 Task: Fill out the 'New Account Request' form with the provided contact and address details, then save the request.
Action: Mouse moved to (28, 126)
Screenshot: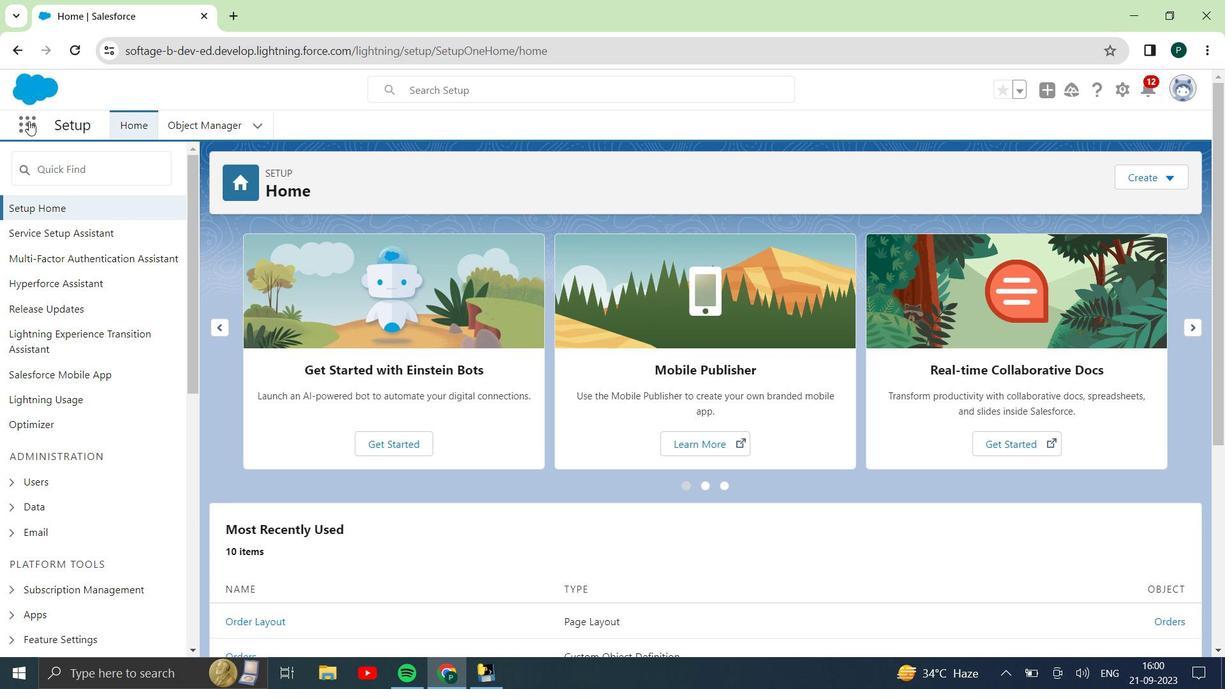 
Action: Mouse pressed left at (28, 126)
Screenshot: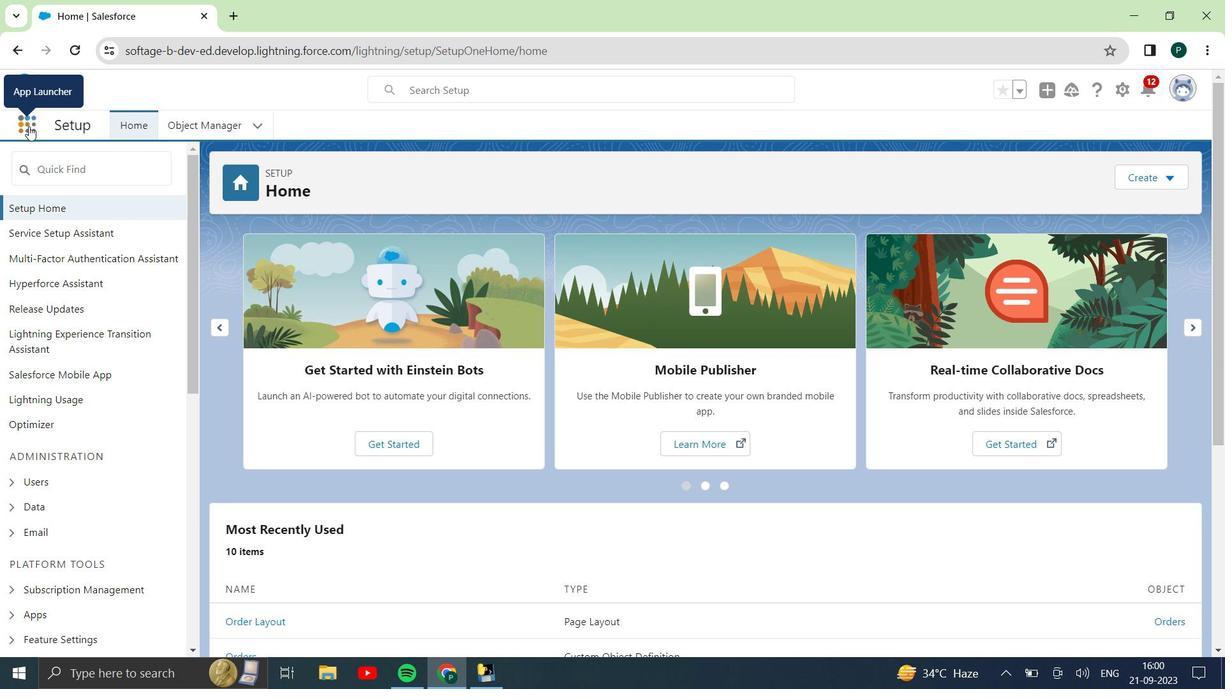 
Action: Mouse moved to (29, 407)
Screenshot: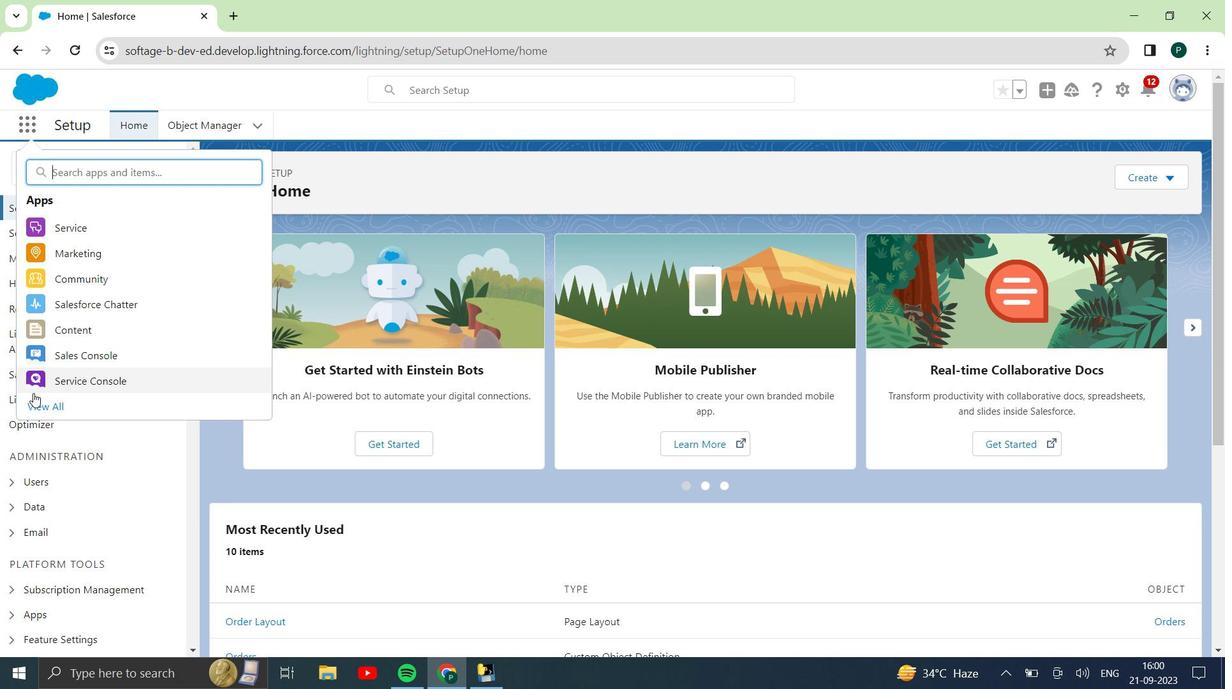 
Action: Mouse pressed left at (29, 407)
Screenshot: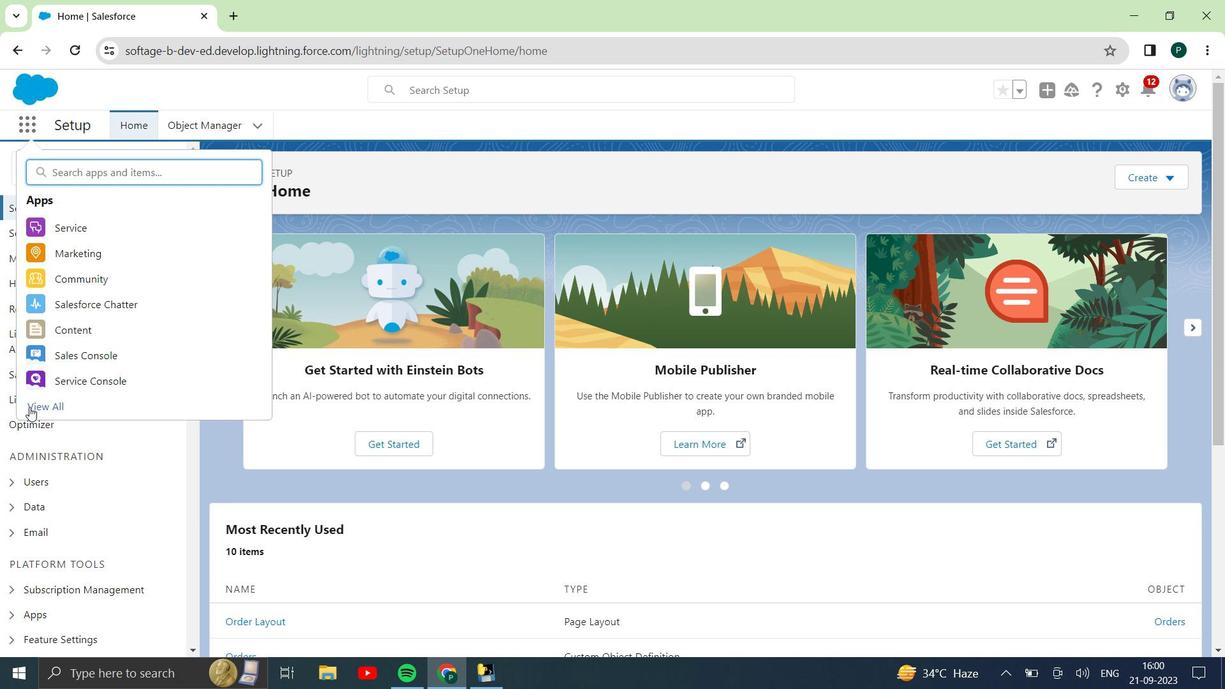 
Action: Mouse moved to (204, 305)
Screenshot: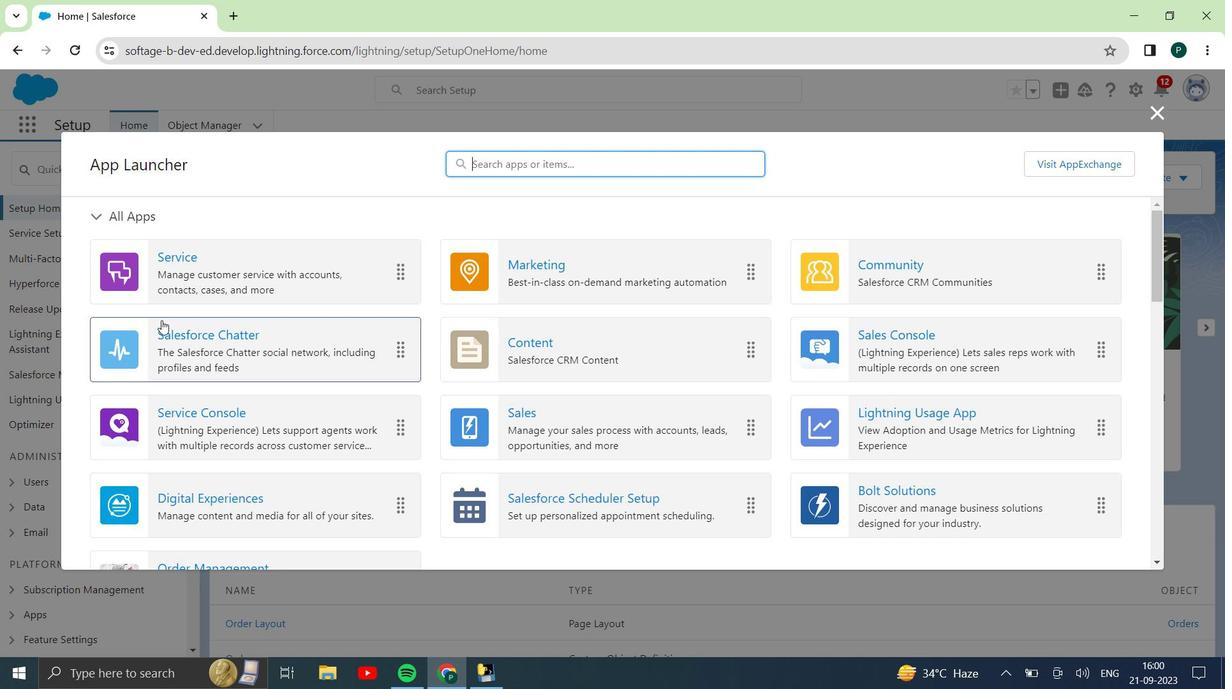 
Action: Mouse scrolled (204, 304) with delta (0, 0)
Screenshot: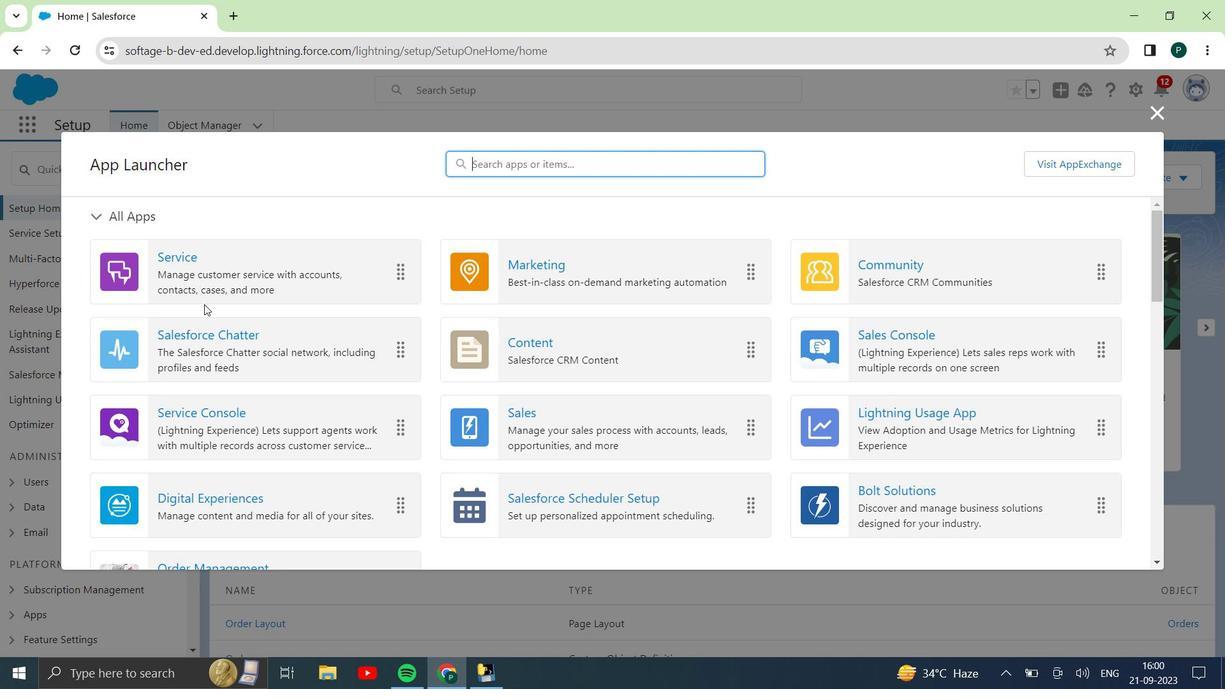 
Action: Mouse scrolled (204, 304) with delta (0, 0)
Screenshot: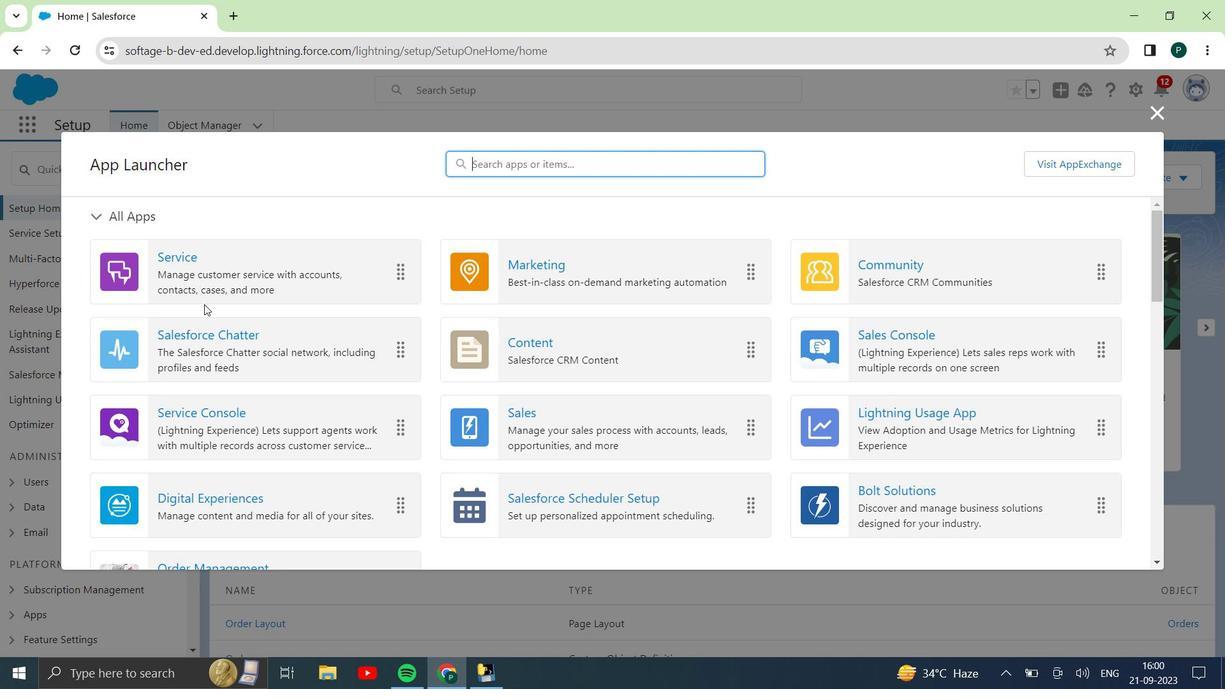 
Action: Mouse moved to (204, 305)
Screenshot: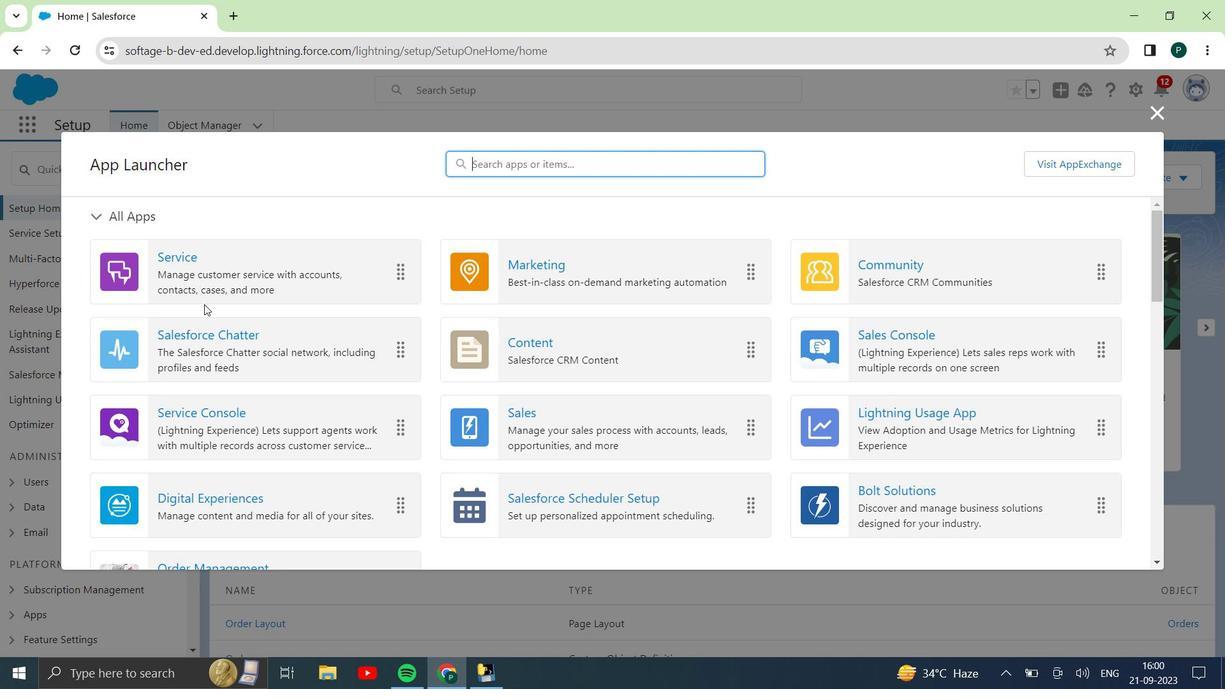 
Action: Mouse scrolled (204, 304) with delta (0, 0)
Screenshot: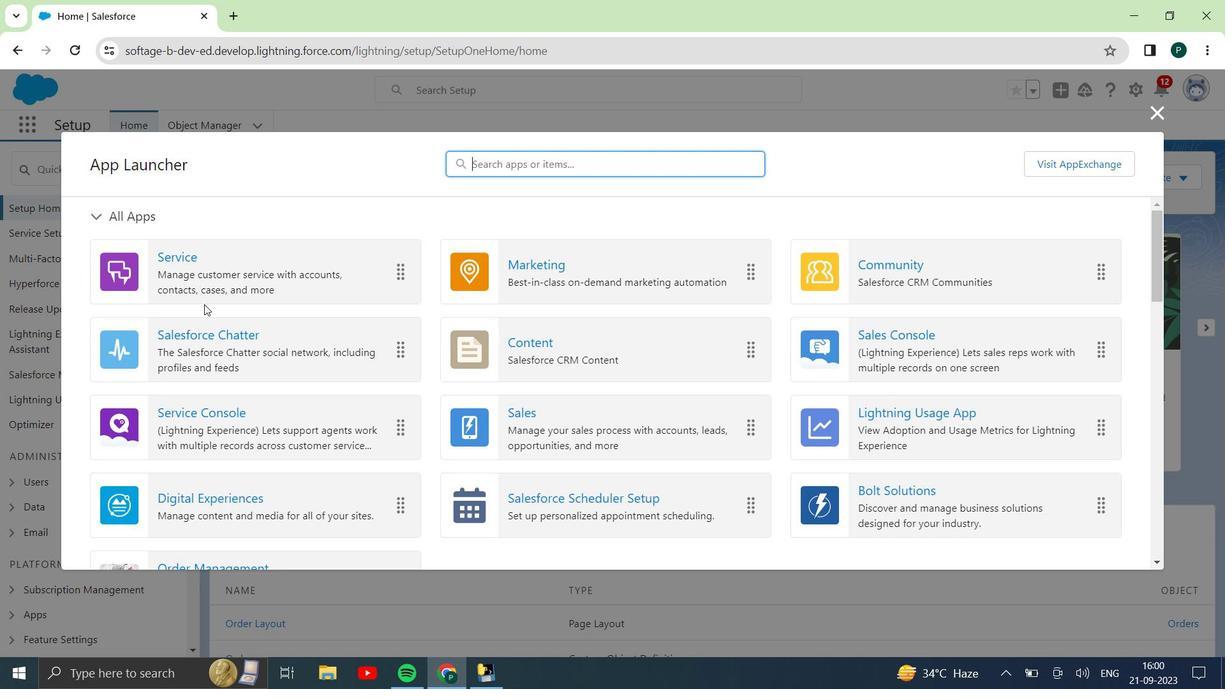 
Action: Mouse moved to (208, 305)
Screenshot: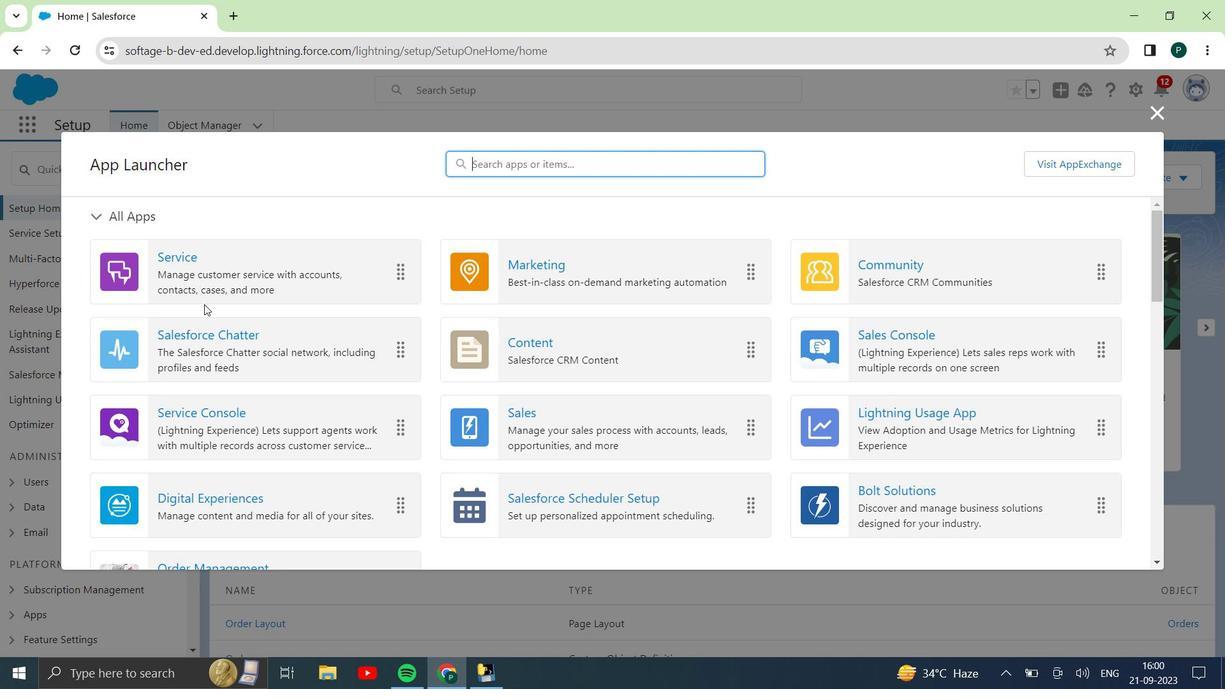 
Action: Mouse scrolled (208, 305) with delta (0, 0)
Screenshot: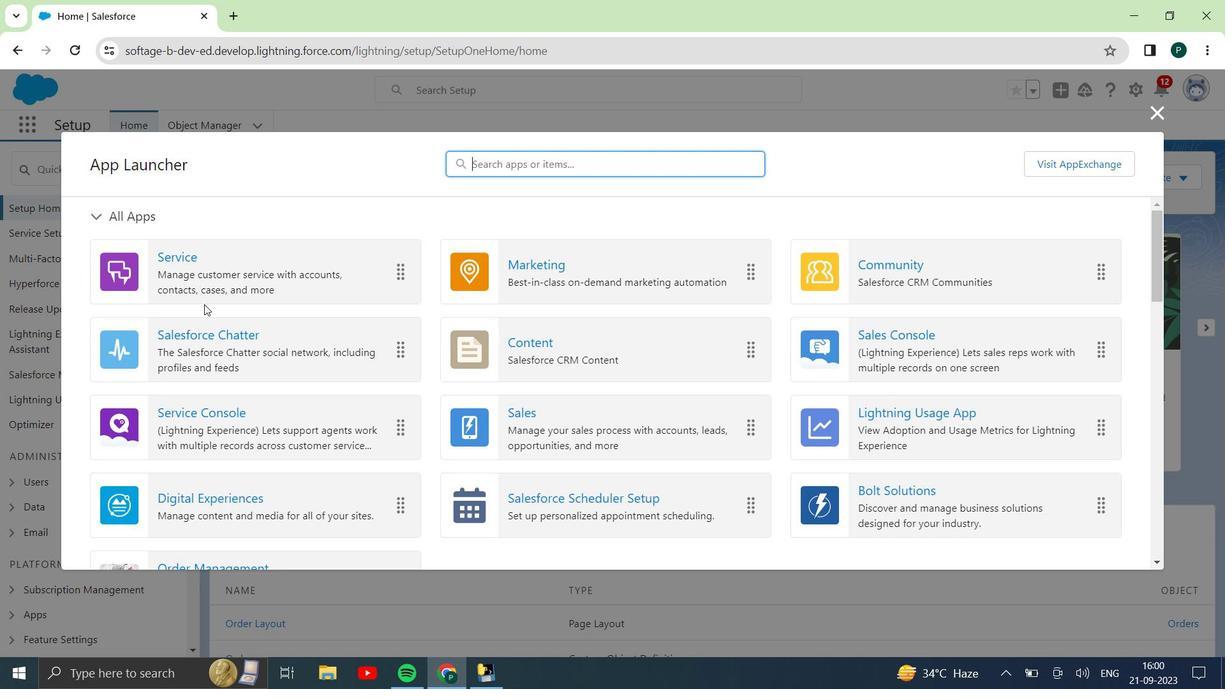 
Action: Mouse moved to (240, 249)
Screenshot: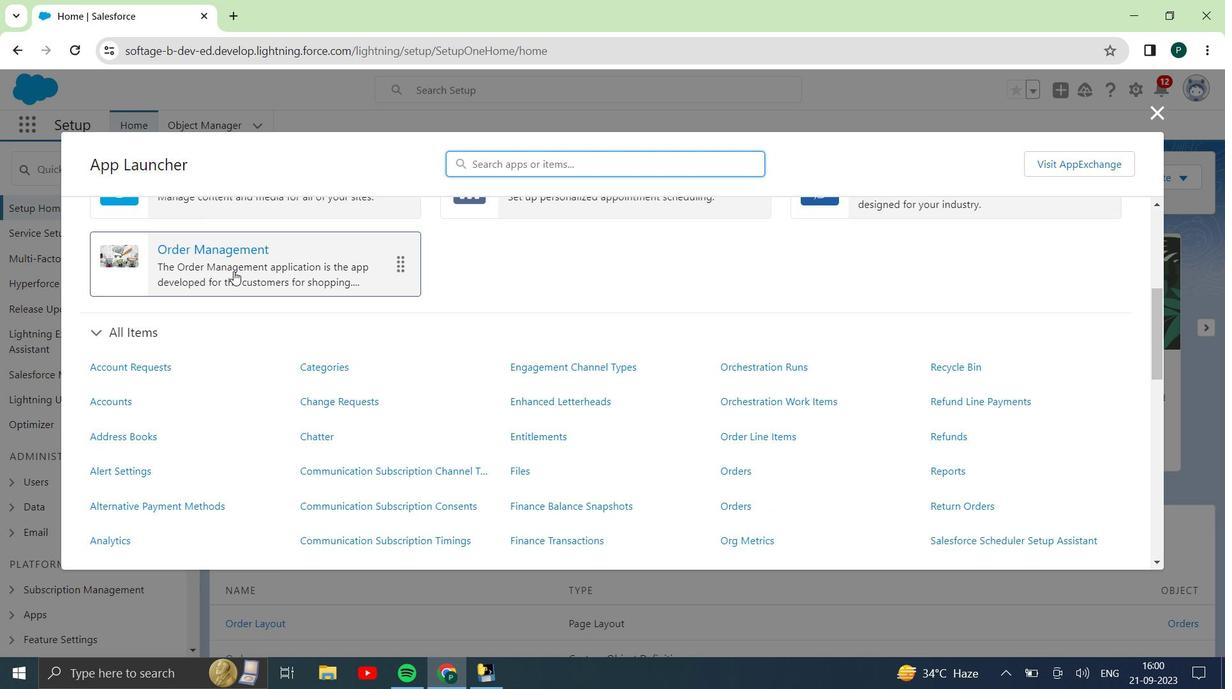 
Action: Mouse pressed left at (240, 249)
Screenshot: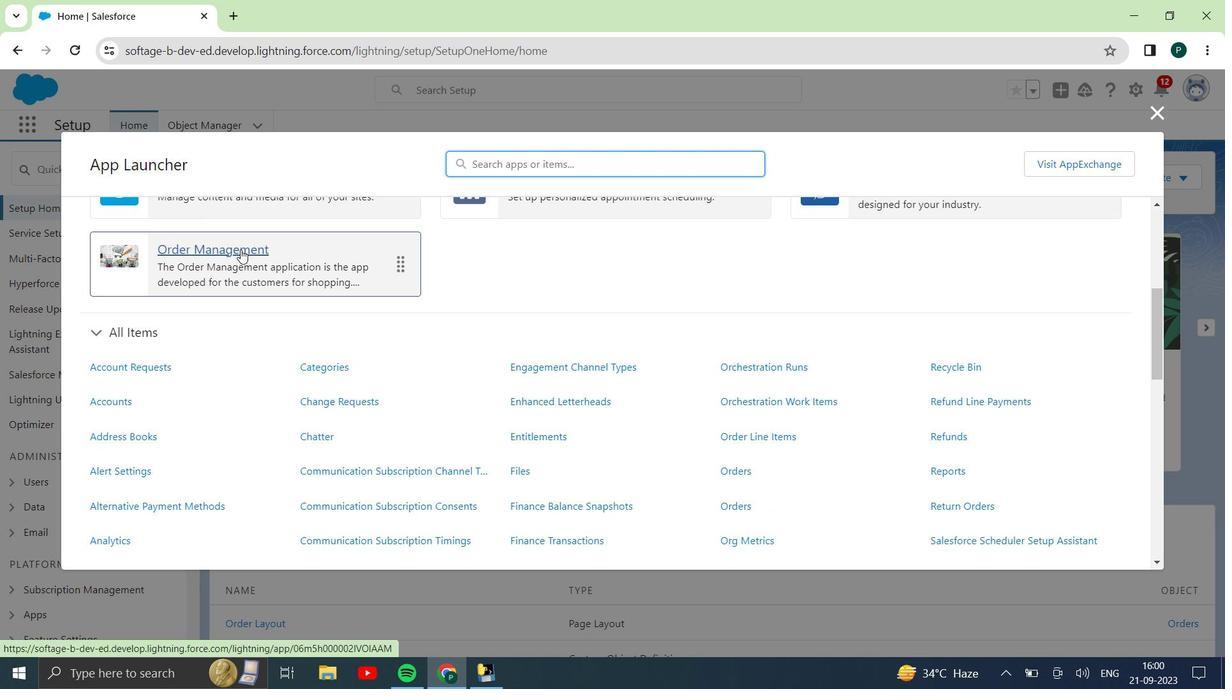 
Action: Mouse moved to (1153, 123)
Screenshot: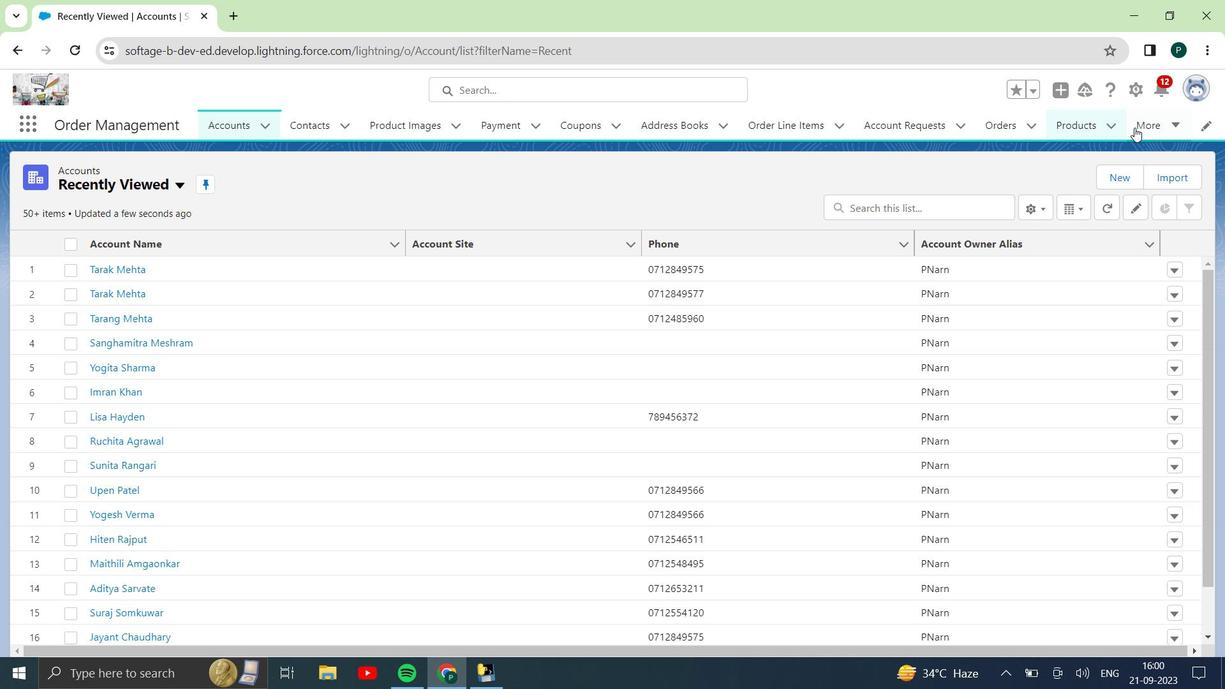 
Action: Mouse pressed left at (1153, 123)
Screenshot: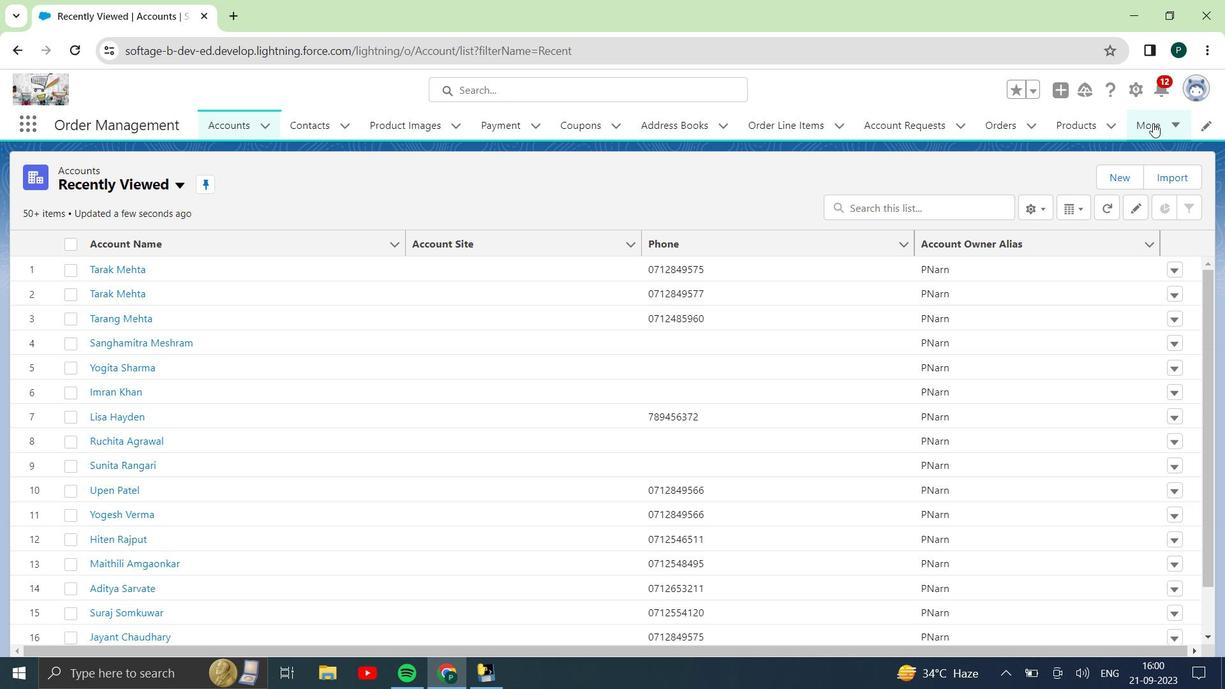 
Action: Mouse moved to (1126, 234)
Screenshot: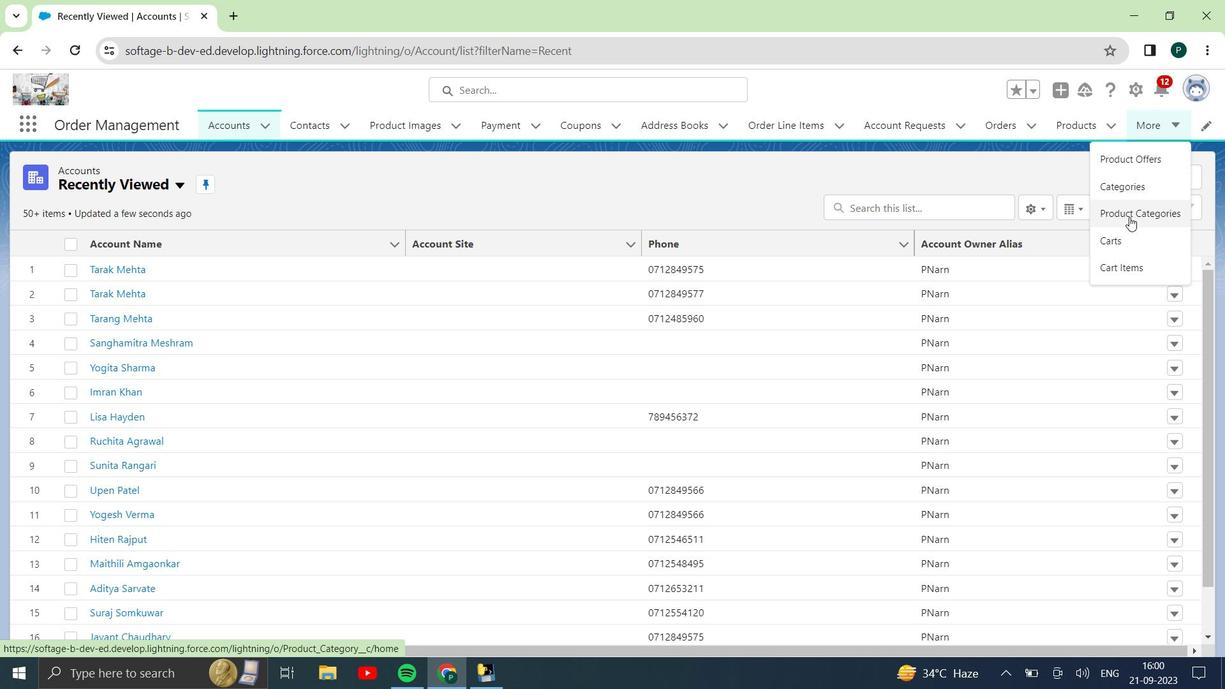
Action: Mouse pressed left at (1126, 234)
Screenshot: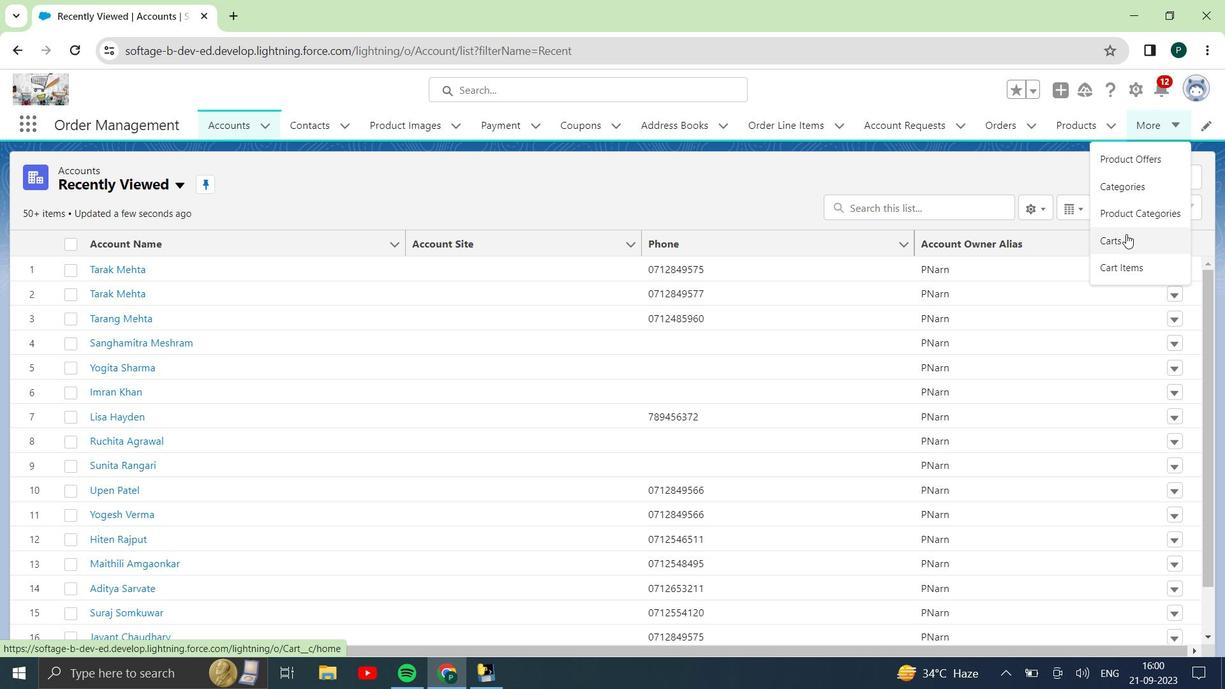 
Action: Mouse moved to (853, 355)
Screenshot: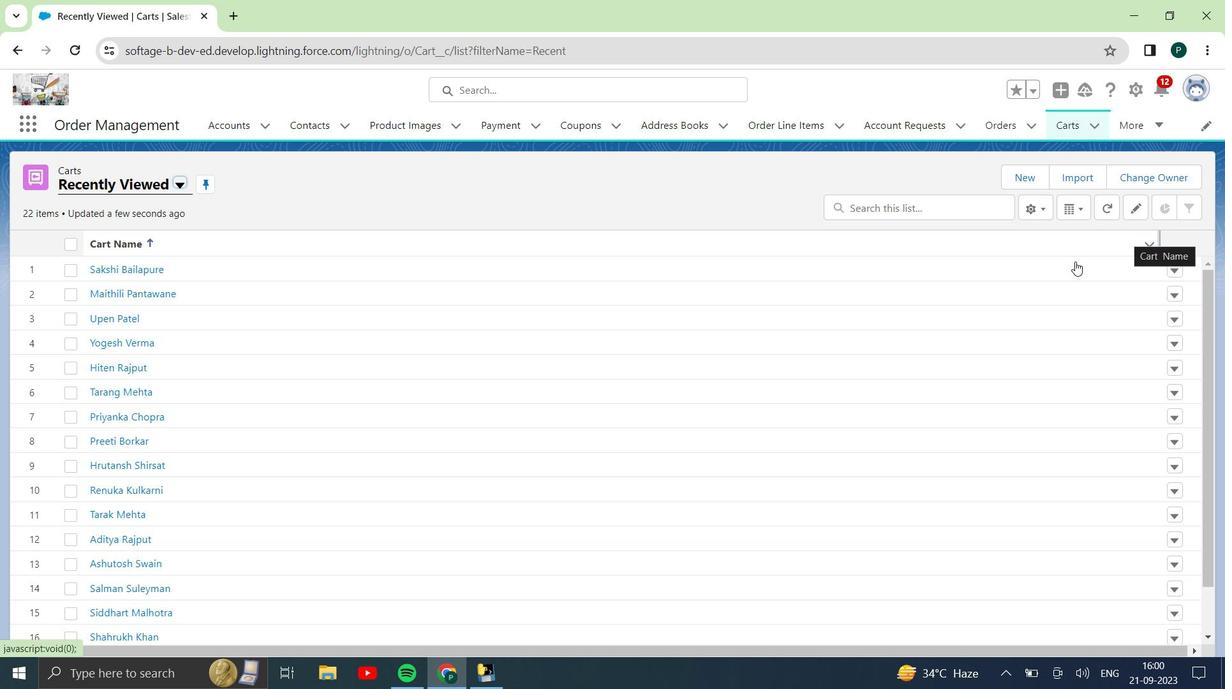 
Action: Mouse scrolled (853, 354) with delta (0, 0)
Screenshot: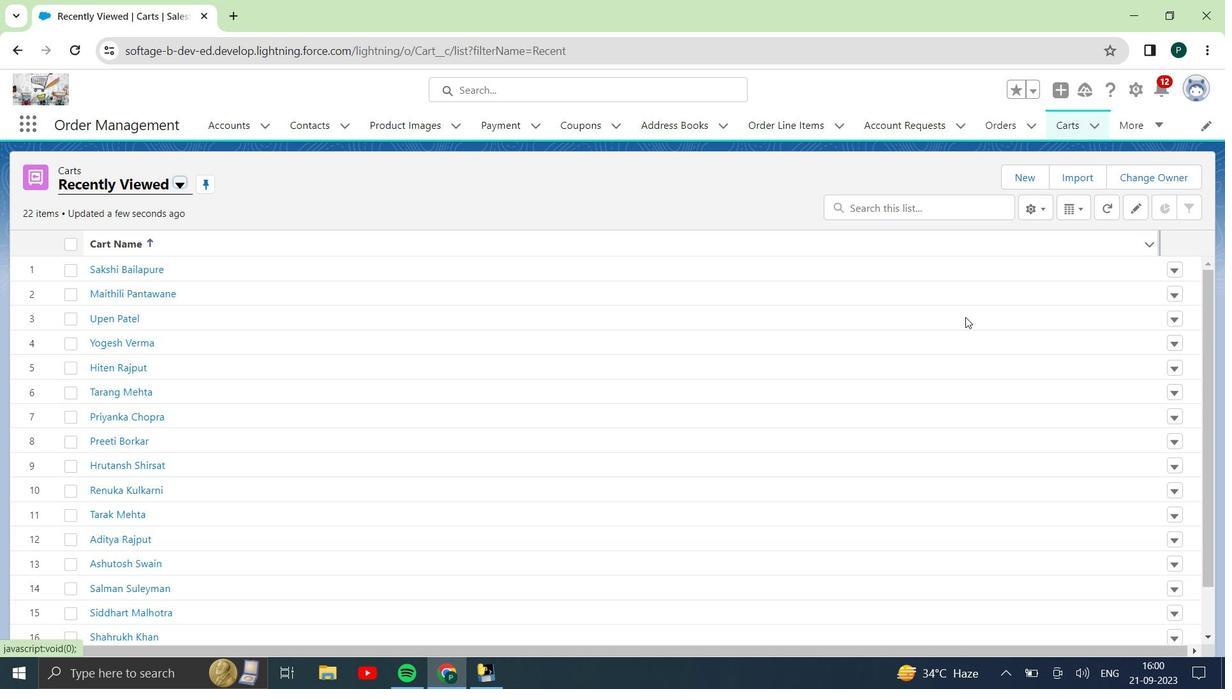 
Action: Mouse moved to (851, 355)
Screenshot: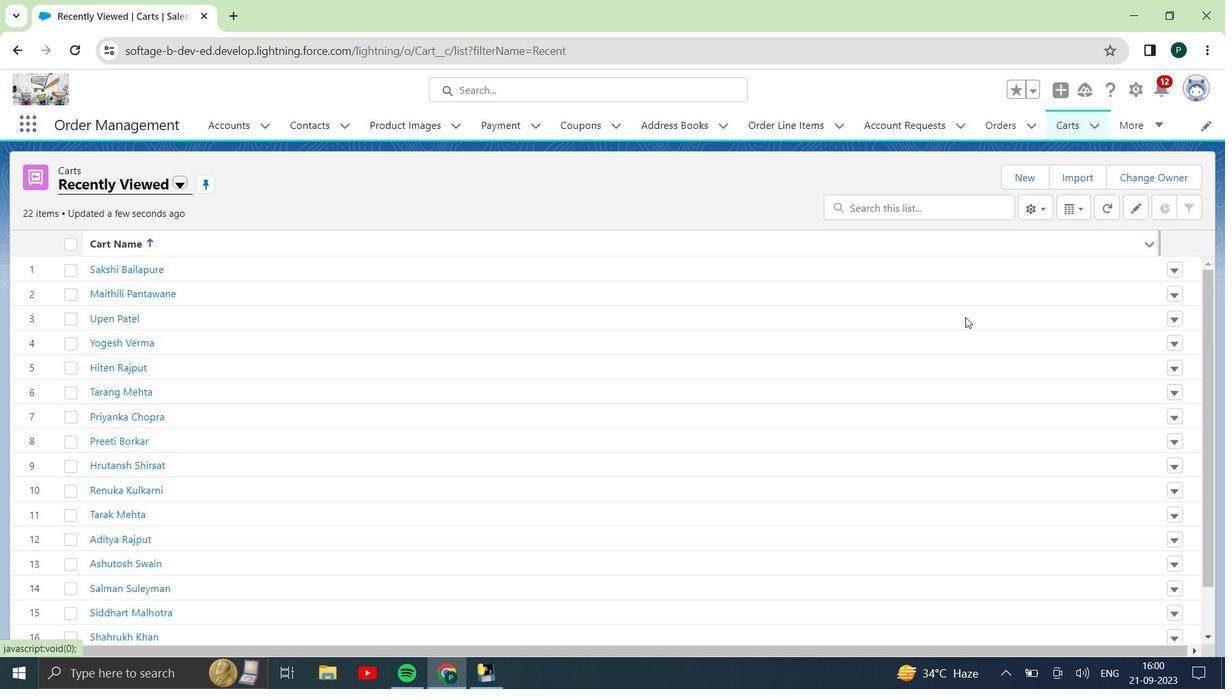 
Action: Mouse scrolled (851, 354) with delta (0, 0)
Screenshot: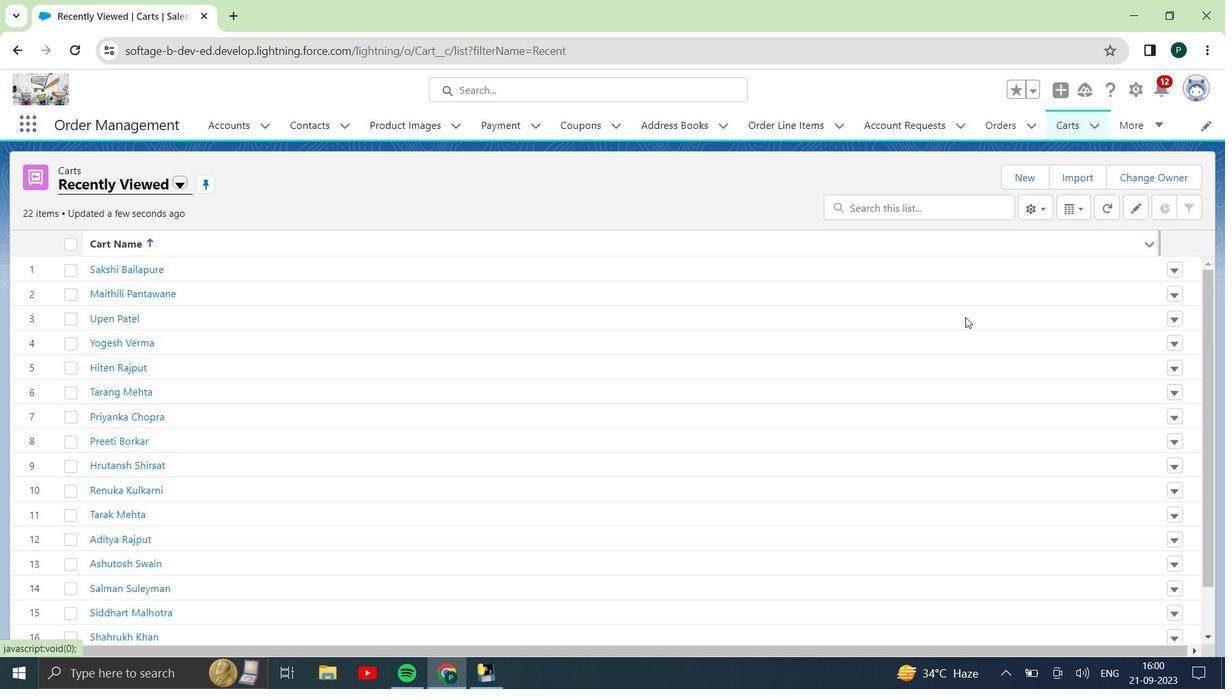 
Action: Mouse scrolled (851, 354) with delta (0, 0)
Screenshot: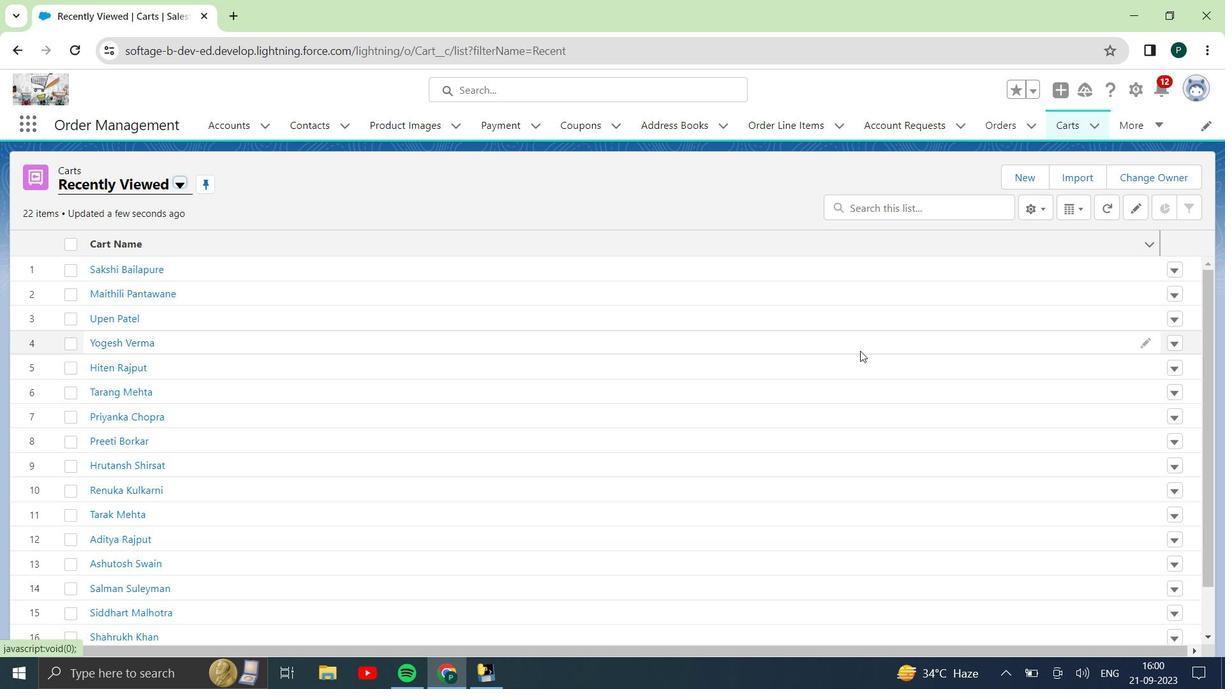 
Action: Mouse moved to (850, 355)
Screenshot: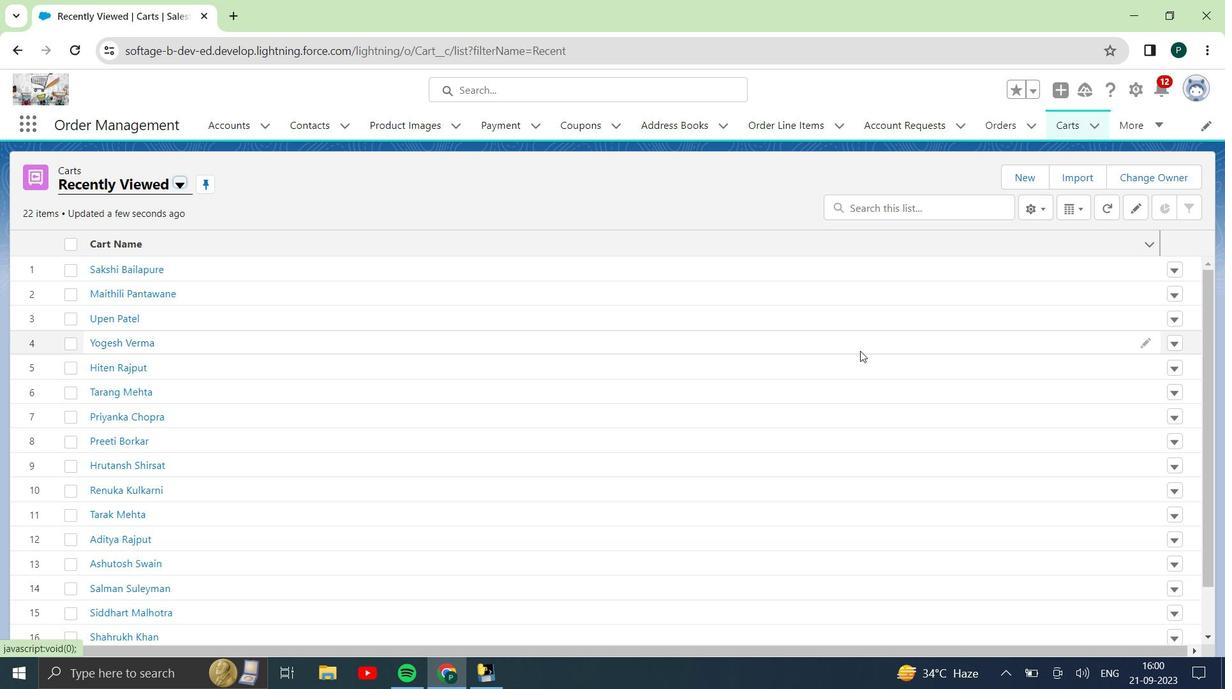 
Action: Mouse scrolled (850, 354) with delta (0, 0)
Screenshot: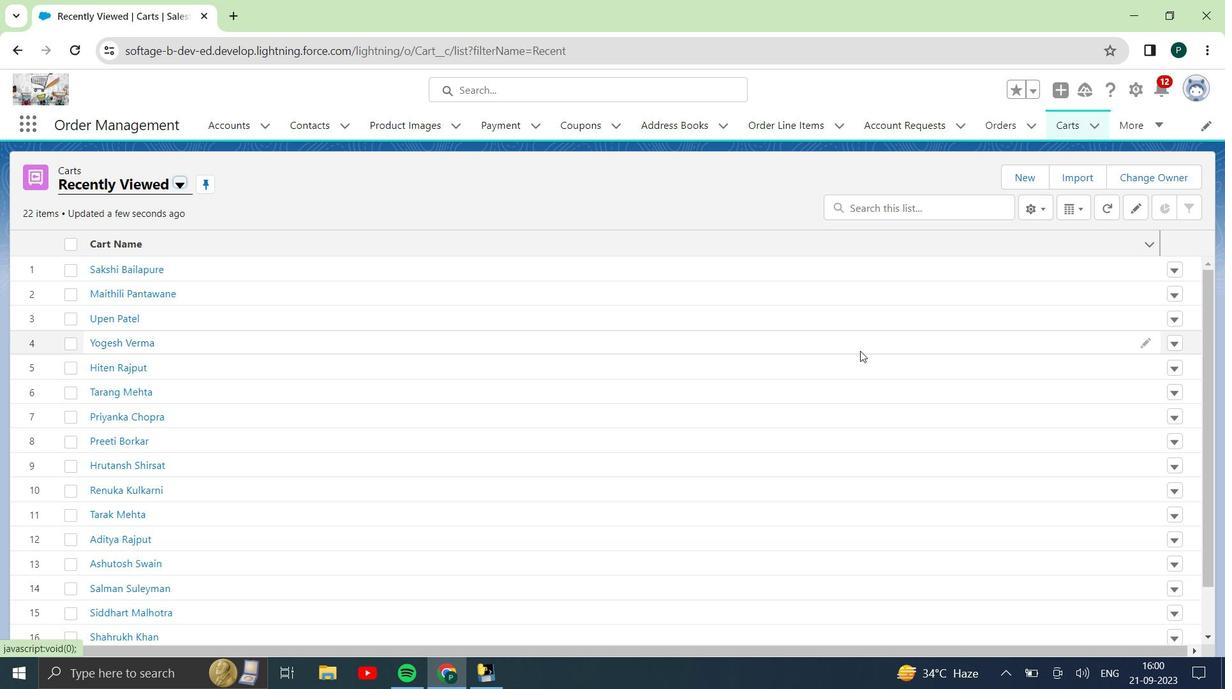 
Action: Mouse scrolled (850, 354) with delta (0, 0)
Screenshot: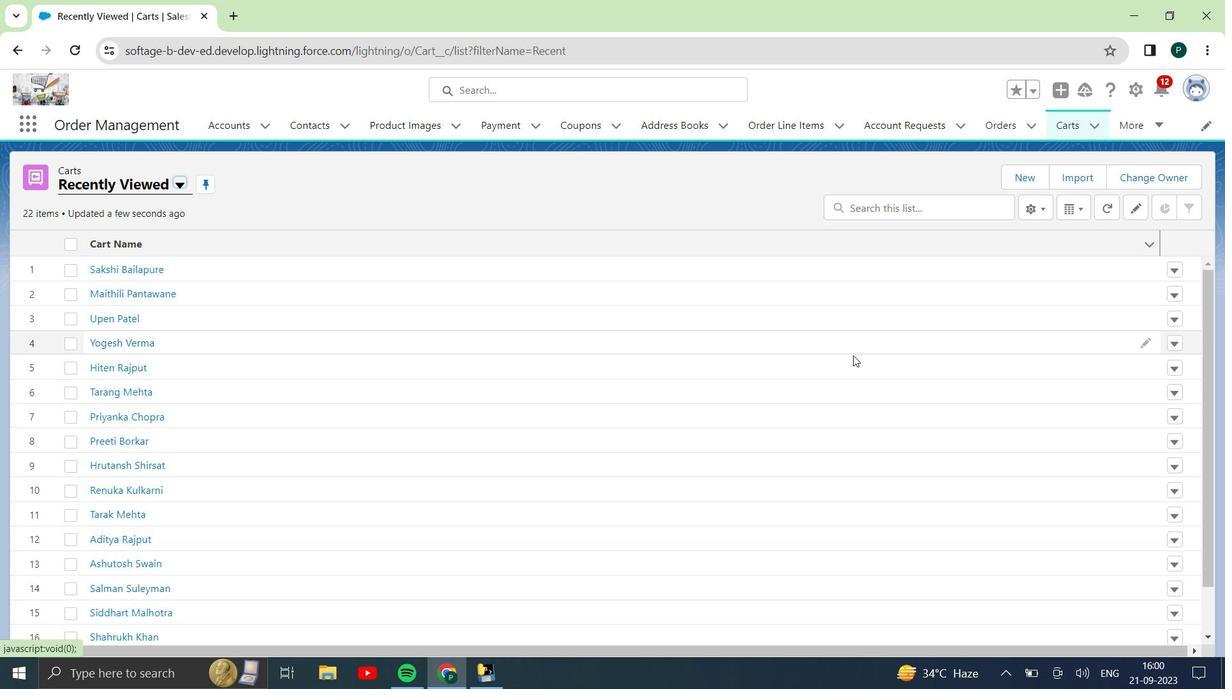 
Action: Mouse moved to (849, 354)
Screenshot: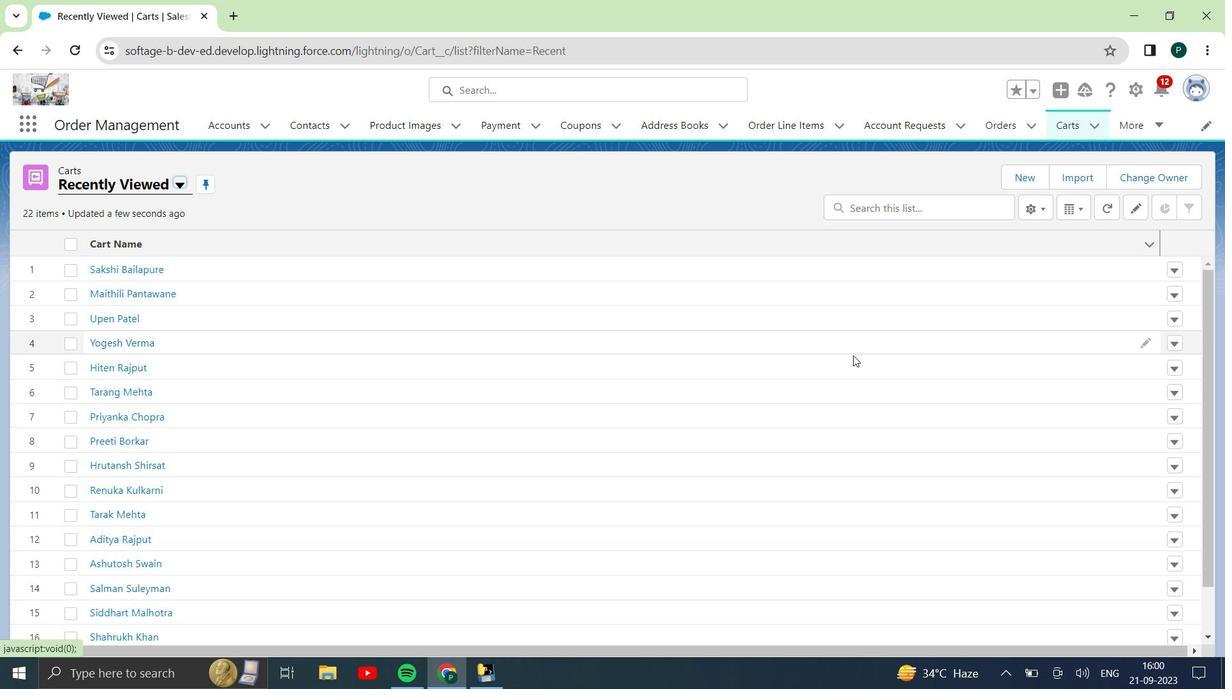 
Action: Mouse scrolled (849, 354) with delta (0, 0)
Screenshot: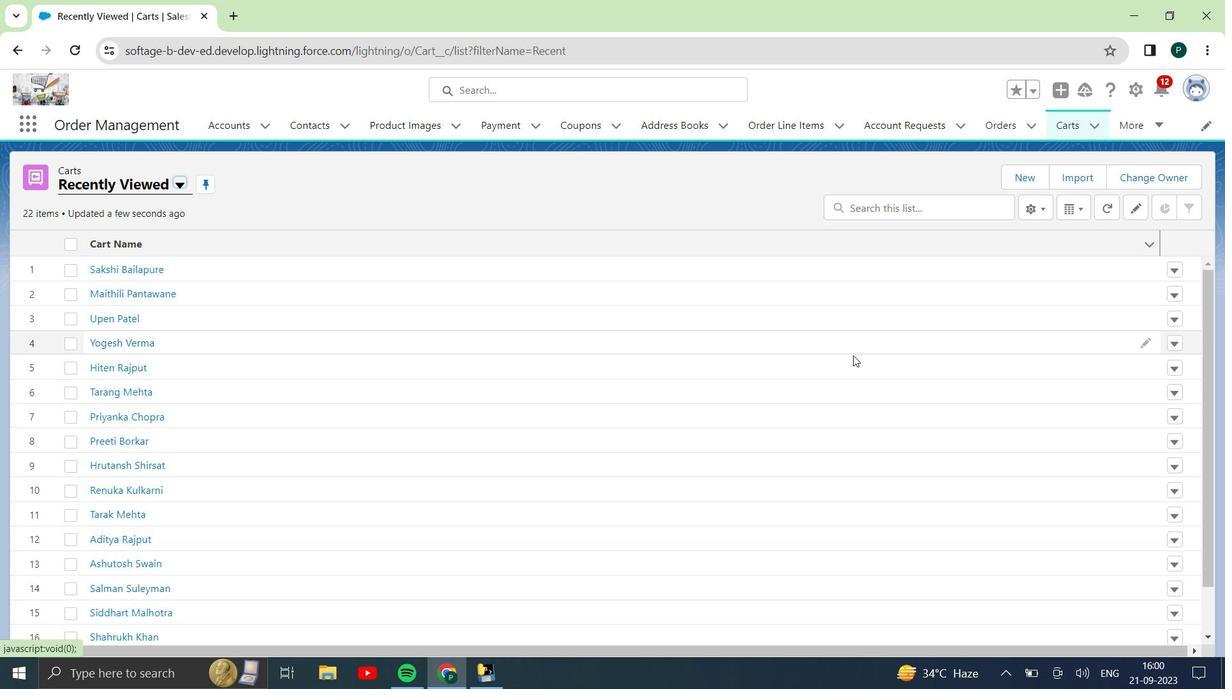
Action: Mouse moved to (847, 350)
Screenshot: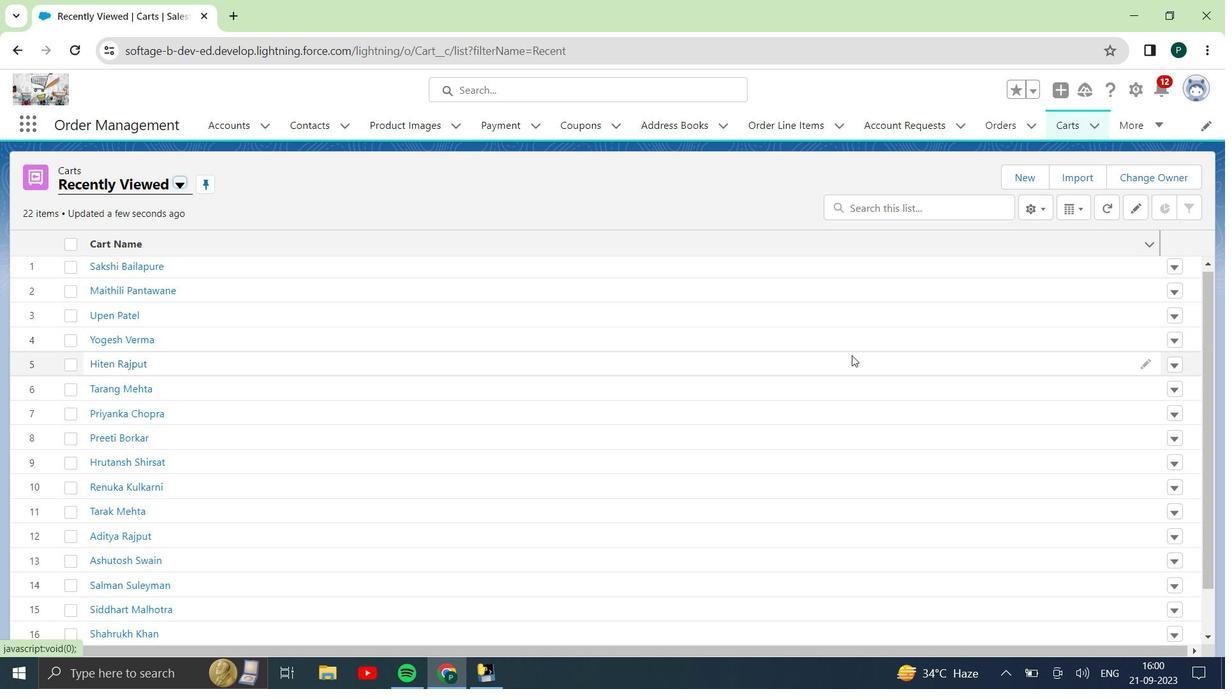 
Action: Mouse scrolled (847, 350) with delta (0, 0)
Screenshot: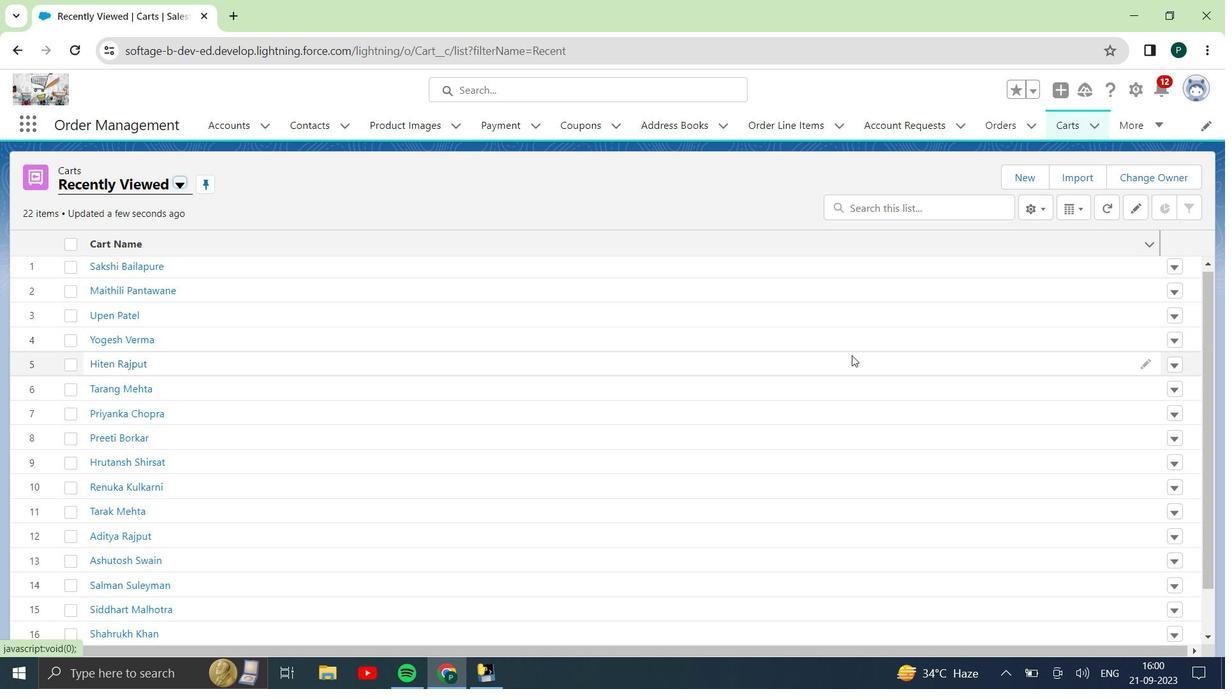 
Action: Mouse moved to (842, 328)
Screenshot: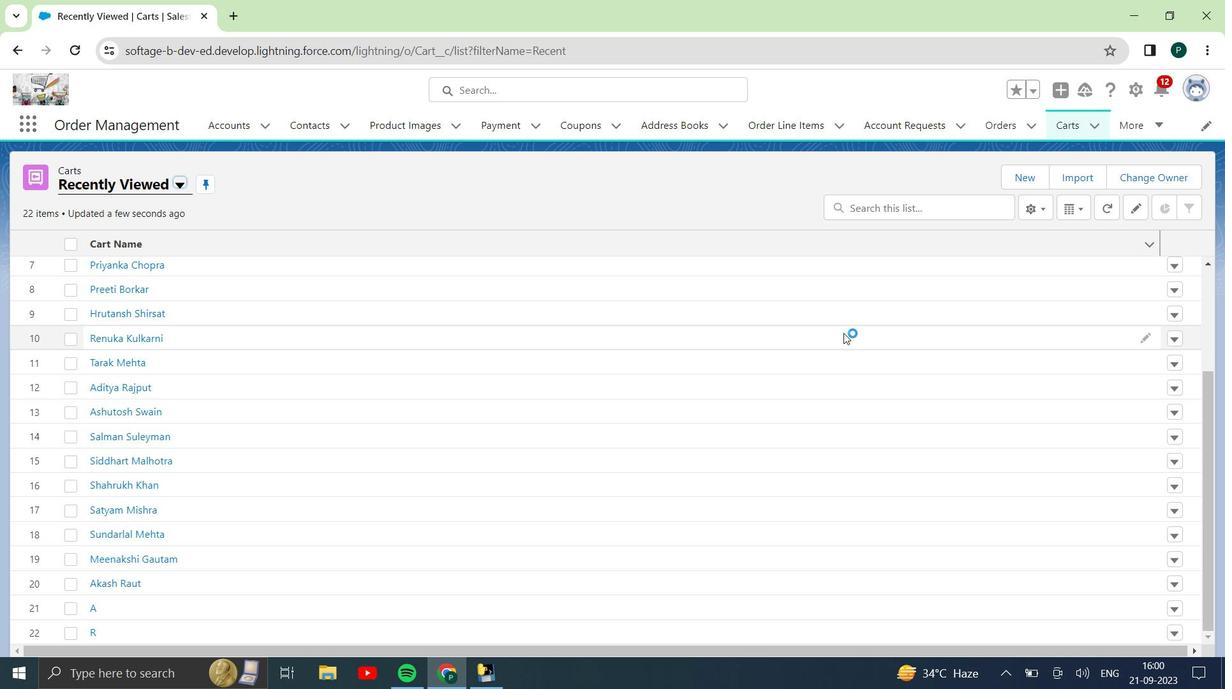 
Action: Mouse scrolled (842, 327) with delta (0, 0)
Screenshot: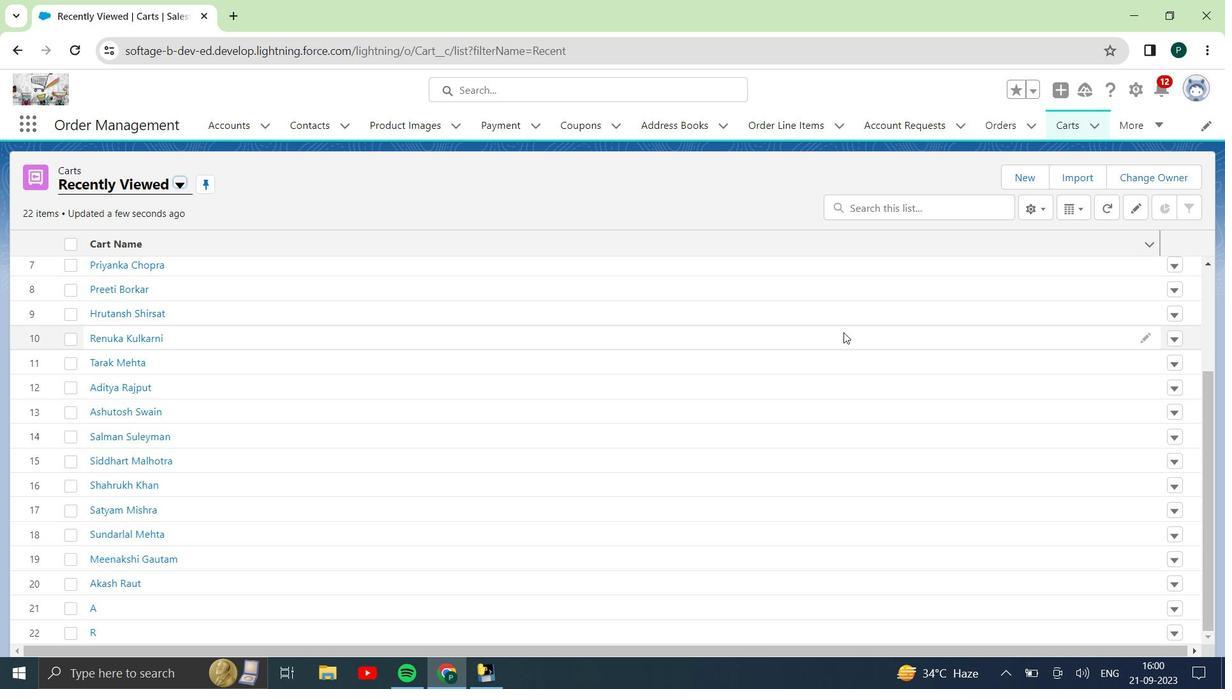 
Action: Mouse scrolled (842, 327) with delta (0, 0)
Screenshot: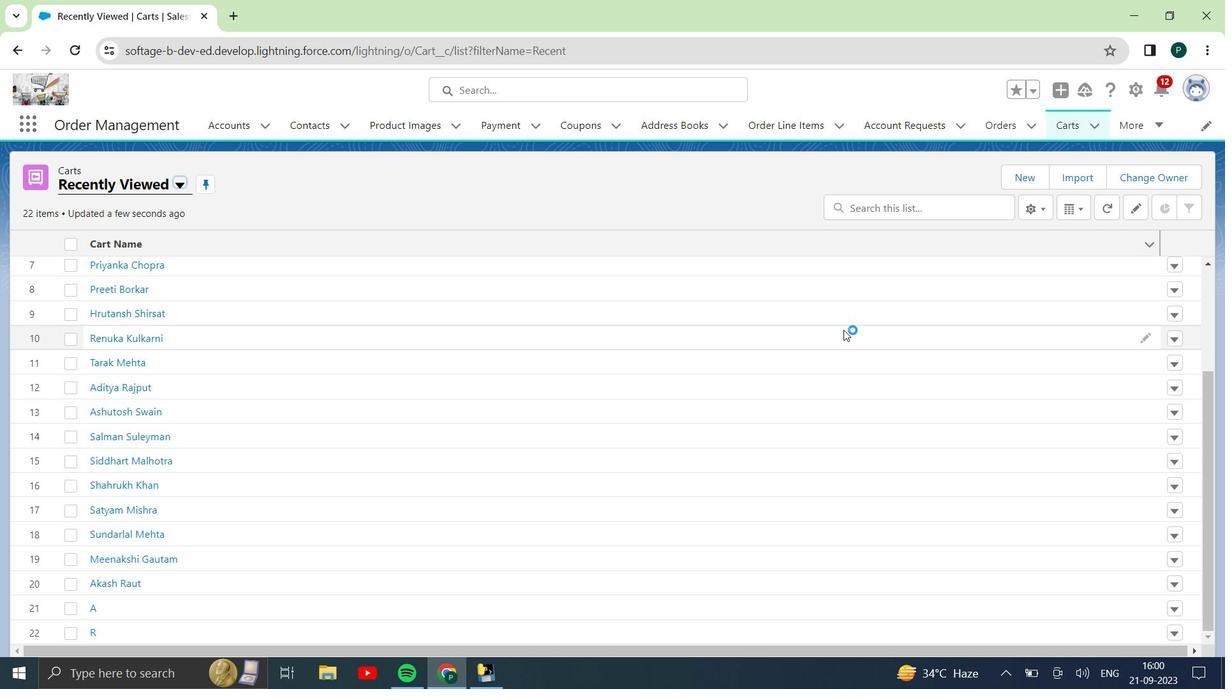 
Action: Mouse scrolled (842, 327) with delta (0, 0)
Screenshot: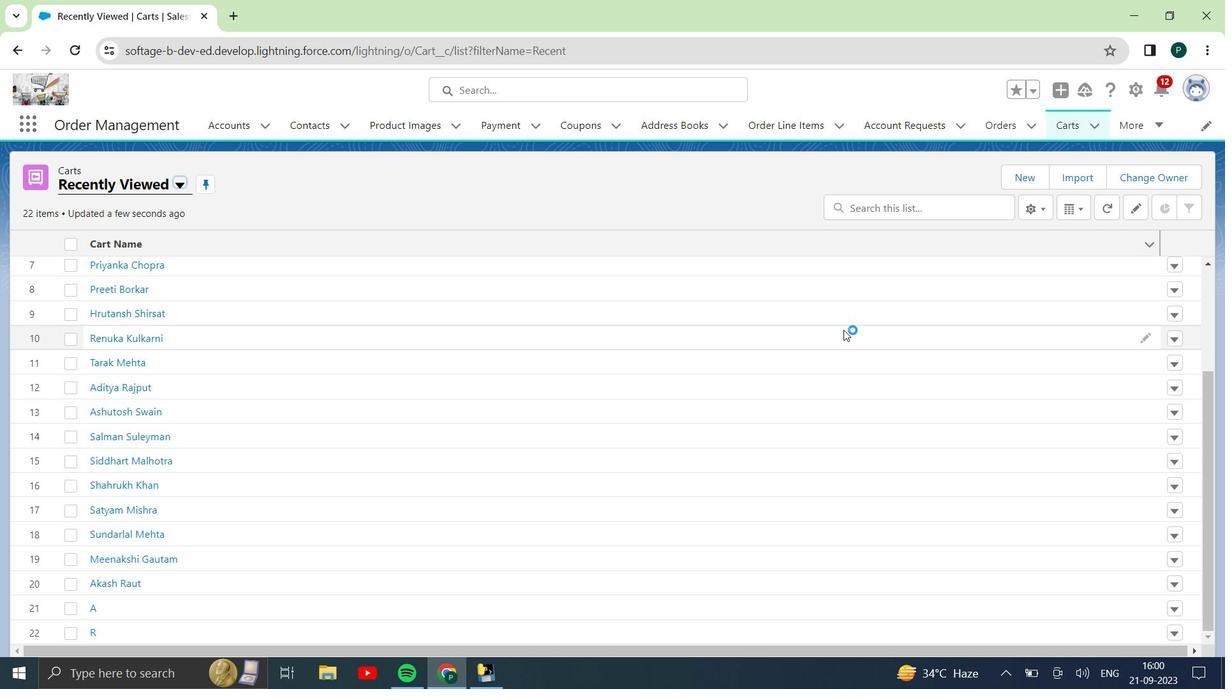 
Action: Mouse scrolled (842, 327) with delta (0, 0)
Screenshot: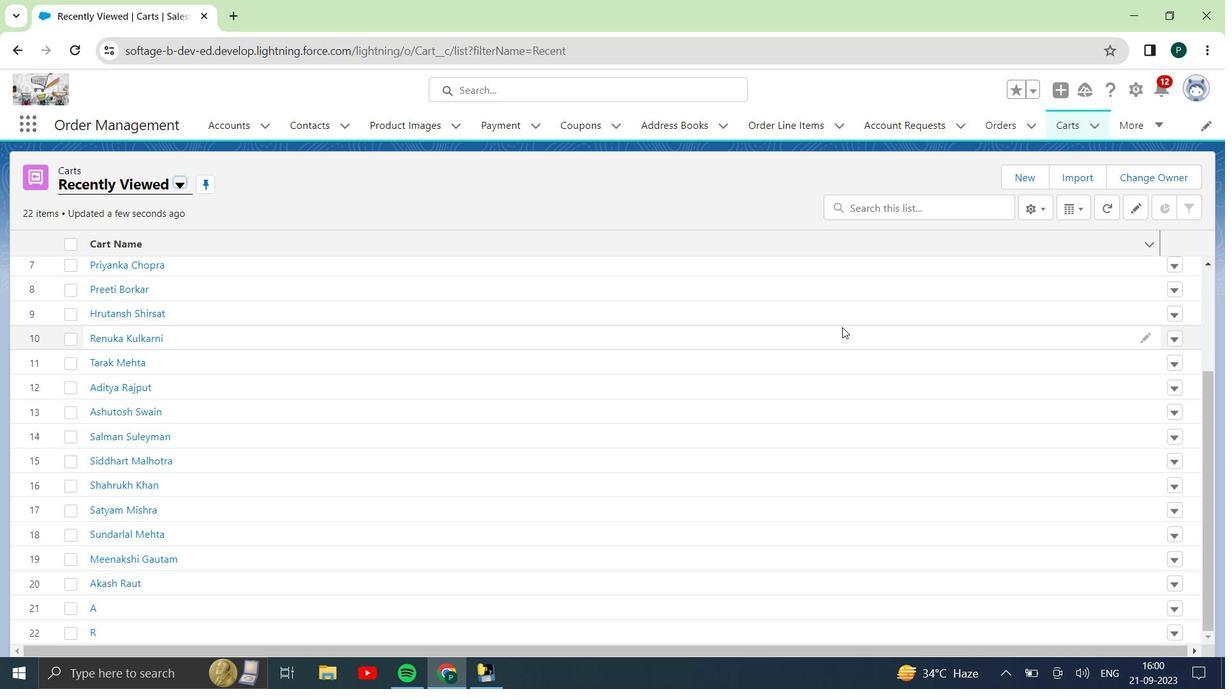 
Action: Mouse scrolled (842, 327) with delta (0, 0)
Screenshot: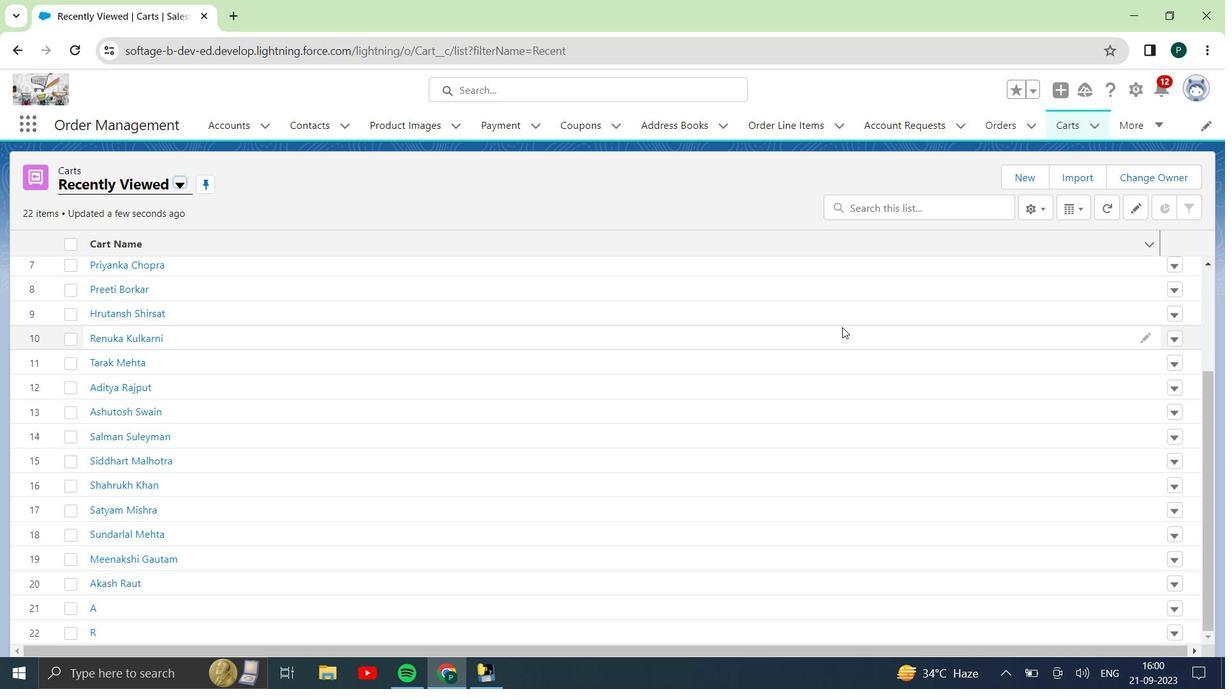 
Action: Mouse scrolled (842, 327) with delta (0, 0)
Screenshot: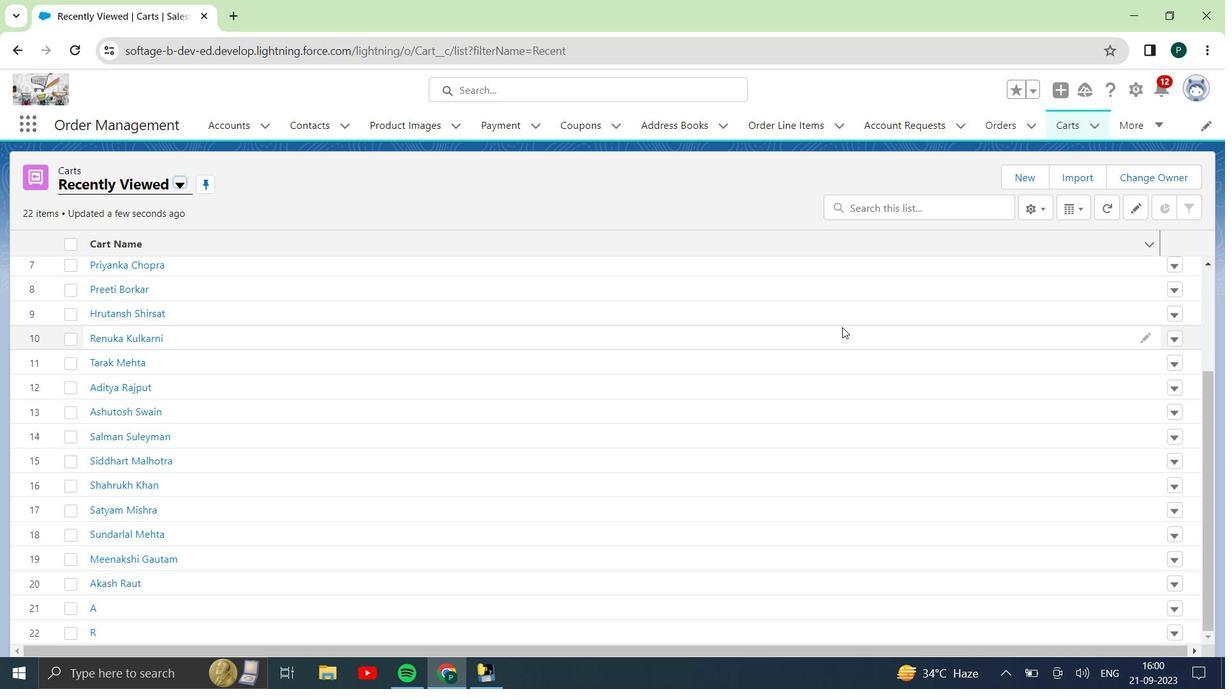 
Action: Mouse scrolled (842, 327) with delta (0, 0)
Screenshot: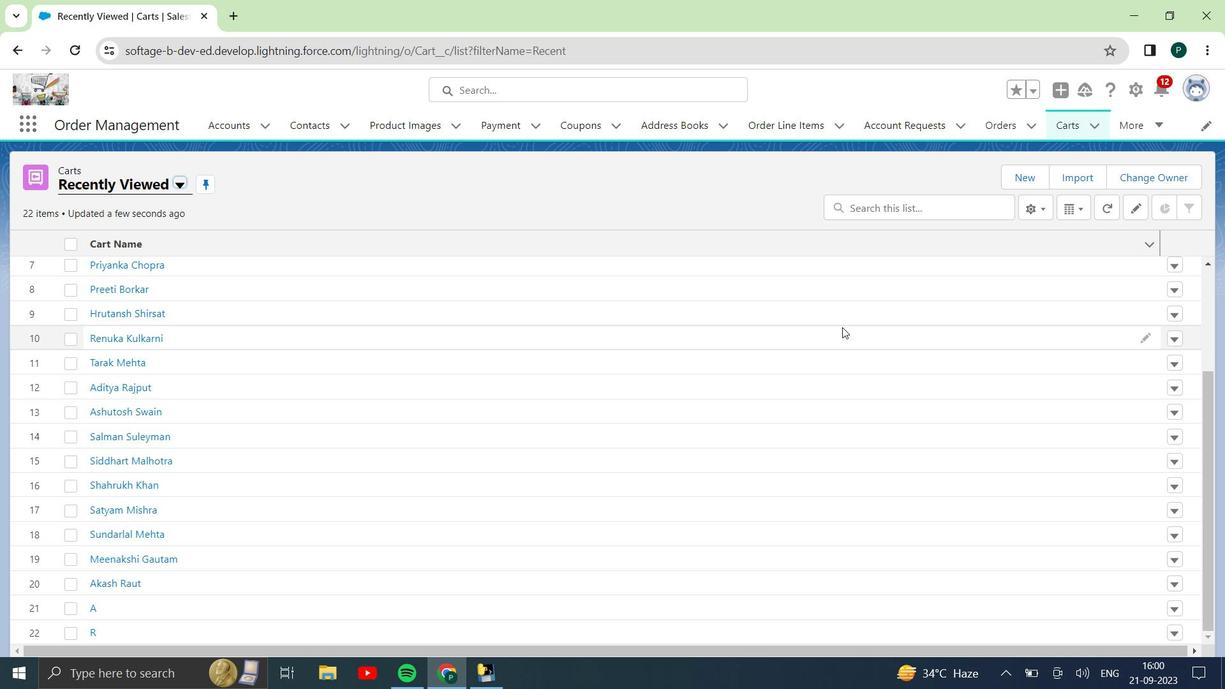 
Action: Mouse scrolled (842, 327) with delta (0, 0)
Screenshot: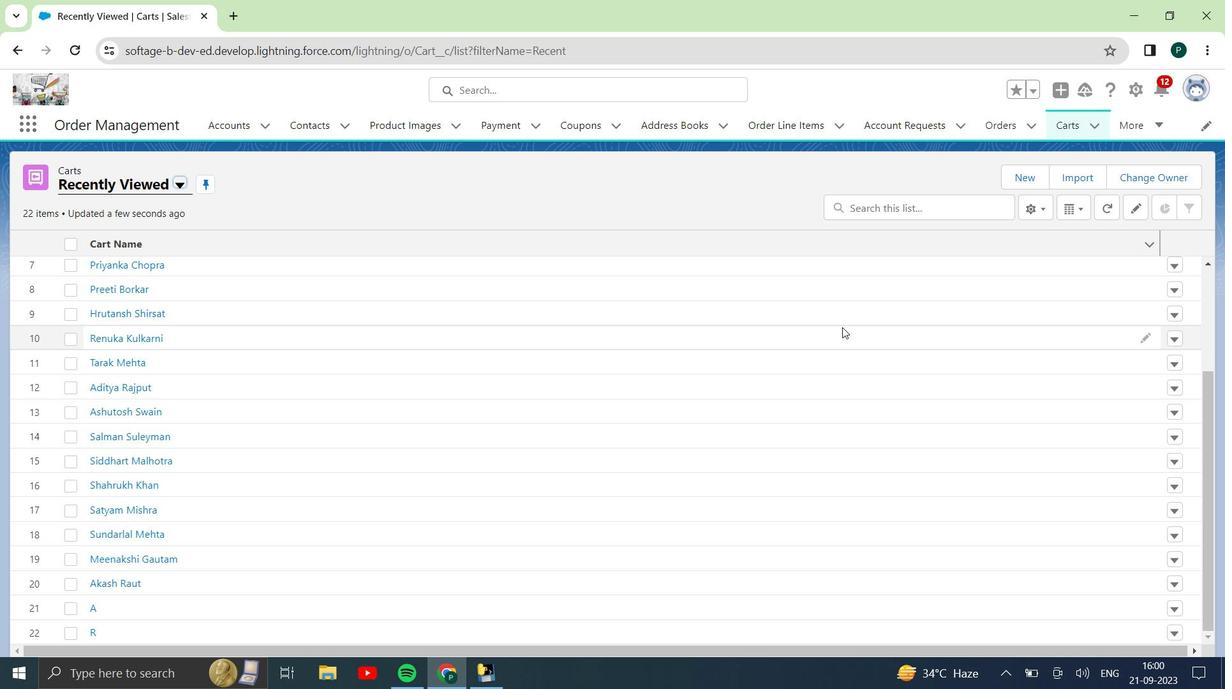 
Action: Mouse scrolled (842, 327) with delta (0, 0)
Screenshot: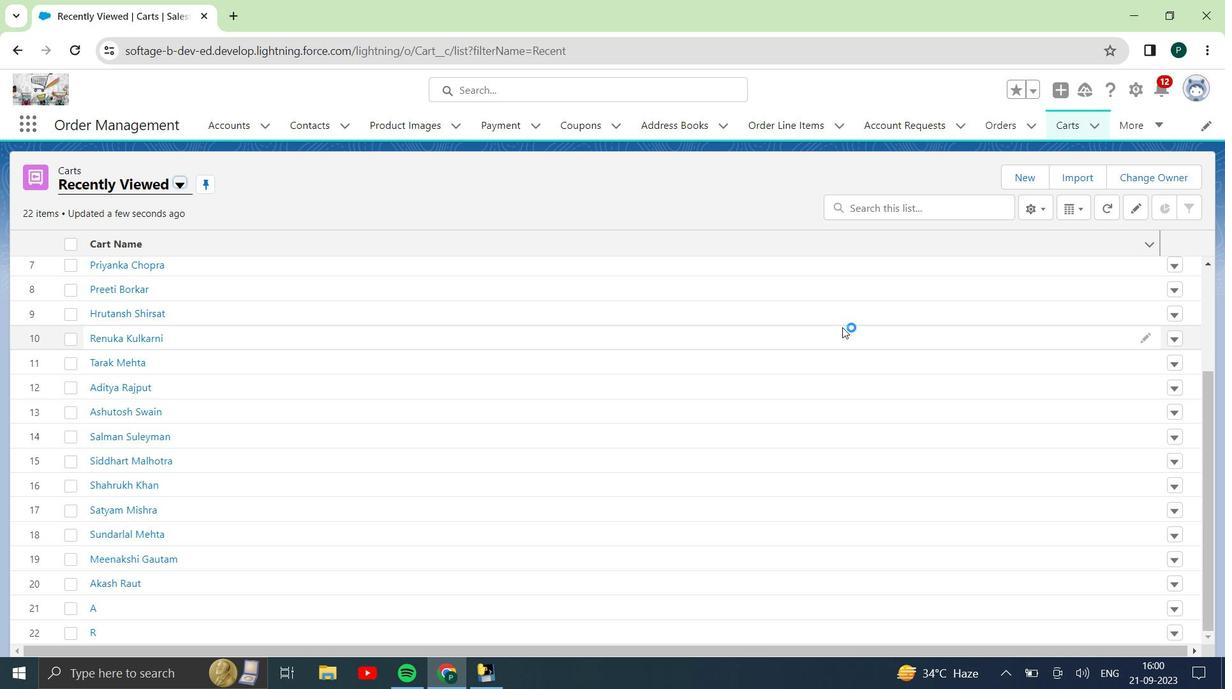 
Action: Mouse scrolled (842, 327) with delta (0, 0)
Screenshot: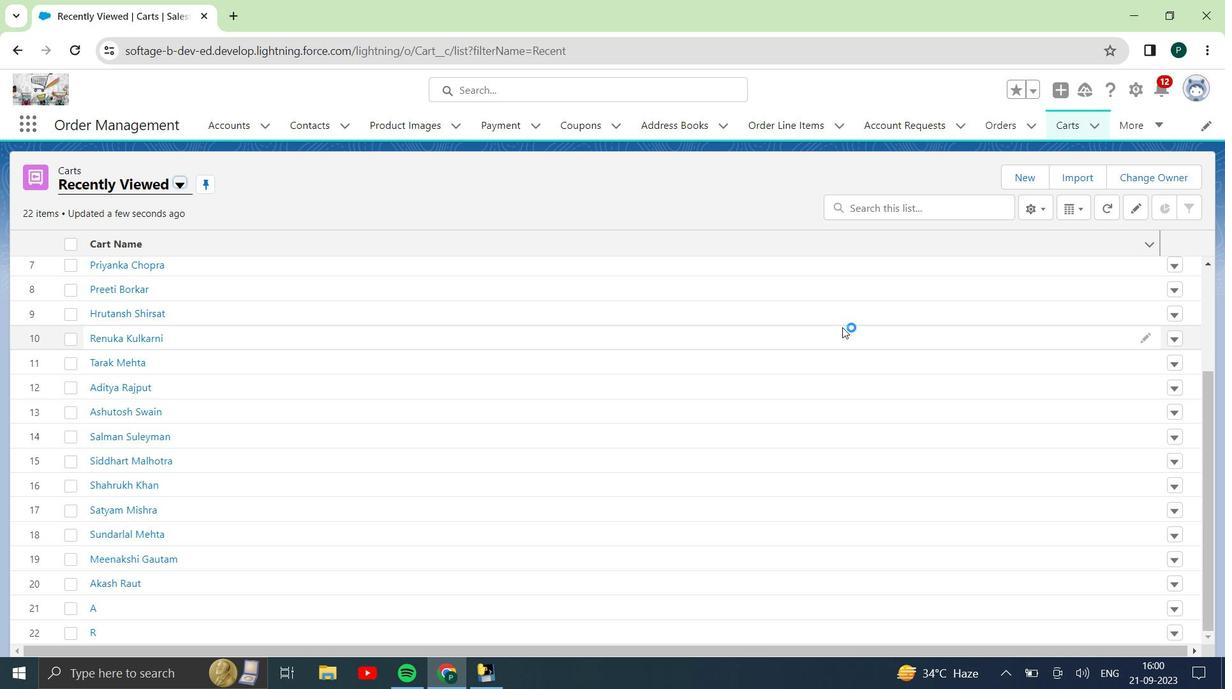 
Action: Mouse scrolled (842, 327) with delta (0, 0)
Screenshot: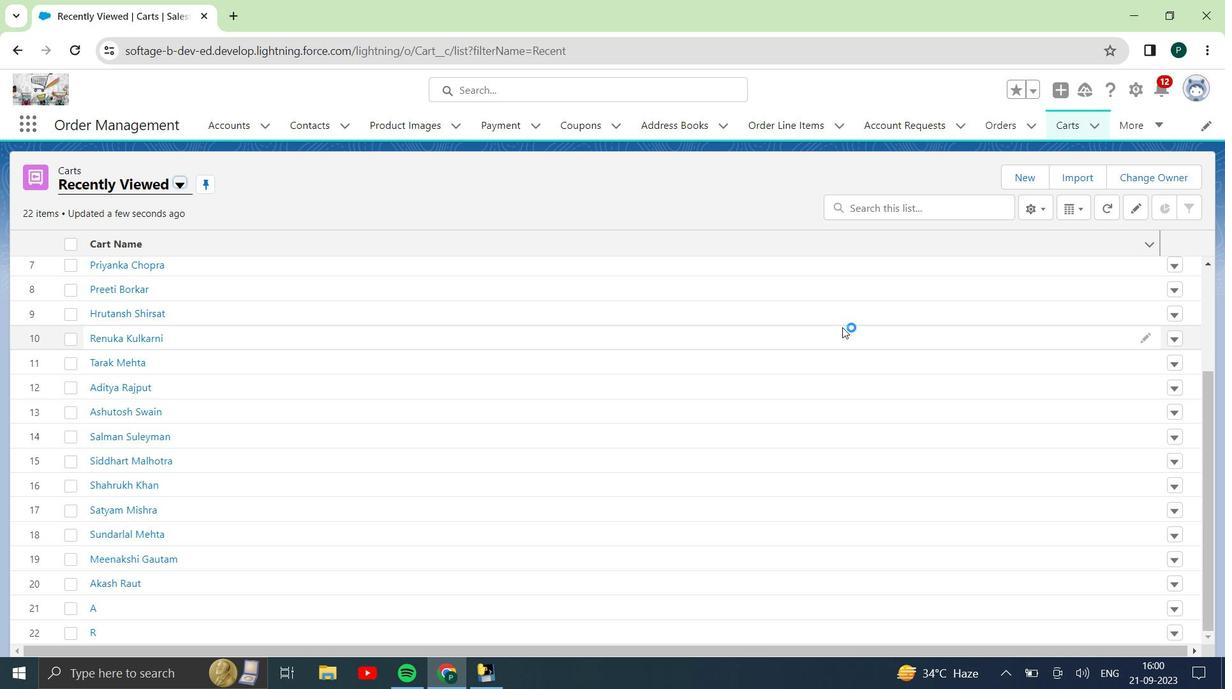 
Action: Mouse scrolled (842, 327) with delta (0, 0)
Screenshot: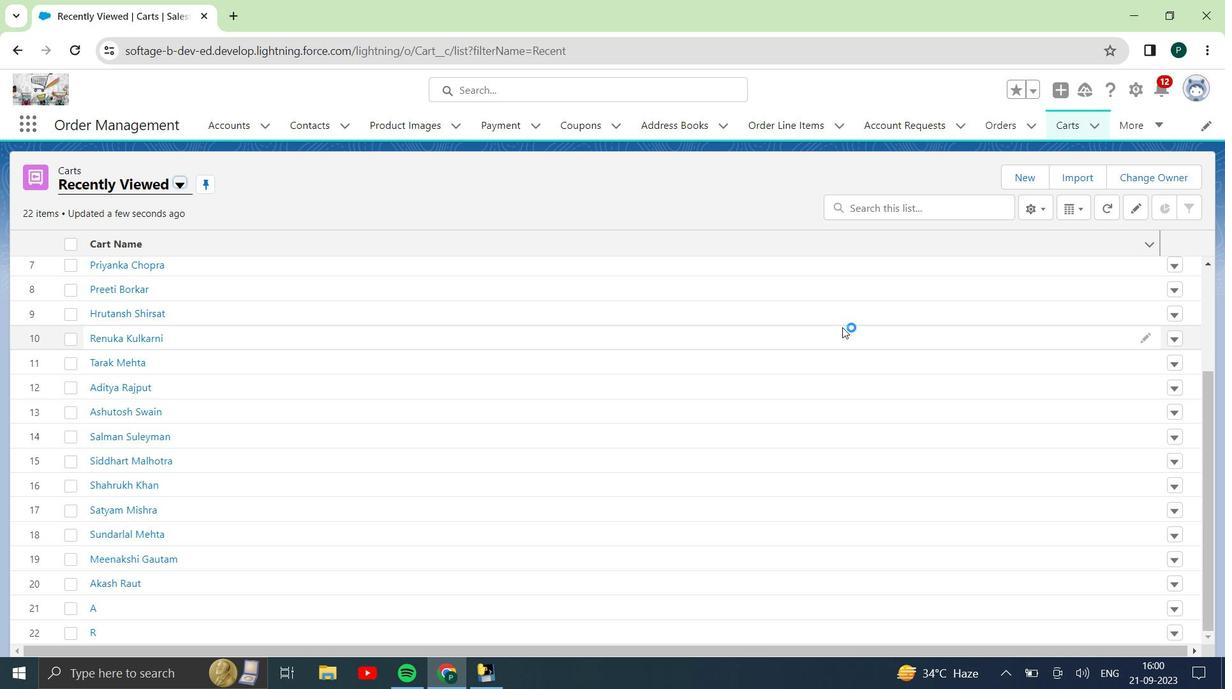 
Action: Mouse scrolled (842, 327) with delta (0, 0)
Screenshot: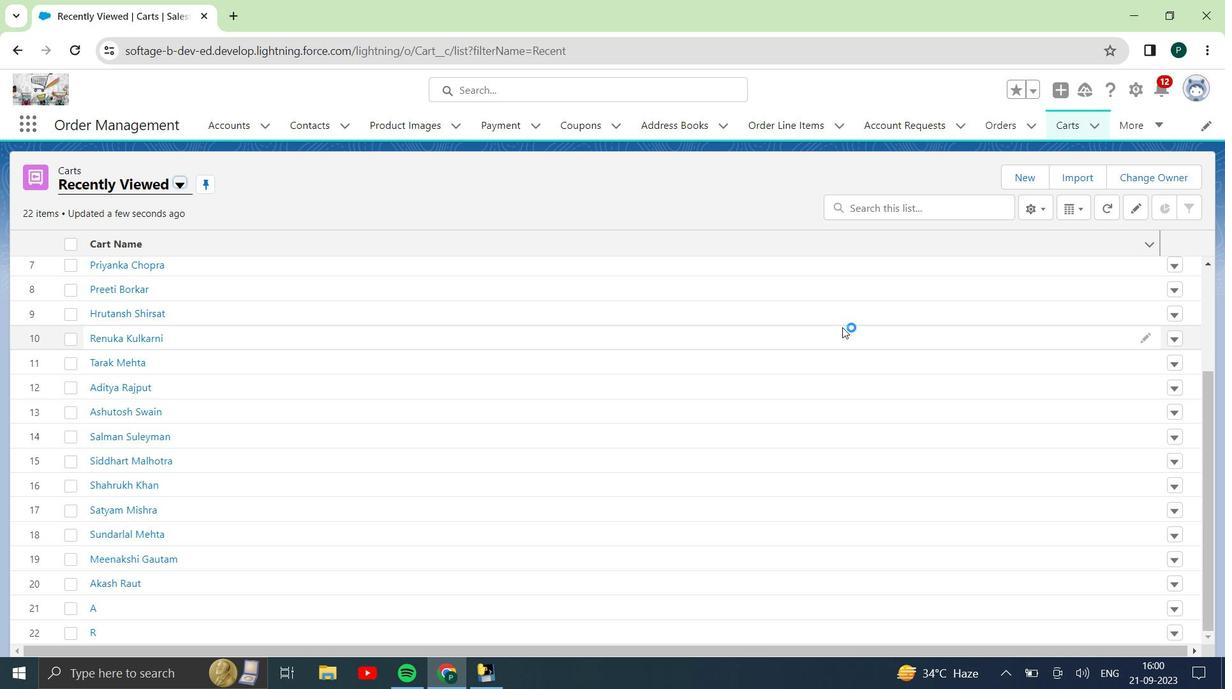 
Action: Mouse scrolled (842, 327) with delta (0, 0)
Screenshot: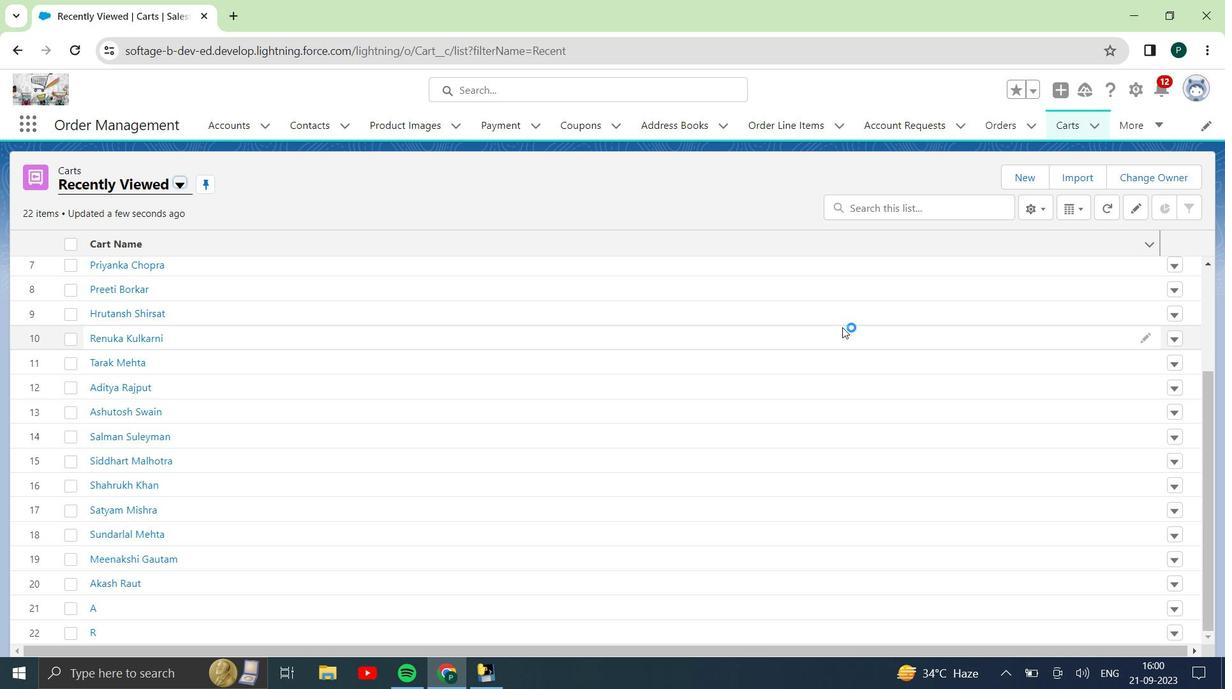 
Action: Mouse scrolled (842, 327) with delta (0, 0)
Screenshot: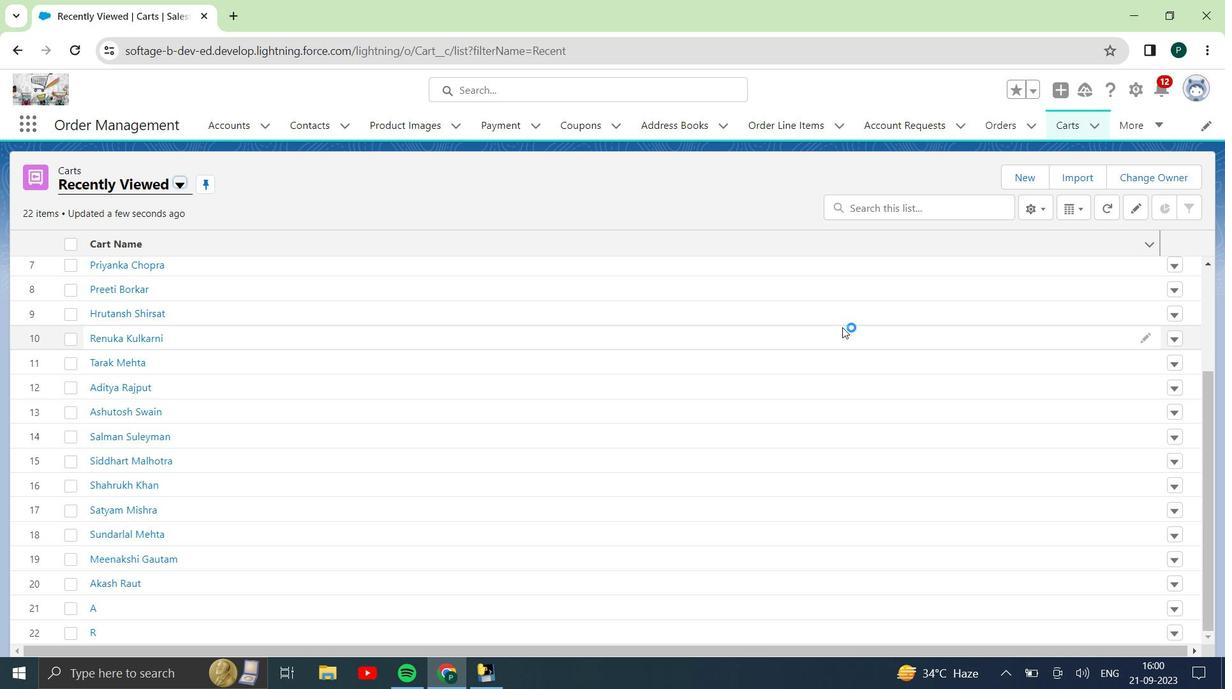 
Action: Mouse scrolled (842, 328) with delta (0, 0)
Screenshot: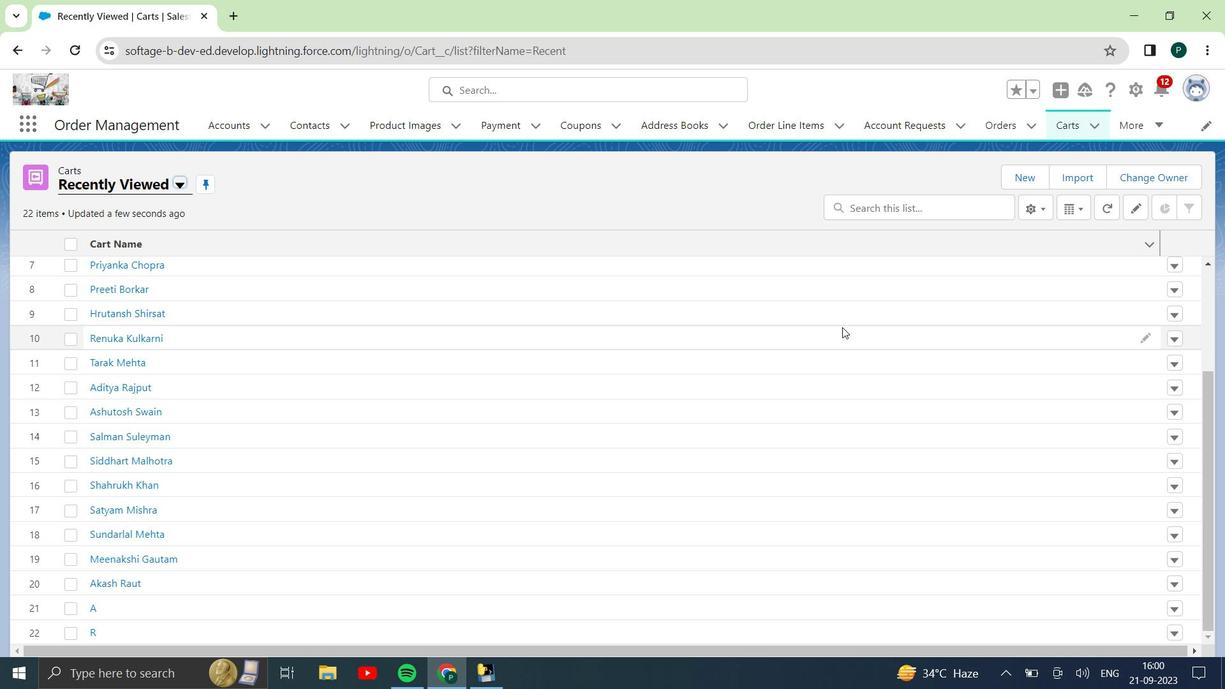 
Action: Mouse scrolled (842, 328) with delta (0, 0)
Screenshot: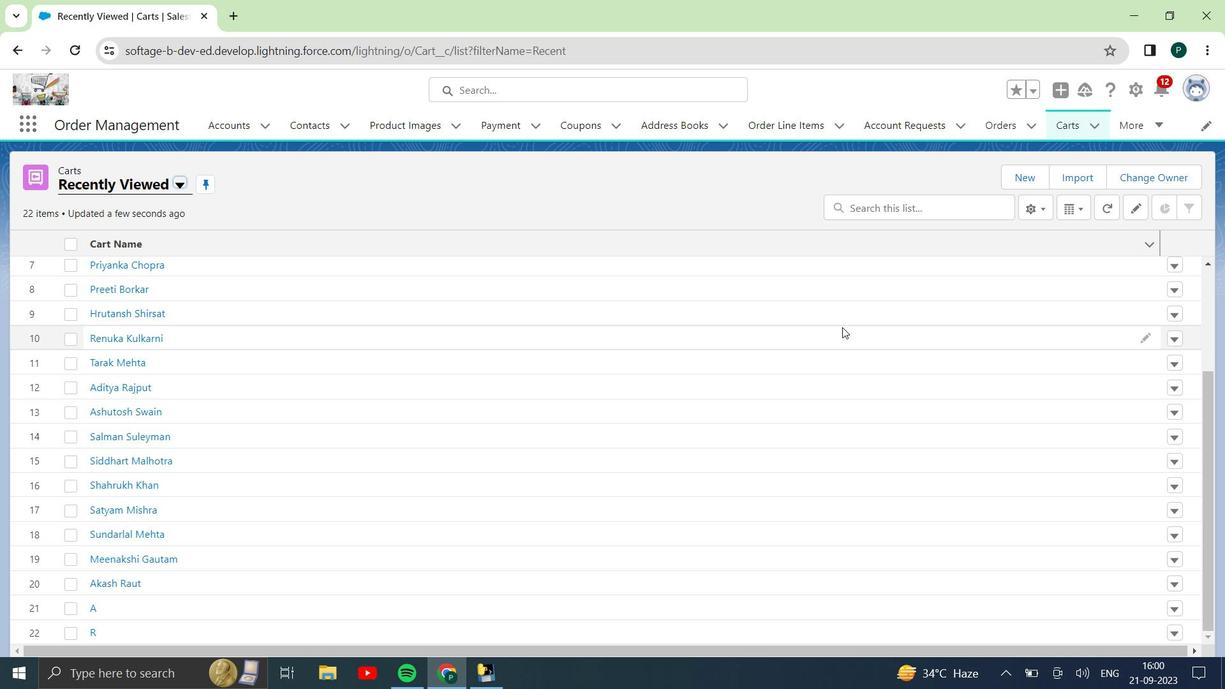
Action: Mouse scrolled (842, 328) with delta (0, 0)
Screenshot: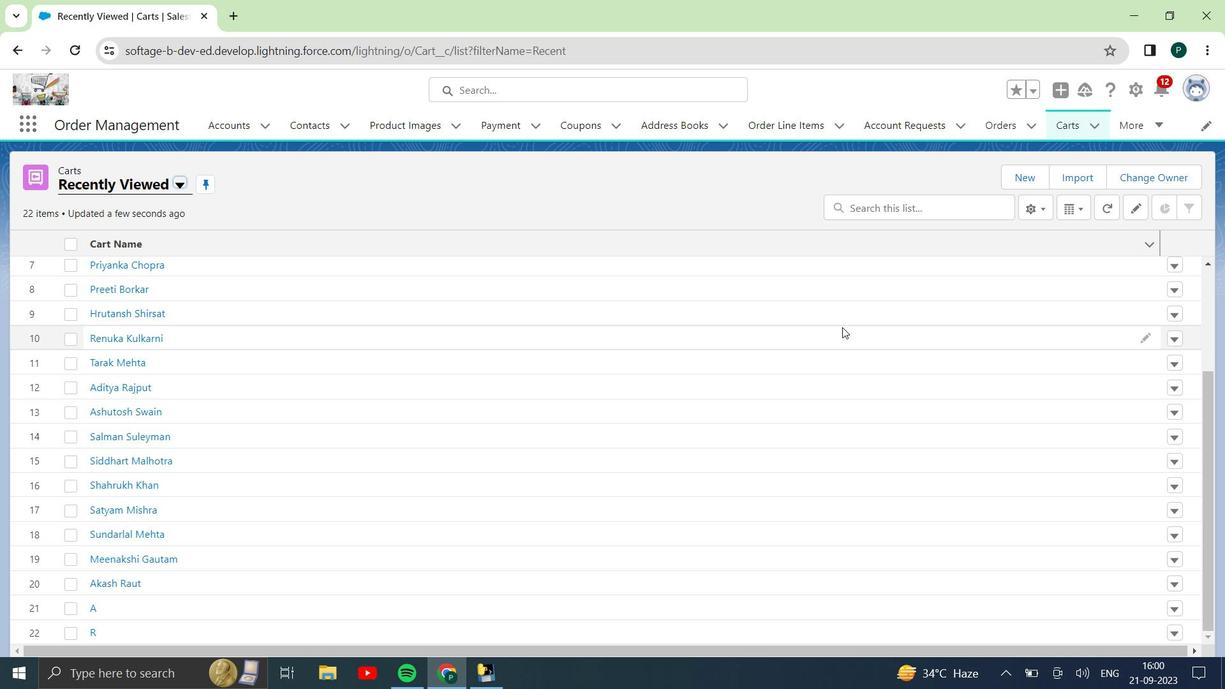 
Action: Mouse scrolled (842, 328) with delta (0, 0)
Screenshot: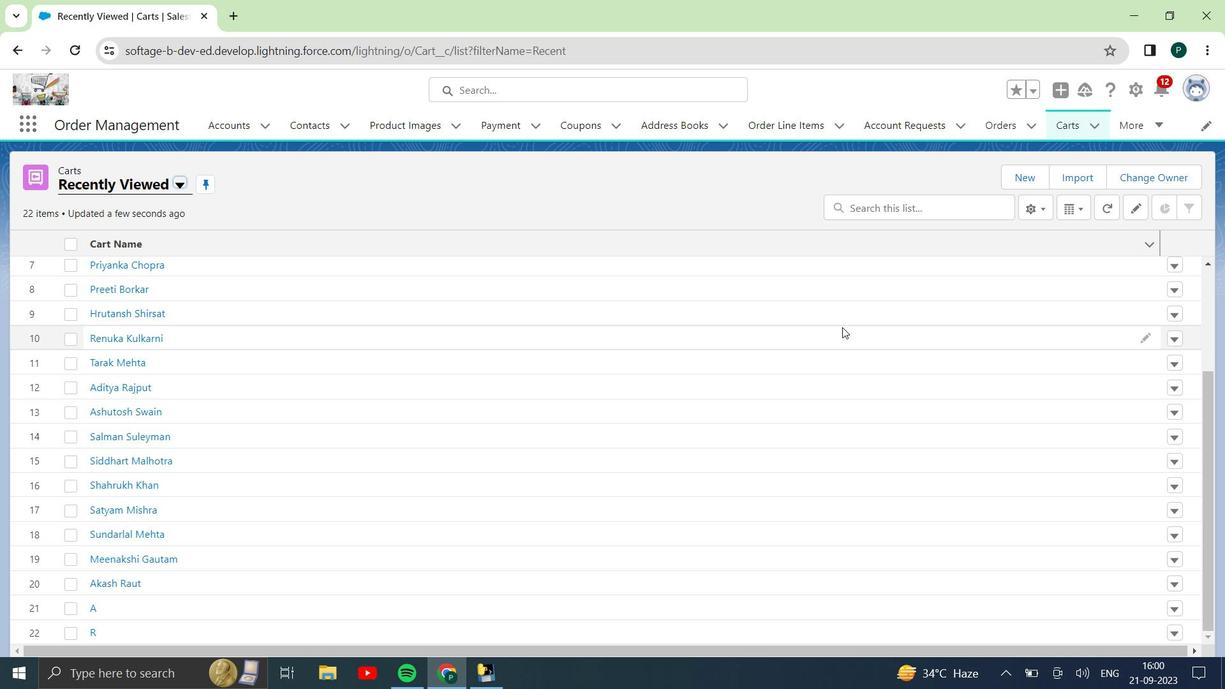 
Action: Mouse scrolled (842, 328) with delta (0, 0)
Screenshot: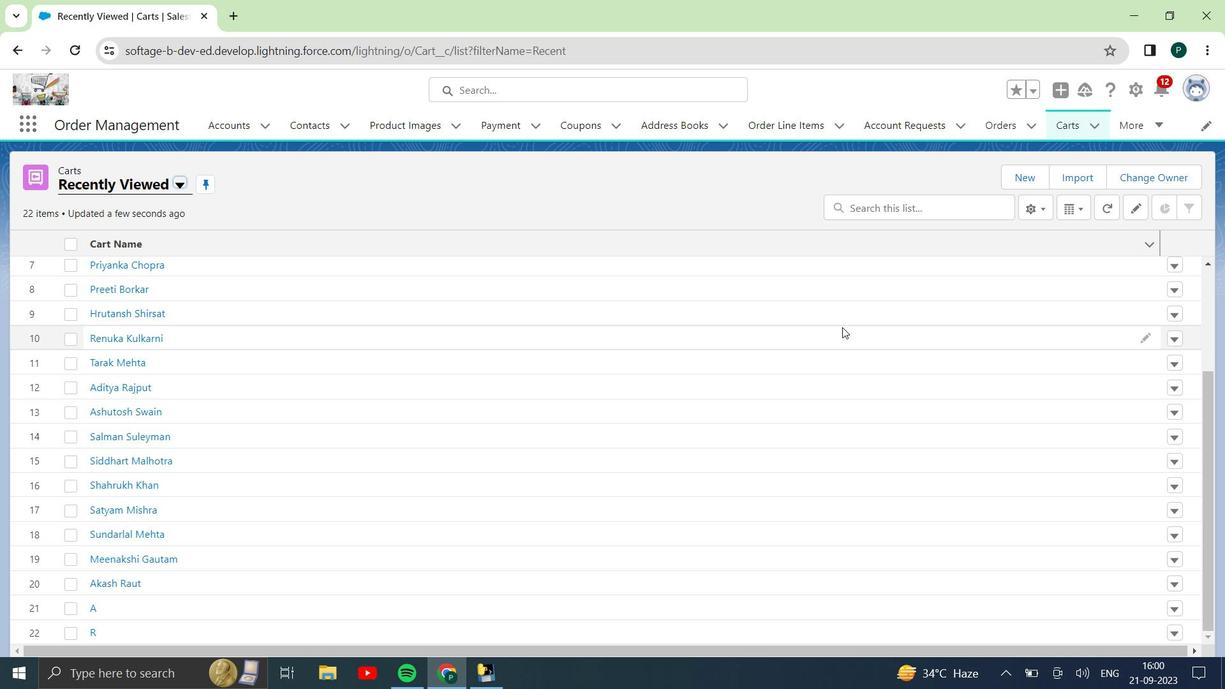 
Action: Mouse scrolled (842, 328) with delta (0, 0)
Screenshot: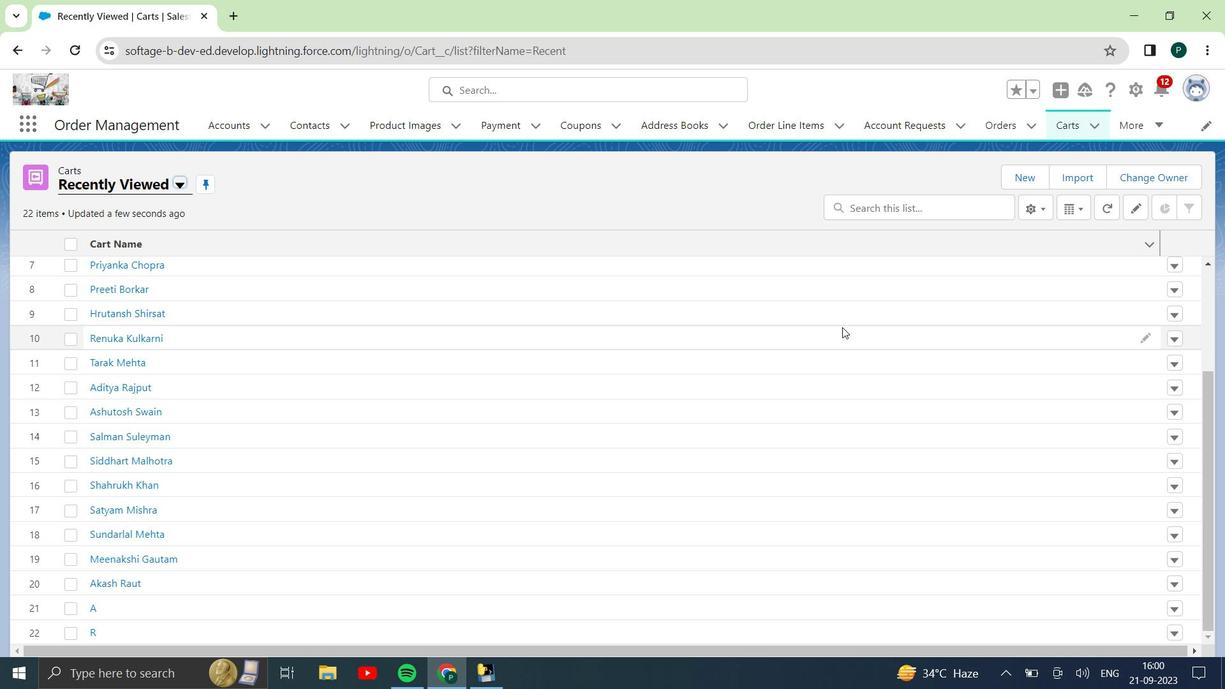 
Action: Mouse scrolled (842, 328) with delta (0, 0)
Screenshot: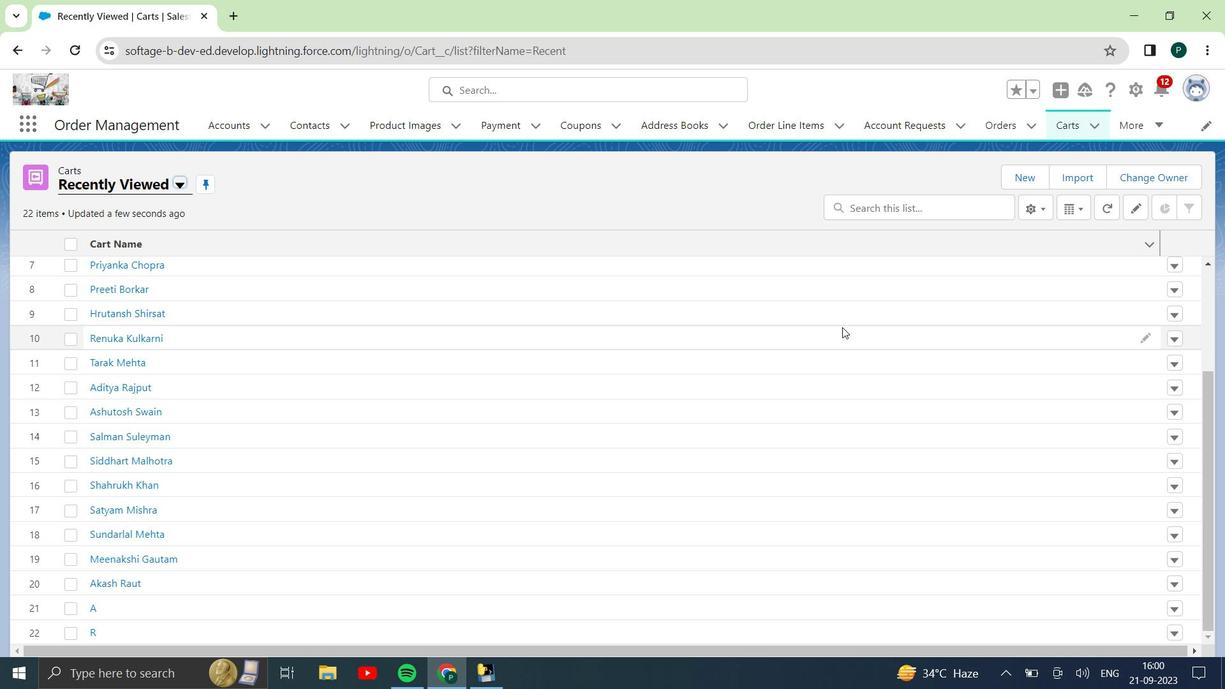 
Action: Mouse scrolled (842, 328) with delta (0, 0)
Screenshot: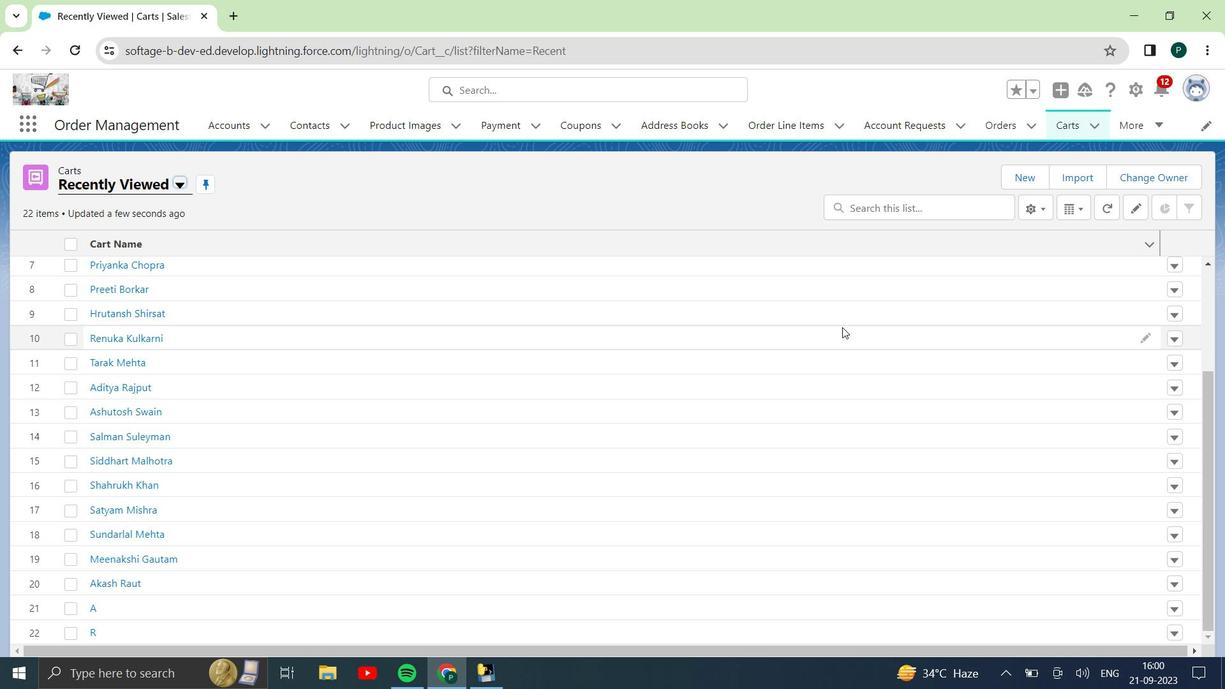 
Action: Mouse scrolled (842, 328) with delta (0, 0)
Screenshot: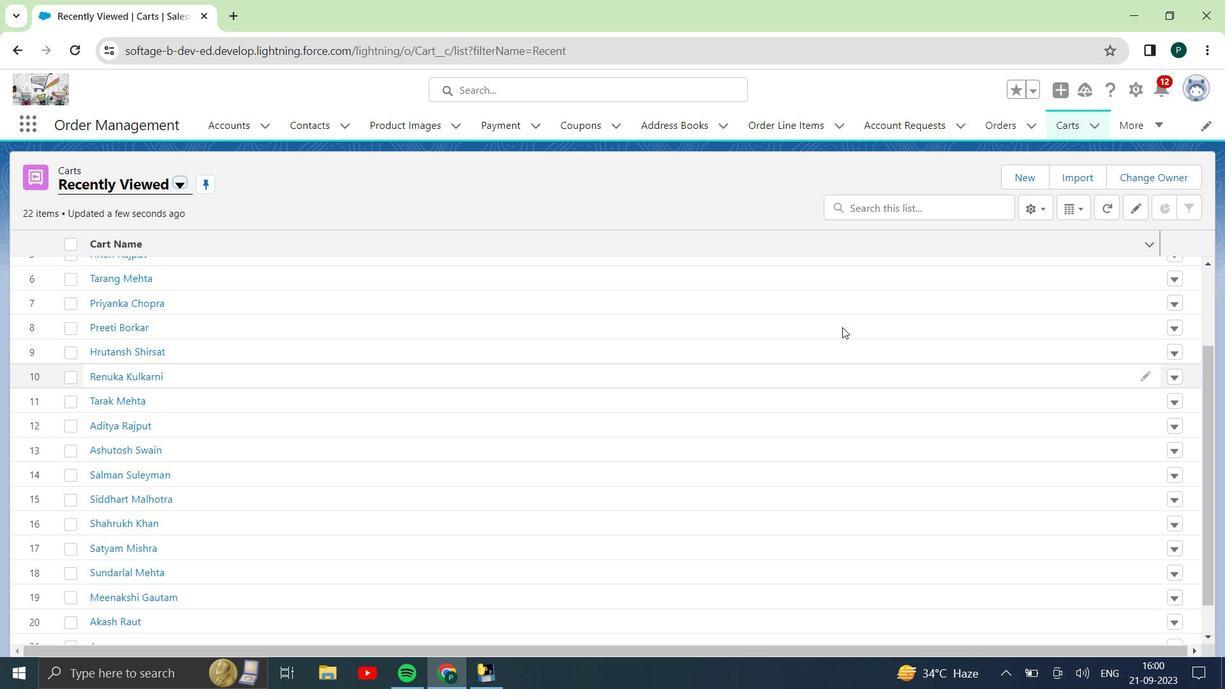 
Action: Mouse moved to (842, 327)
Screenshot: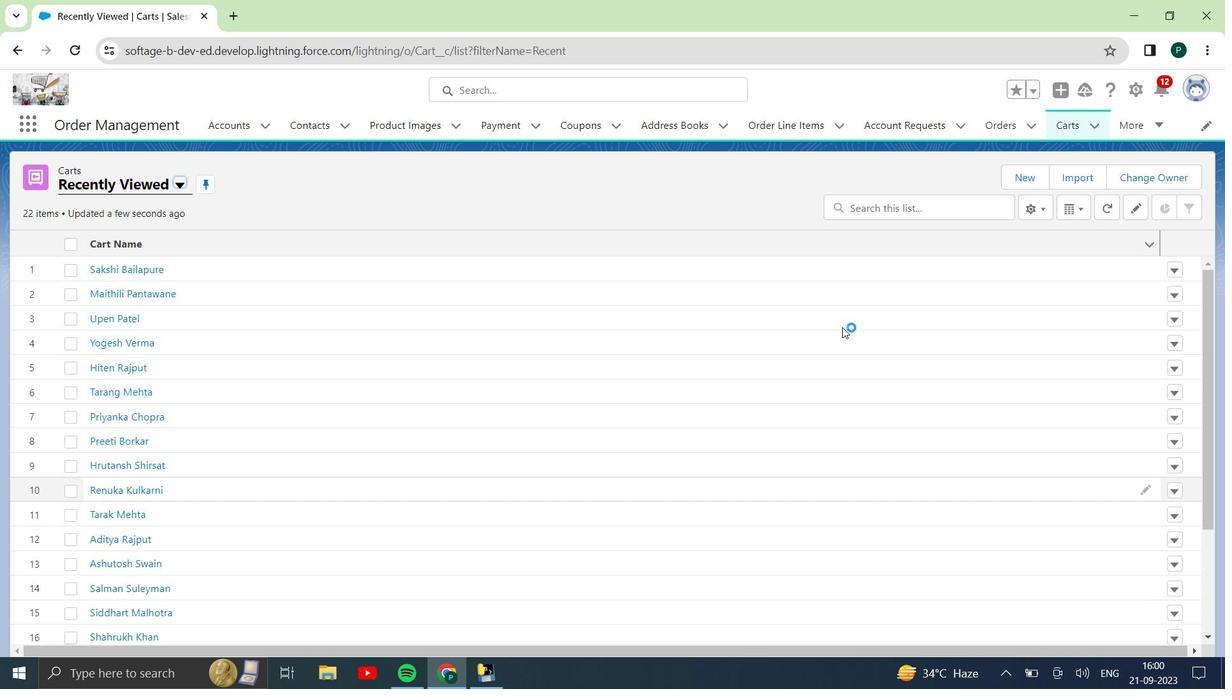 
Action: Mouse scrolled (842, 328) with delta (0, 0)
Screenshot: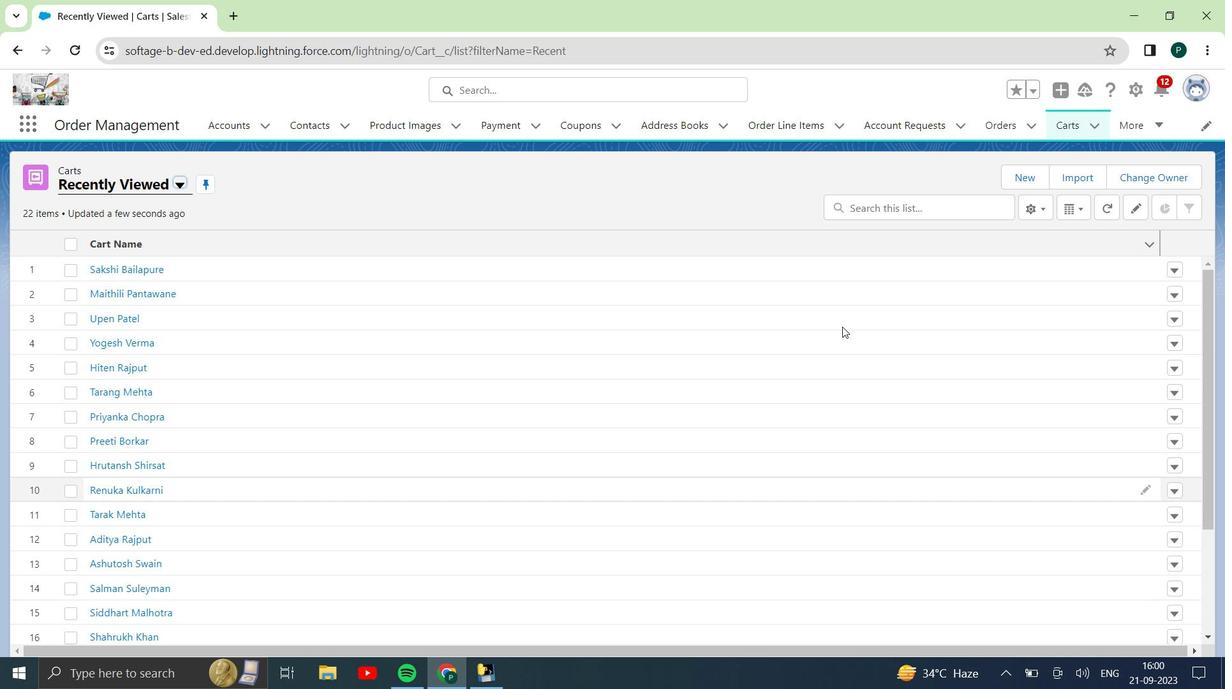 
Action: Mouse scrolled (842, 328) with delta (0, 0)
Screenshot: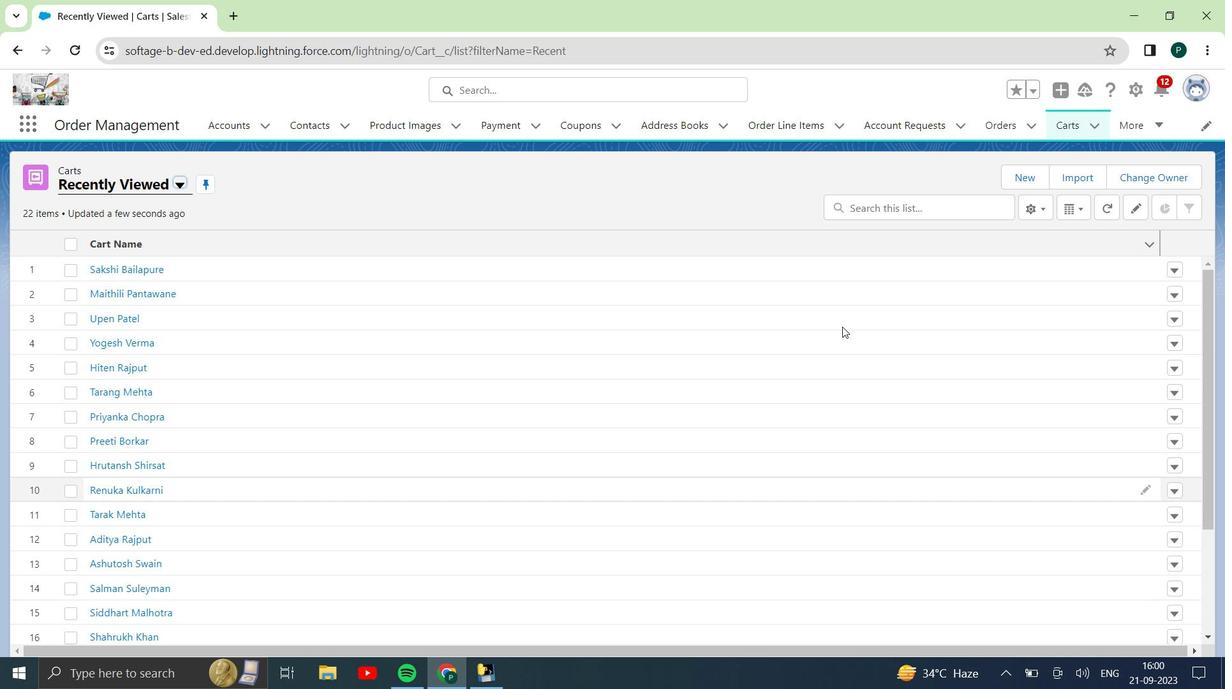 
Action: Mouse scrolled (842, 328) with delta (0, 0)
Screenshot: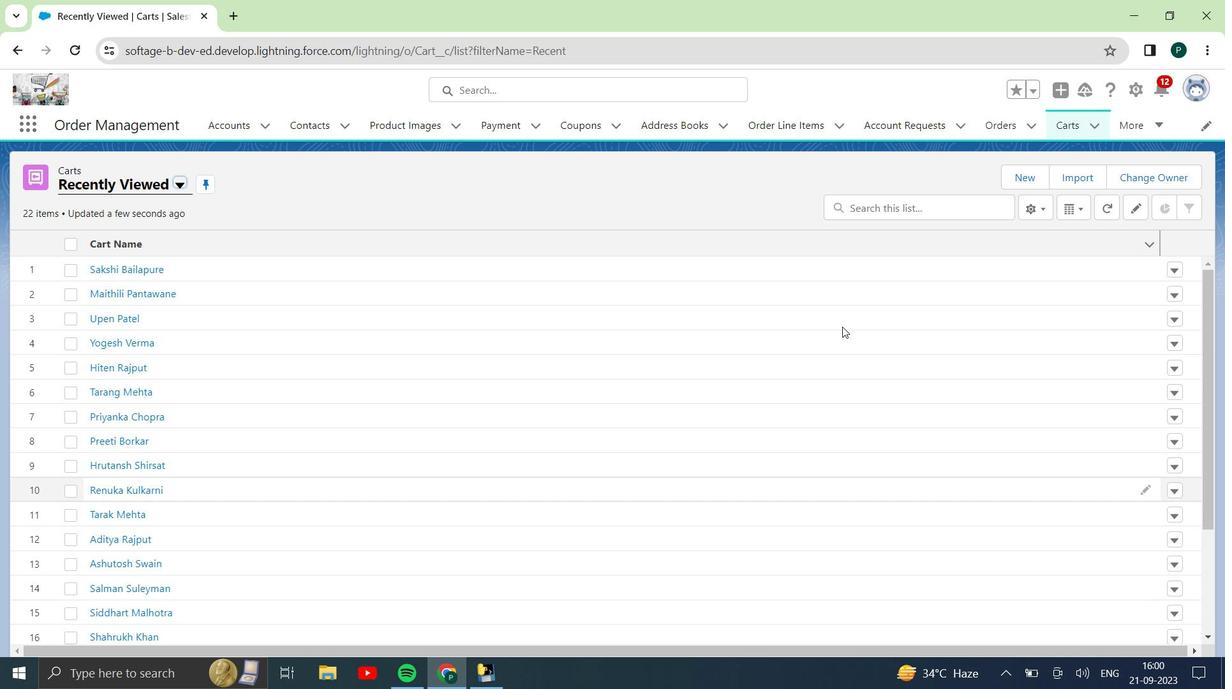 
Action: Mouse scrolled (842, 328) with delta (0, 0)
Screenshot: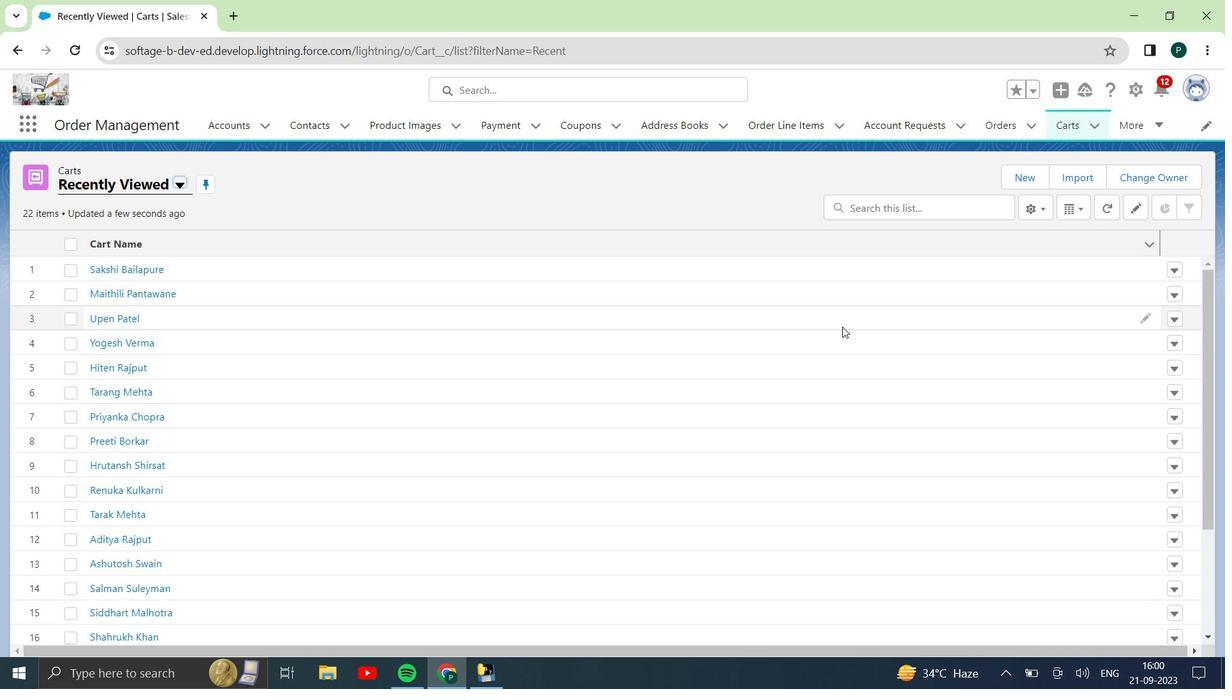
Action: Mouse scrolled (842, 328) with delta (0, 0)
Screenshot: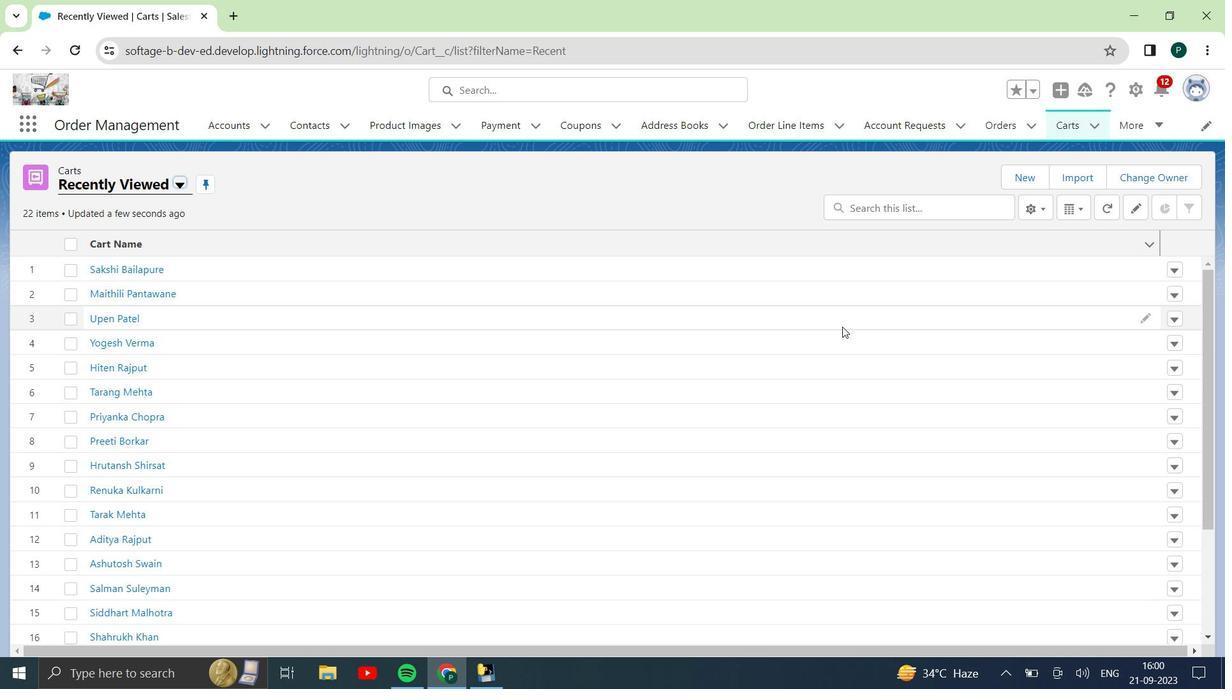 
Action: Mouse moved to (1105, 213)
Screenshot: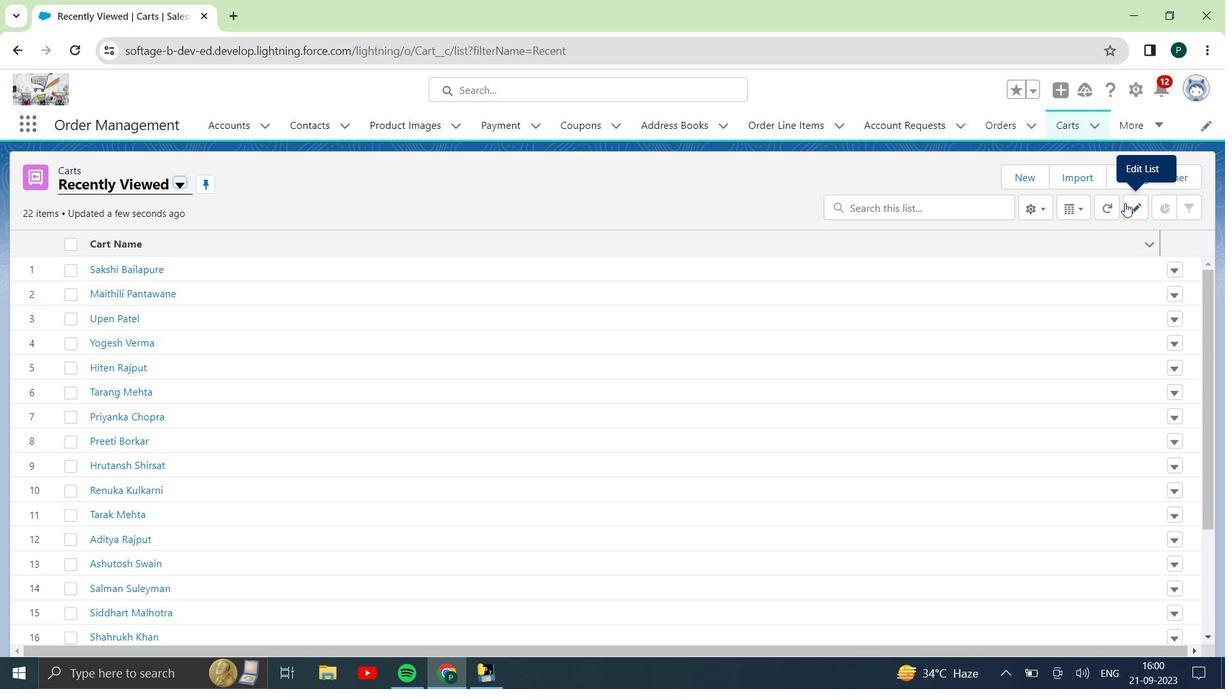 
Action: Mouse pressed left at (1105, 213)
Screenshot: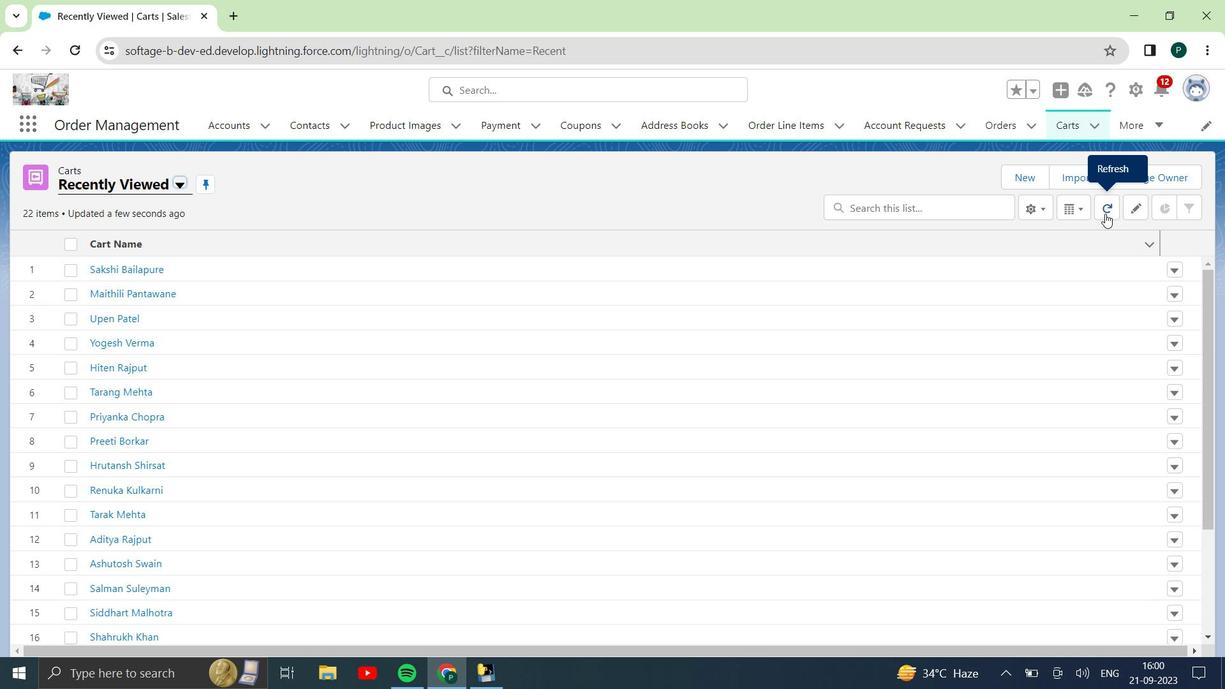 
Action: Mouse moved to (937, 123)
Screenshot: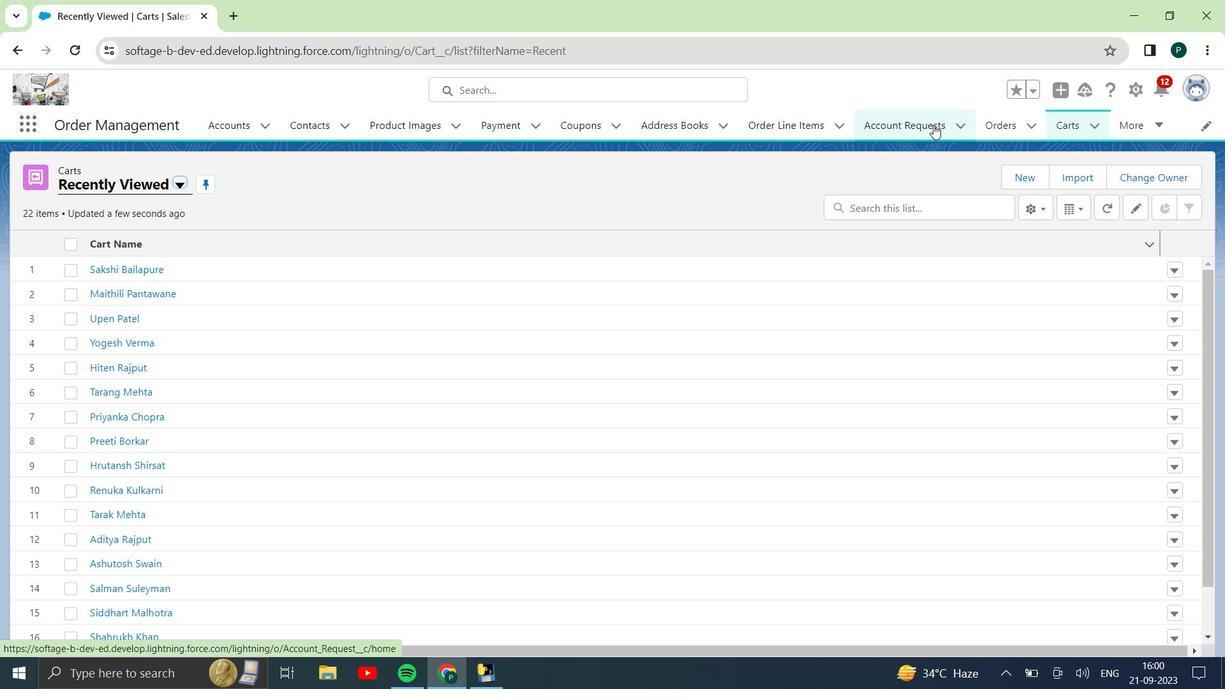 
Action: Mouse pressed left at (937, 123)
Screenshot: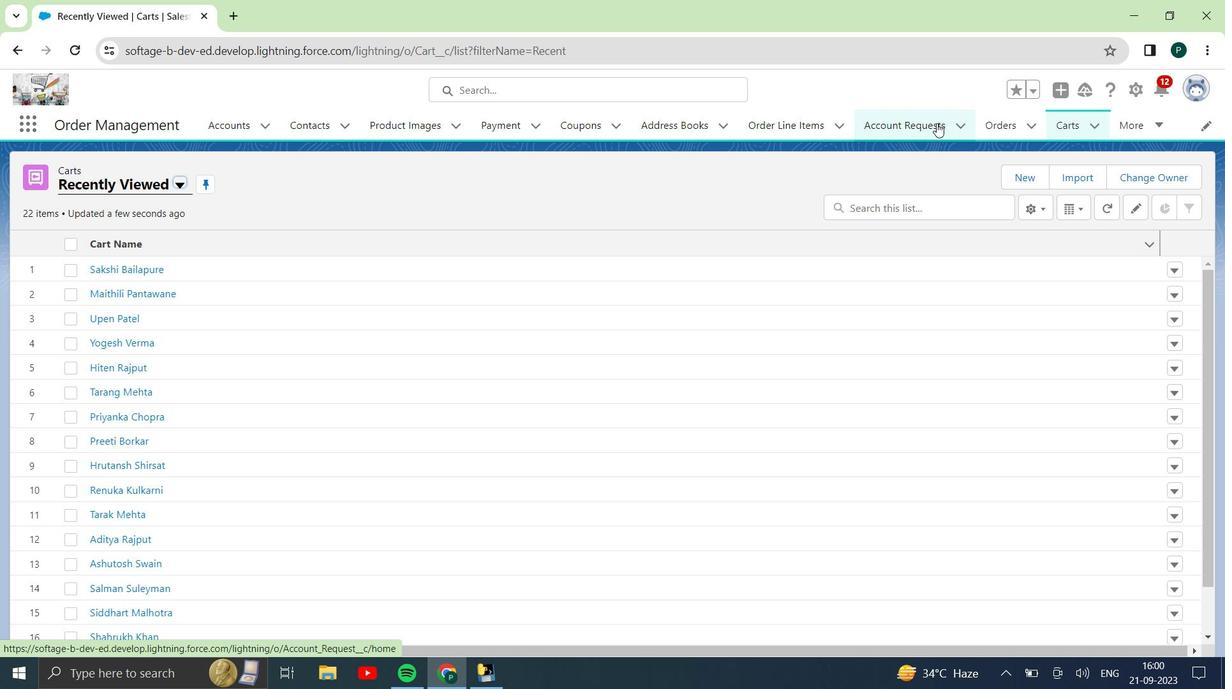 
Action: Mouse moved to (799, 288)
Screenshot: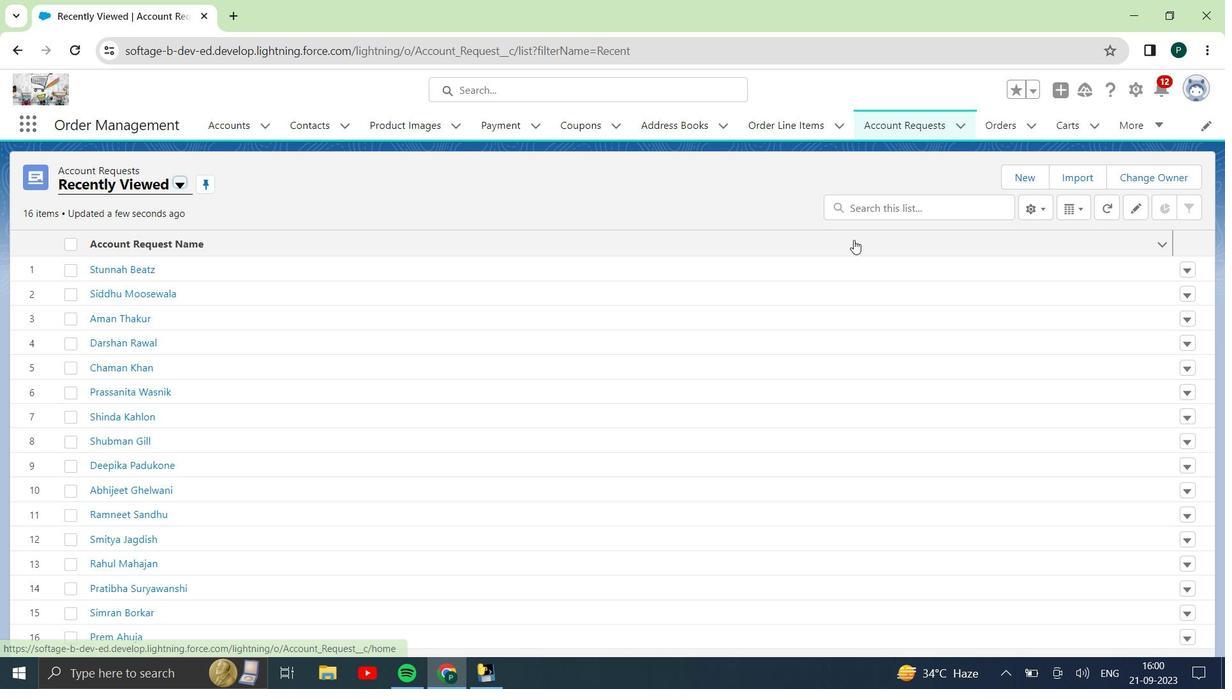 
Action: Mouse scrolled (799, 287) with delta (0, 0)
Screenshot: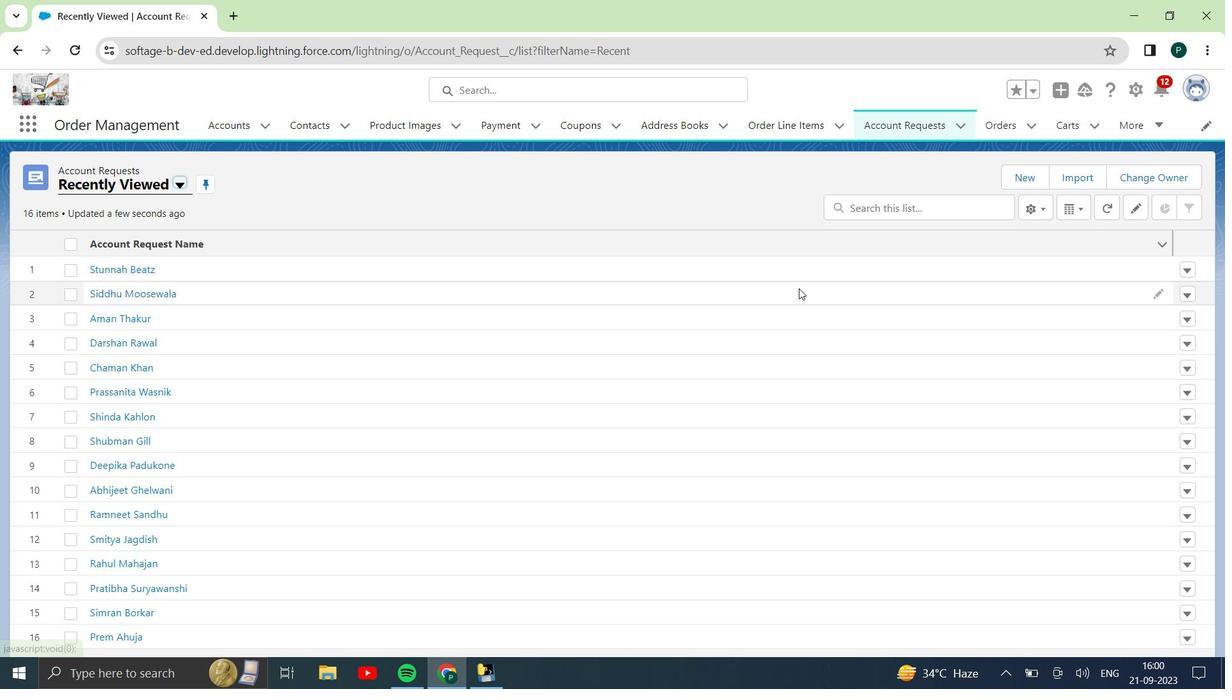 
Action: Mouse scrolled (799, 287) with delta (0, 0)
Screenshot: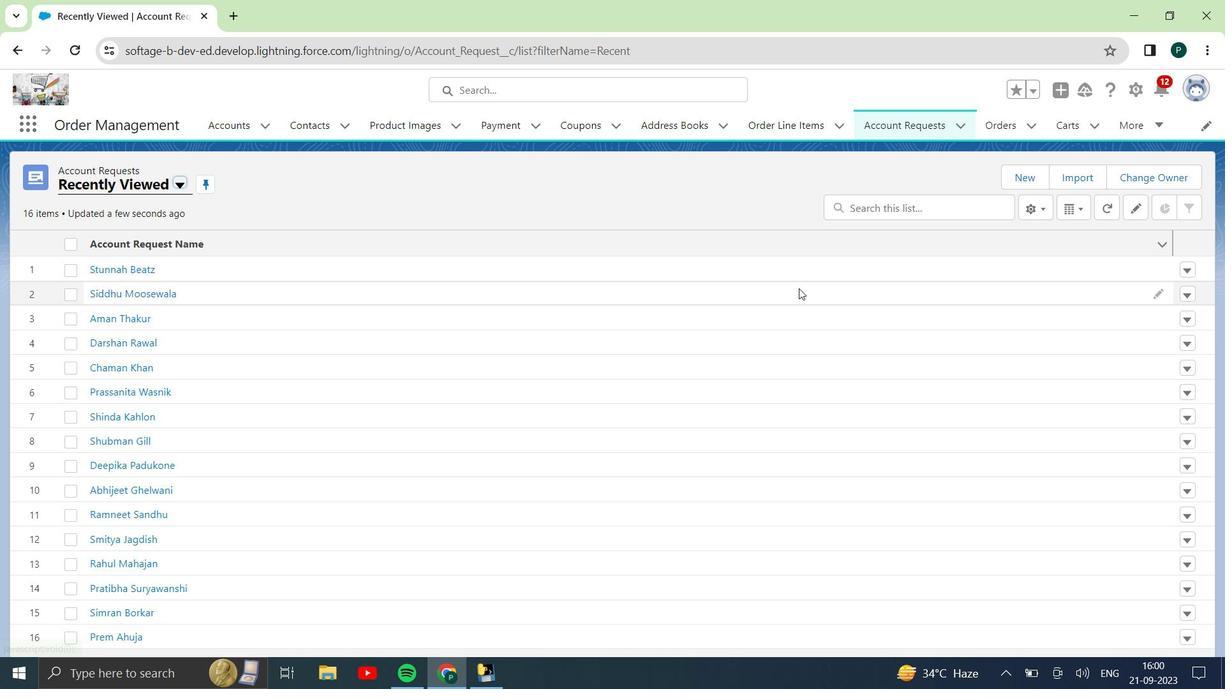 
Action: Mouse scrolled (799, 287) with delta (0, 0)
Screenshot: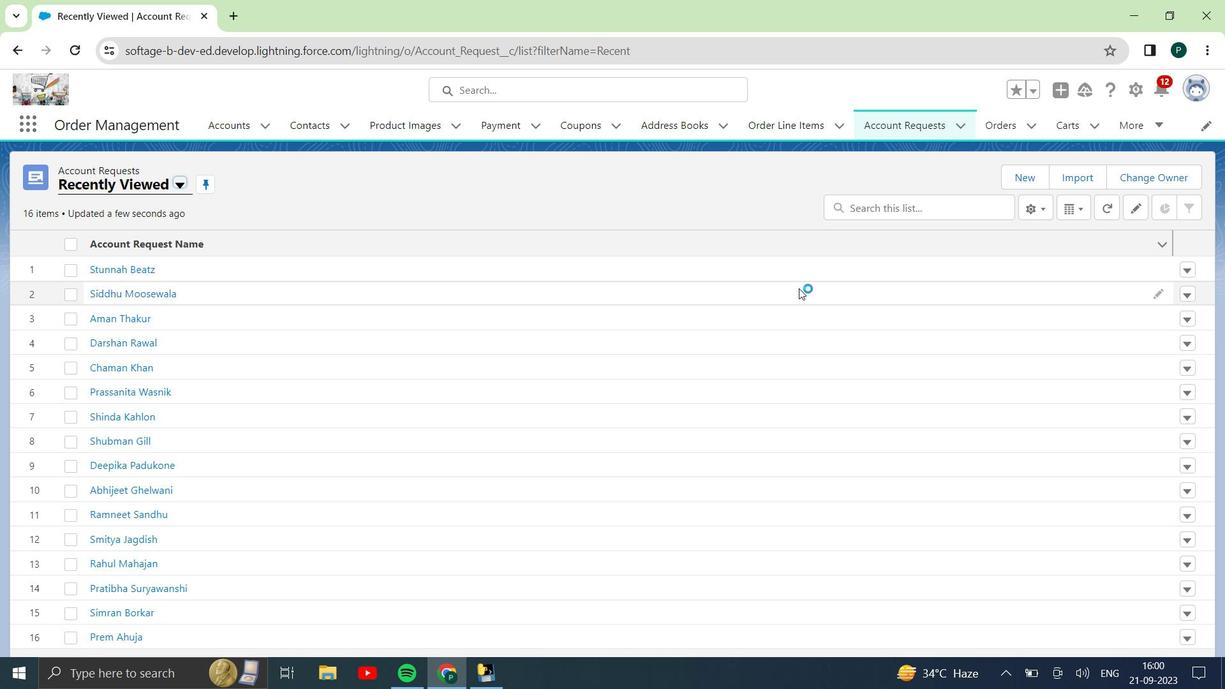 
Action: Mouse scrolled (799, 287) with delta (0, 0)
Screenshot: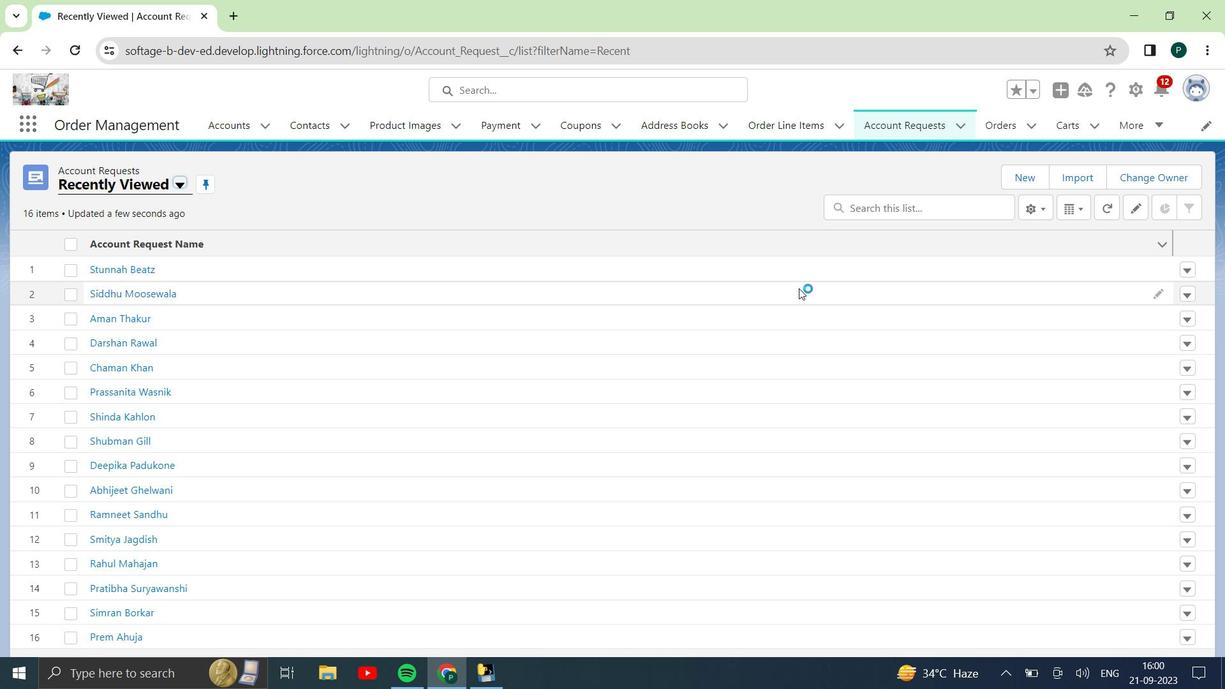 
Action: Mouse scrolled (799, 287) with delta (0, 0)
Screenshot: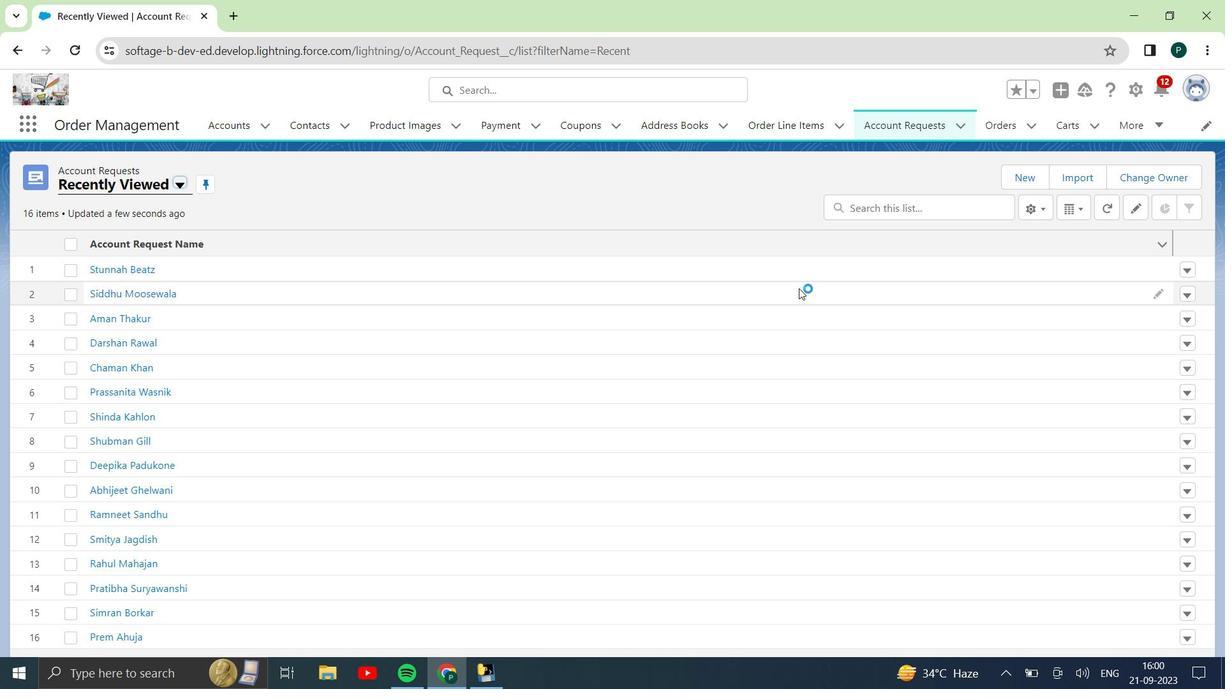 
Action: Mouse scrolled (799, 287) with delta (0, 0)
Screenshot: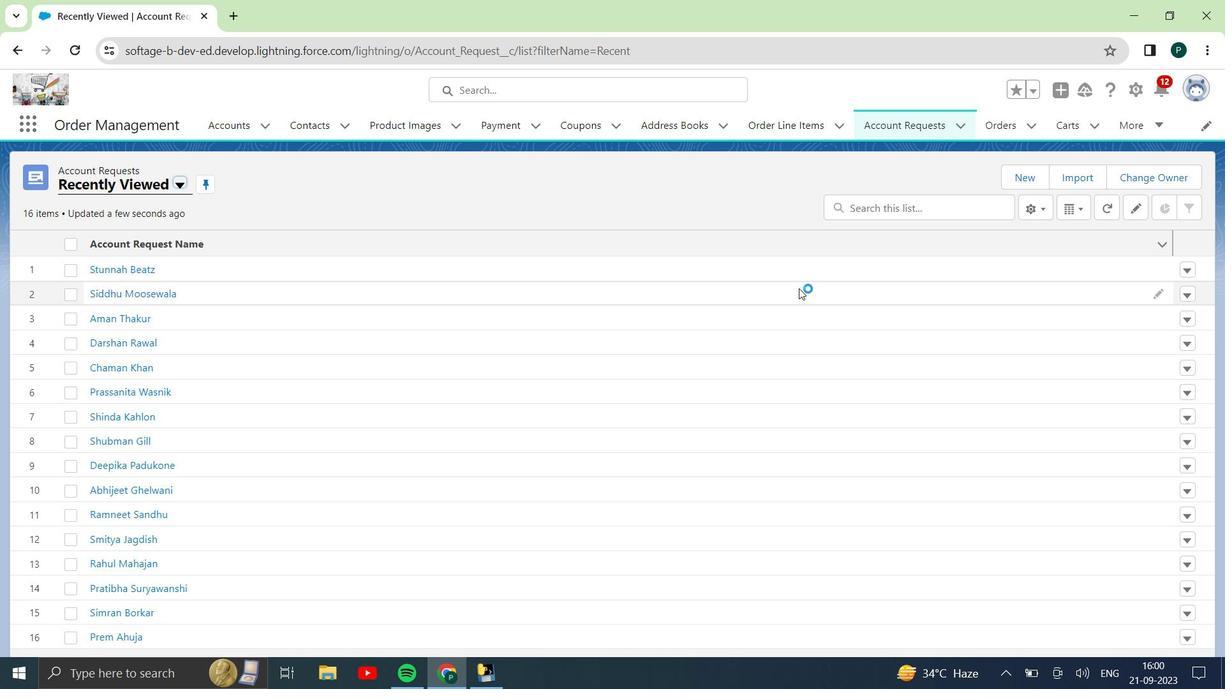 
Action: Mouse scrolled (799, 287) with delta (0, 0)
Screenshot: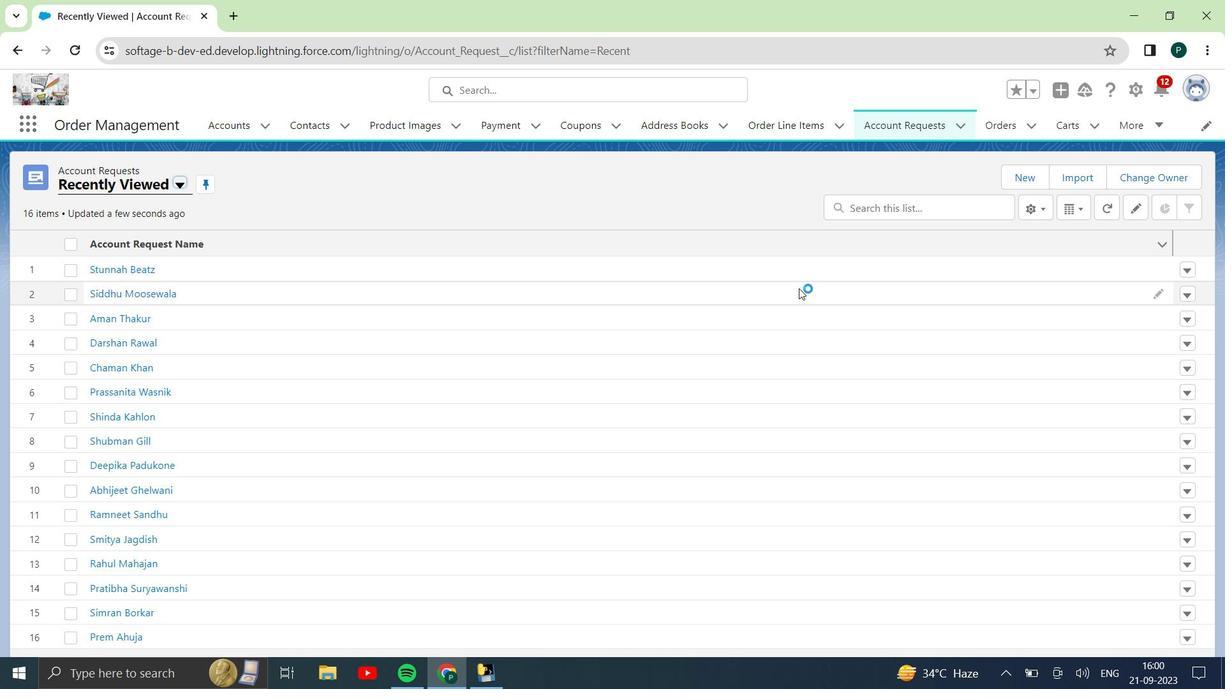 
Action: Mouse scrolled (799, 287) with delta (0, 0)
Screenshot: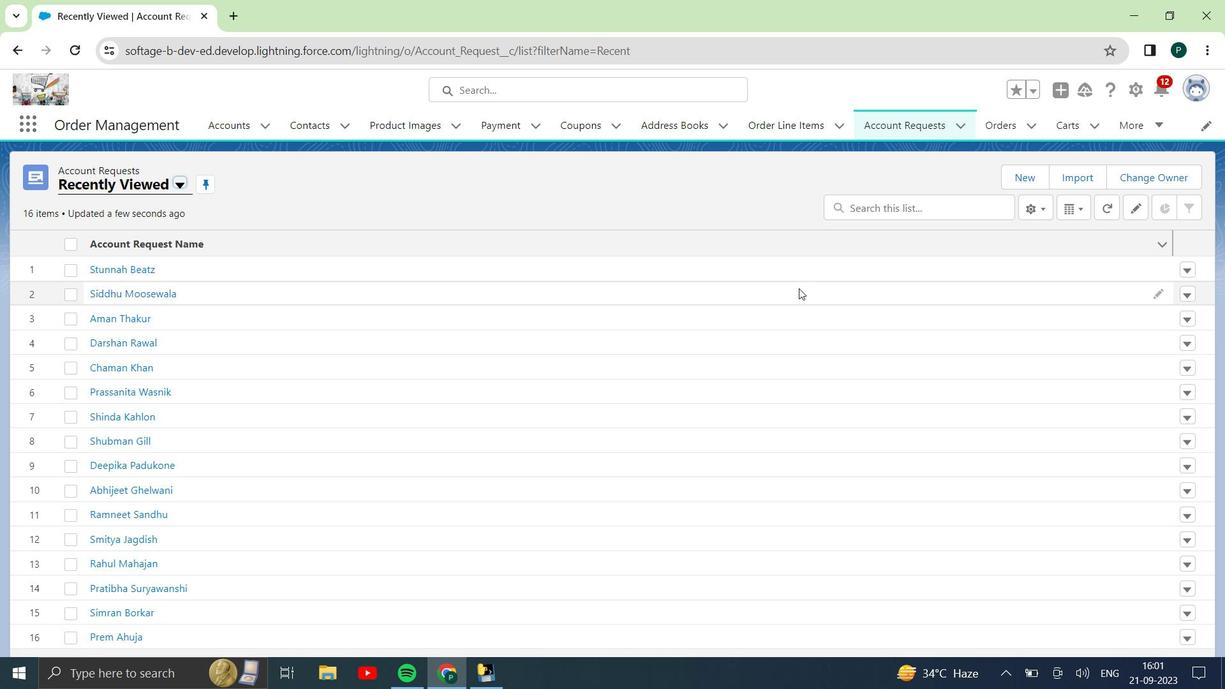 
Action: Mouse scrolled (799, 287) with delta (0, 0)
Screenshot: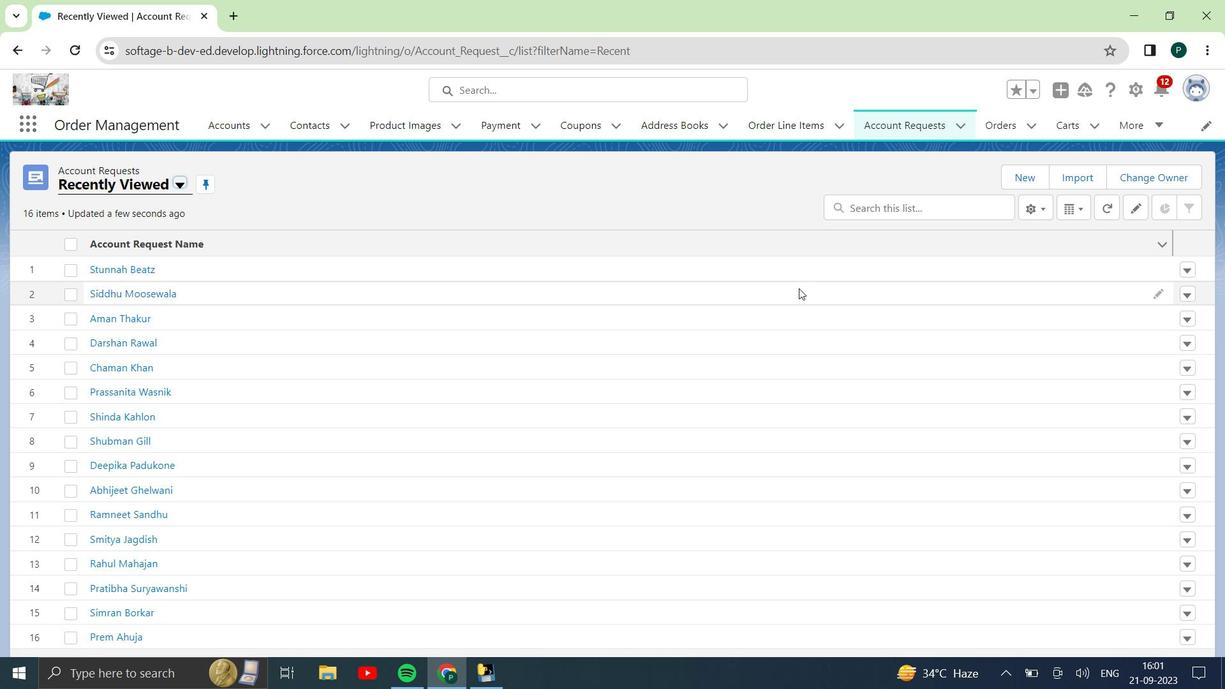 
Action: Mouse moved to (1032, 175)
Screenshot: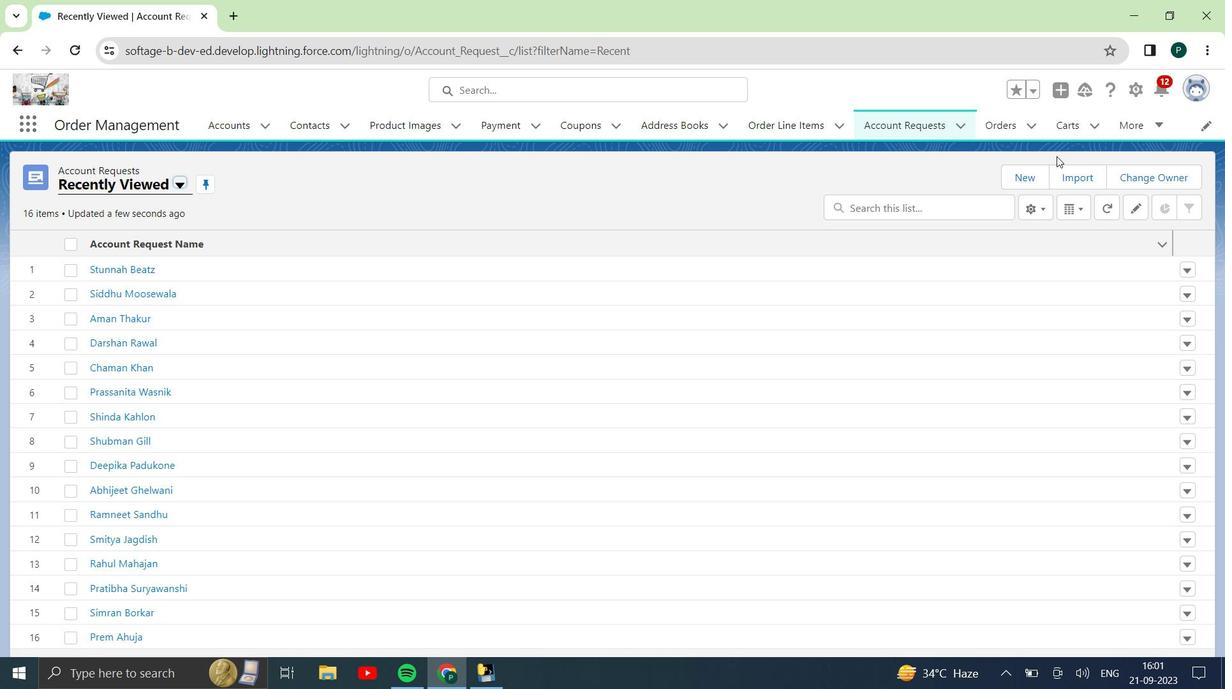 
Action: Mouse pressed left at (1032, 175)
Screenshot: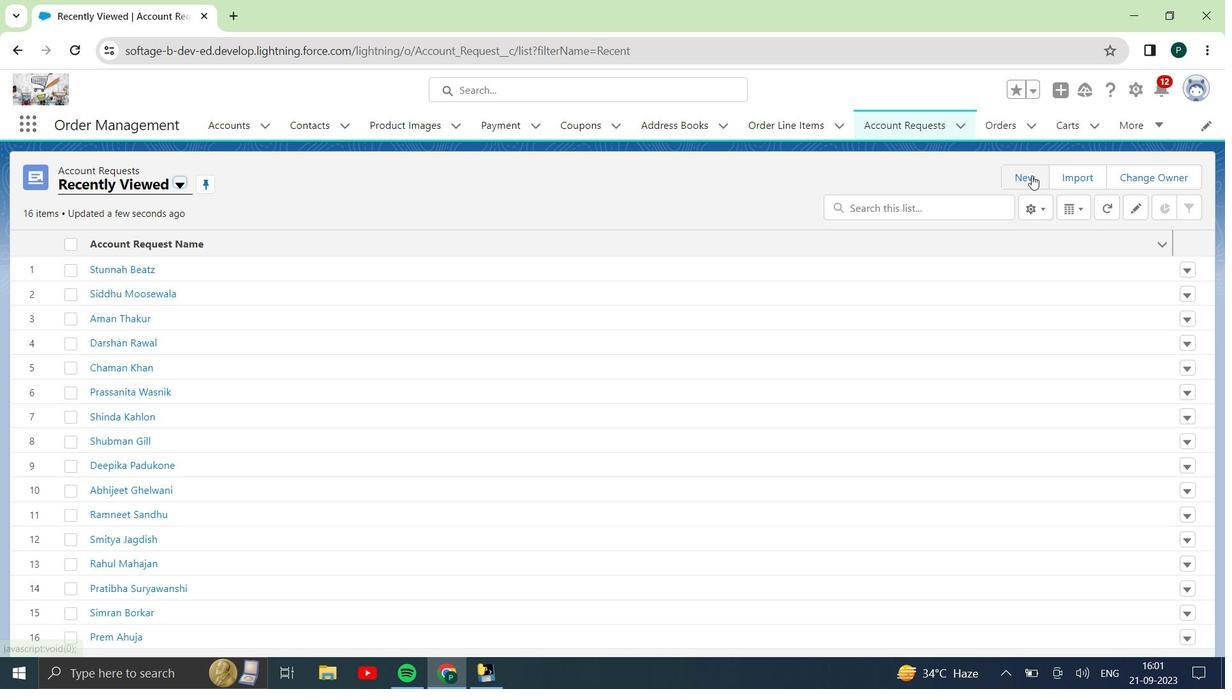 
Action: Mouse moved to (784, 236)
Screenshot: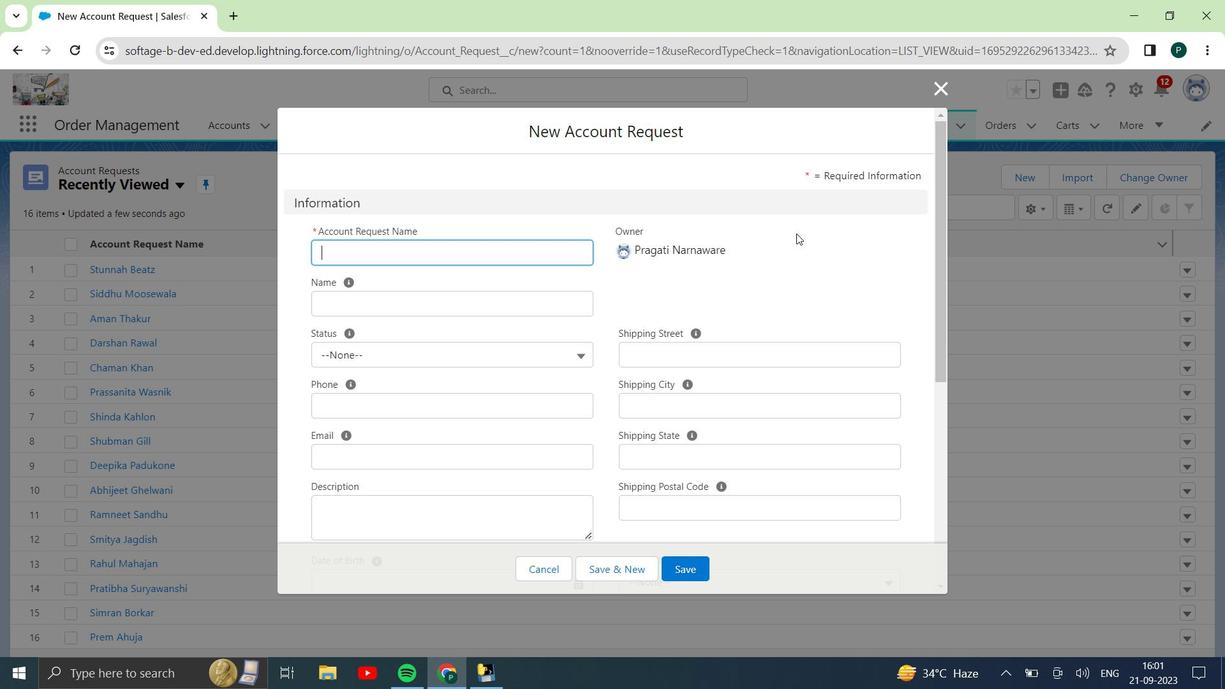 
Action: Mouse scrolled (784, 236) with delta (0, 0)
Screenshot: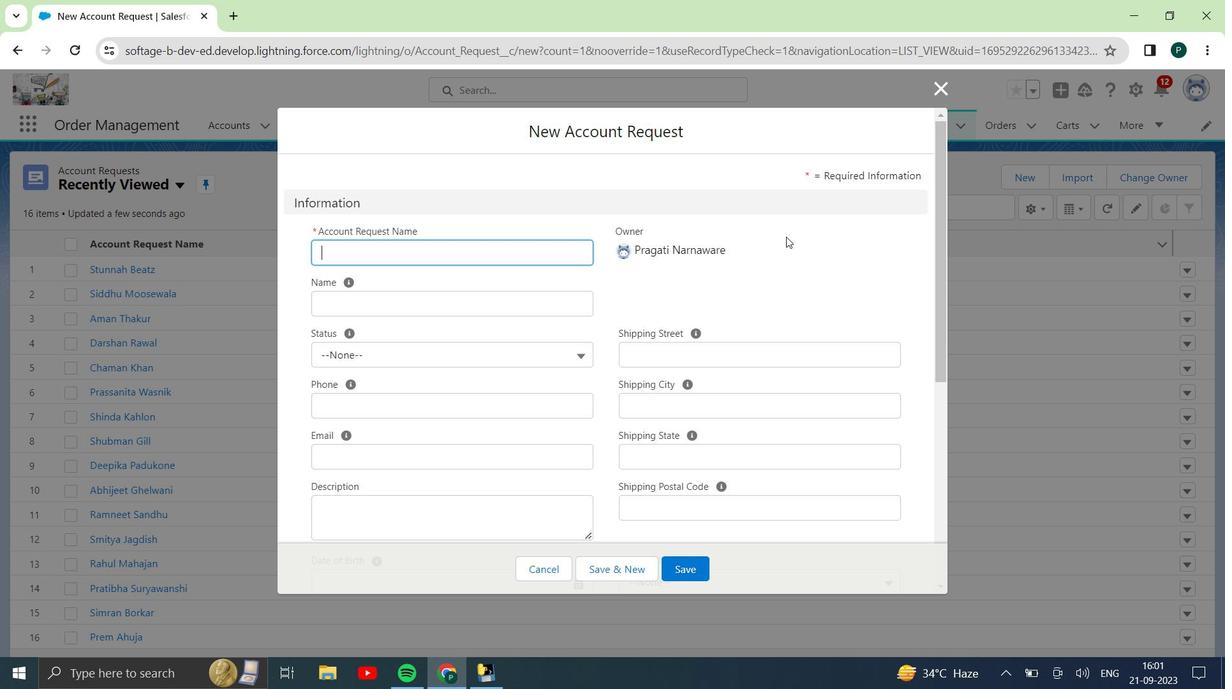 
Action: Mouse moved to (783, 236)
Screenshot: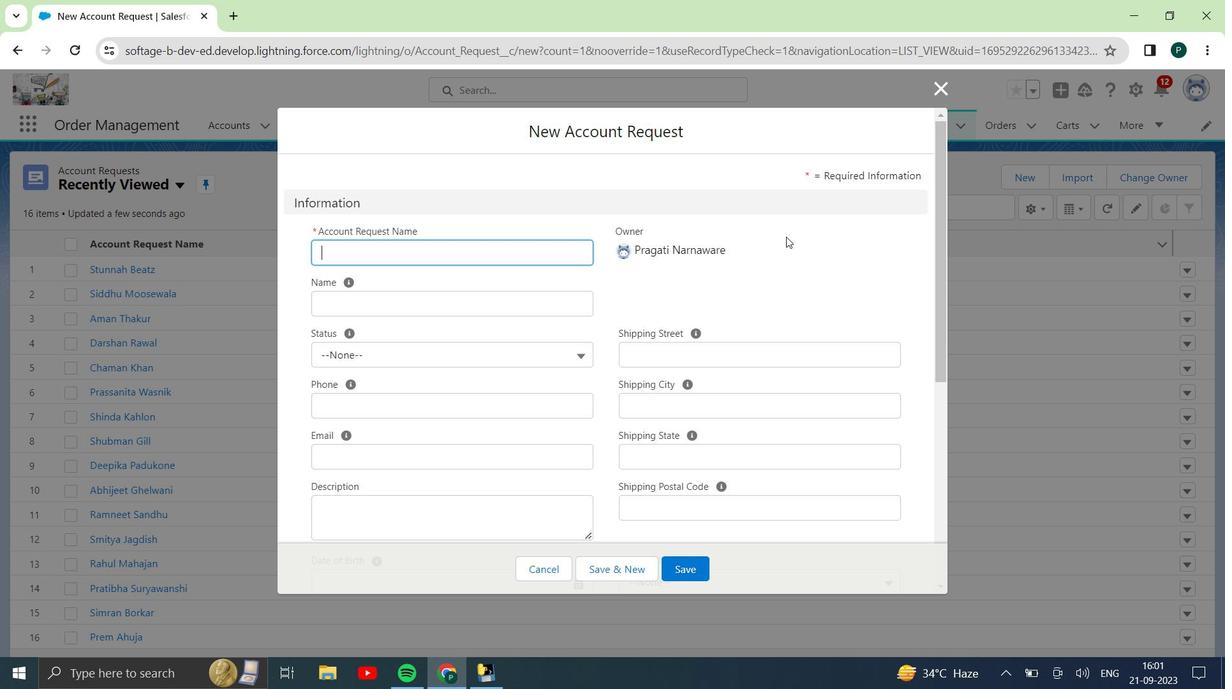 
Action: Mouse scrolled (783, 236) with delta (0, 0)
Screenshot: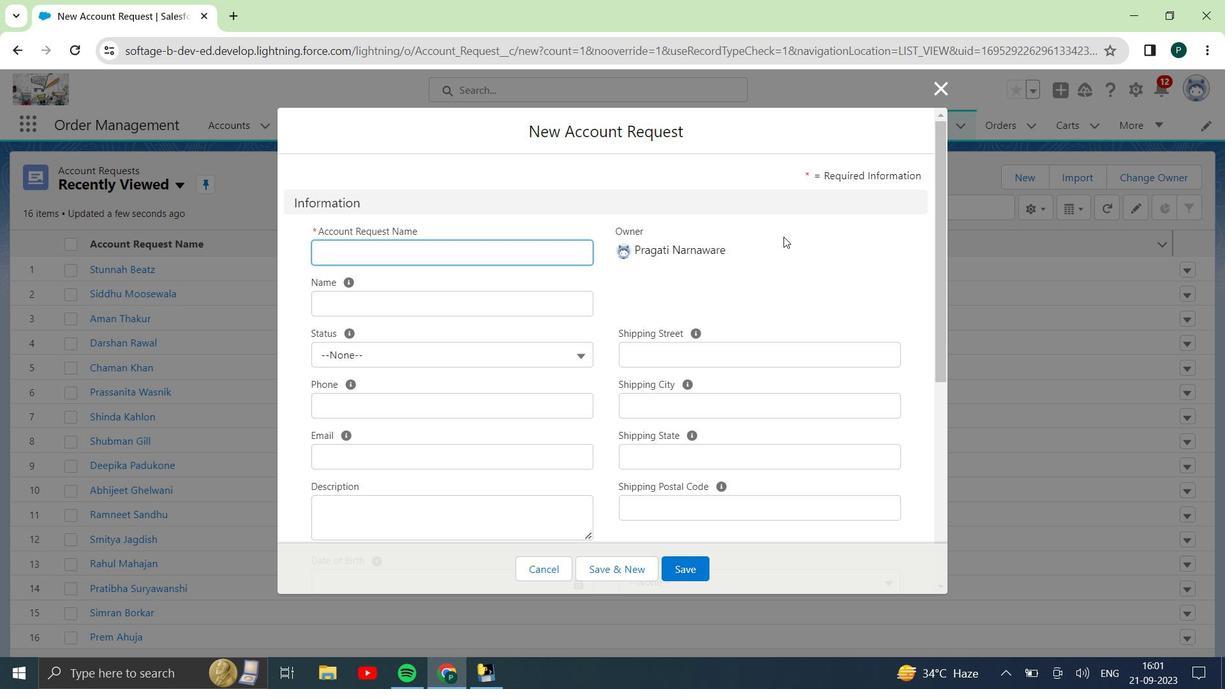 
Action: Mouse scrolled (783, 236) with delta (0, 0)
Screenshot: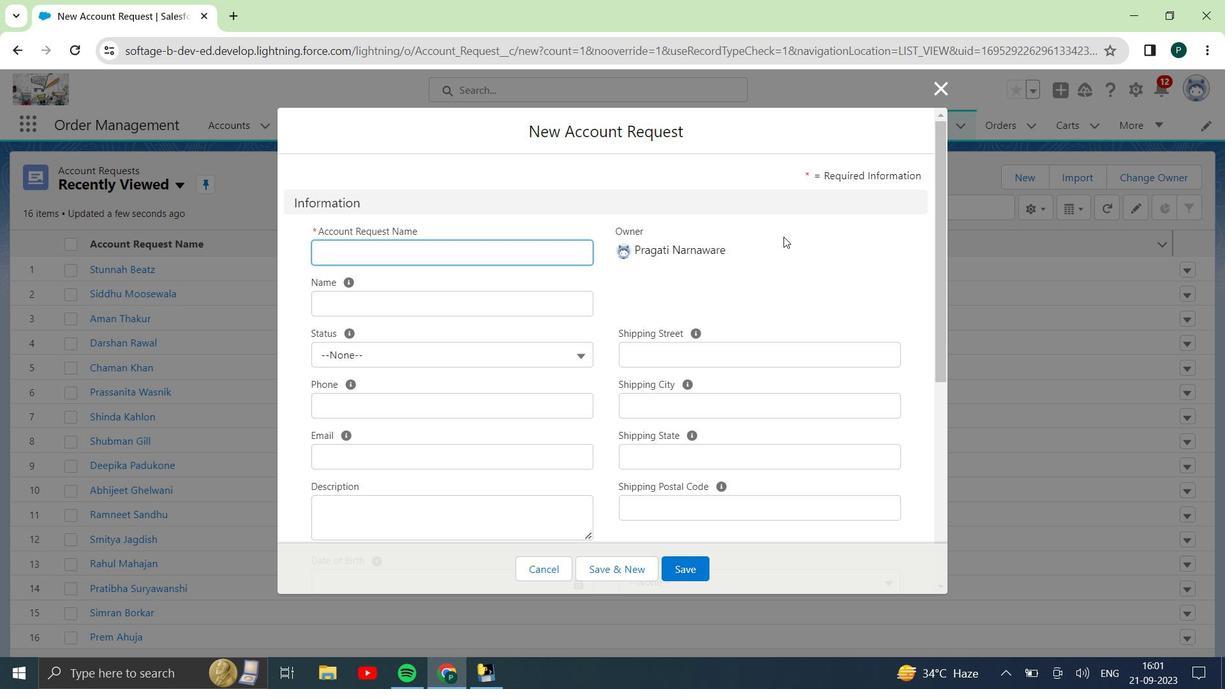 
Action: Mouse scrolled (783, 236) with delta (0, 0)
Screenshot: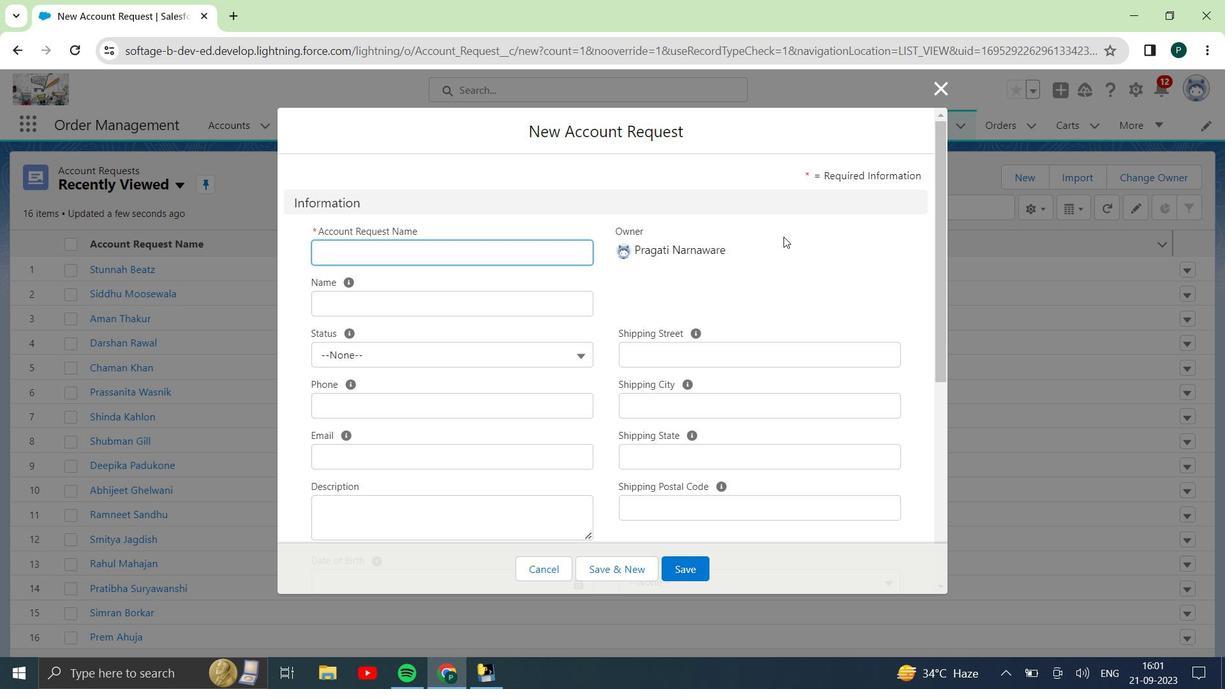 
Action: Mouse scrolled (783, 236) with delta (0, 0)
Screenshot: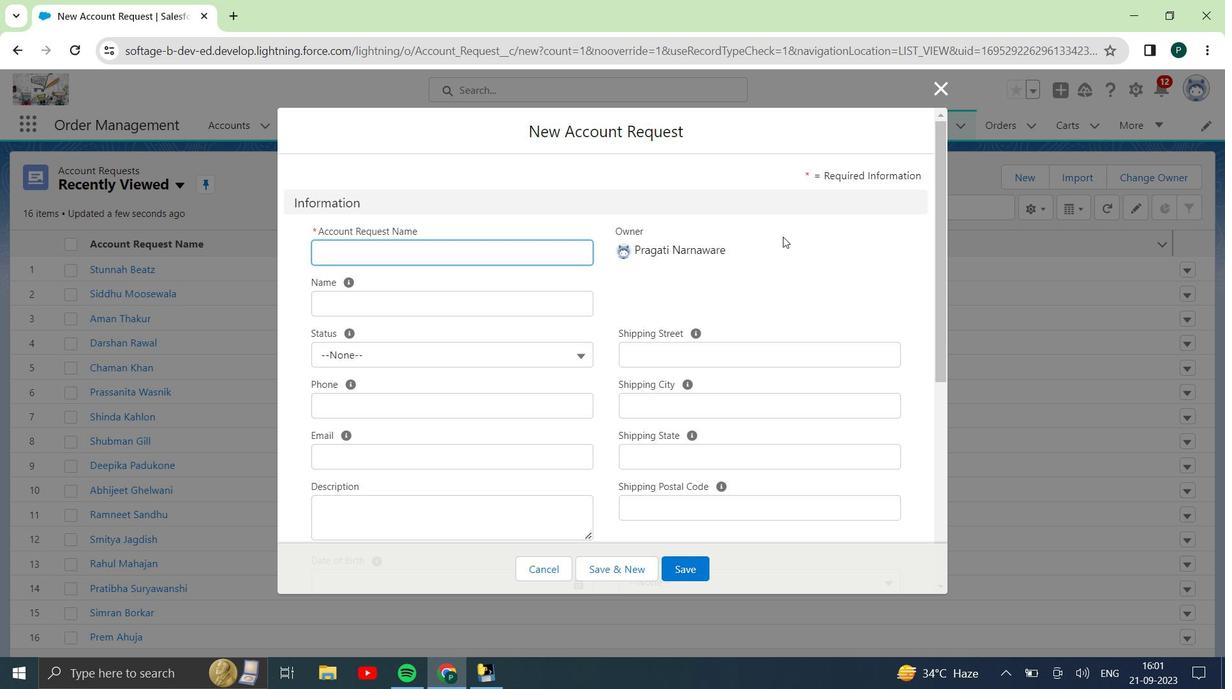 
Action: Mouse scrolled (783, 236) with delta (0, 0)
Screenshot: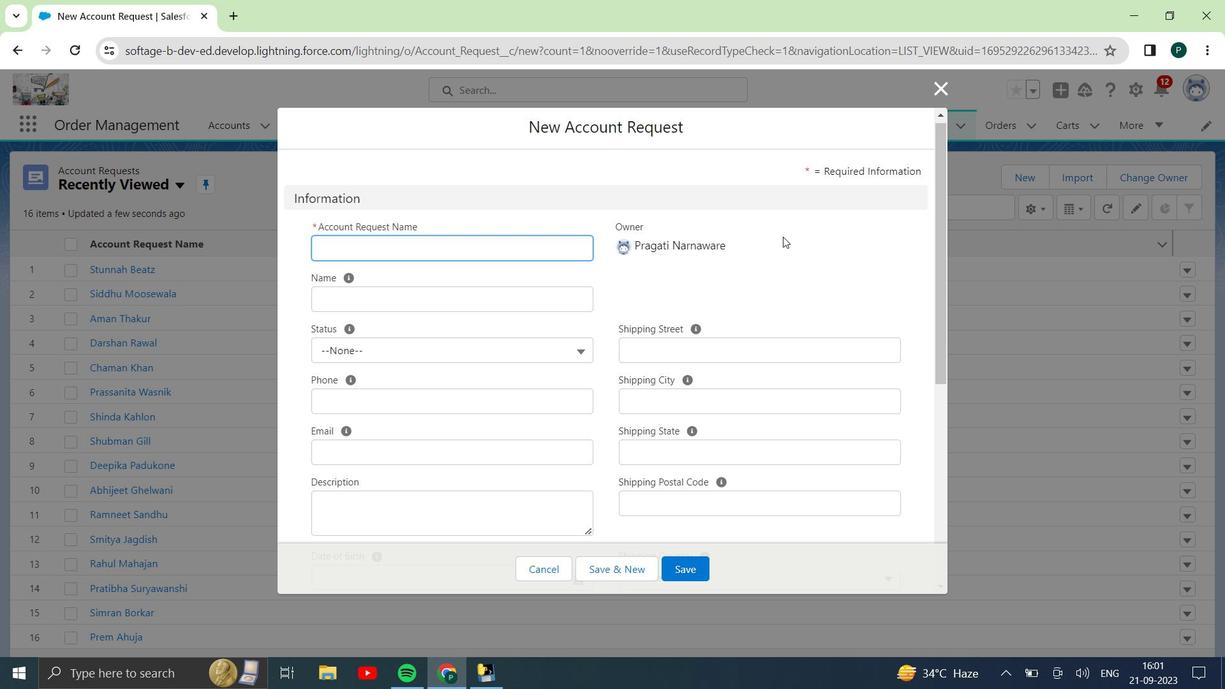 
Action: Mouse scrolled (783, 236) with delta (0, 0)
Screenshot: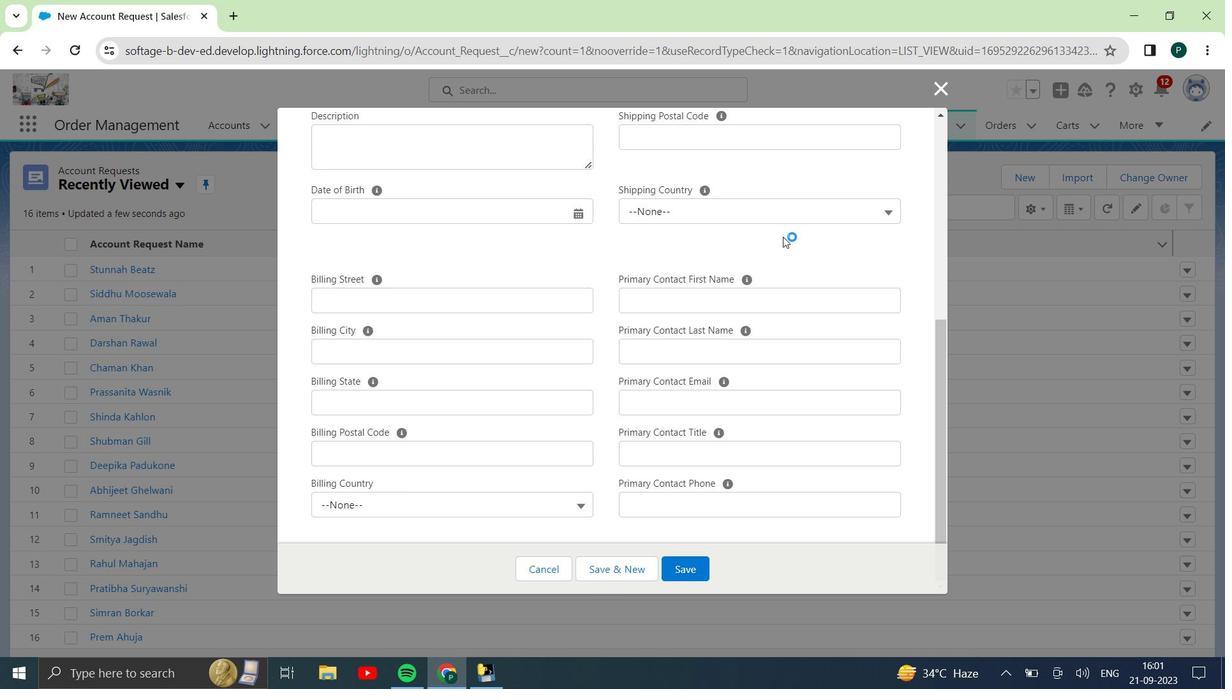
Action: Mouse scrolled (783, 236) with delta (0, 0)
Screenshot: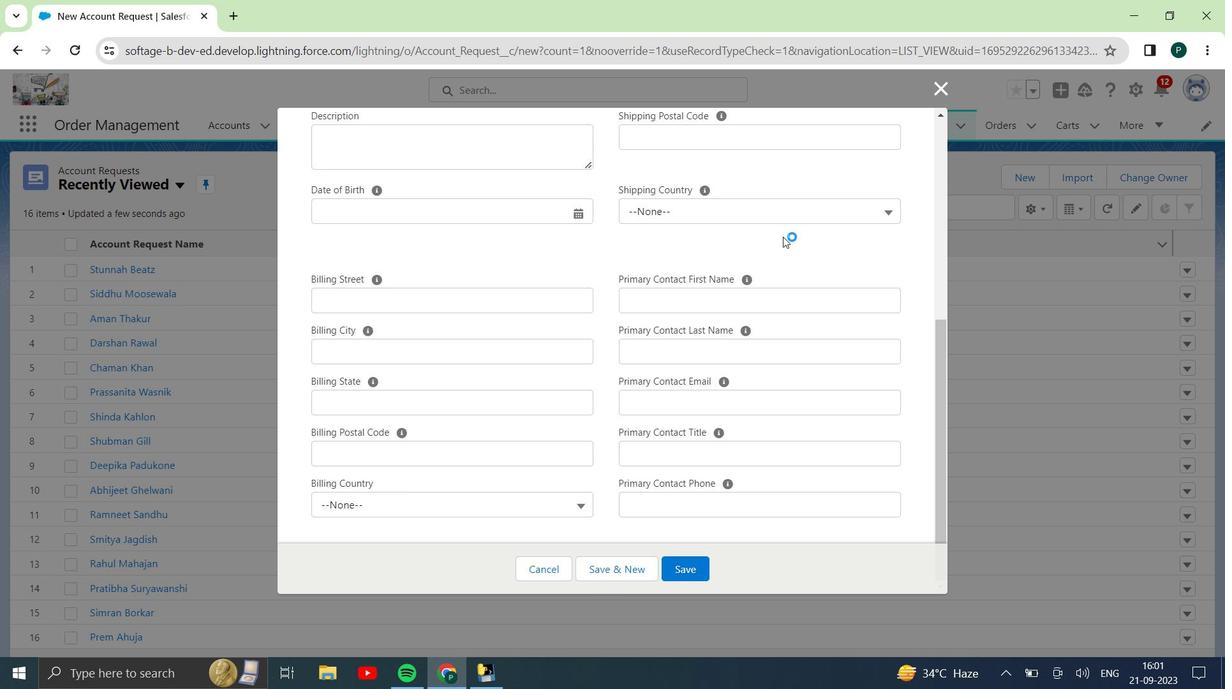 
Action: Mouse scrolled (783, 236) with delta (0, 0)
Screenshot: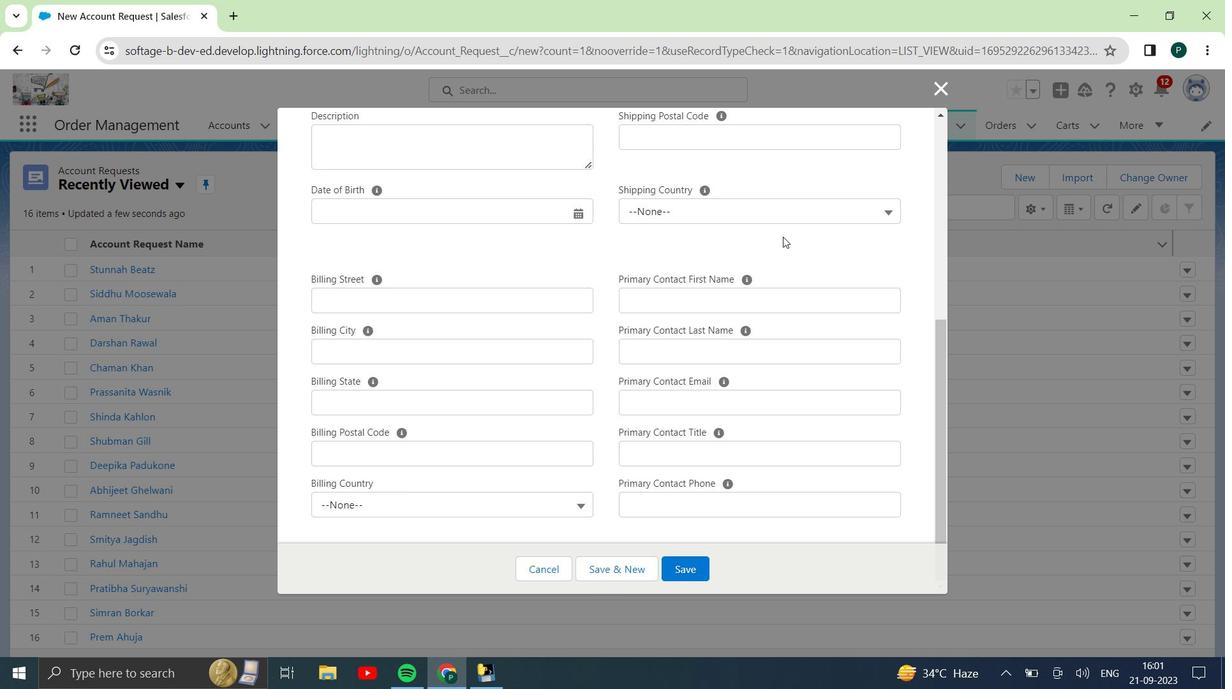 
Action: Mouse scrolled (783, 236) with delta (0, 0)
Screenshot: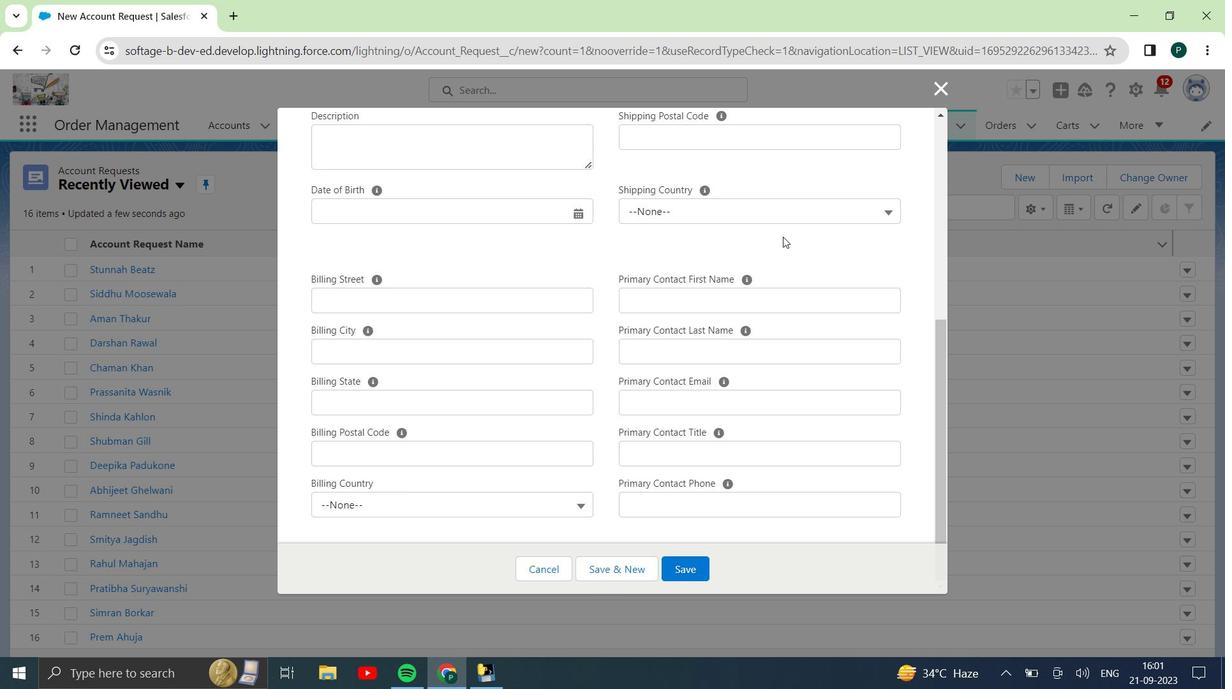 
Action: Mouse scrolled (783, 236) with delta (0, 0)
Screenshot: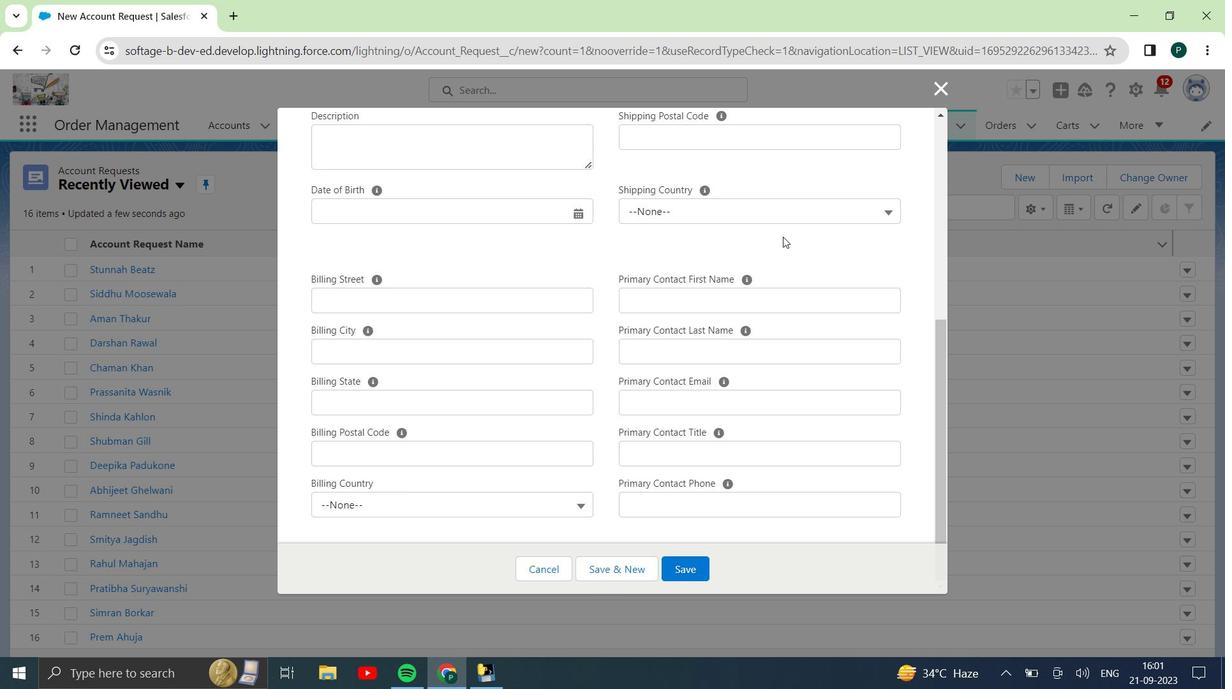 
Action: Mouse scrolled (783, 236) with delta (0, 0)
Screenshot: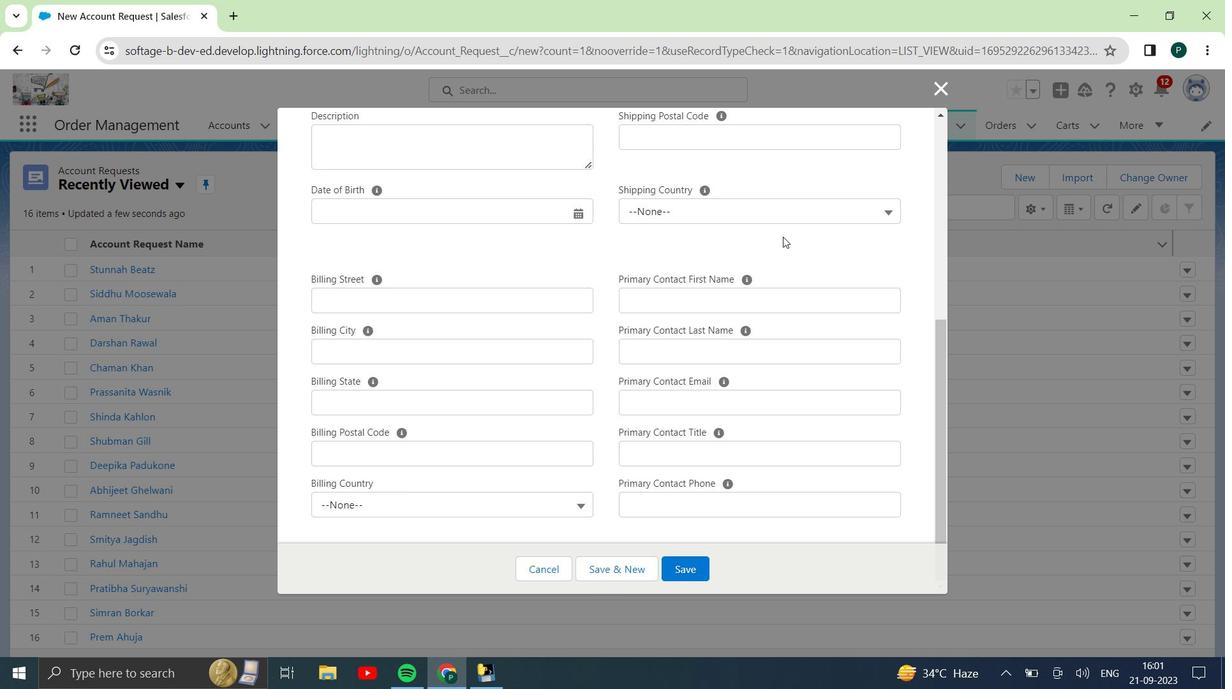 
Action: Mouse scrolled (783, 237) with delta (0, 0)
Screenshot: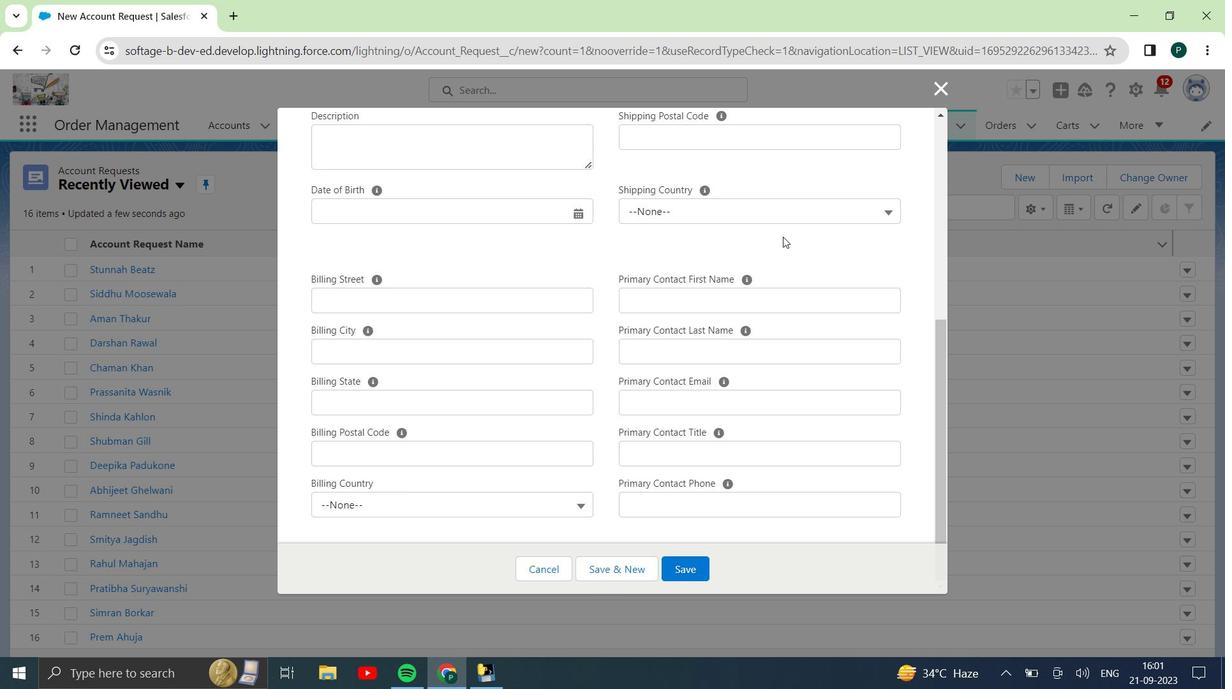 
Action: Mouse scrolled (783, 237) with delta (0, 0)
Screenshot: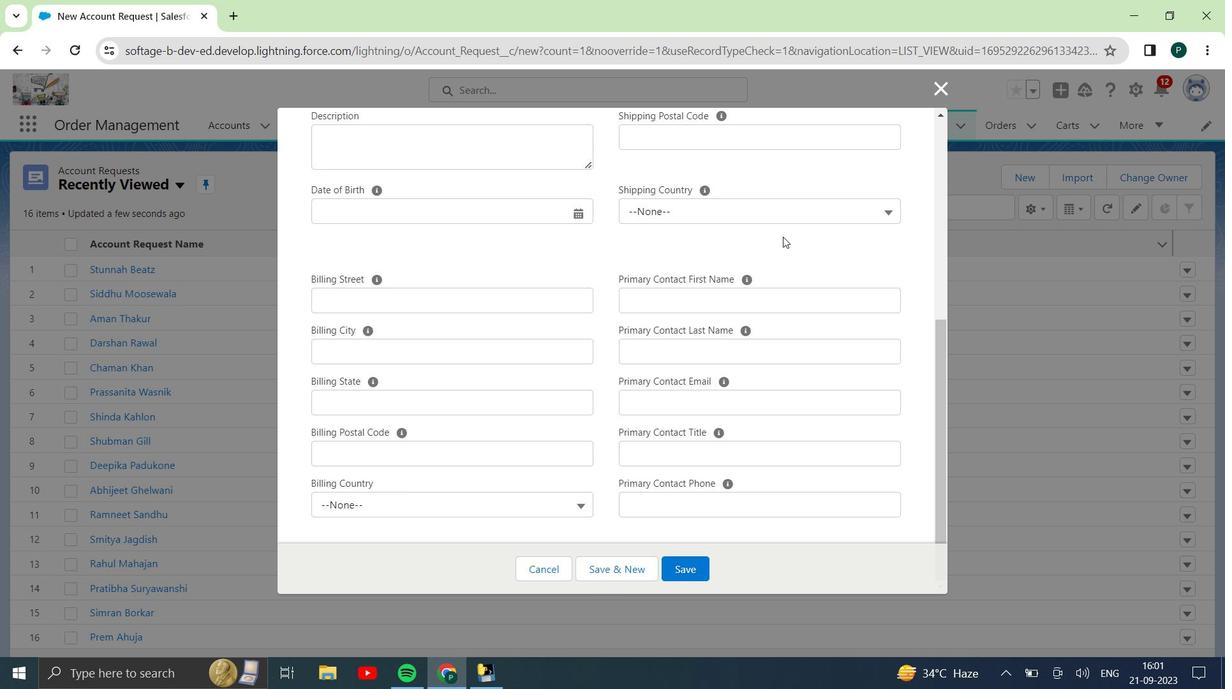 
Action: Mouse scrolled (783, 237) with delta (0, 0)
Screenshot: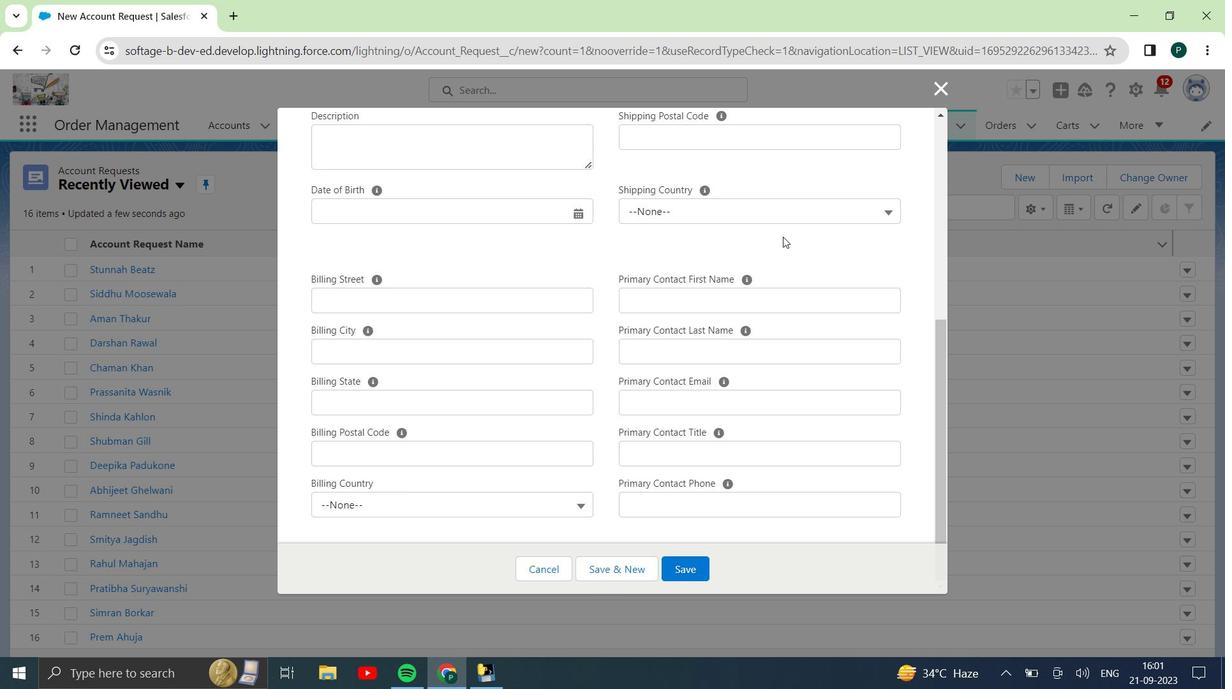 
Action: Mouse scrolled (783, 237) with delta (0, 0)
Screenshot: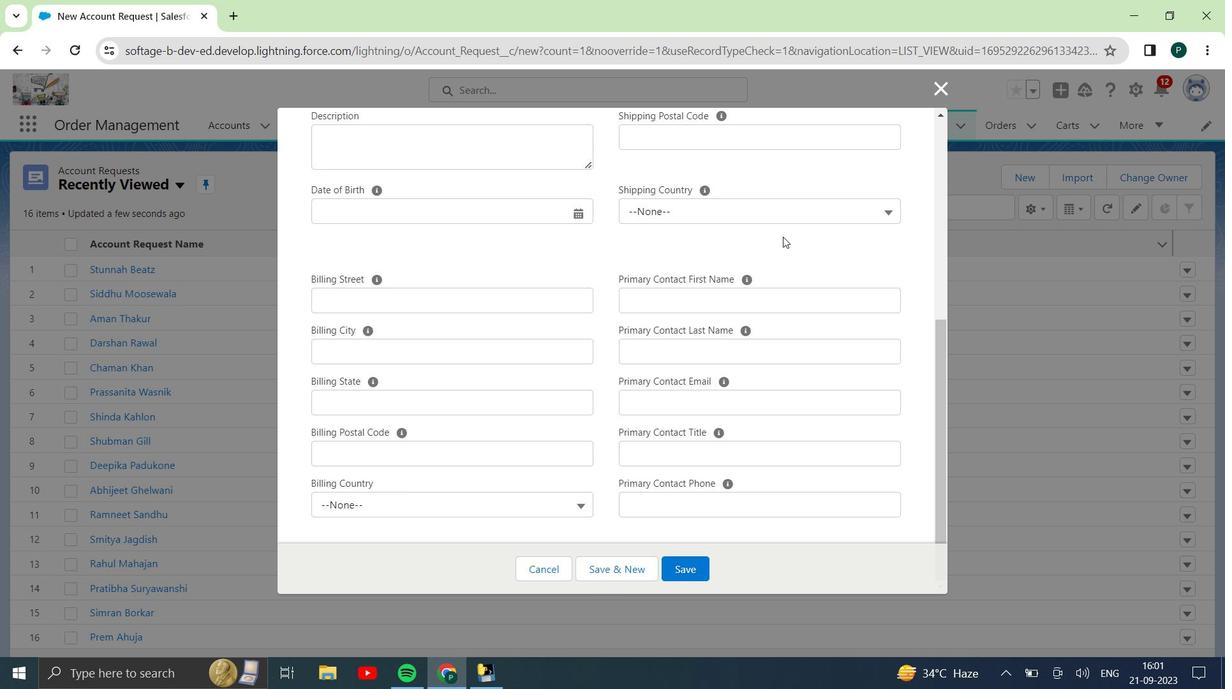 
Action: Mouse scrolled (783, 237) with delta (0, 0)
Screenshot: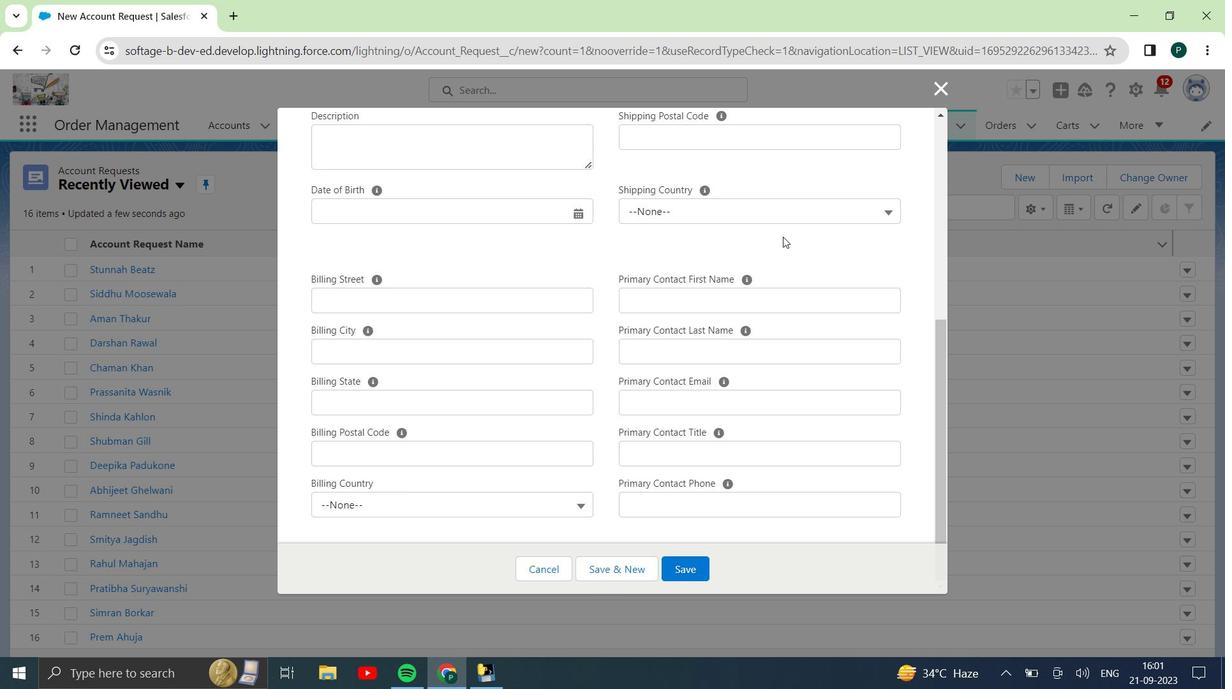 
Action: Mouse scrolled (783, 237) with delta (0, 0)
Screenshot: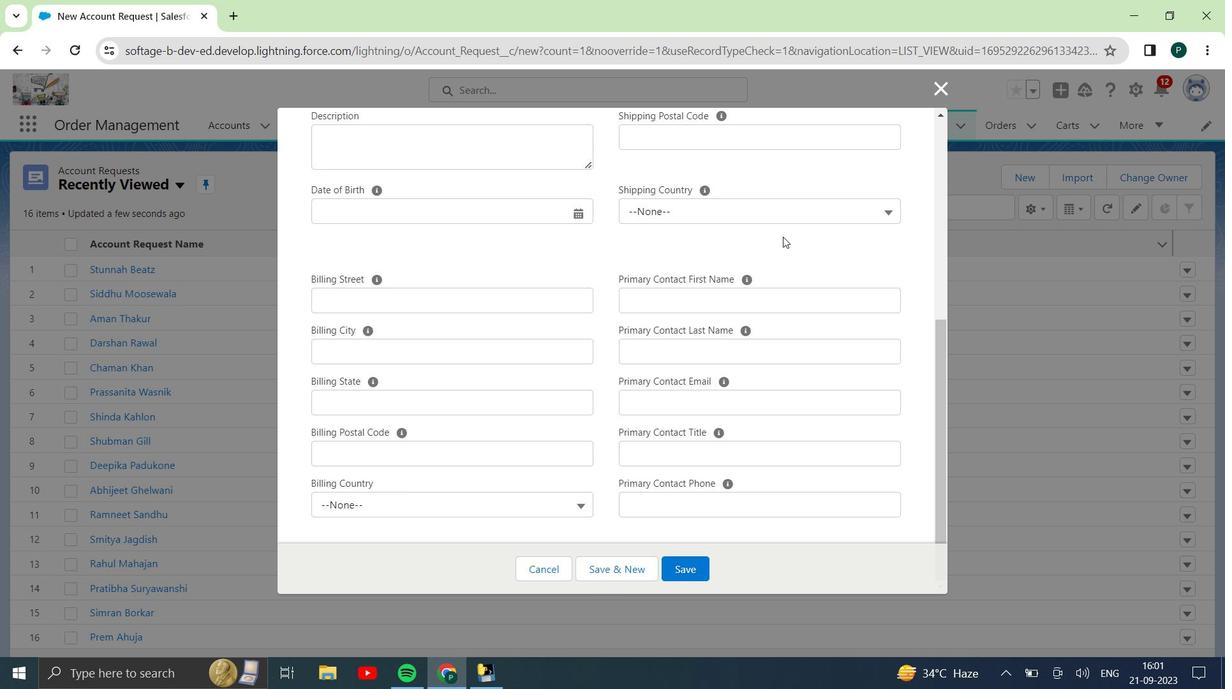 
Action: Mouse scrolled (783, 237) with delta (0, 0)
Screenshot: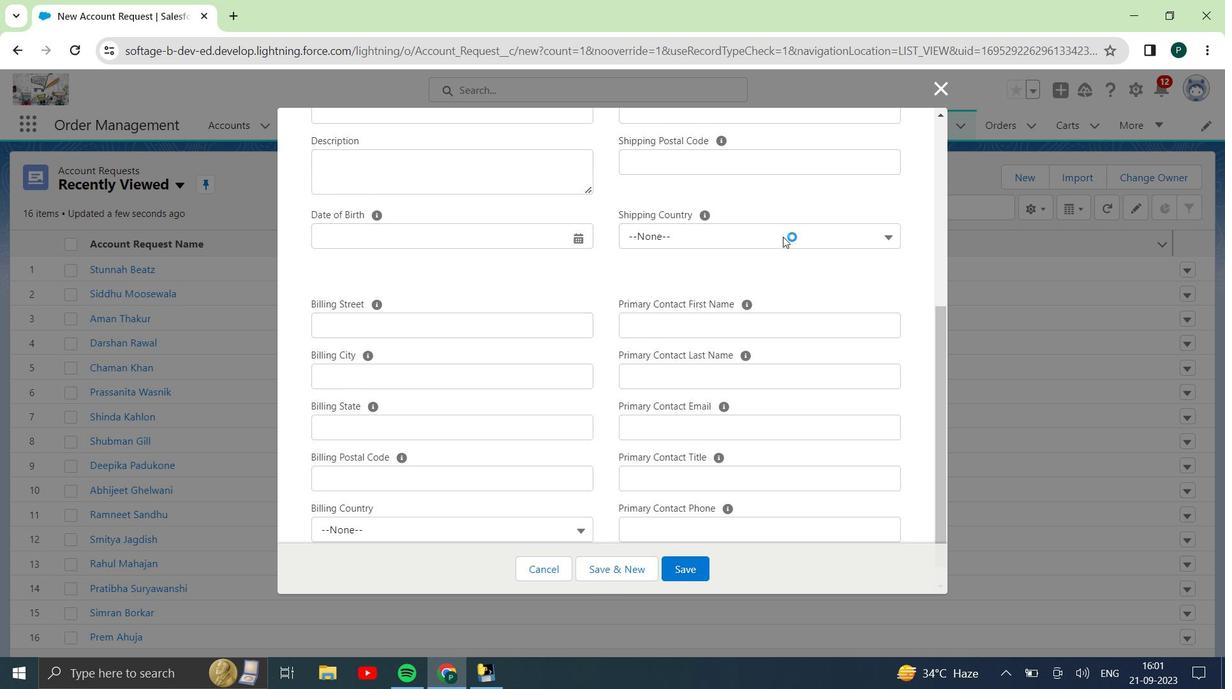 
Action: Mouse scrolled (783, 237) with delta (0, 0)
Screenshot: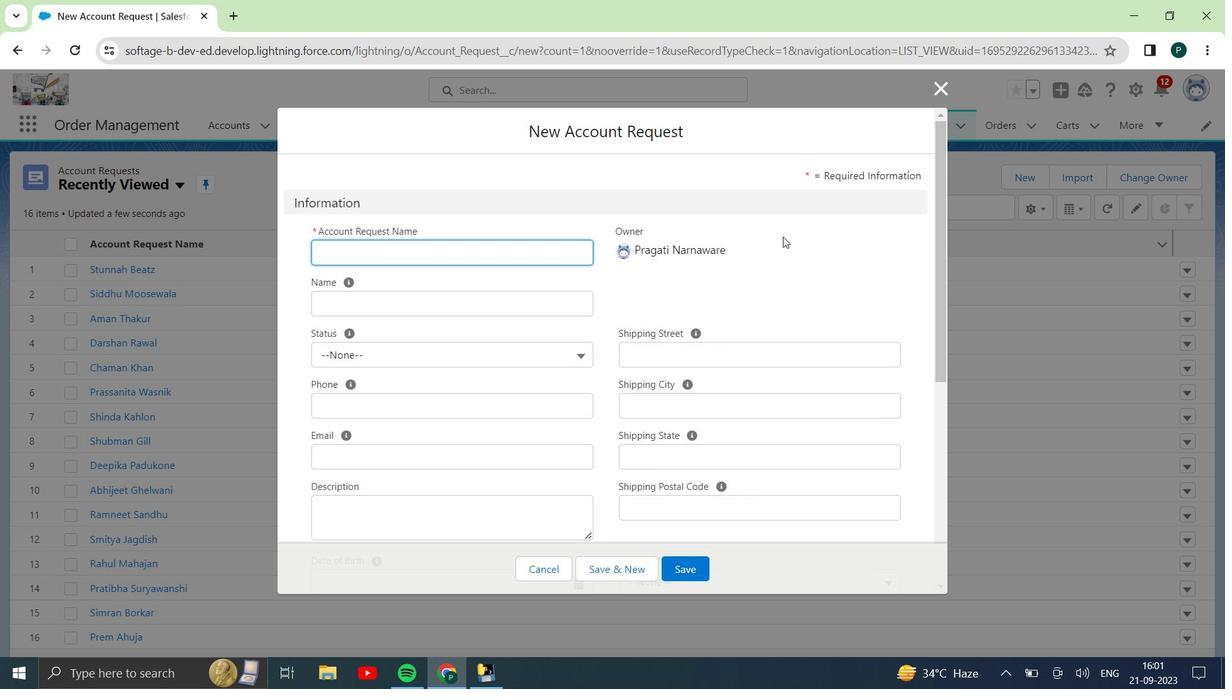 
Action: Mouse scrolled (783, 237) with delta (0, 0)
Screenshot: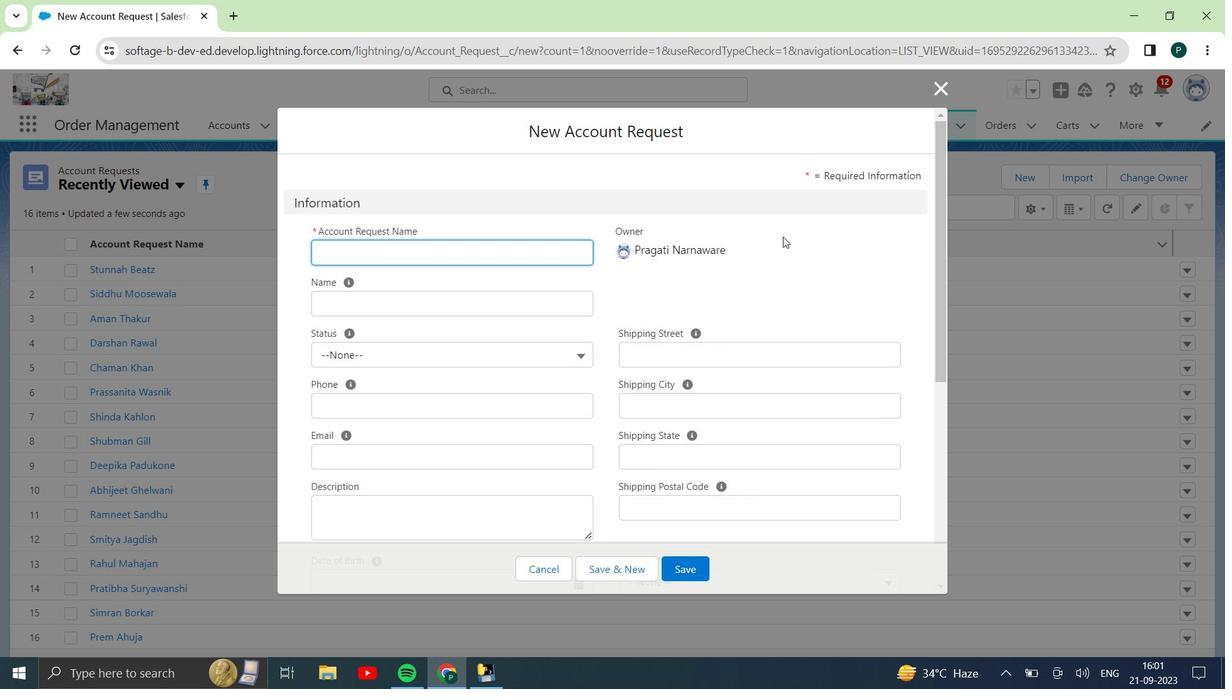 
Action: Mouse scrolled (783, 237) with delta (0, 0)
Screenshot: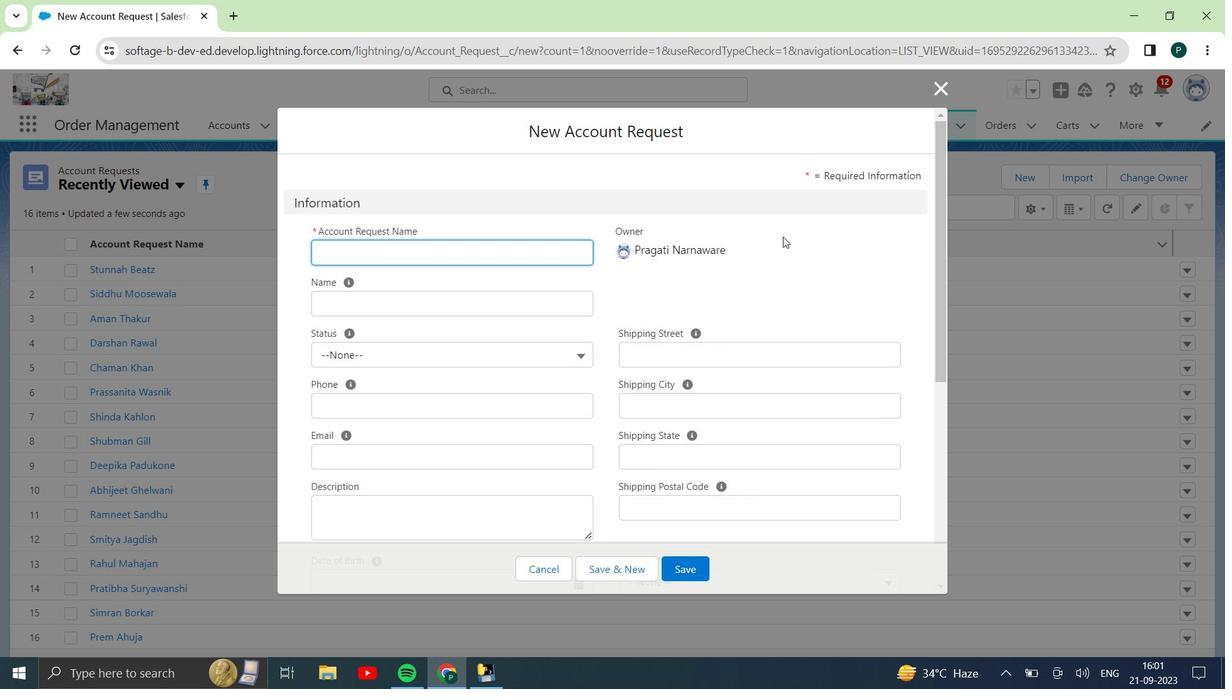 
Action: Mouse scrolled (783, 237) with delta (0, 0)
Screenshot: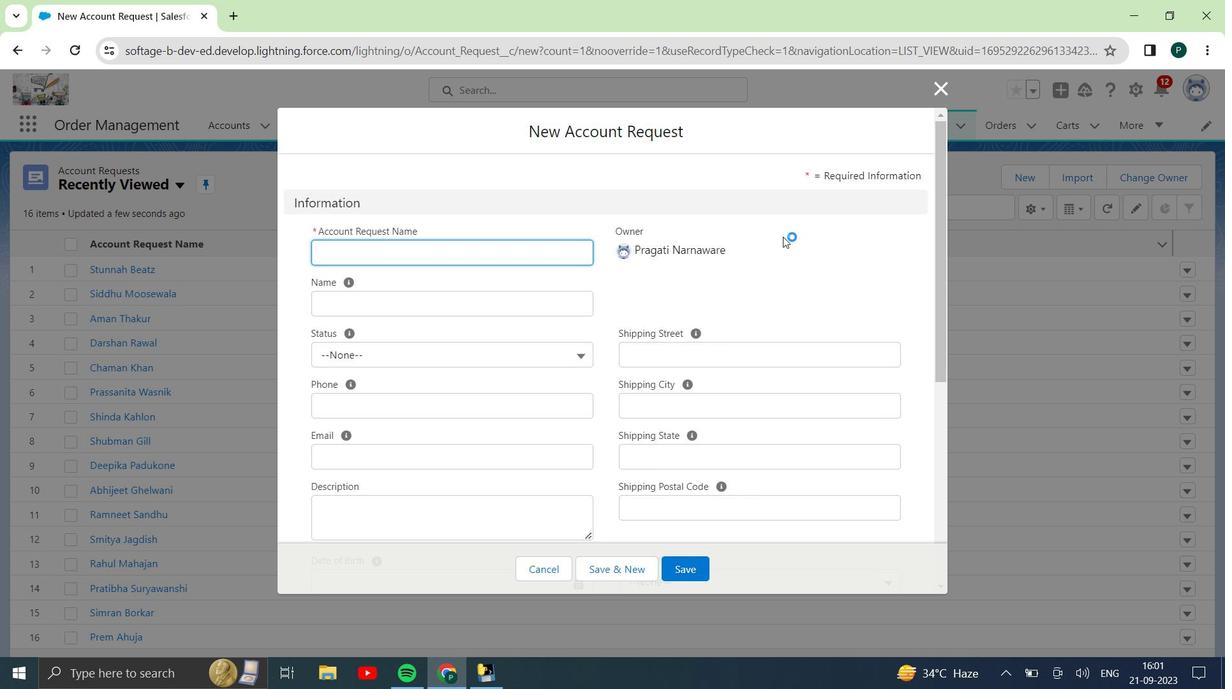 
Action: Mouse scrolled (783, 237) with delta (0, 0)
Screenshot: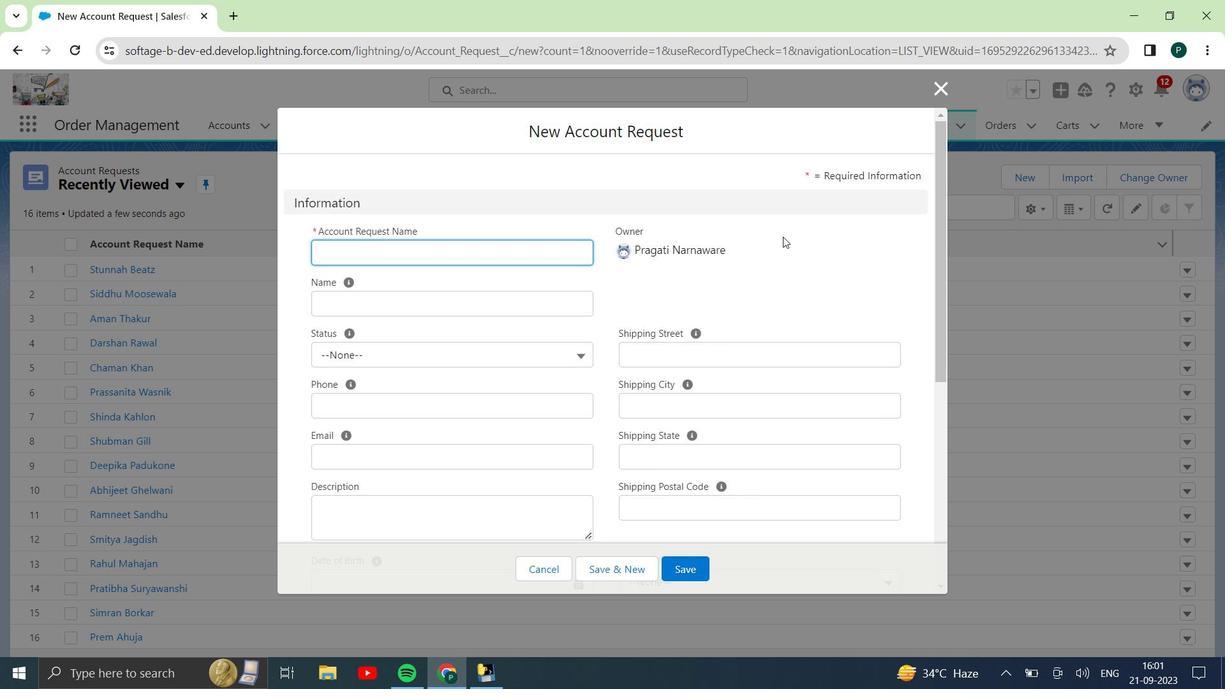 
Action: Mouse moved to (402, 254)
Screenshot: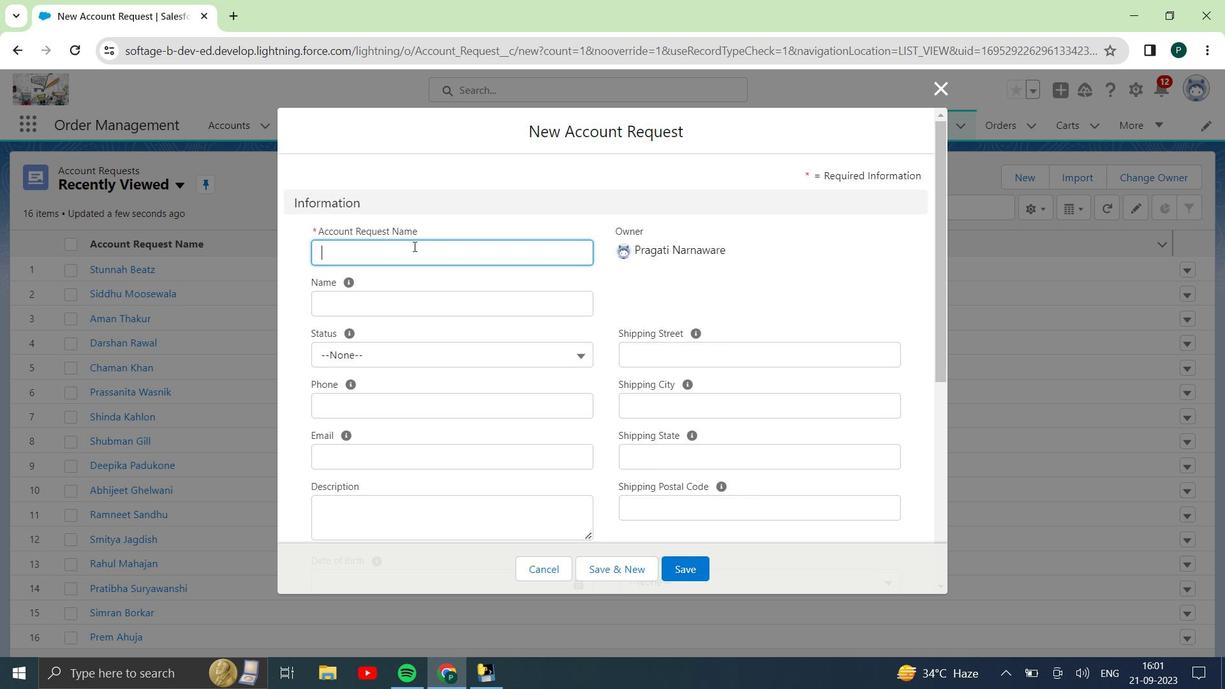 
Action: Mouse pressed left at (402, 254)
Screenshot: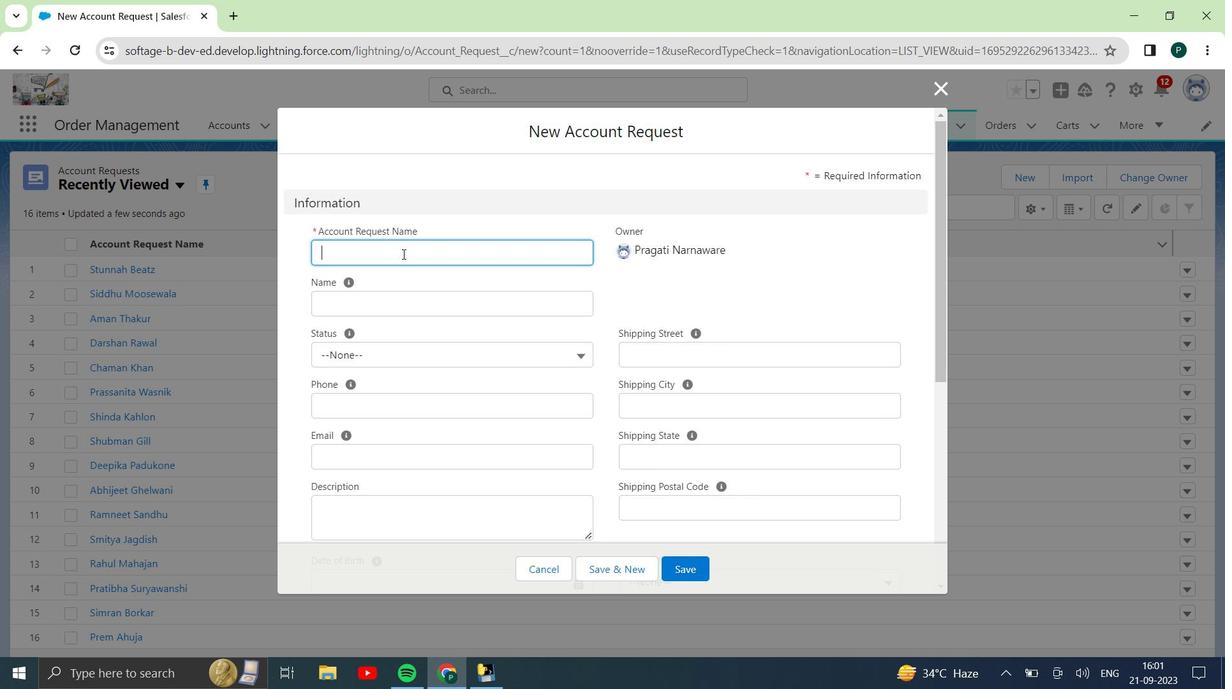 
Action: Mouse moved to (402, 254)
Screenshot: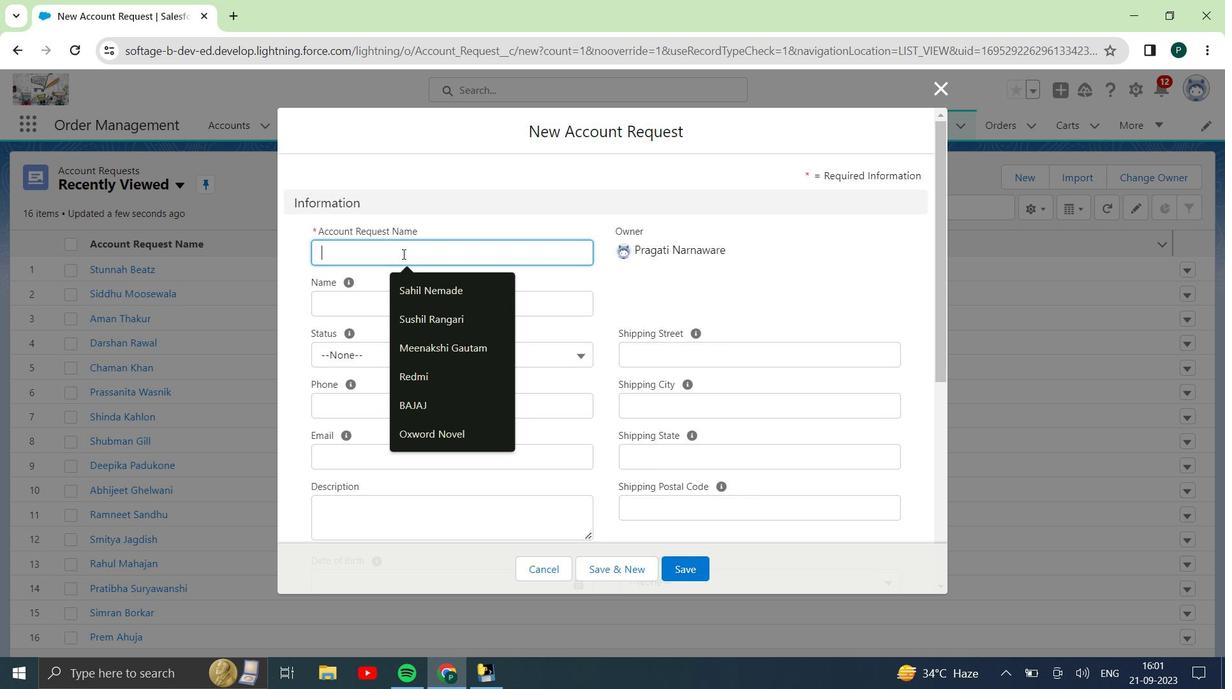 
Action: Key pressed <Key.shift><Key.shift><Key.shift><Key.shift><Key.shift><Key.shift><Key.shift><Key.shift><Key.shift><Key.shift>Balaji<Key.space><Key.shift><Key.shift><Key.shift><Key.shift><Key.shift><Key.shift><Key.shift><Key.shift><Key.shift><Key.shift><Key.shift>Chaudhary
Screenshot: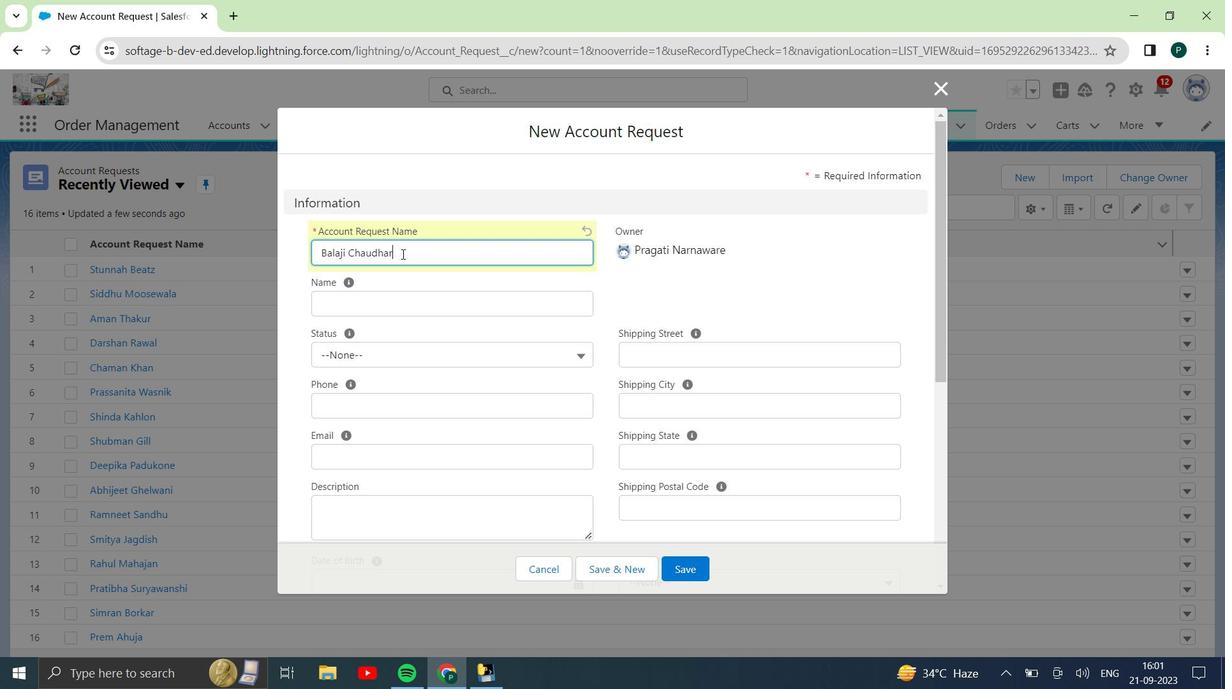 
Action: Mouse moved to (485, 305)
Screenshot: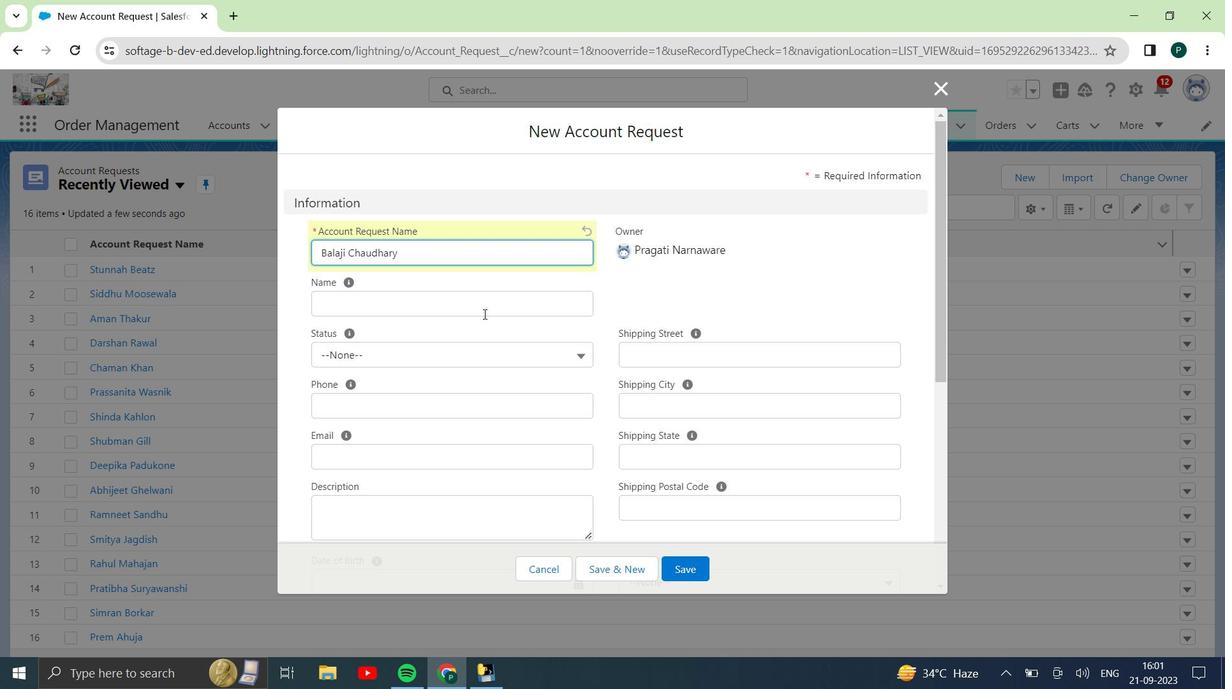 
Action: Mouse pressed left at (485, 305)
Screenshot: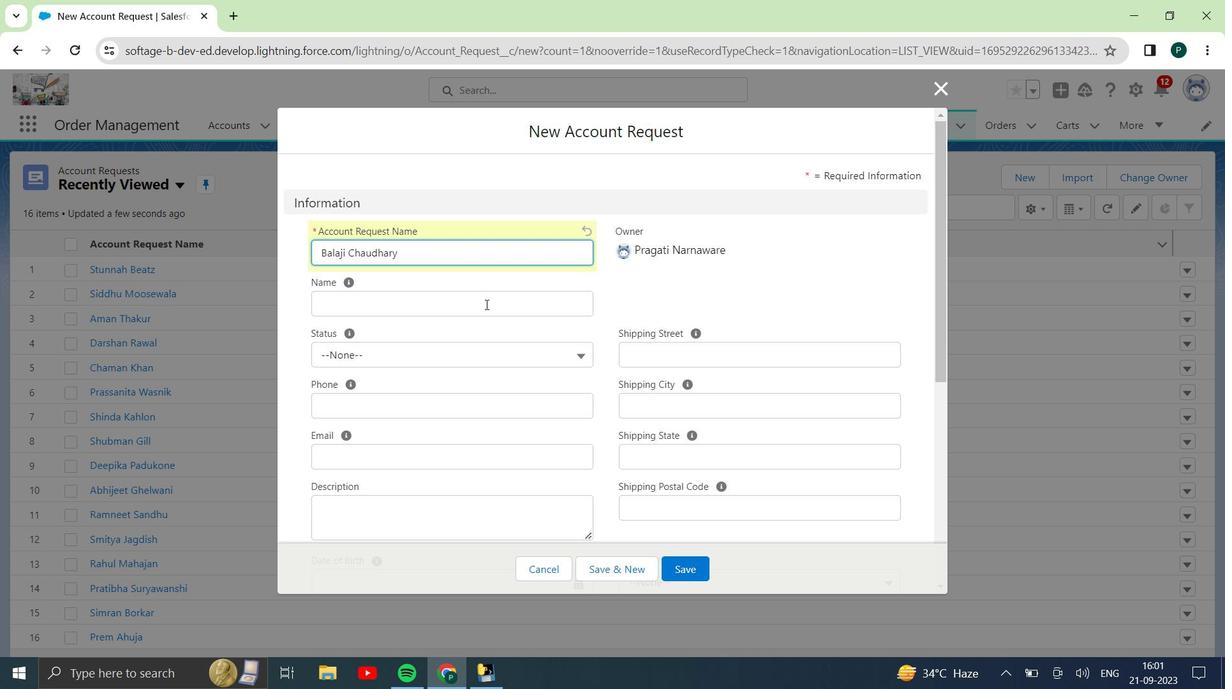 
Action: Key pressed <Key.shift><Key.shift>Balaji<Key.space><Key.shift><Key.shift><Key.shift><Key.shift><Key.shift><Key.shift><Key.shift><Key.shift><Key.shift><Key.shift><Key.shift><Key.shift><Key.shift>Chaudhary
Screenshot: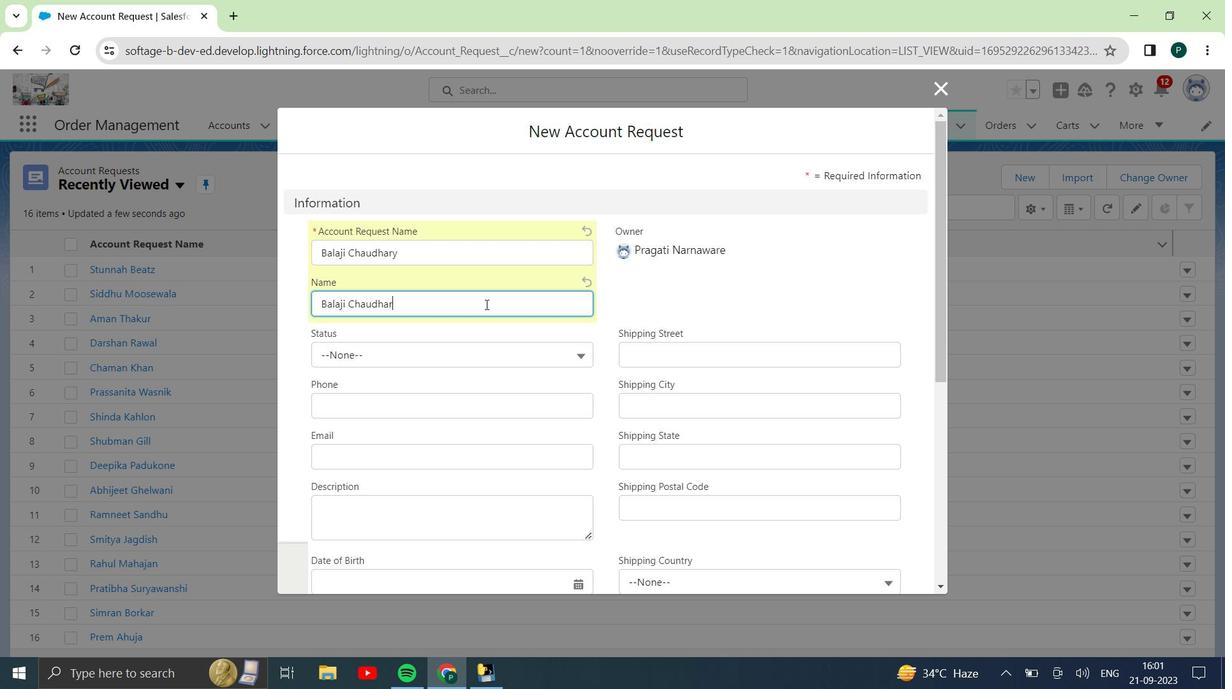 
Action: Mouse moved to (559, 234)
Screenshot: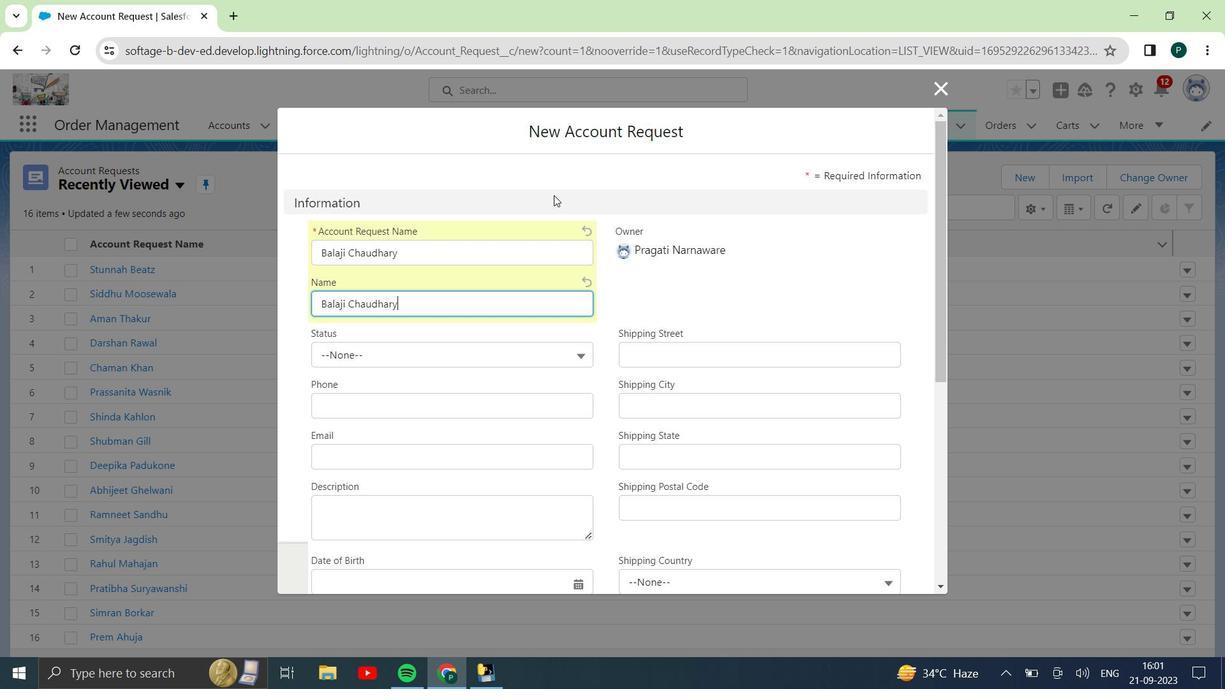 
Action: Mouse scrolled (559, 234) with delta (0, 0)
Screenshot: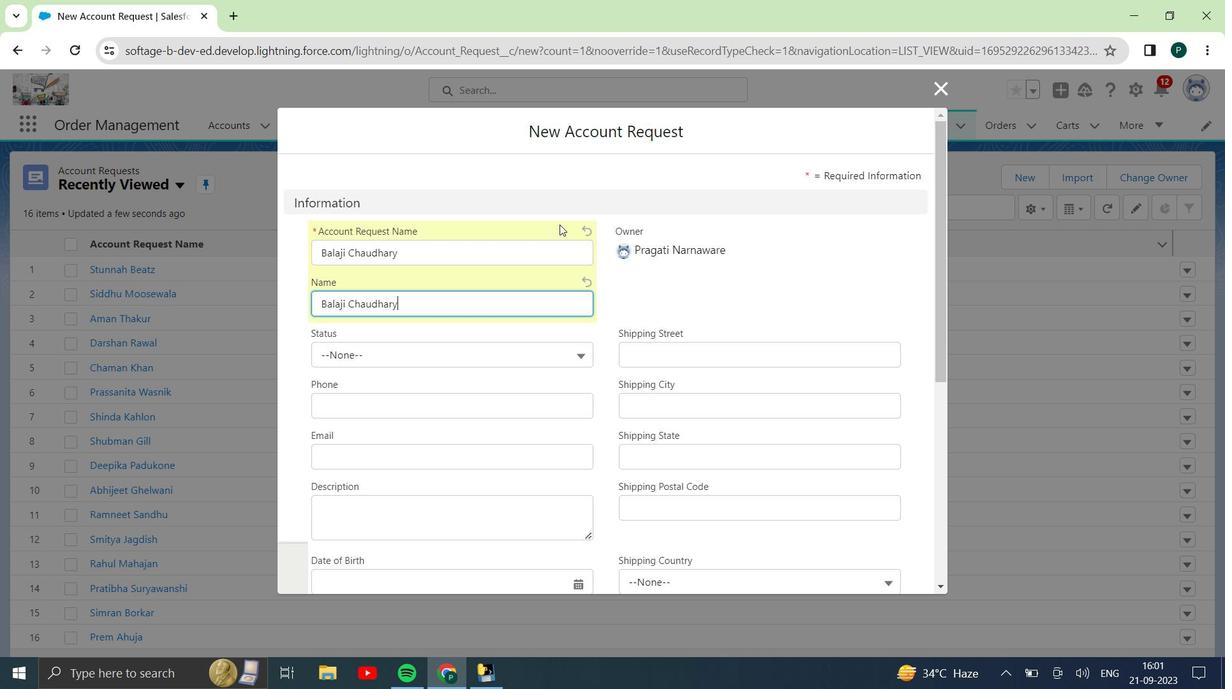 
Action: Mouse moved to (444, 246)
Screenshot: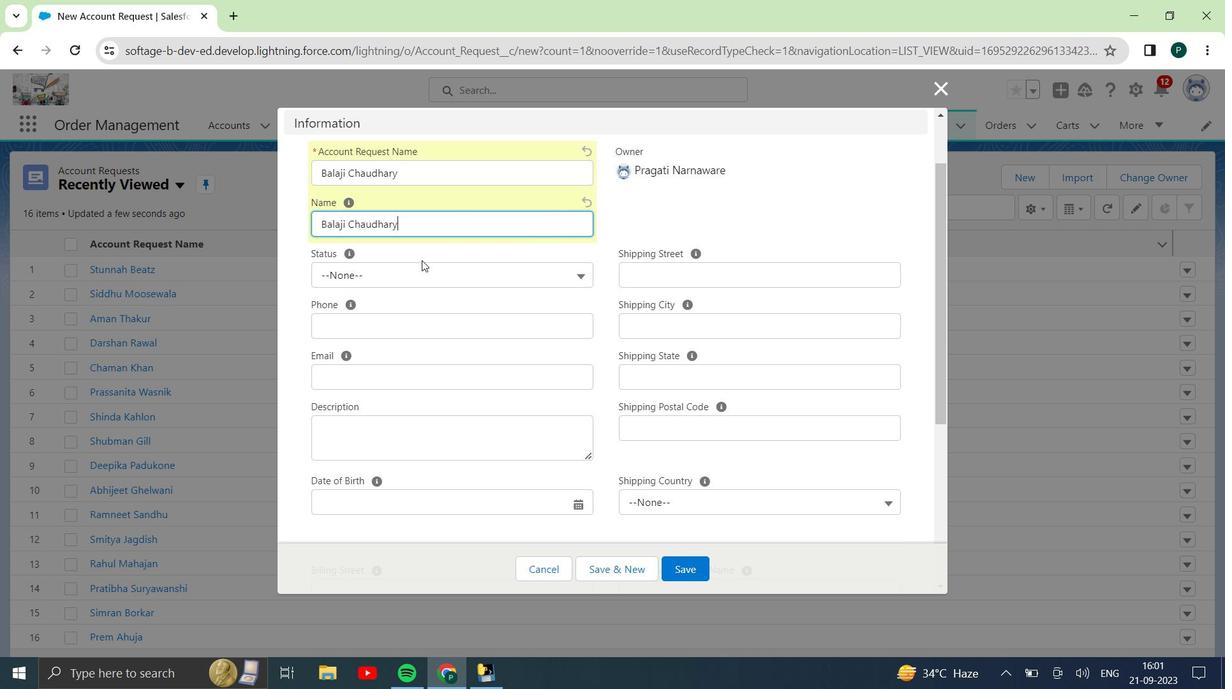 
Action: Mouse scrolled (444, 245) with delta (0, 0)
Screenshot: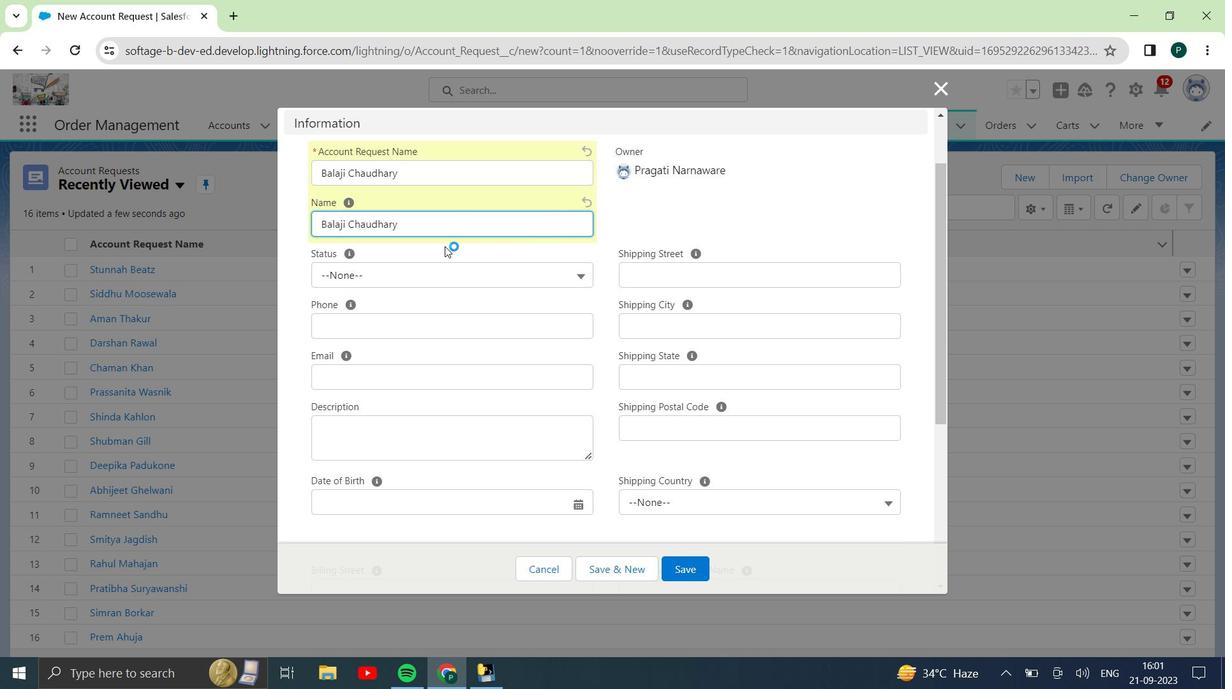 
Action: Mouse moved to (455, 194)
Screenshot: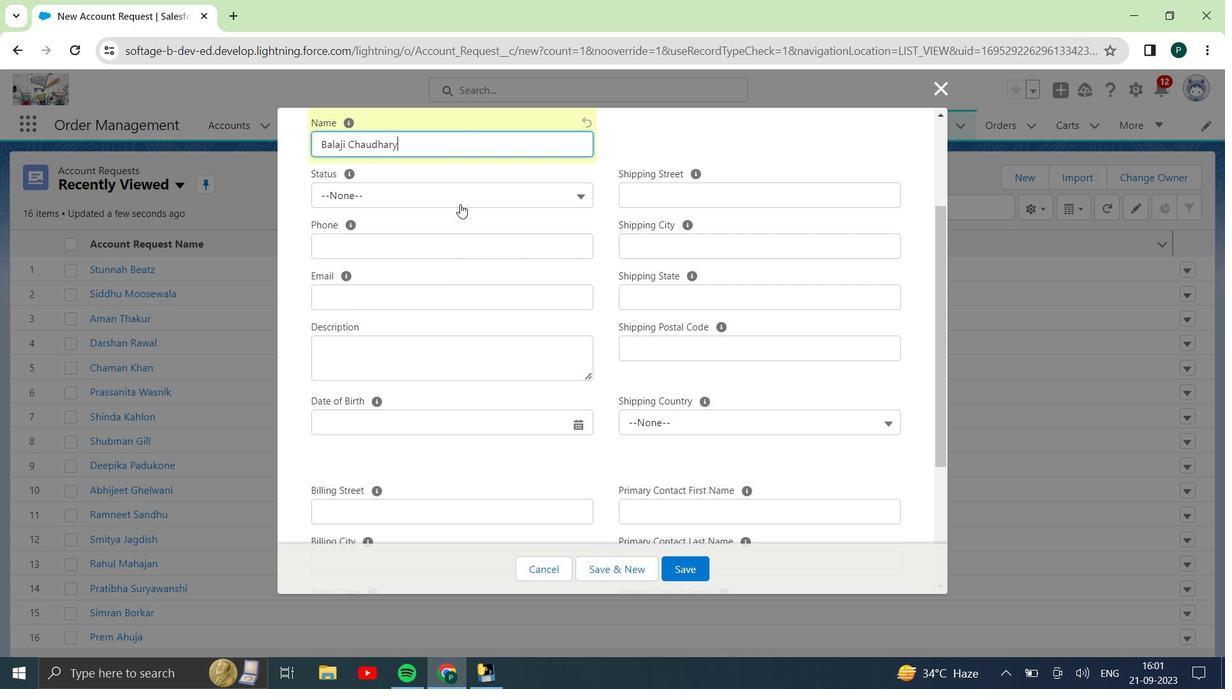 
Action: Mouse pressed left at (455, 194)
Screenshot: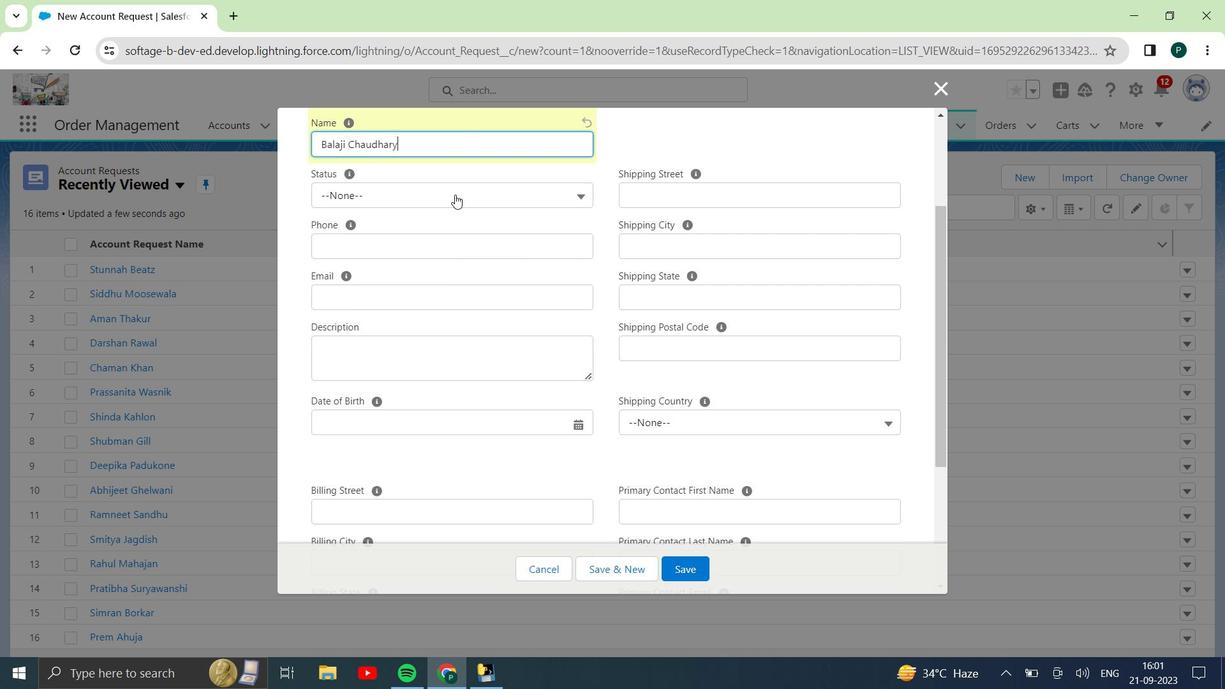 
Action: Key pressed <Key.down><Key.down><Key.down><Key.enter>
Screenshot: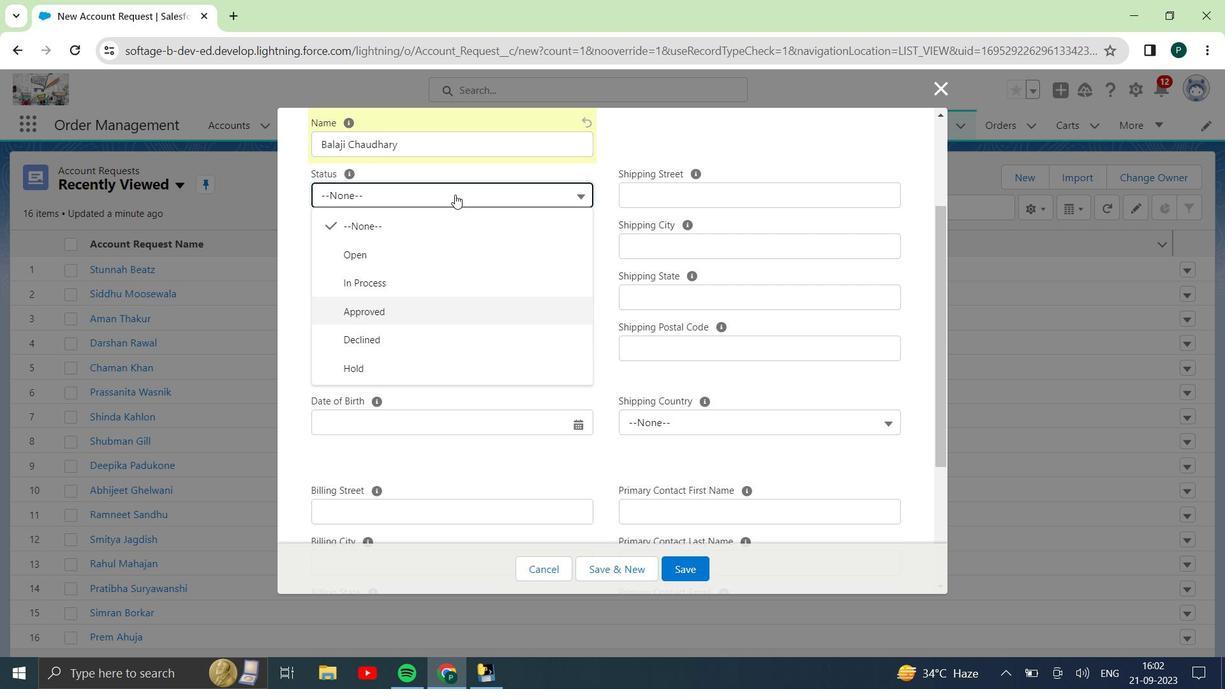 
Action: Mouse moved to (645, 197)
Screenshot: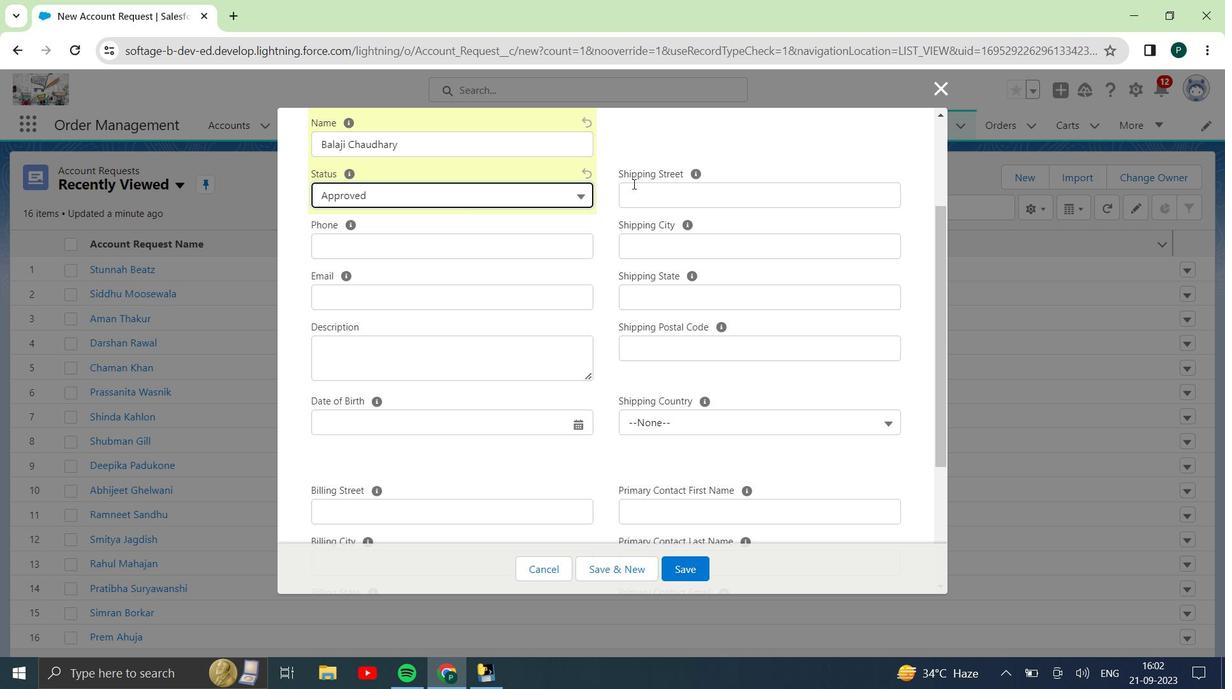 
Action: Mouse pressed left at (645, 197)
Screenshot: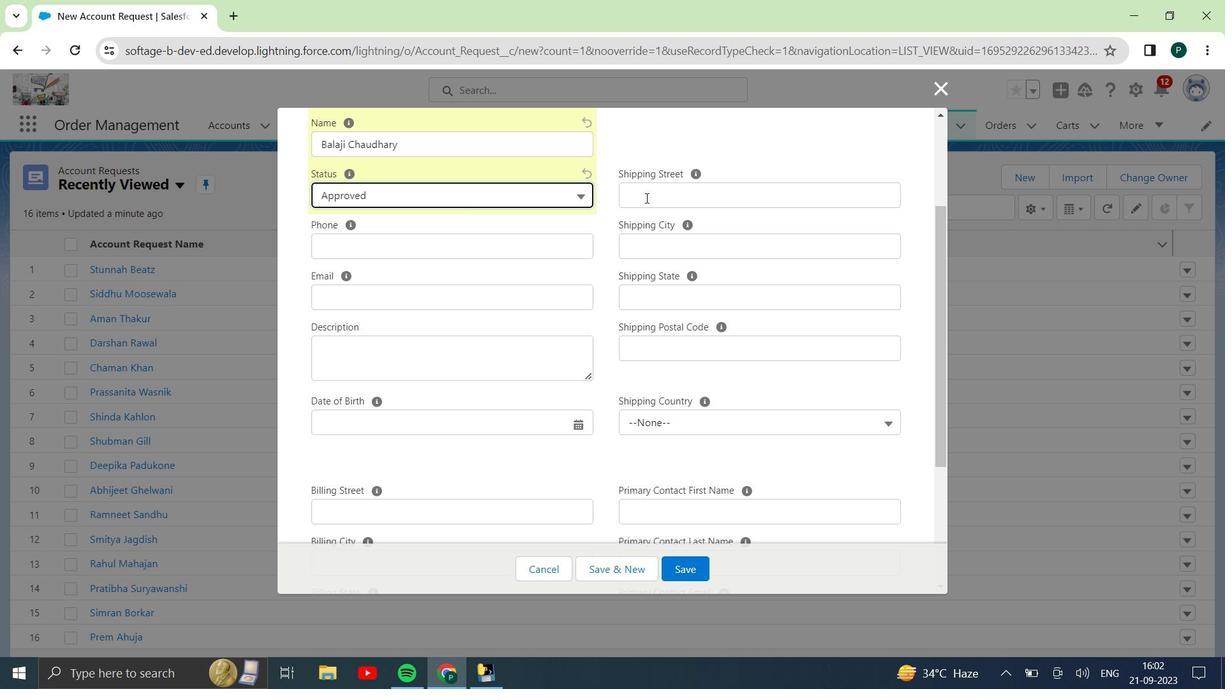 
Action: Key pressed 19/<Key.shift>A<Key.space><Key.shift><Key.shift>Samy<Key.backspace>ta<Key.space><Key.shift_r><Key.shift_r><Key.shift_r><Key.shift_r>Lau<Key.backspace>yout,<Key.space><Key.shift_r><Key.shift_r><Key.shift_r><Key.shift_r><Key.shift_r><Key.shift_r><Key.shift_r><Key.shift_r>NN<Key.backspace>orth<Key.space><Key.shift_r><Key.shift_r><Key.shift_r><Key.shift_r><Key.shift_r><Key.shift_r><Key.shift_r><Key.shift_r><Key.shift_r><Key.shift_r><Key.shift_r><Key.shift_r><Key.shift_r><Key.shift_r><Key.shift_r><Key.shift_r><Key.shift_r><Key.shift_r><Key.shift_r><Key.shift_r><Key.shift_r><Key.shift_r><Key.shift_r><Key.shift_r><Key.shift_r><Key.shift_r><Key.shift_r><Key.shift_r><Key.shift_r><Key.shift_r><Key.shift_r><Key.shift_r><Key.shift_r><Key.shift_r><Key.shift_r><Key.shift_r><Key.shift_r><Key.shift_r><Key.shift_r><Key.shift_r><Key.shift_r><Key.shift_r><Key.shift_r><Key.shift_r><Key.shift_r><Key.shift_r><Key.shift_r><Key.shift_r><Key.shift_r><Key.shift_r><Key.shift_r><Key.shift_r><Key.shift_r><Key.shift_r><Key.shift_r><Key.shift_r><Key.shift_r><Key.shift_r><Key.shift_r><Key.shift_r><Key.shift_r><Key.shift_r>Point<Key.space><Key.shift>School
Screenshot: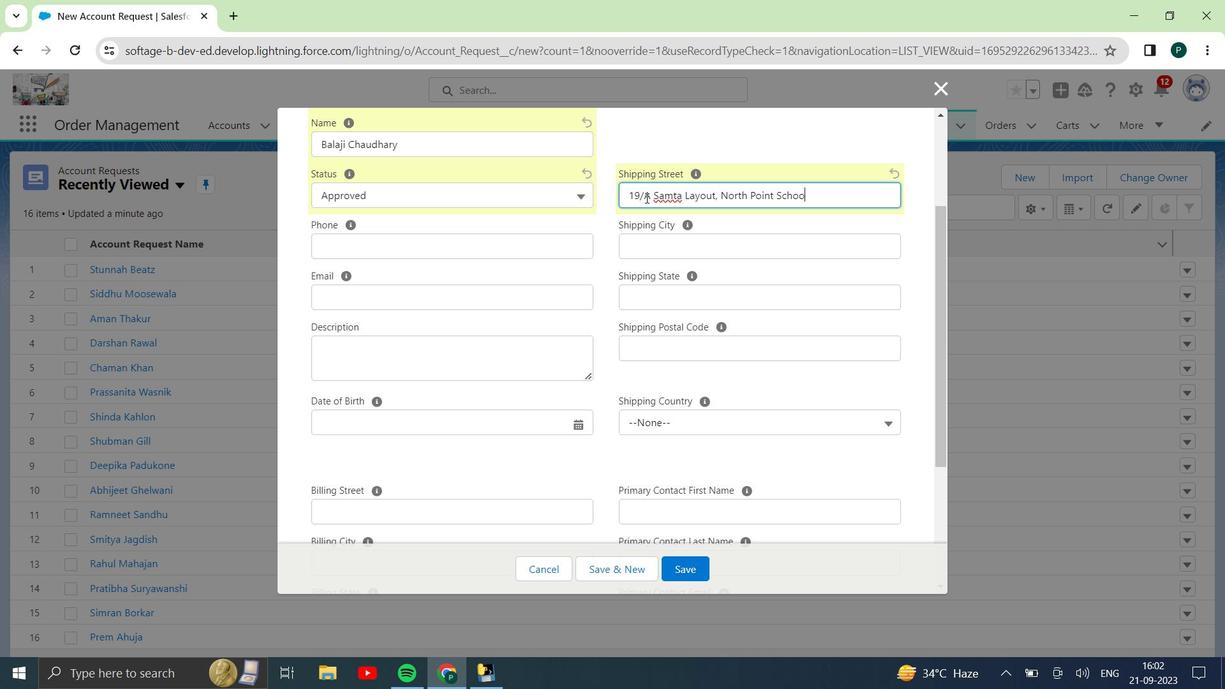 
Action: Mouse moved to (677, 251)
Screenshot: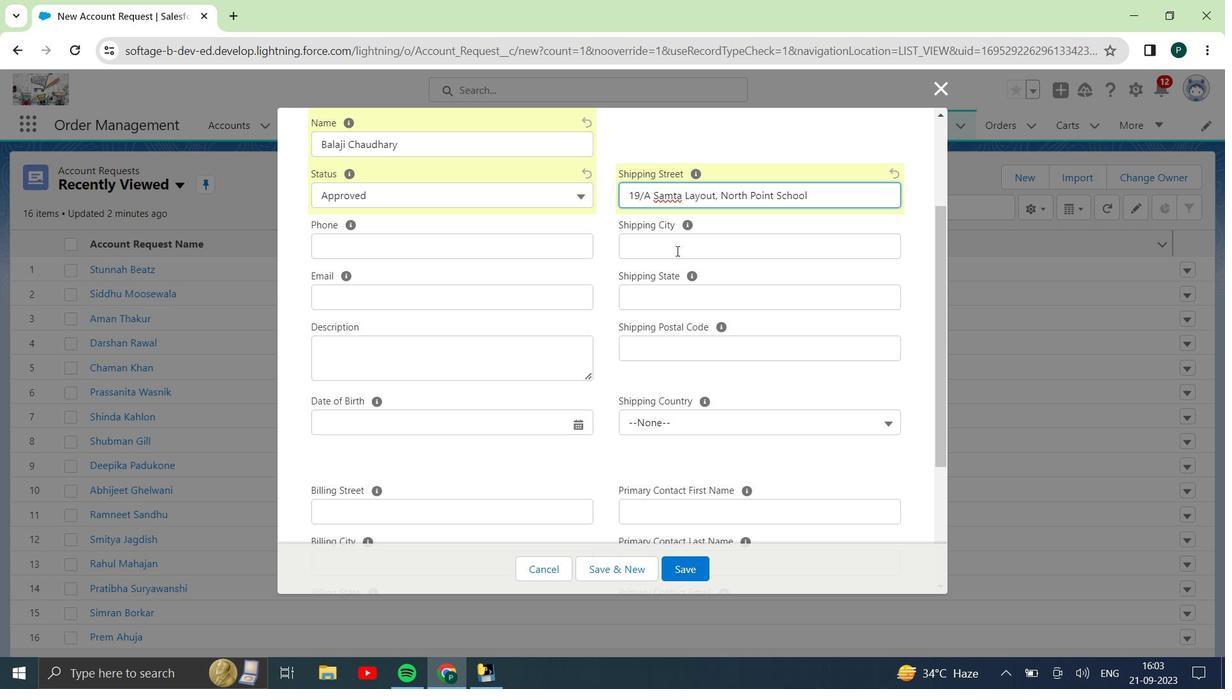 
Action: Mouse pressed left at (677, 251)
Screenshot: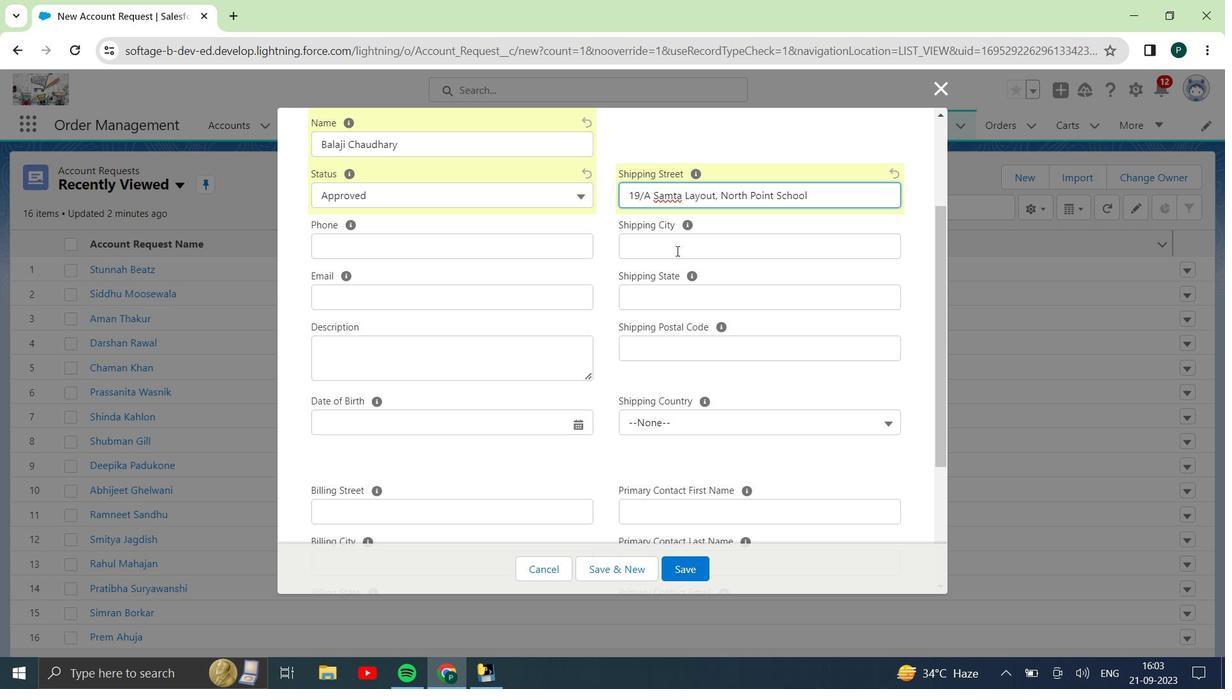 
Action: Key pressed <Key.shift_r><Key.shift_r><Key.shift_r><Key.shift_r><Key.shift_r><Key.shift_r><Key.shift_r><Key.shift_r><Key.shift_r><Key.shift_r><Key.shift_r><Key.shift_r><Key.shift_r>Bhandara
Screenshot: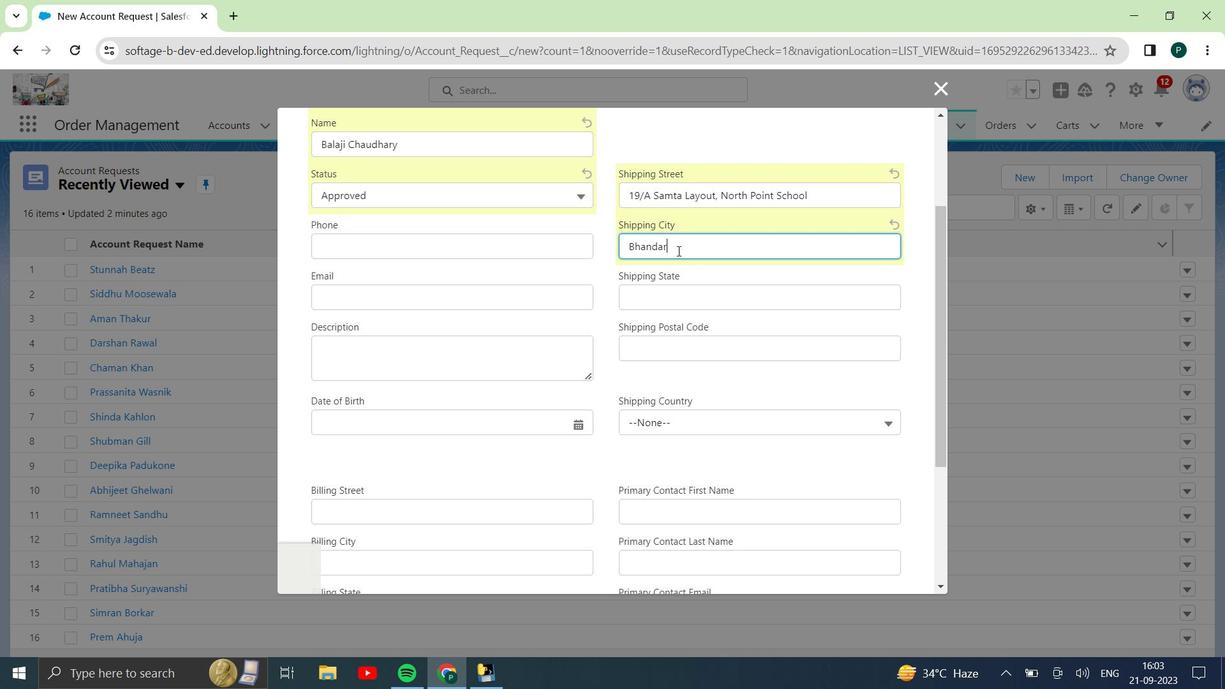 
Action: Mouse moved to (681, 306)
Screenshot: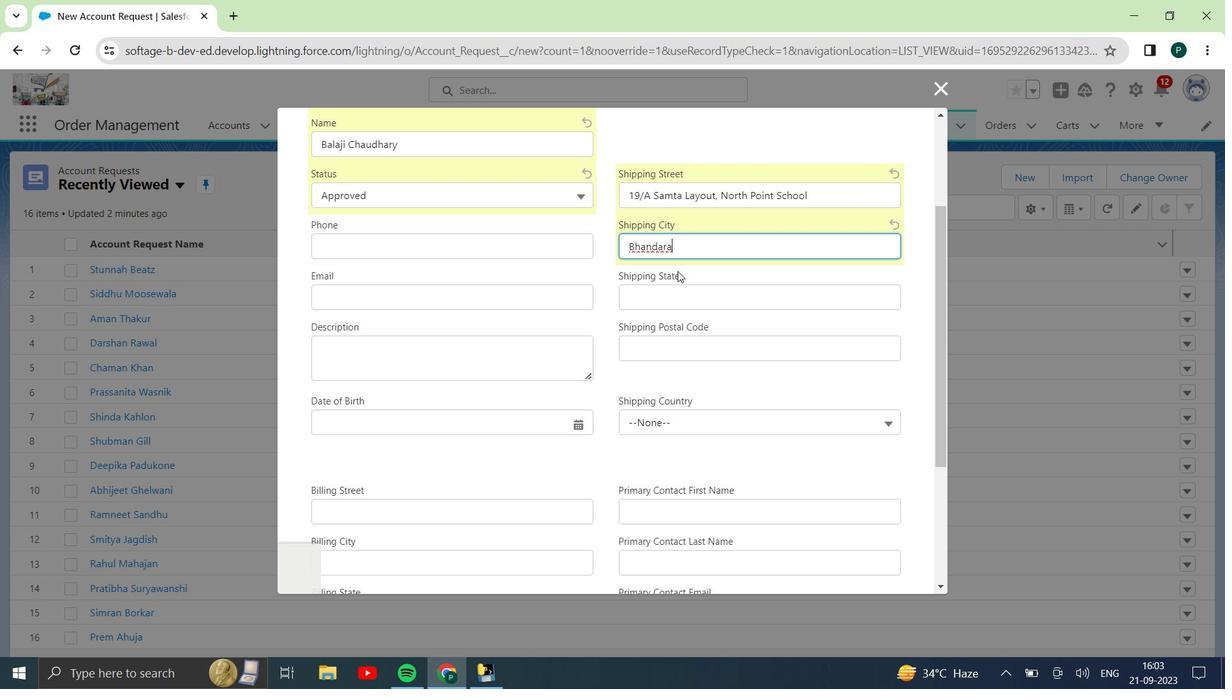 
Action: Mouse pressed left at (681, 306)
Screenshot: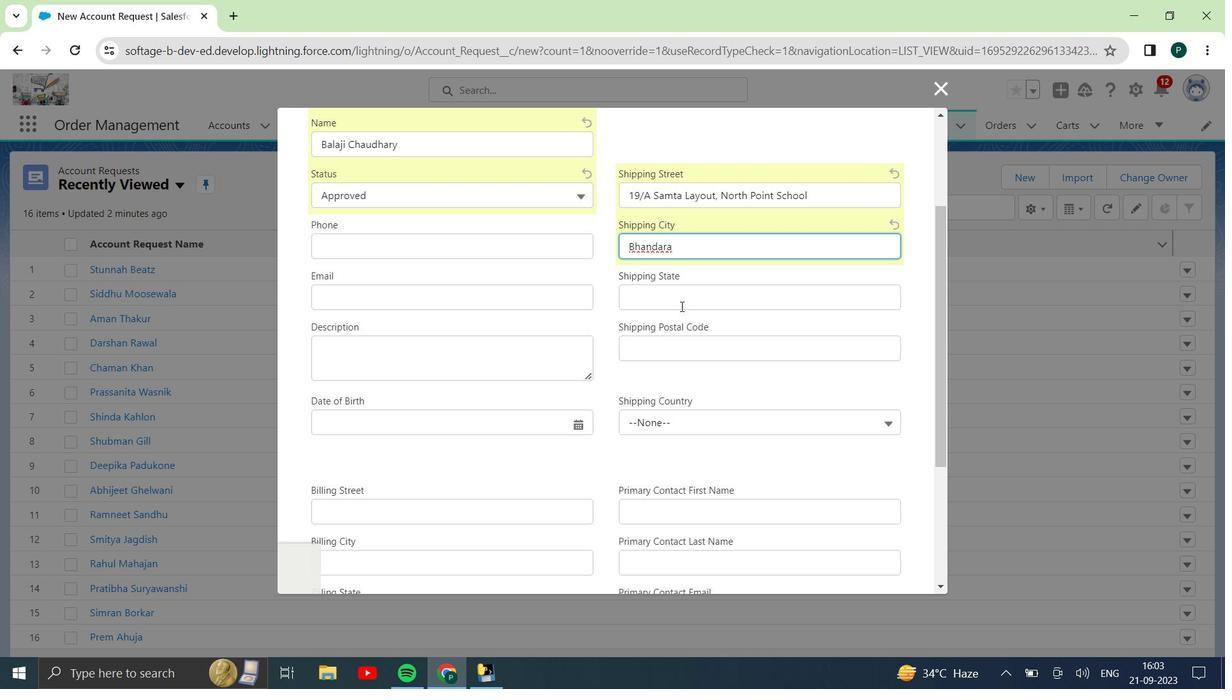 
Action: Mouse moved to (681, 306)
Screenshot: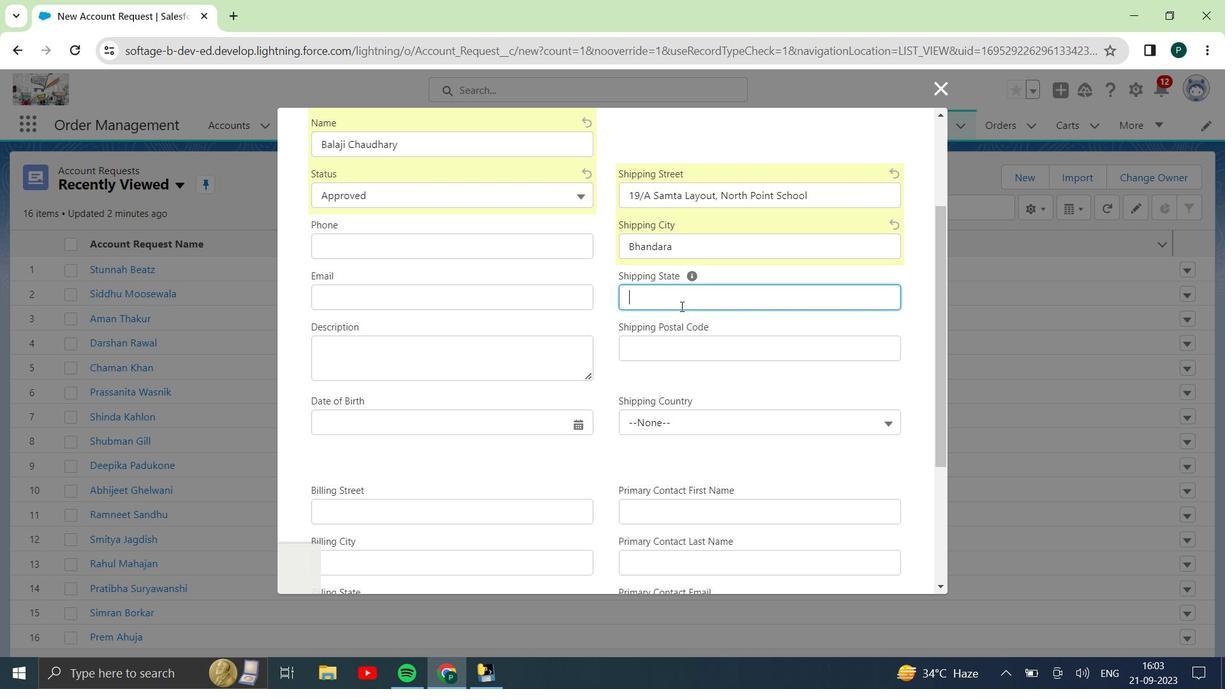 
Action: Key pressed <Key.shift>Karnataka
Screenshot: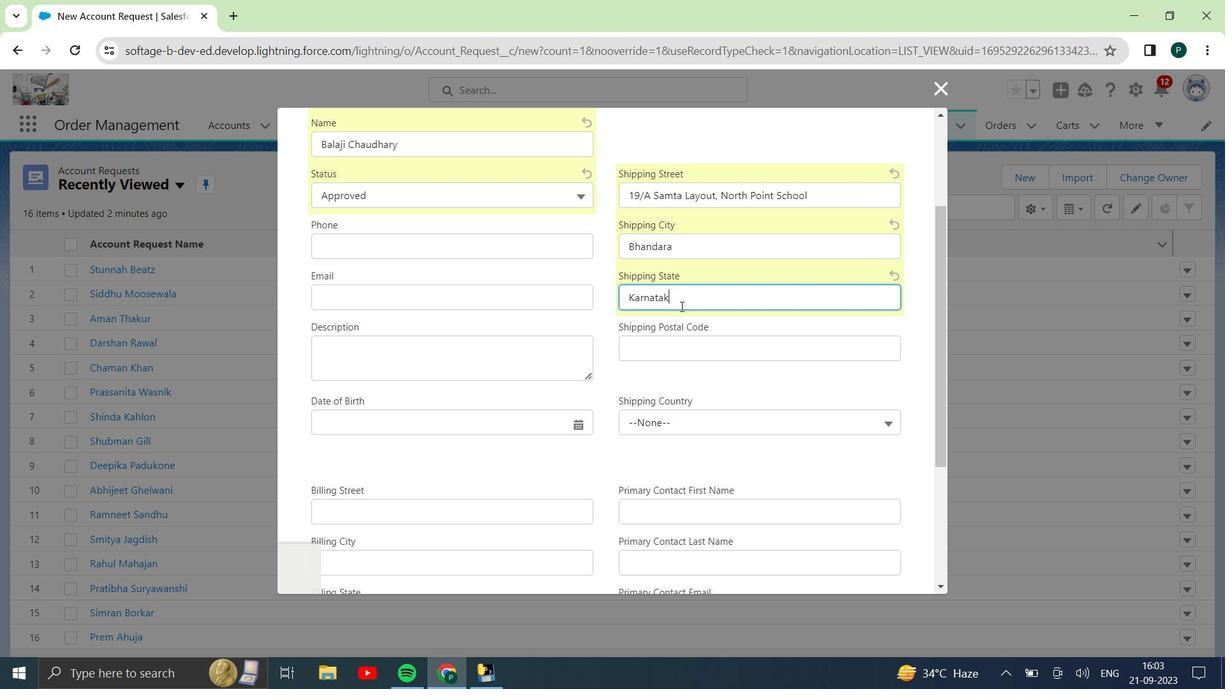 
Action: Mouse moved to (701, 360)
Screenshot: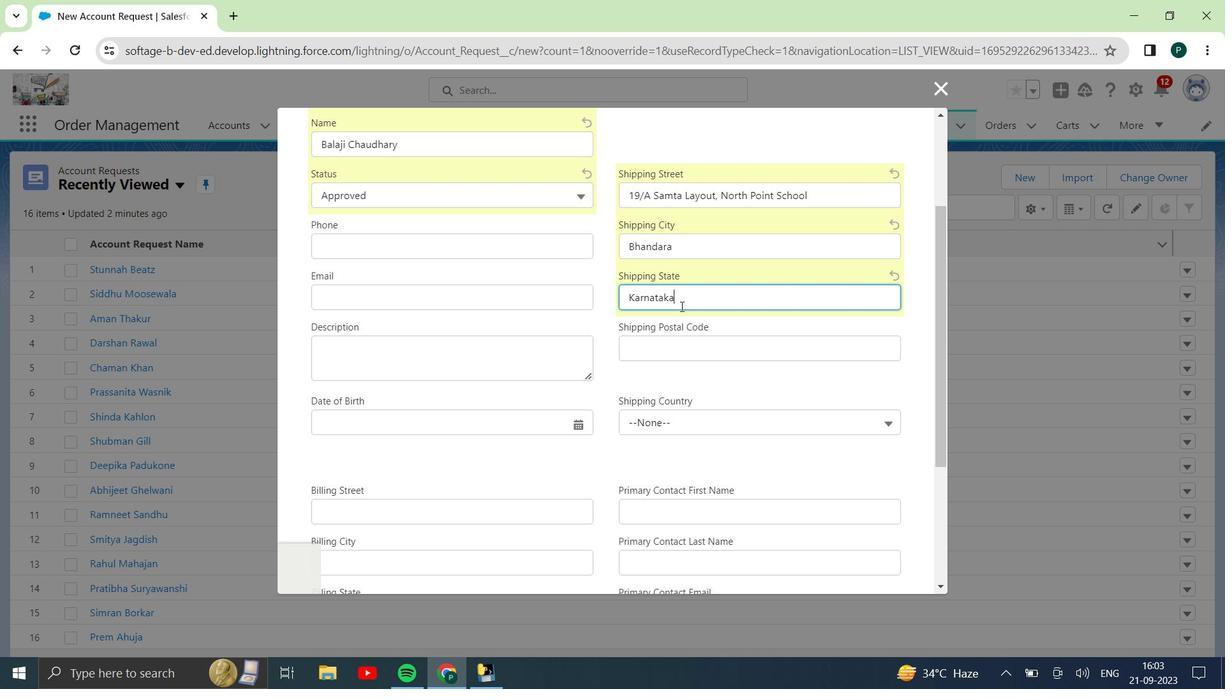 
Action: Mouse pressed left at (701, 360)
Screenshot: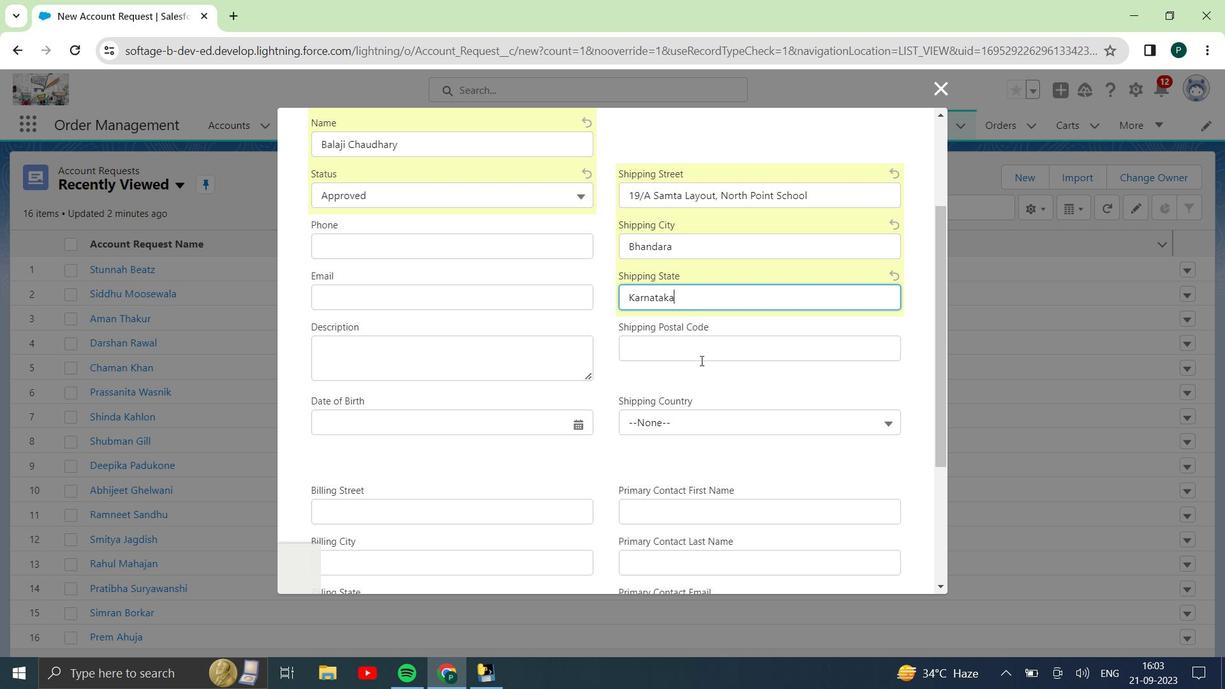 
Action: Key pressed 754410
Screenshot: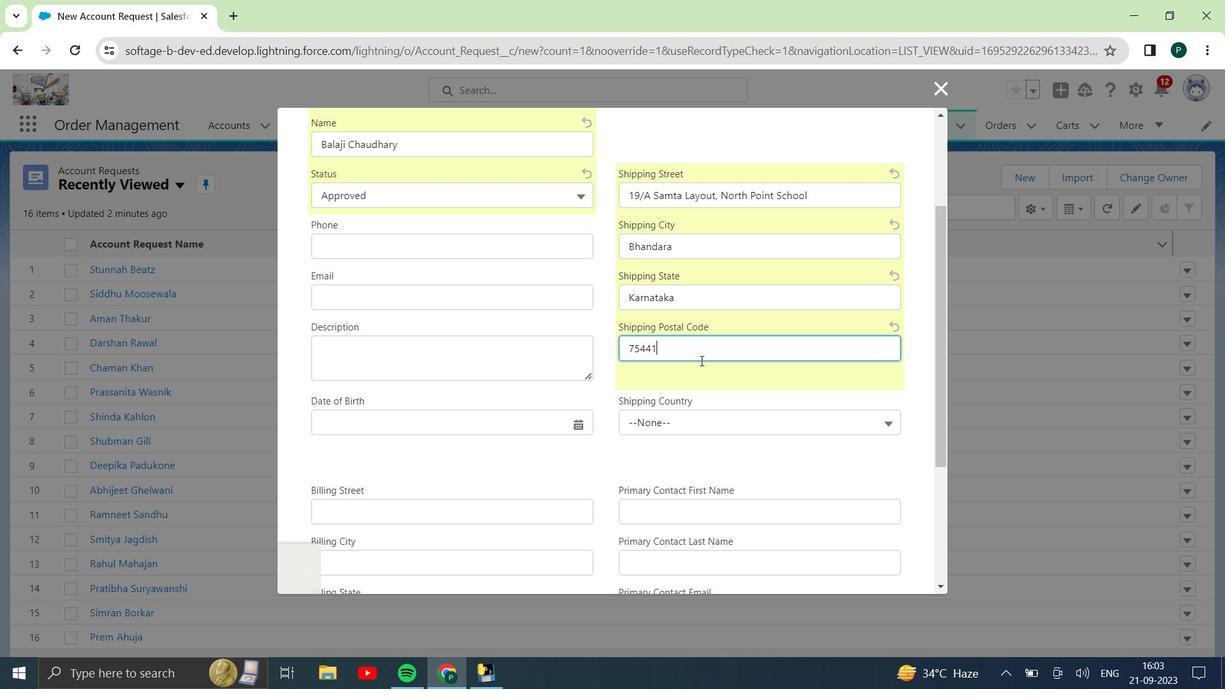 
Action: Mouse moved to (453, 234)
Screenshot: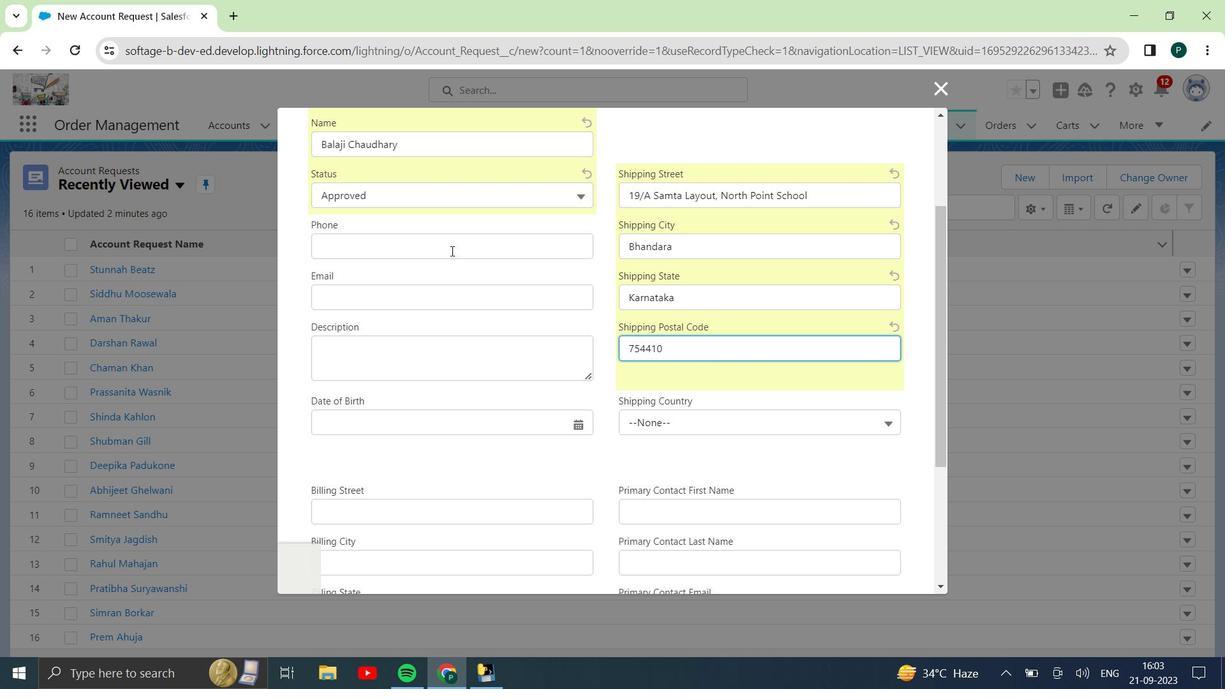 
Action: Mouse pressed left at (453, 234)
Screenshot: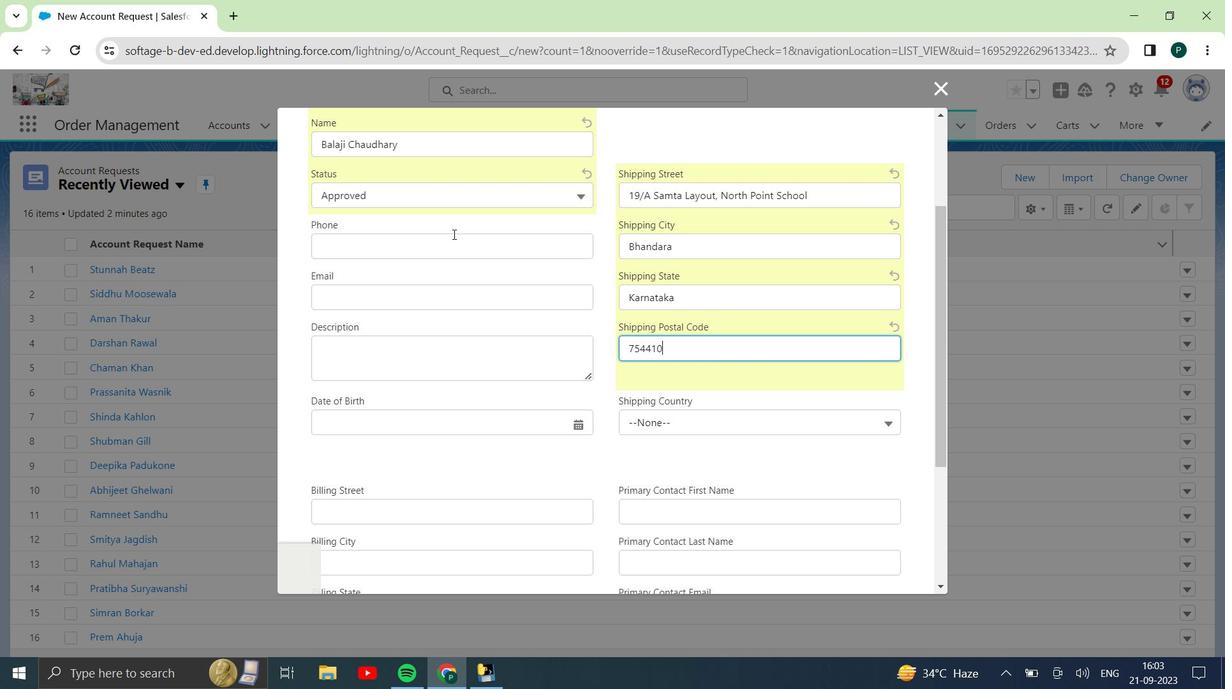 
Action: Key pressed 0712459514
Screenshot: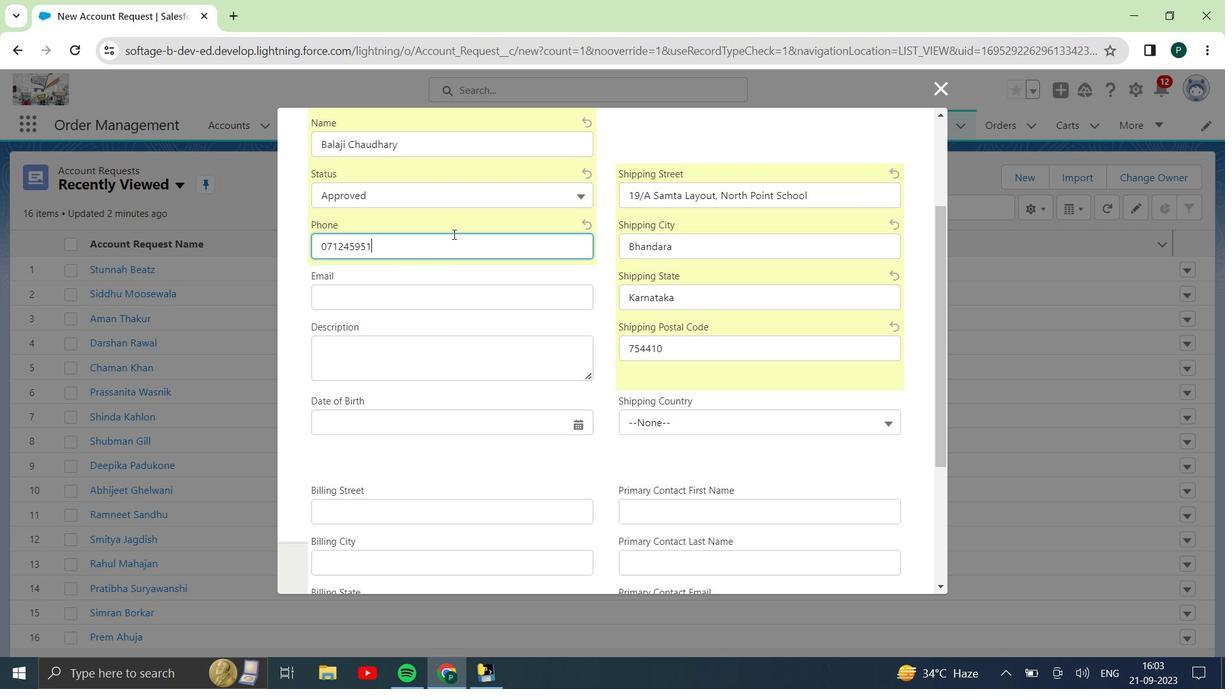 
Action: Mouse moved to (465, 249)
Screenshot: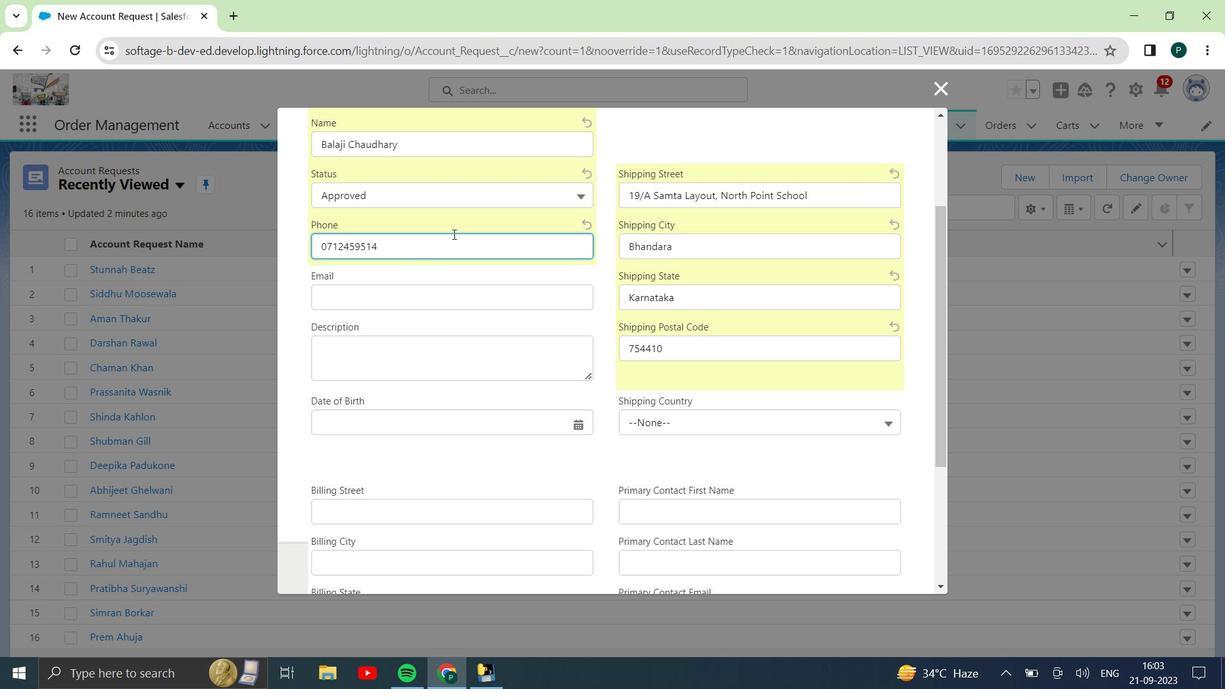 
Action: Mouse scrolled (465, 250) with delta (0, 0)
Screenshot: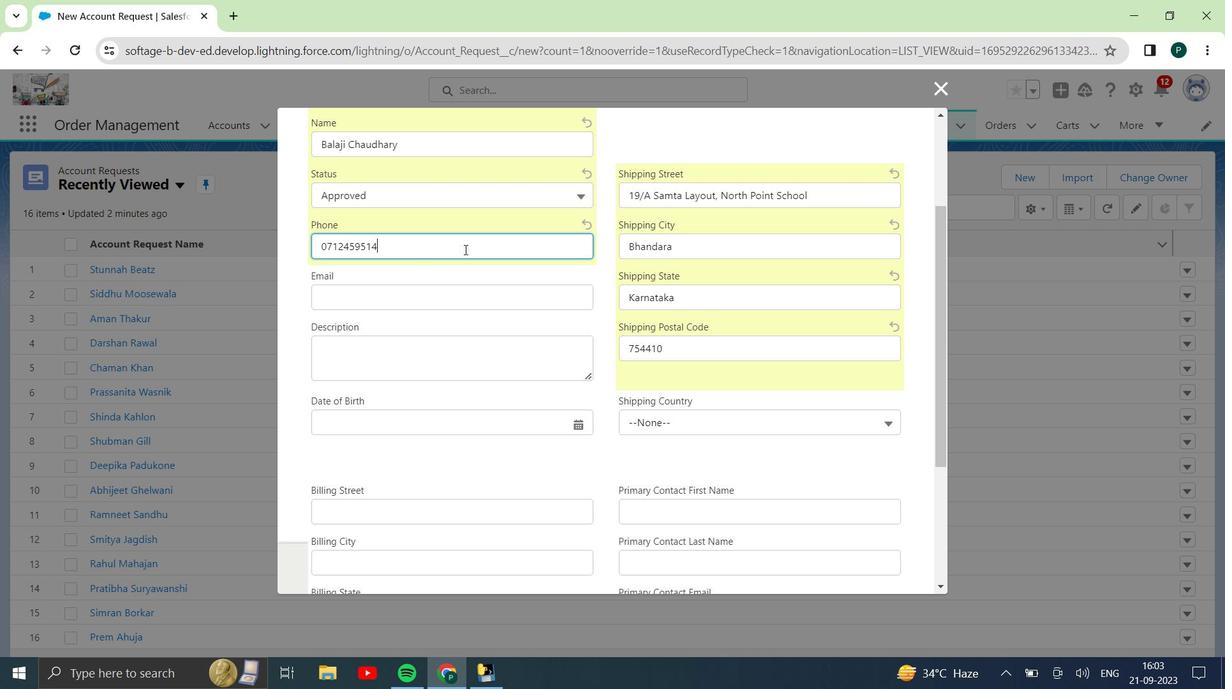 
Action: Mouse scrolled (465, 250) with delta (0, 0)
Screenshot: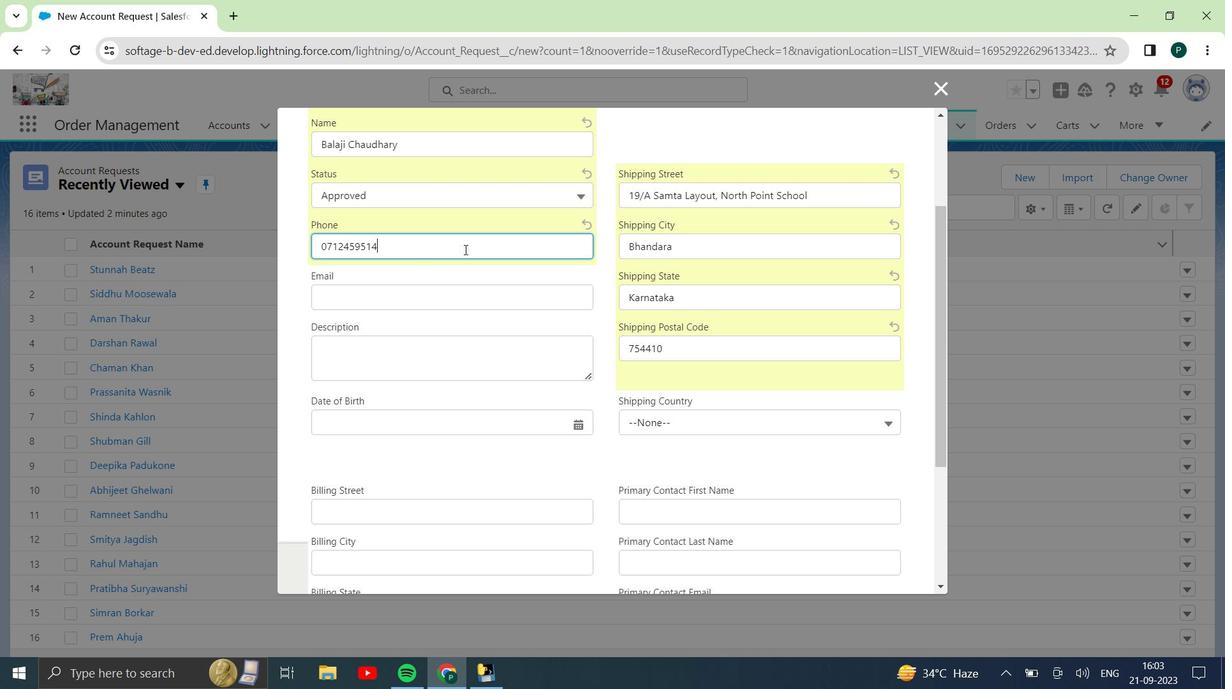 
Action: Mouse scrolled (465, 248) with delta (0, 0)
Screenshot: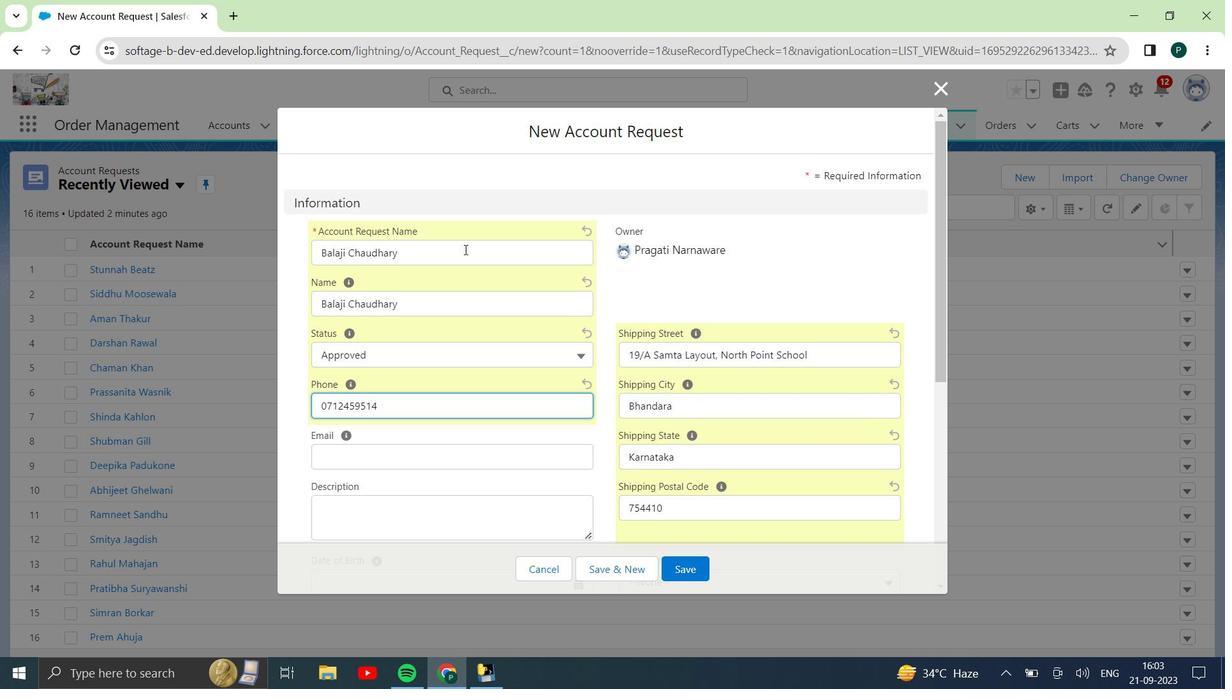 
Action: Mouse scrolled (465, 248) with delta (0, 0)
Screenshot: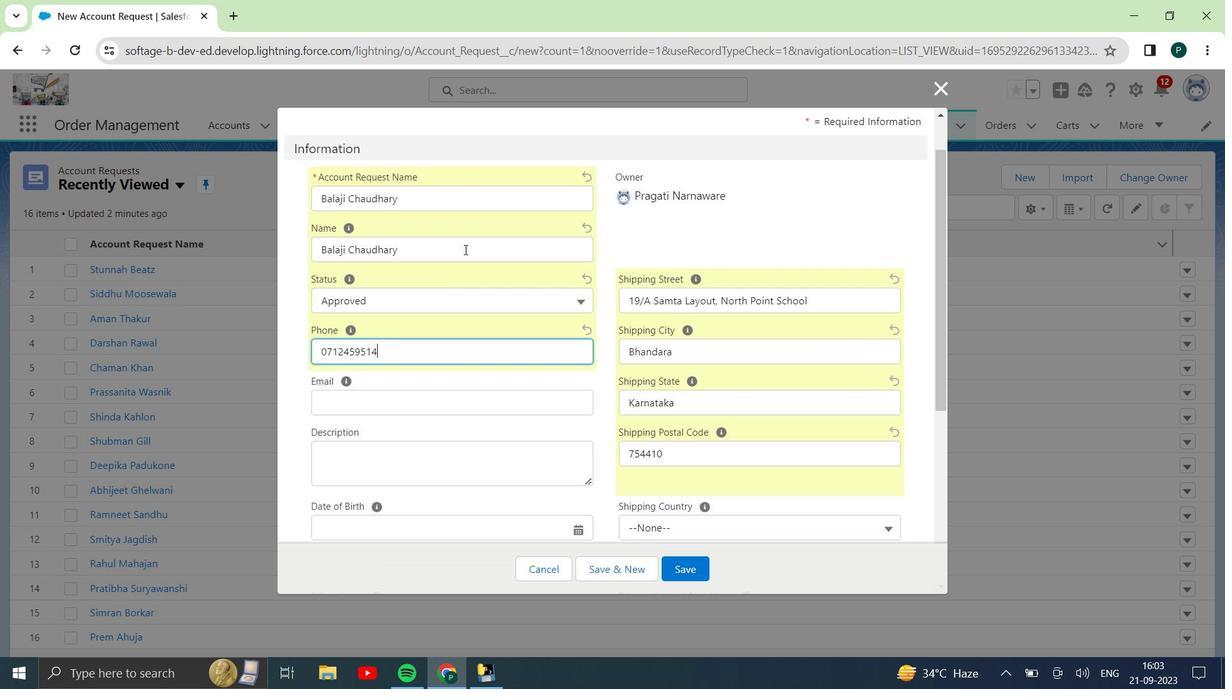 
Action: Mouse moved to (452, 299)
Screenshot: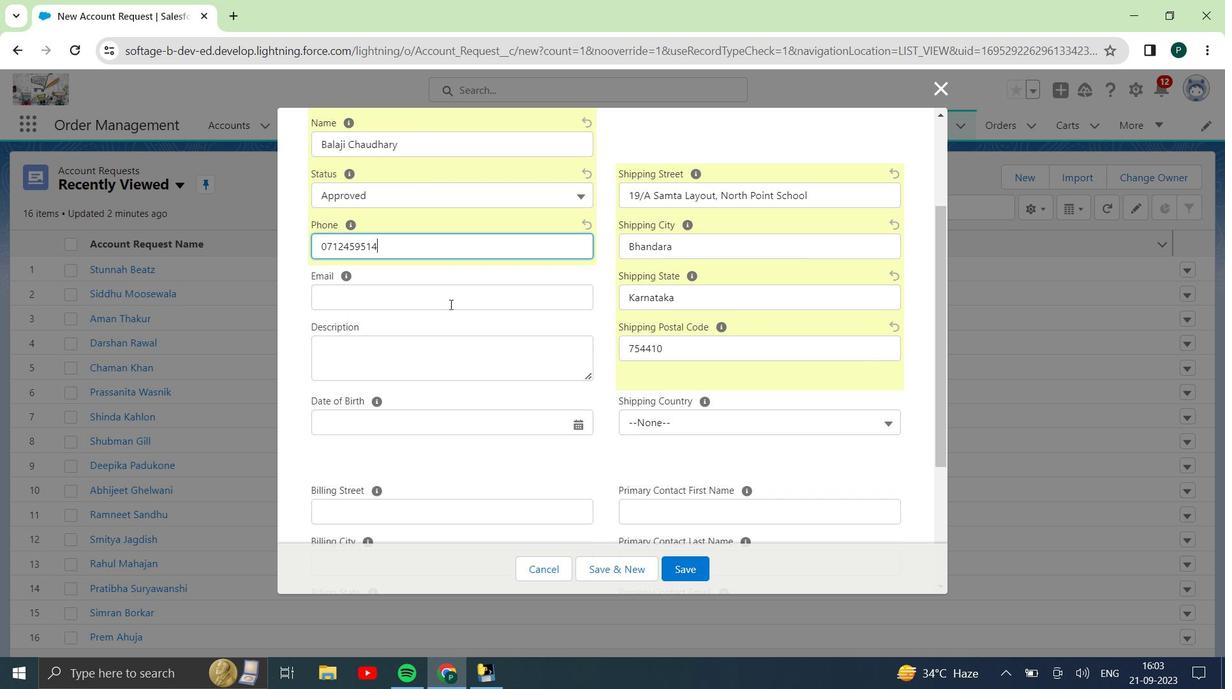 
Action: Mouse pressed left at (452, 299)
Screenshot: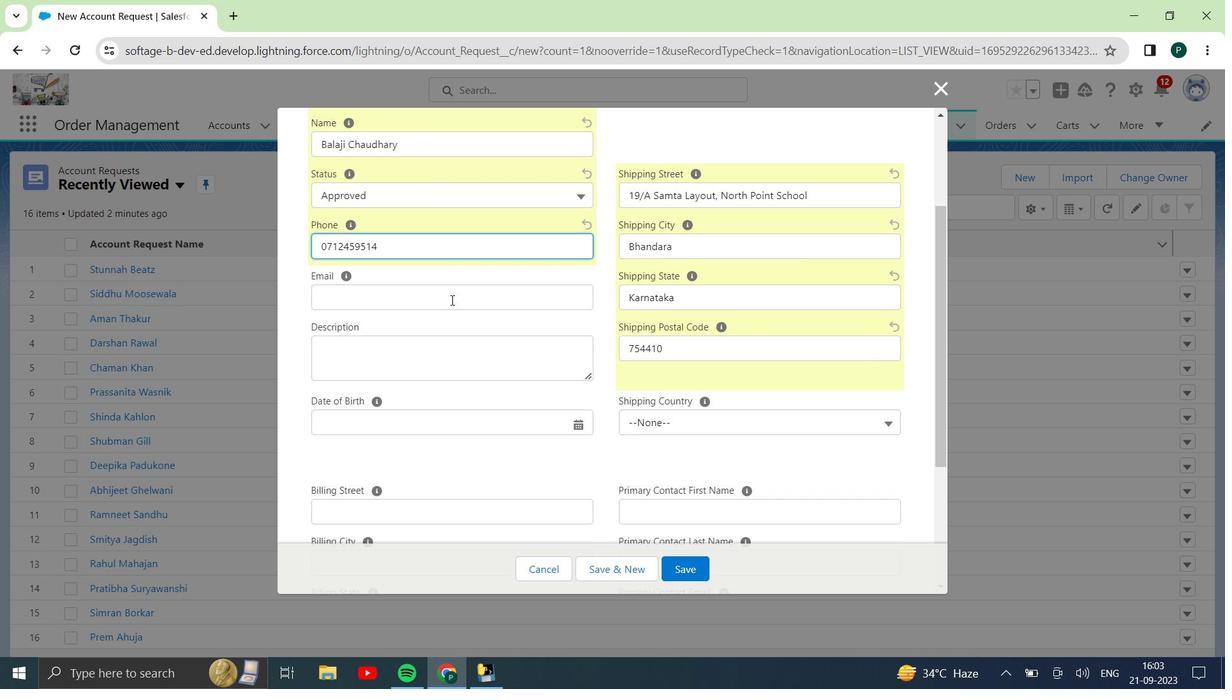 
Action: Key pressed balaji.chaudhary67<Key.shift><Key.shift>@reddifmail.com
Screenshot: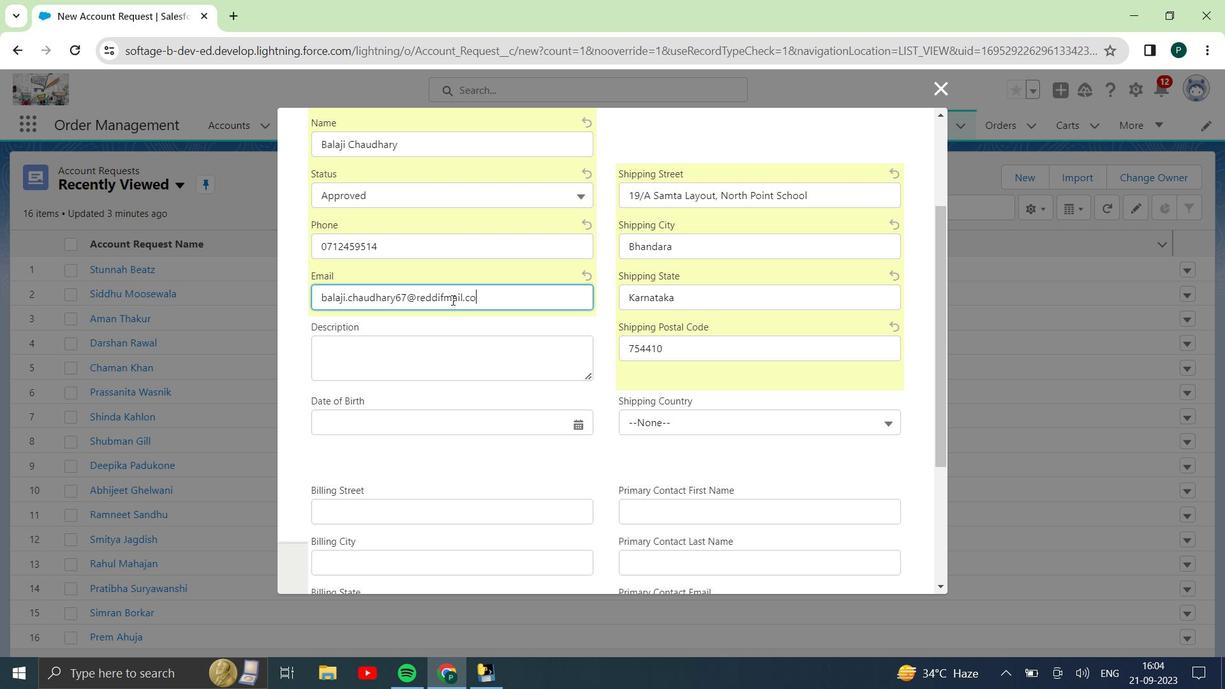 
Action: Mouse moved to (480, 365)
Screenshot: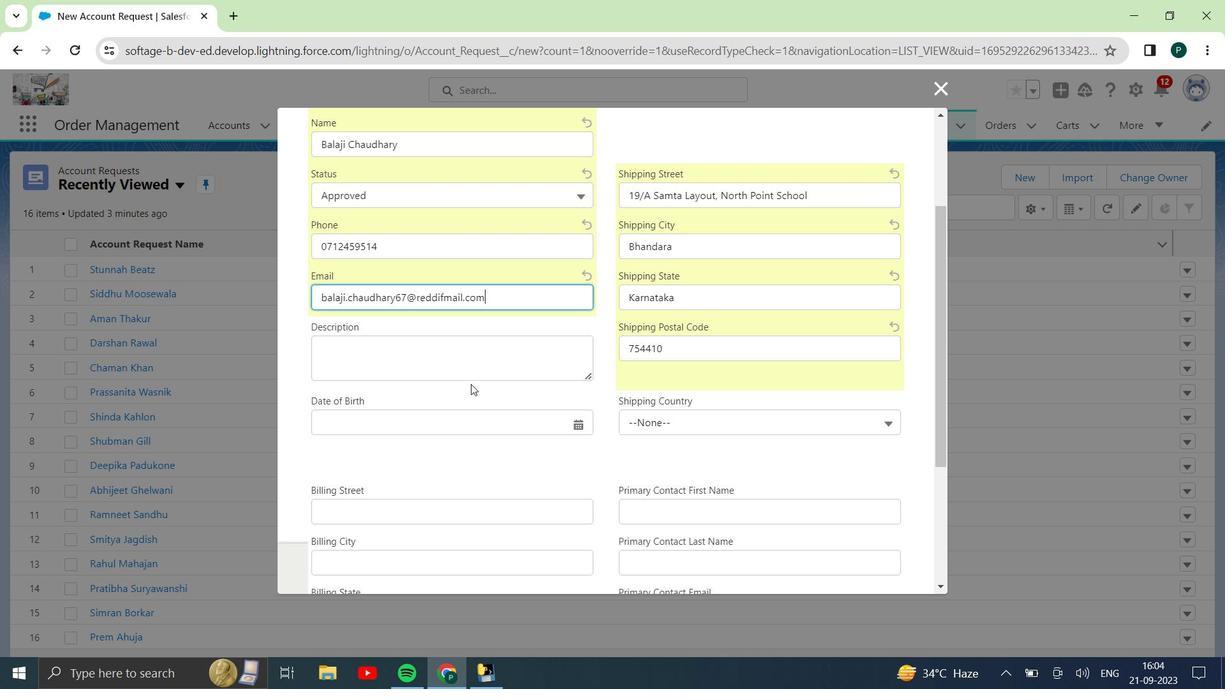
Action: Mouse pressed left at (480, 365)
Screenshot: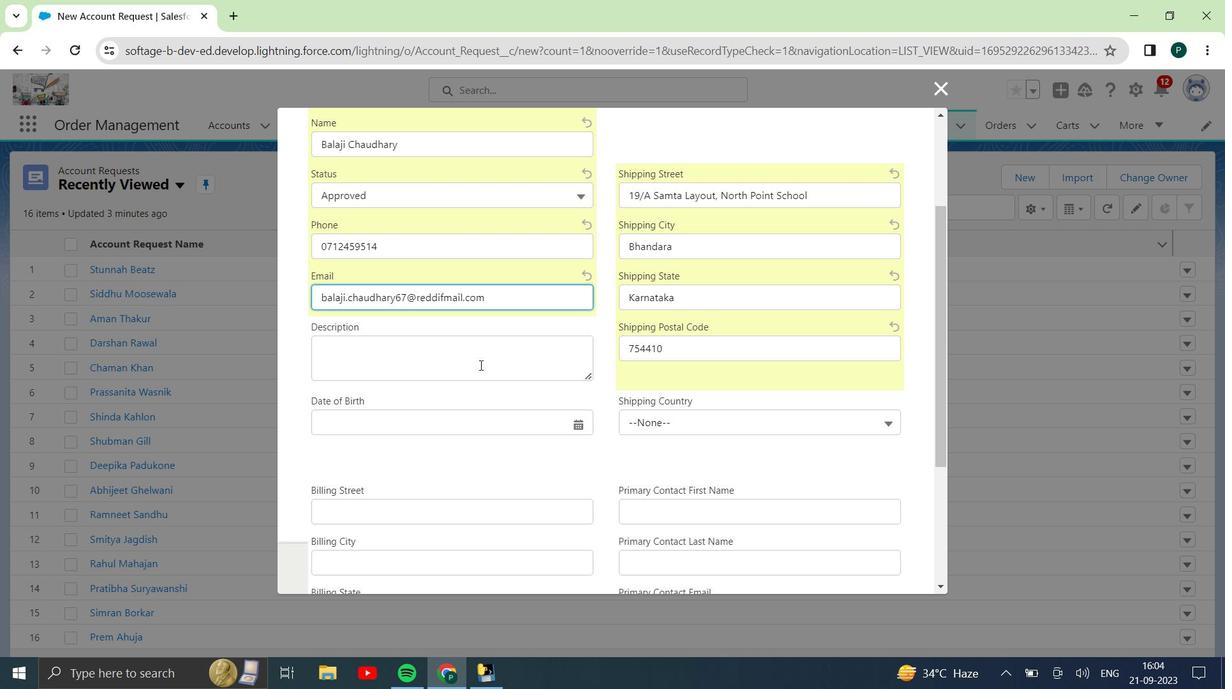
Action: Mouse scrolled (480, 365) with delta (0, 0)
Screenshot: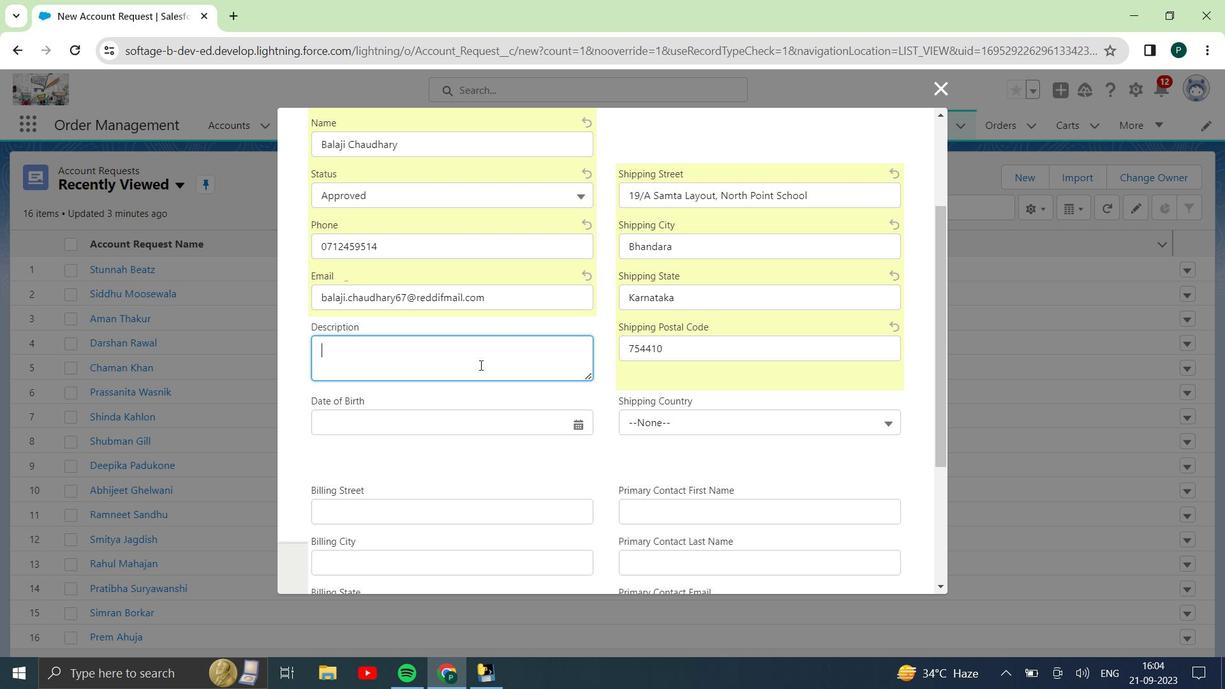 
Action: Mouse scrolled (480, 365) with delta (0, 0)
Screenshot: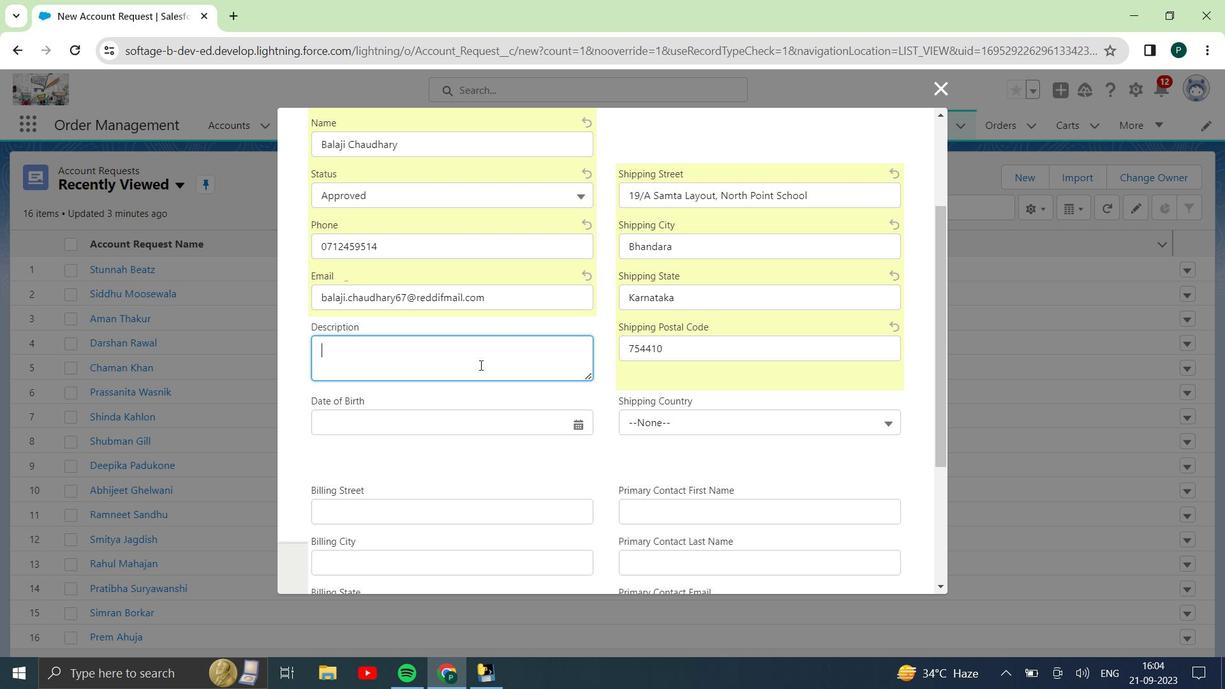 
Action: Mouse scrolled (480, 365) with delta (0, 0)
Screenshot: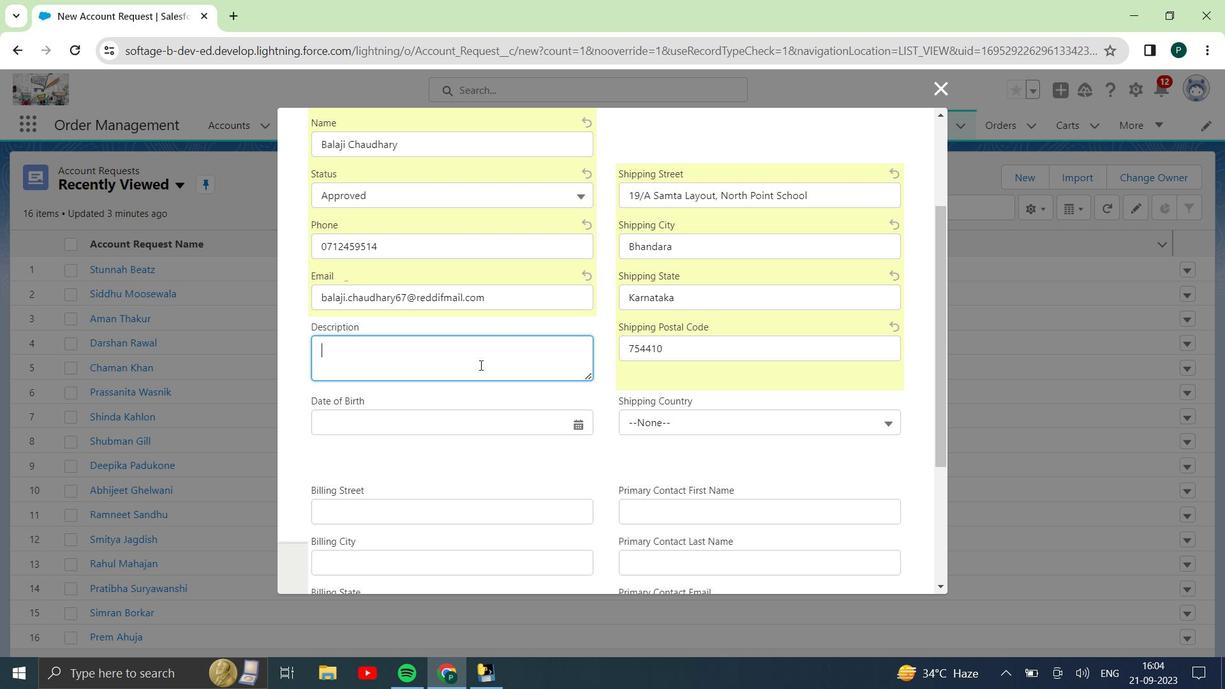 
Action: Mouse scrolled (480, 364) with delta (0, 0)
Screenshot: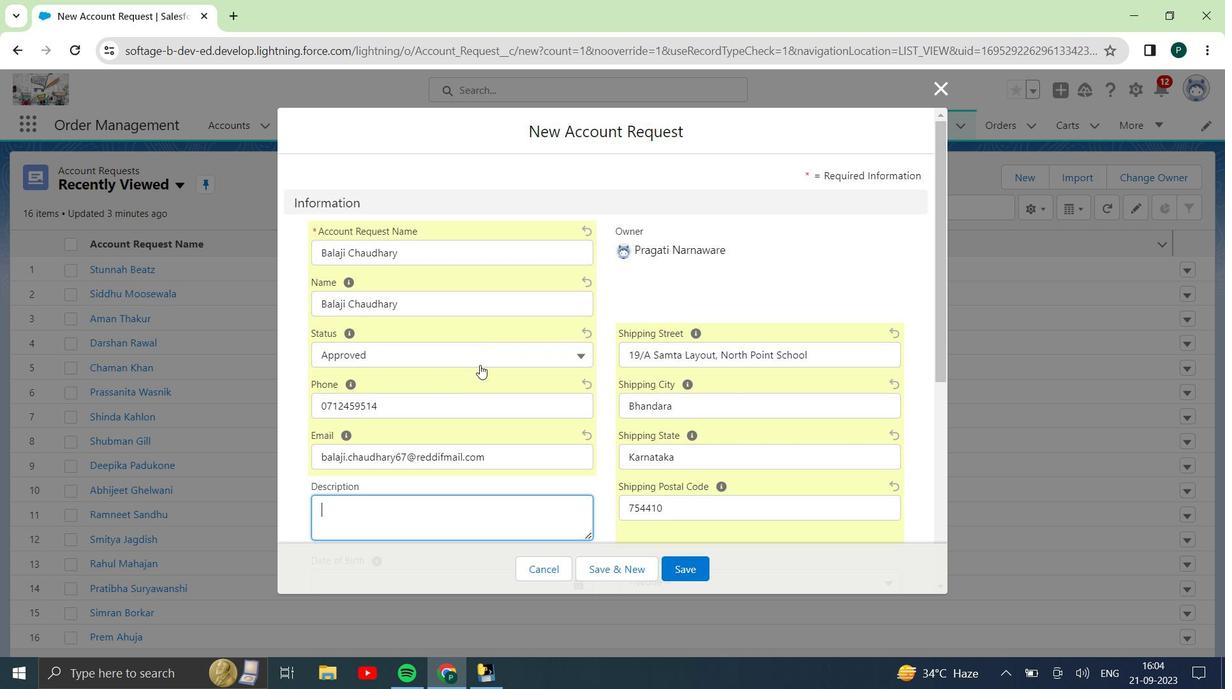 
Action: Mouse scrolled (480, 364) with delta (0, 0)
Screenshot: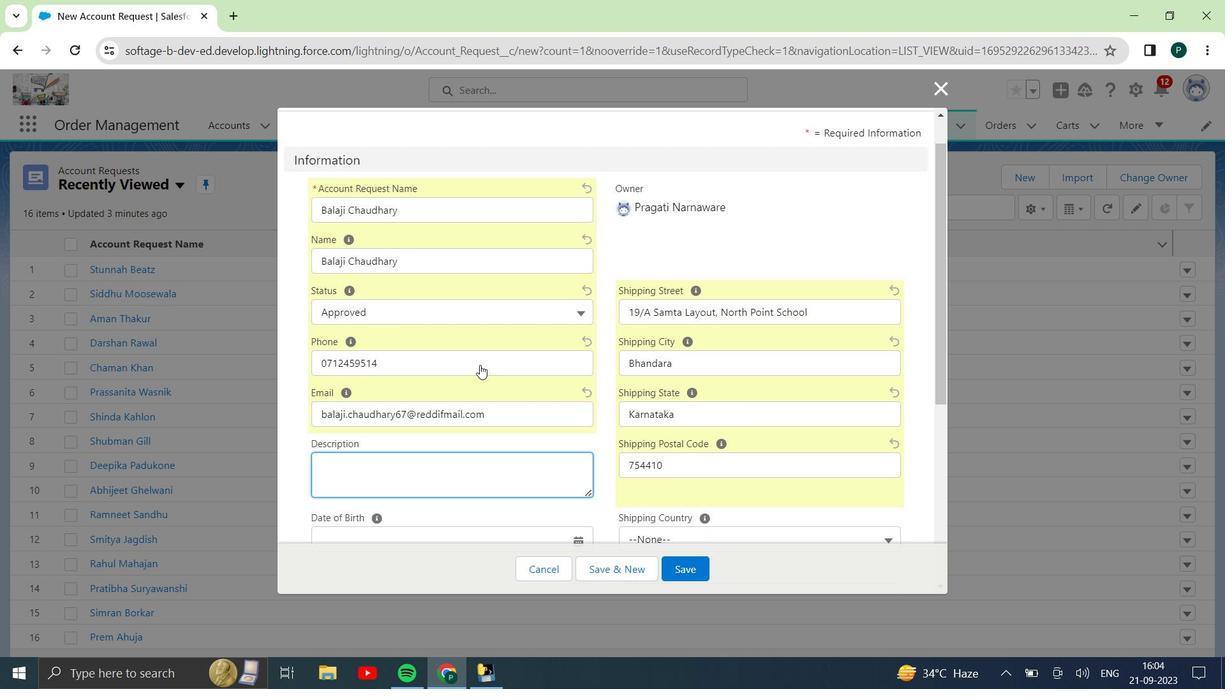 
Action: Mouse moved to (481, 357)
Screenshot: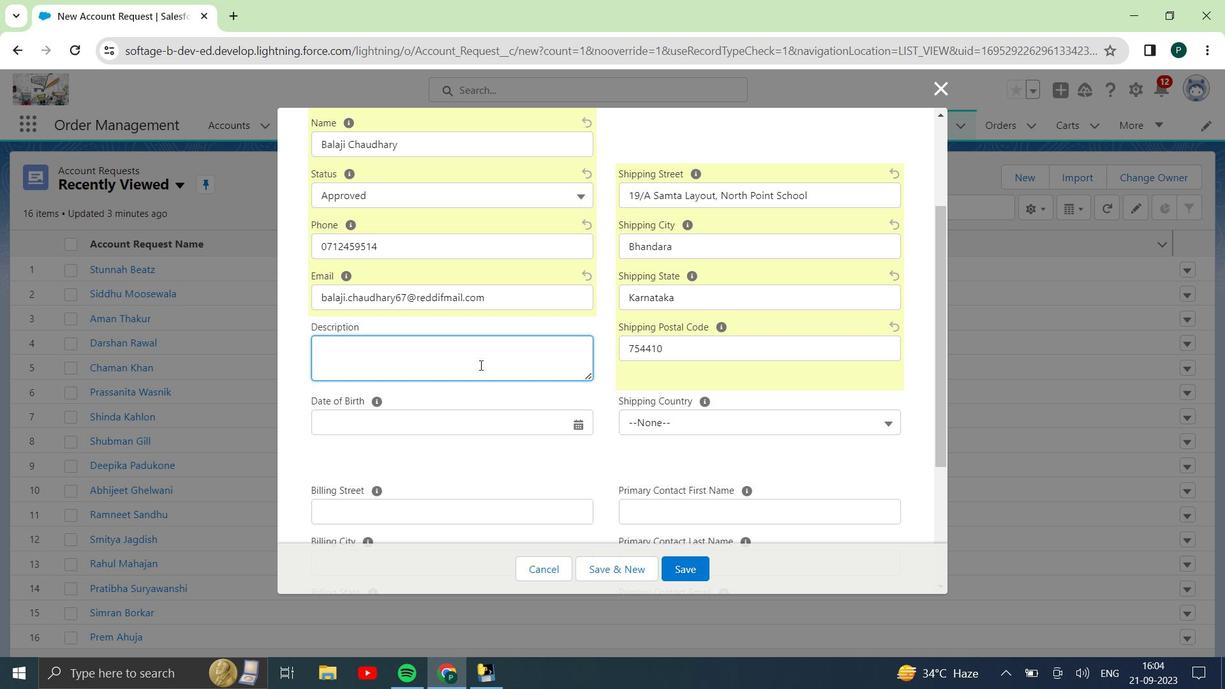 
Action: Key pressed <Key.shift>Balaji<Key.space><Key.shift>Chaudhary<Key.space>is<Key.space>our<Key.space>premium<Key.space><Key.shift><Key.shift><Key.shift><Key.shift><Key.shift><Key.shift><Key.shift><Key.shift><Key.shift><Key.shift><Key.shift><Key.shift><Key.shift><Key.shift><Key.shift><Key.shift>customer,<Key.space><Key.shift>SBI<Key.space><Key.shift>Bank<Key.space><Key.shift>Account<Key.space><Key.shift>Number<Key.space>-<Key.space>376144520014552
Screenshot: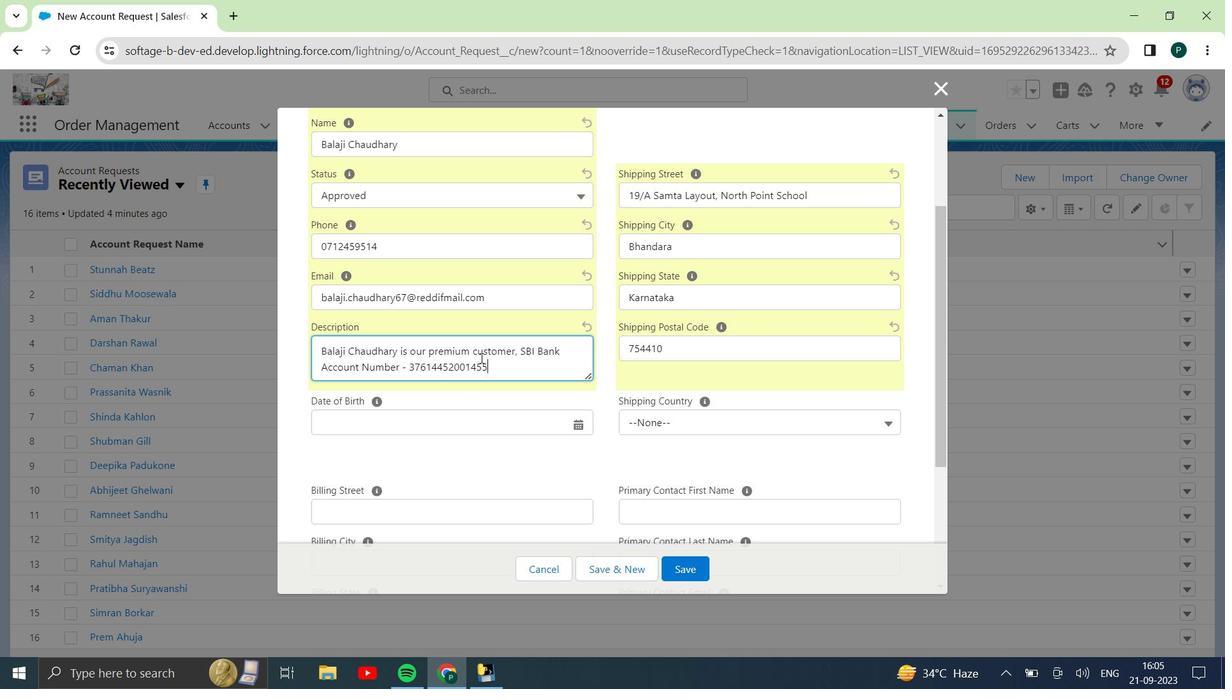 
Action: Mouse moved to (546, 339)
Screenshot: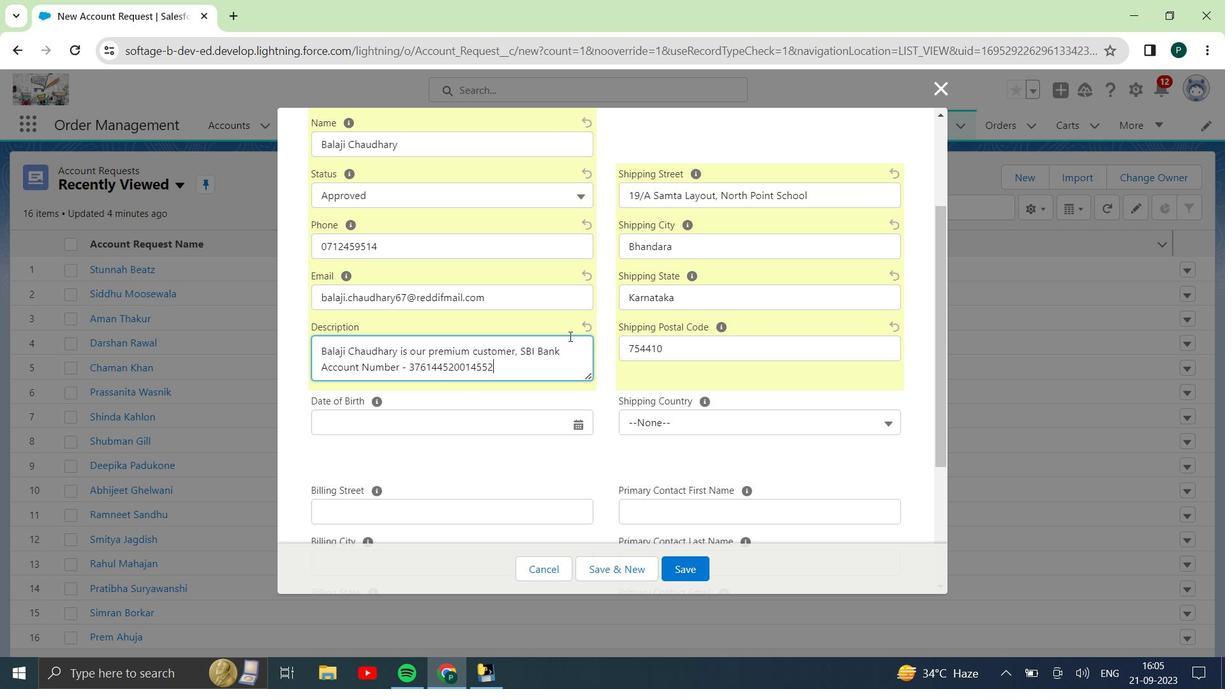 
Action: Mouse scrolled (546, 338) with delta (0, 0)
Screenshot: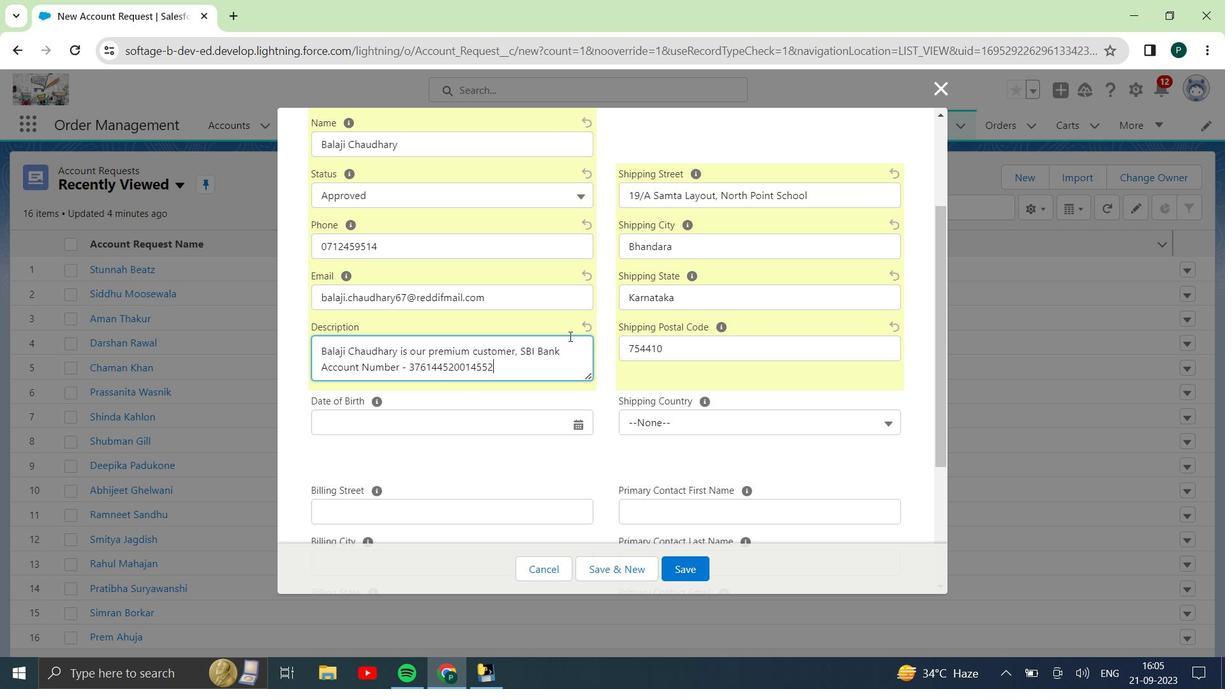 
Action: Mouse moved to (534, 345)
Screenshot: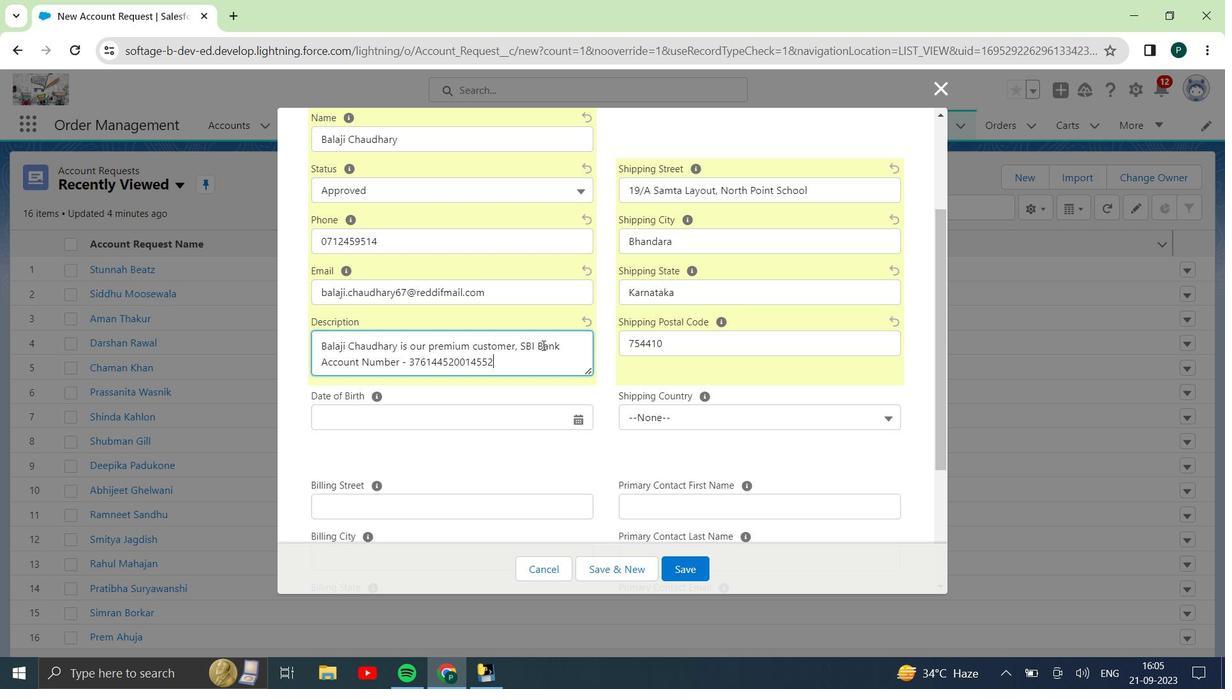 
Action: Mouse scrolled (534, 344) with delta (0, 0)
Screenshot: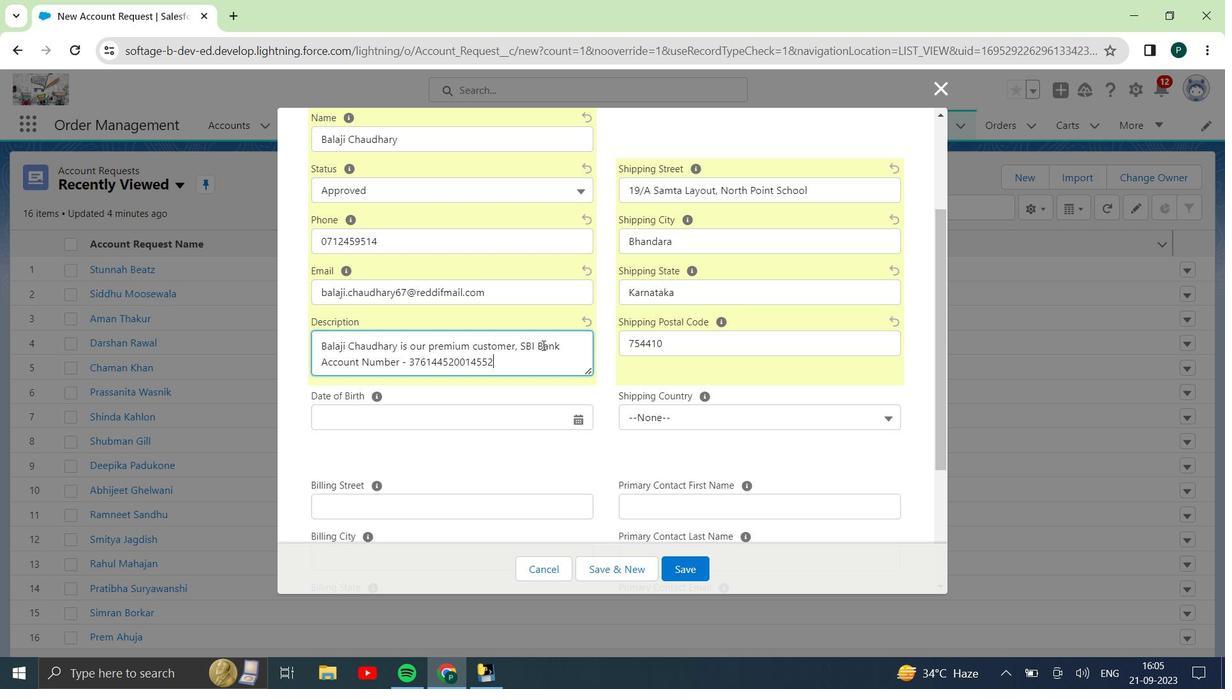 
Action: Mouse moved to (433, 253)
Screenshot: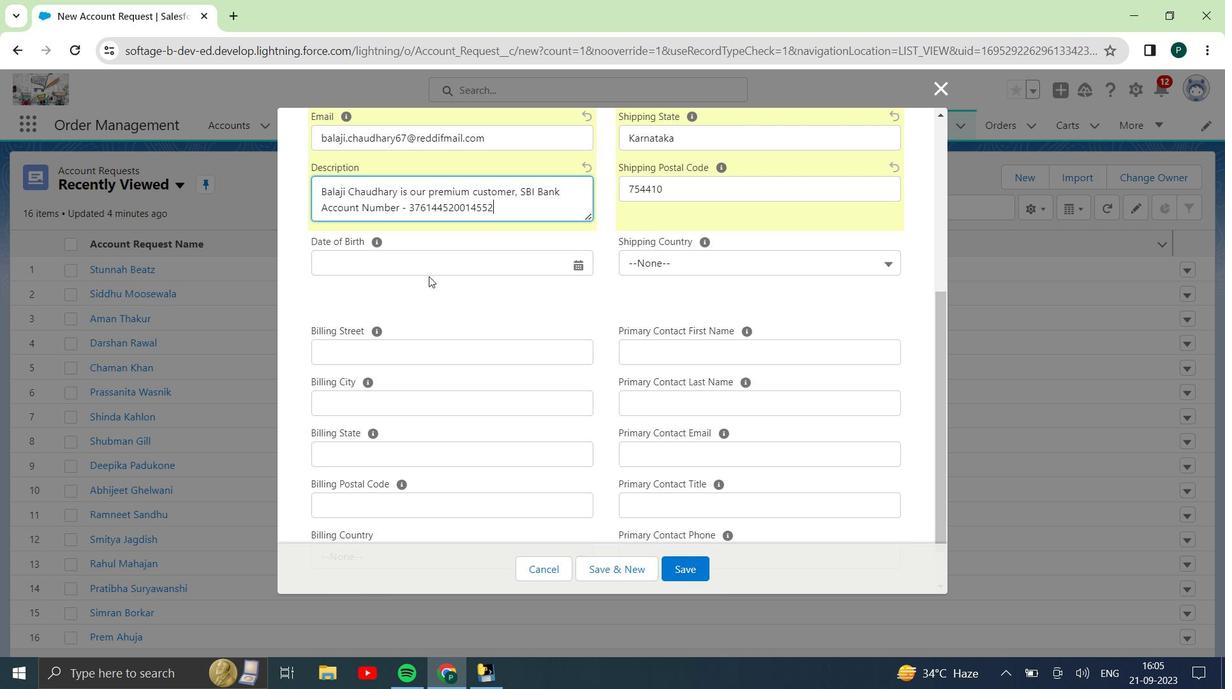 
Action: Mouse pressed left at (433, 253)
Screenshot: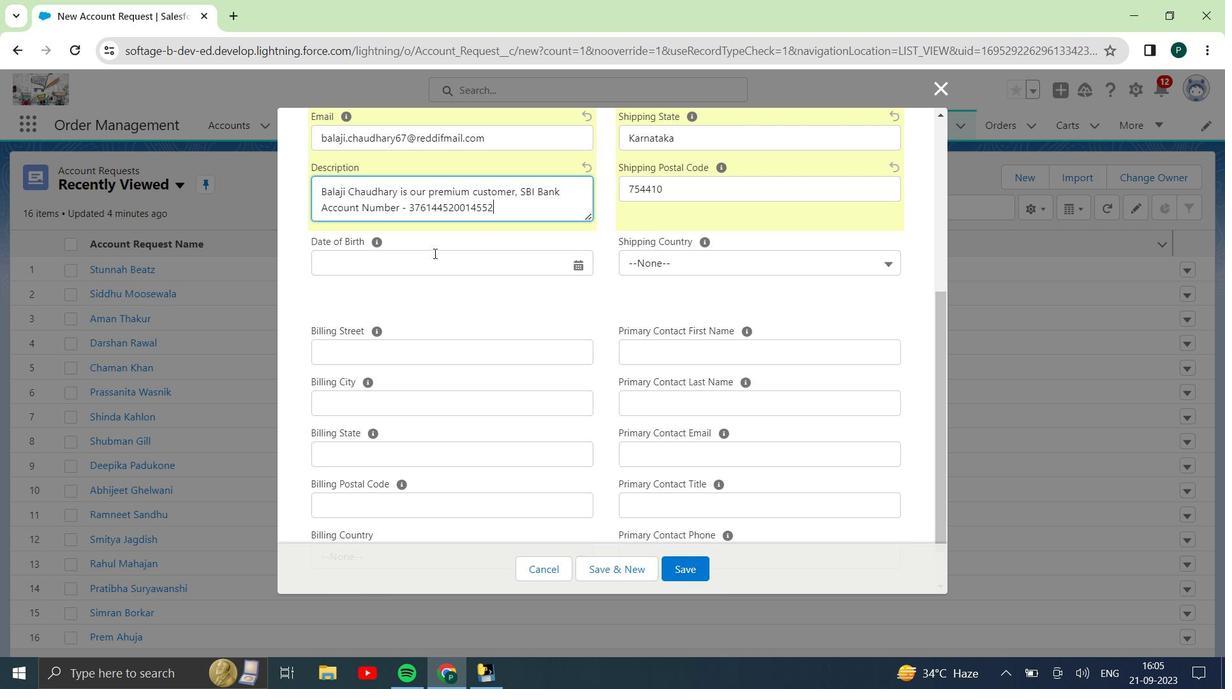 
Action: Mouse moved to (570, 291)
Screenshot: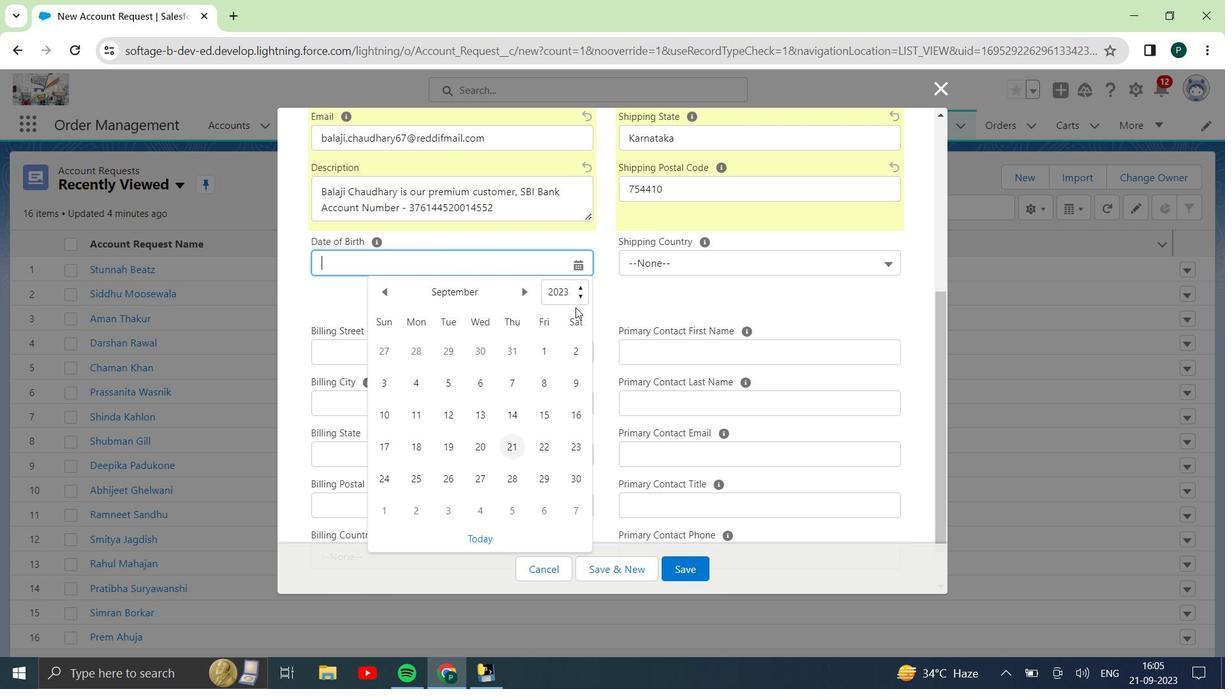 
Action: Mouse pressed left at (570, 291)
Screenshot: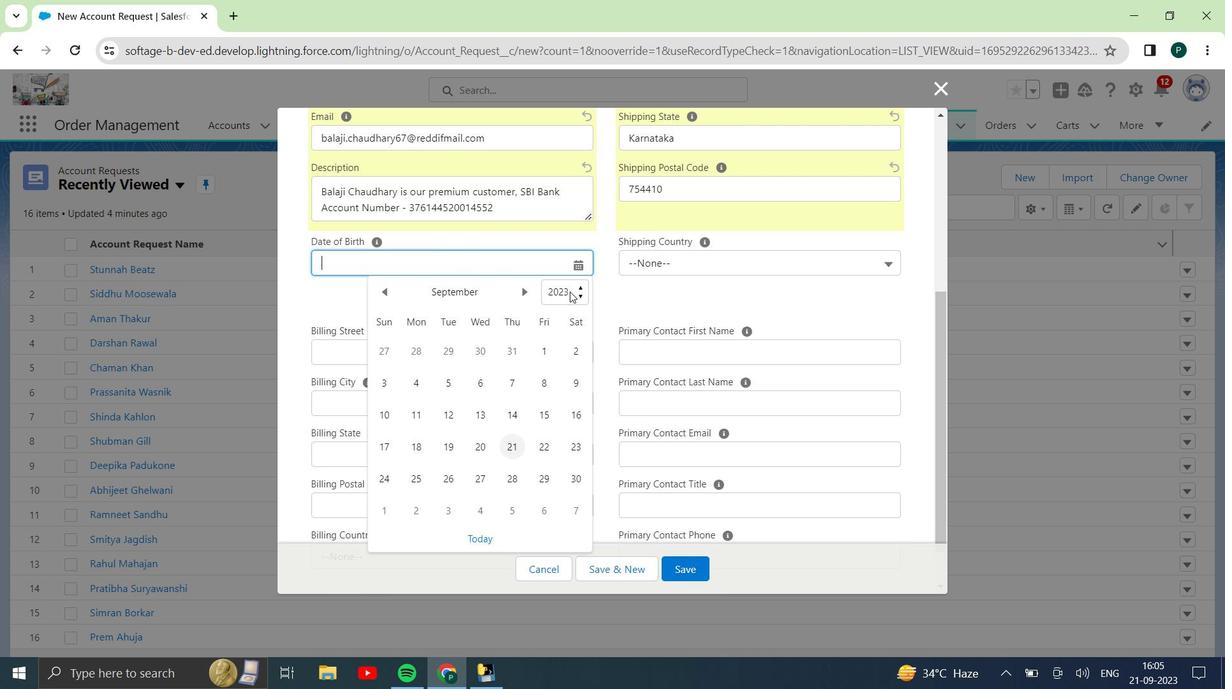 
Action: Mouse moved to (570, 500)
Screenshot: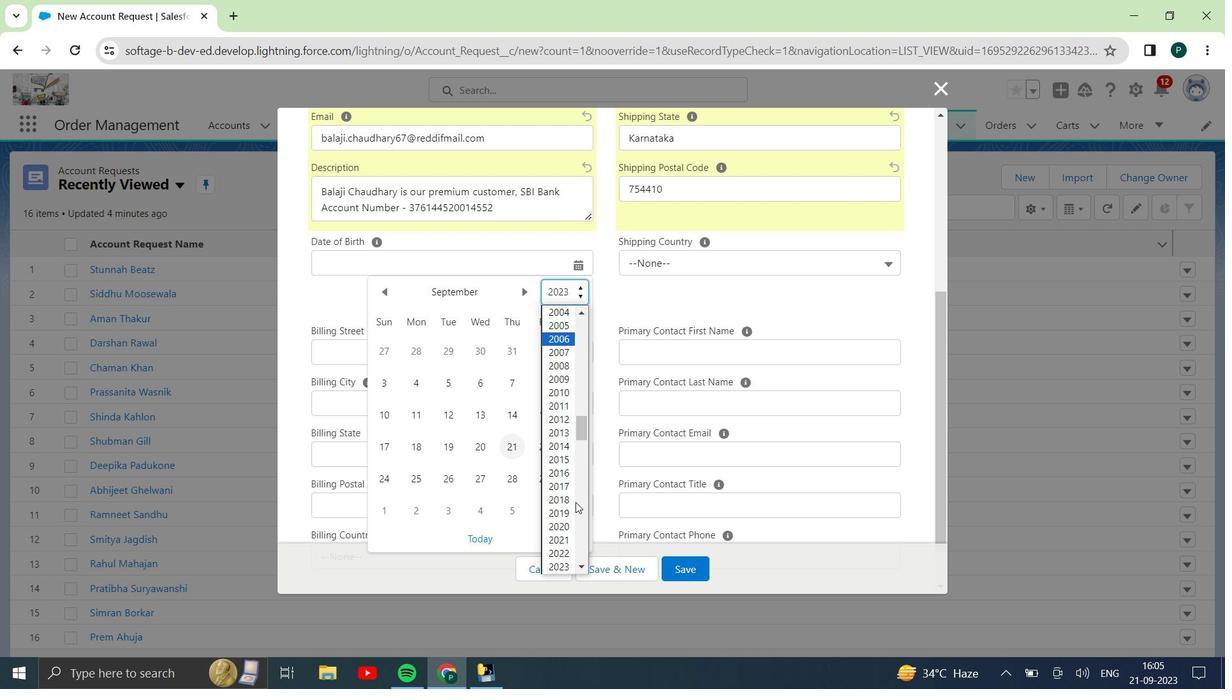 
Action: Mouse scrolled (570, 501) with delta (0, 0)
Screenshot: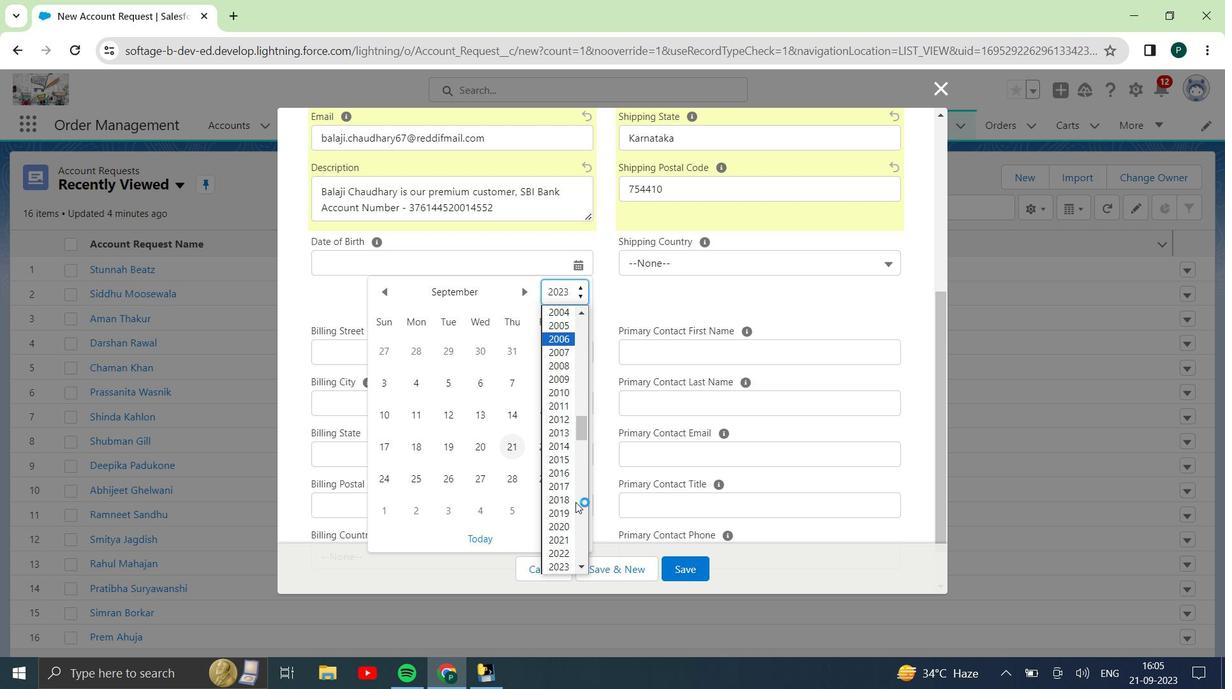 
Action: Mouse moved to (567, 484)
Screenshot: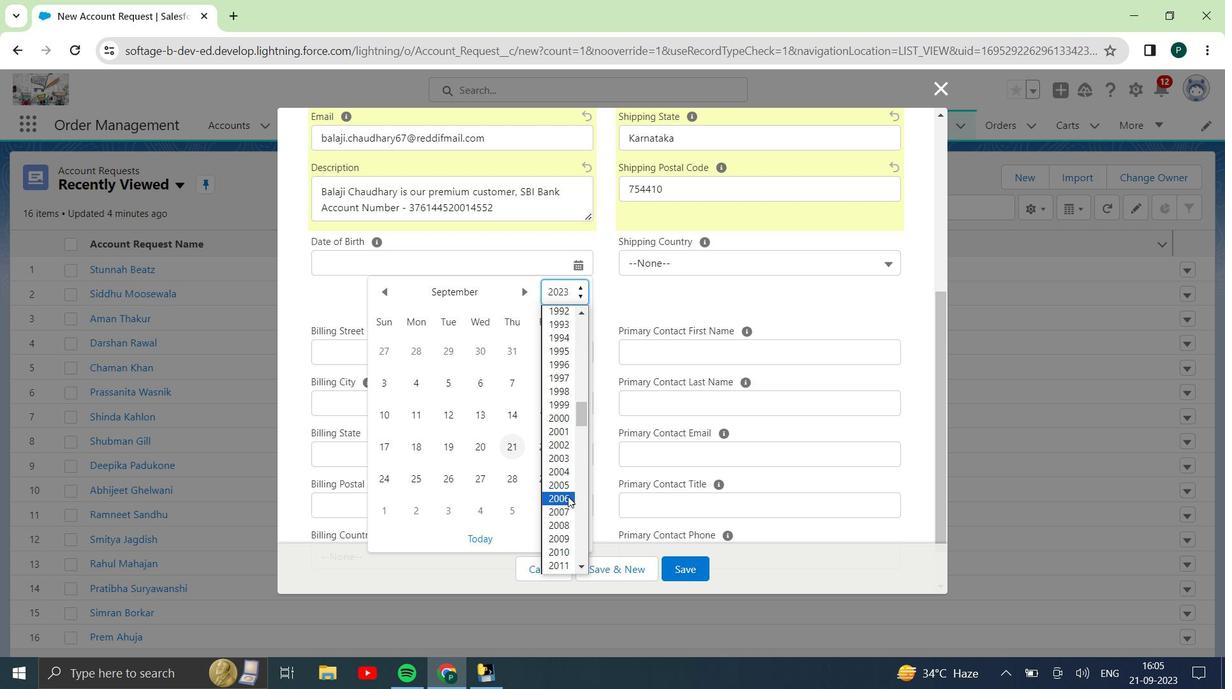 
Action: Mouse scrolled (567, 484) with delta (0, 0)
Screenshot: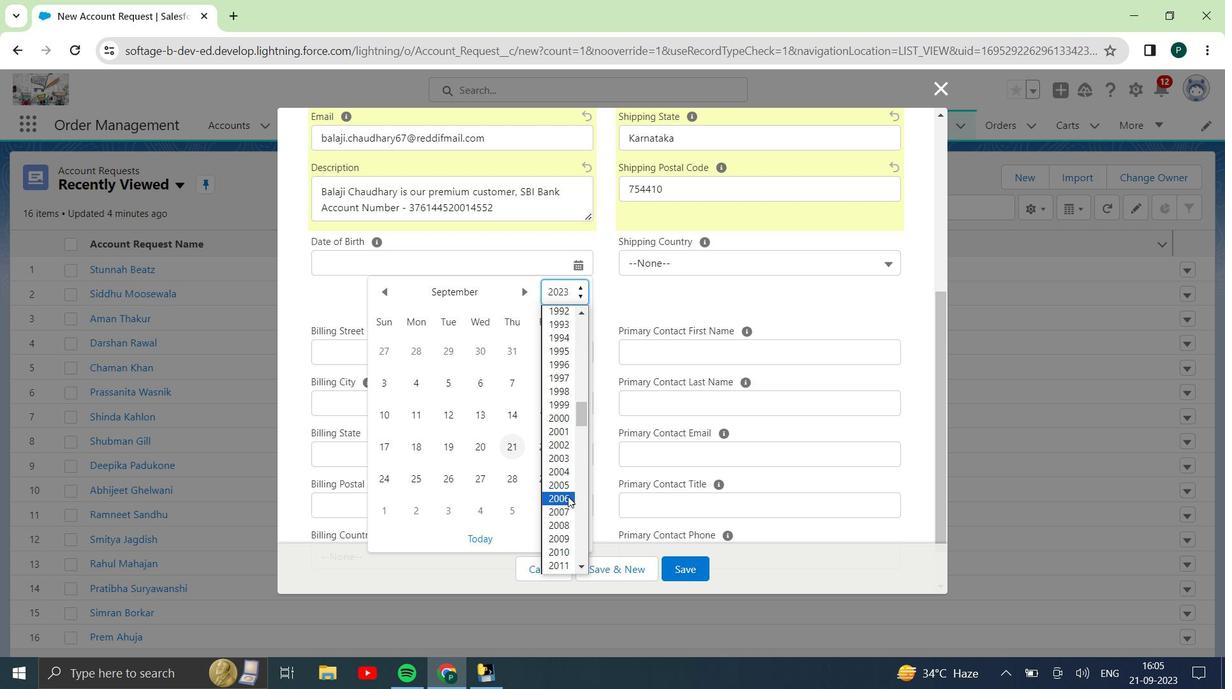 
Action: Mouse scrolled (567, 484) with delta (0, 0)
Screenshot: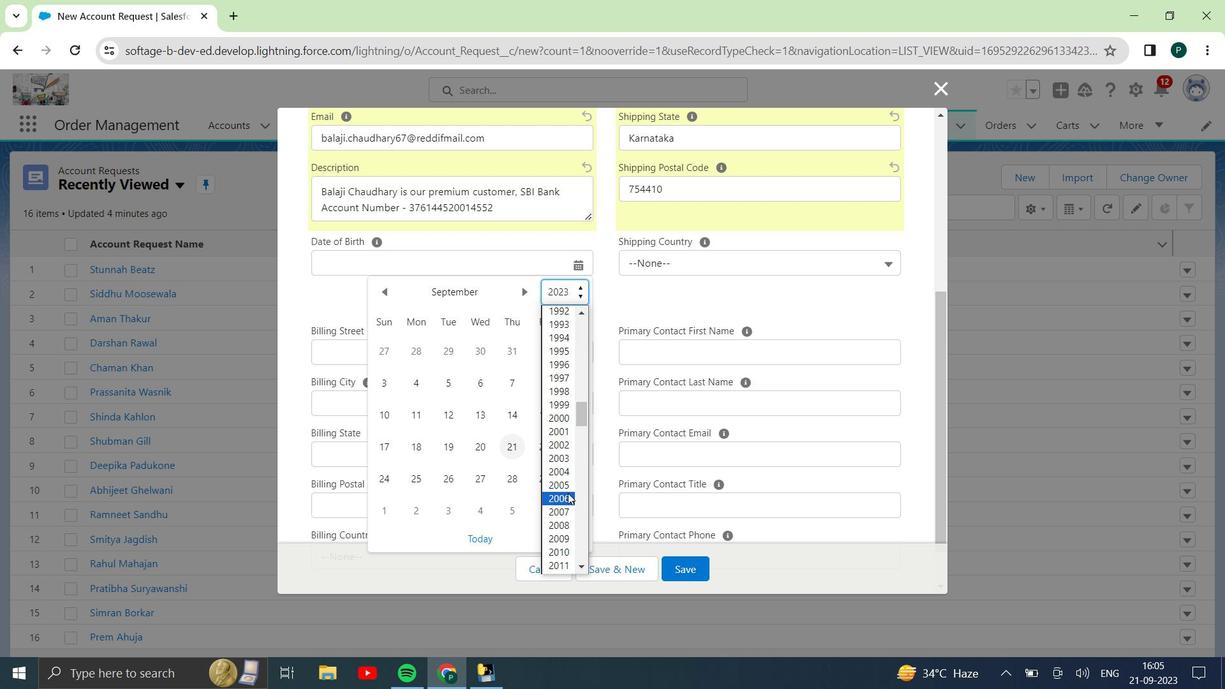 
Action: Mouse moved to (566, 333)
Screenshot: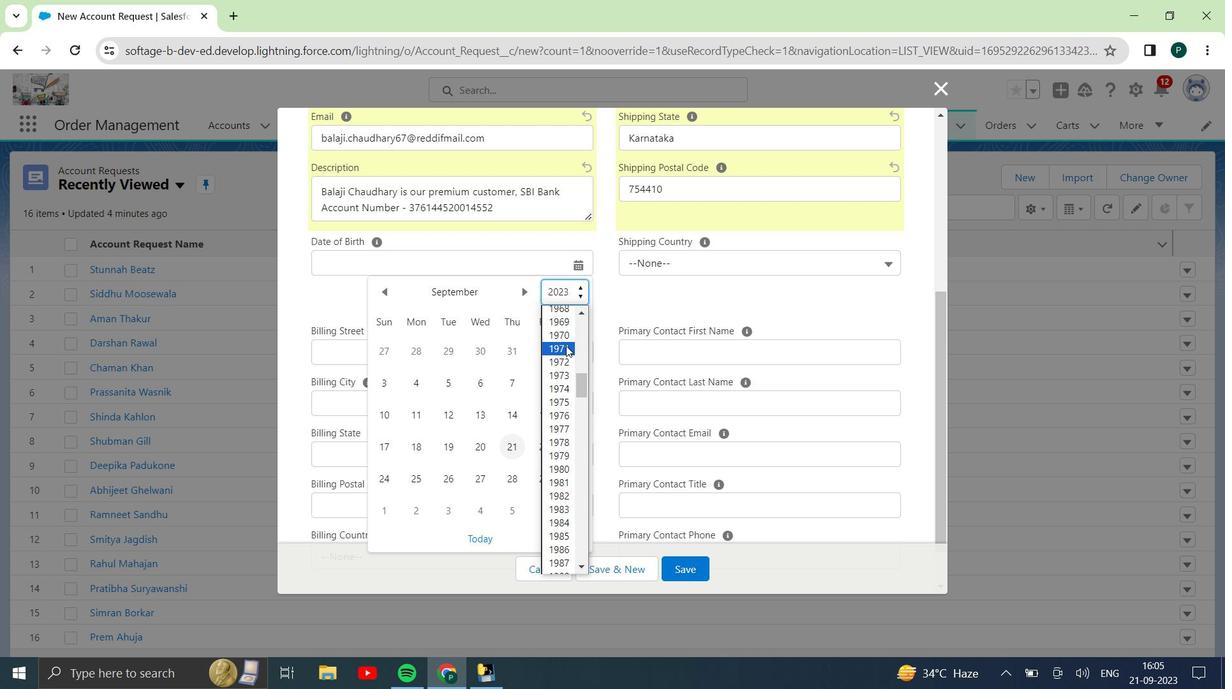 
Action: Mouse pressed left at (566, 333)
Screenshot: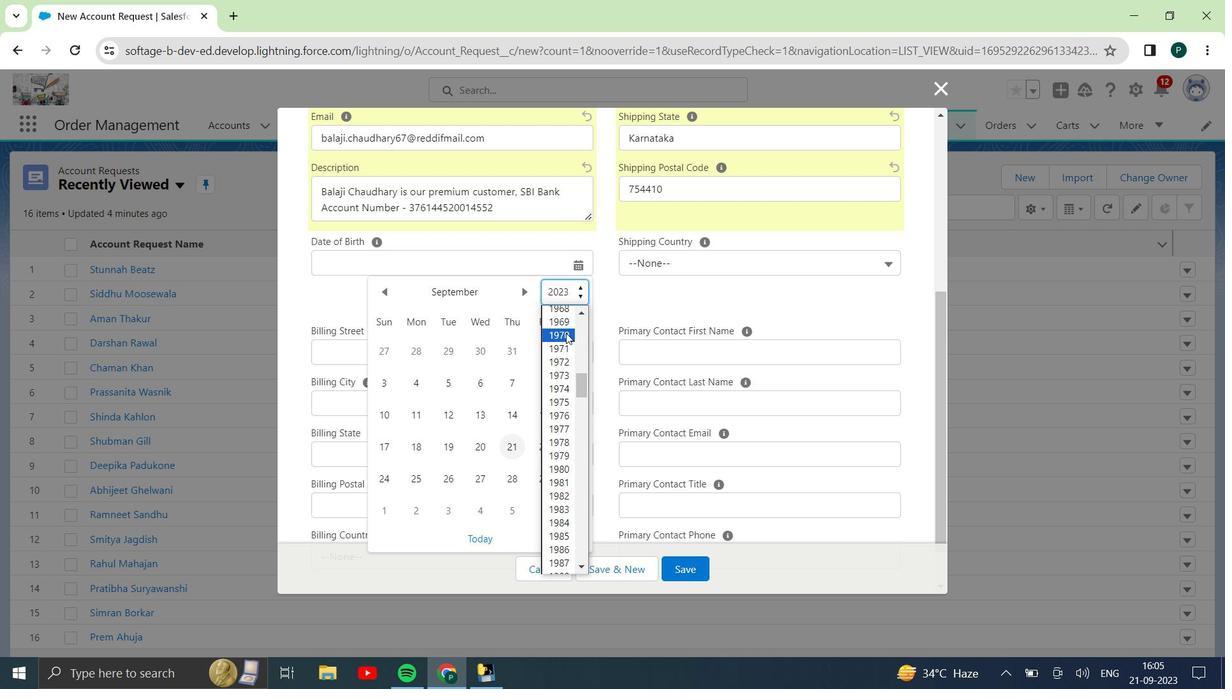 
Action: Mouse moved to (386, 291)
Screenshot: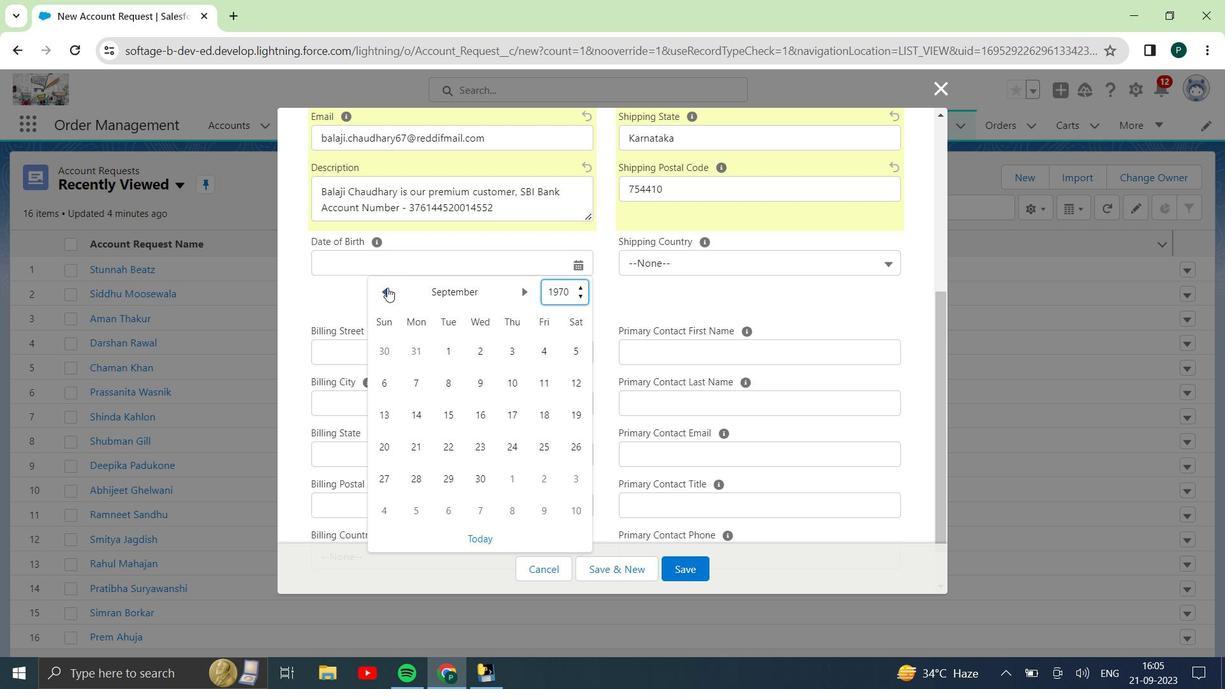 
Action: Mouse pressed left at (386, 291)
Screenshot: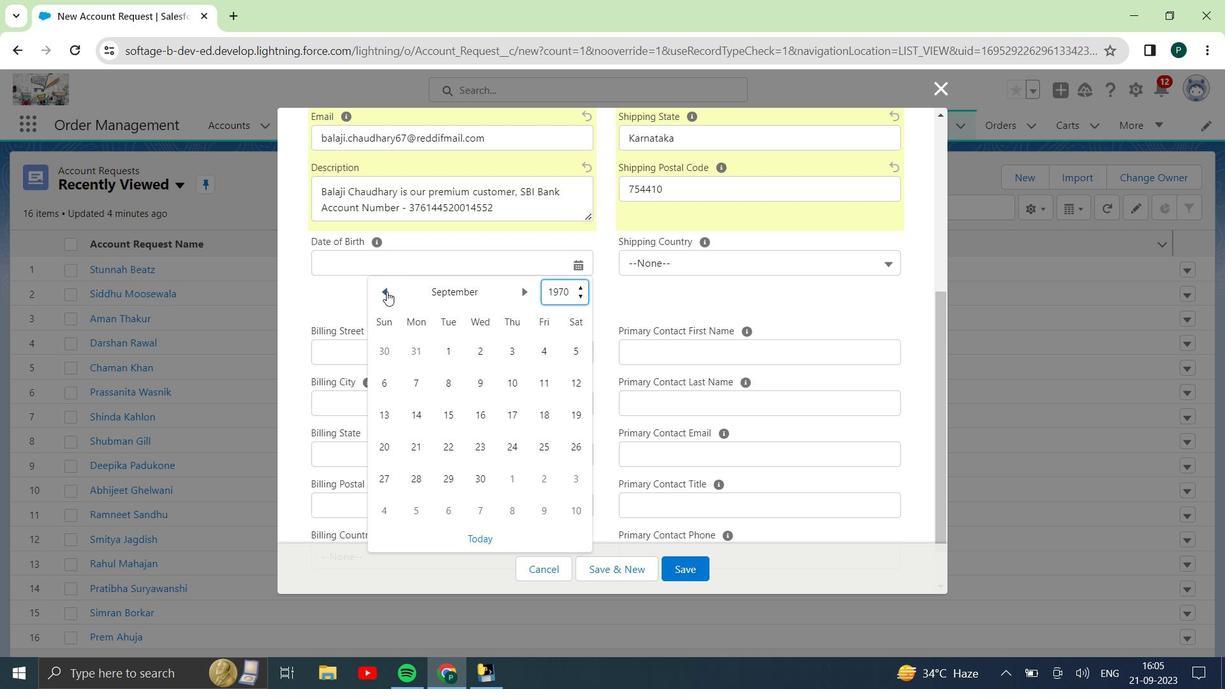 
Action: Mouse pressed left at (386, 291)
Screenshot: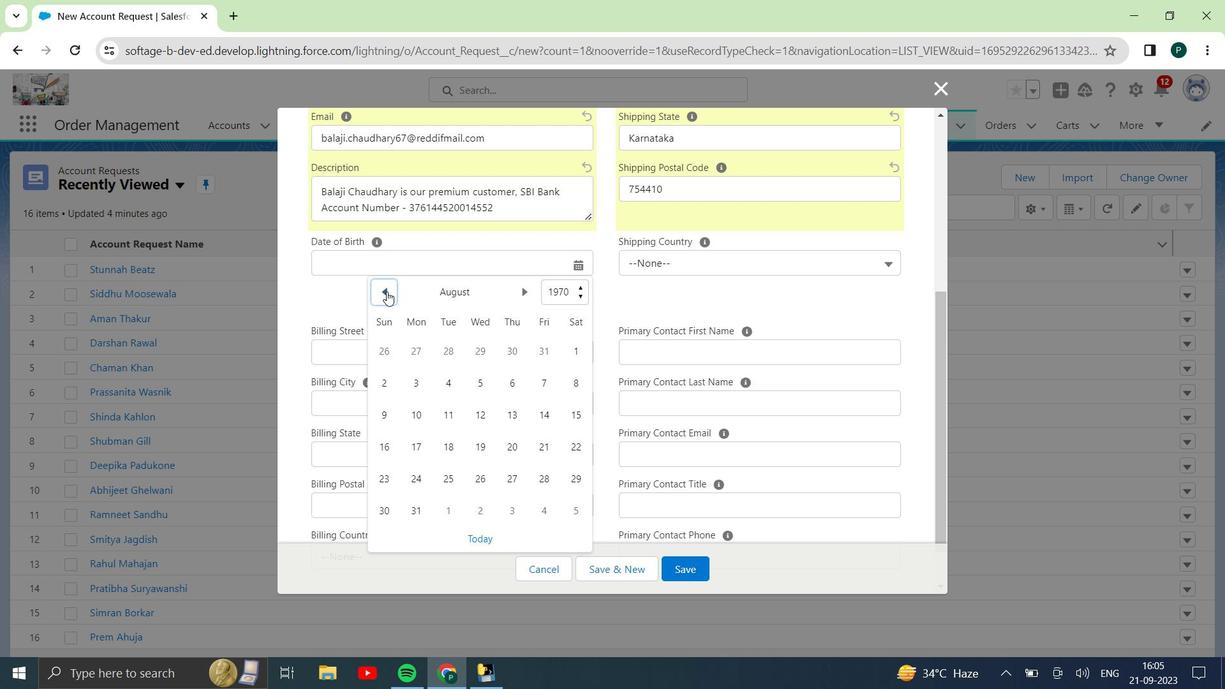
Action: Mouse pressed left at (386, 291)
Screenshot: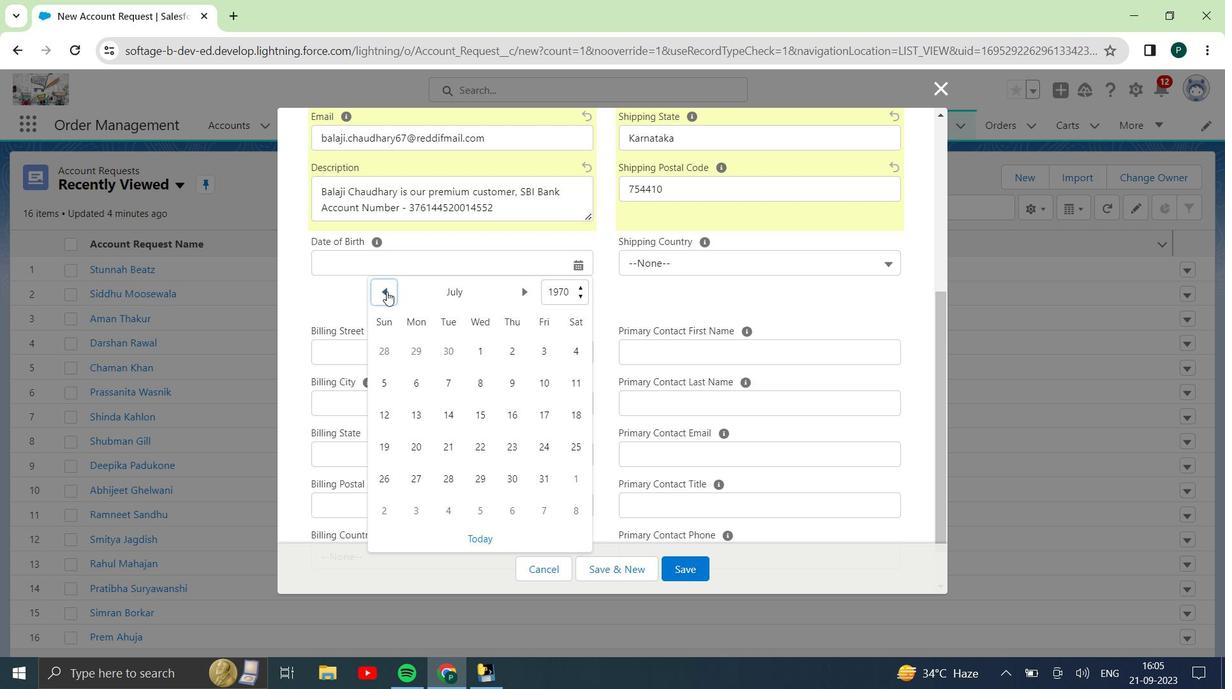 
Action: Mouse pressed left at (386, 291)
Screenshot: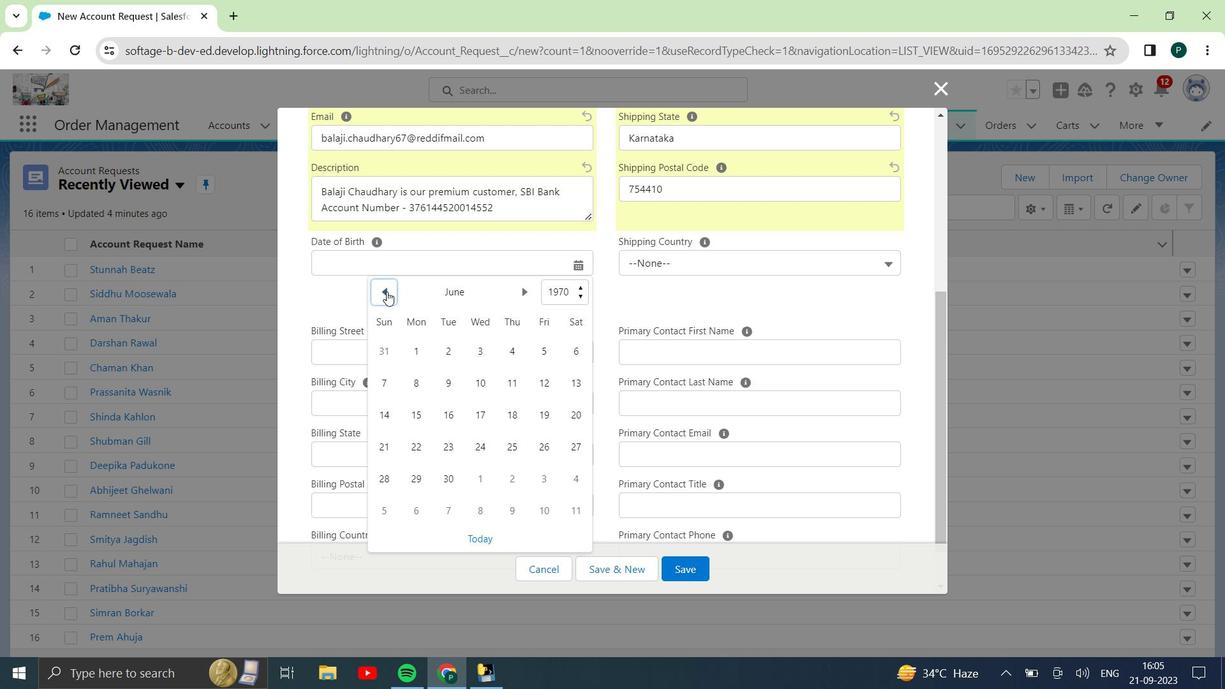 
Action: Mouse pressed left at (386, 291)
Screenshot: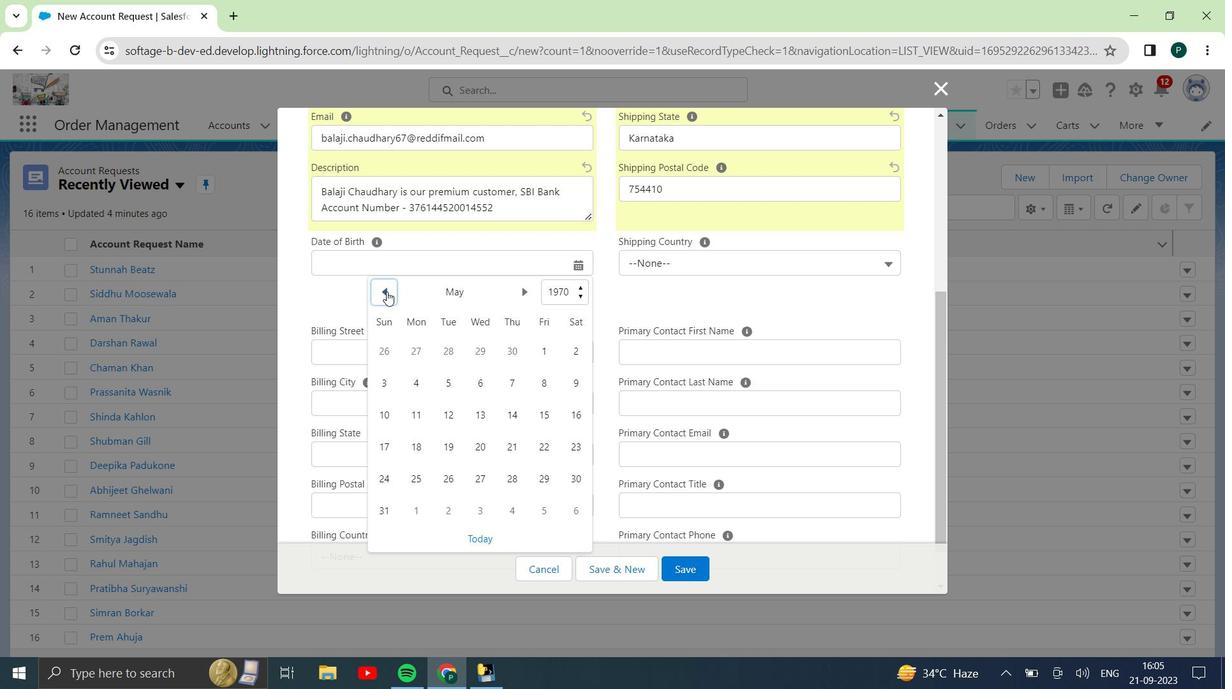 
Action: Mouse pressed left at (386, 291)
Screenshot: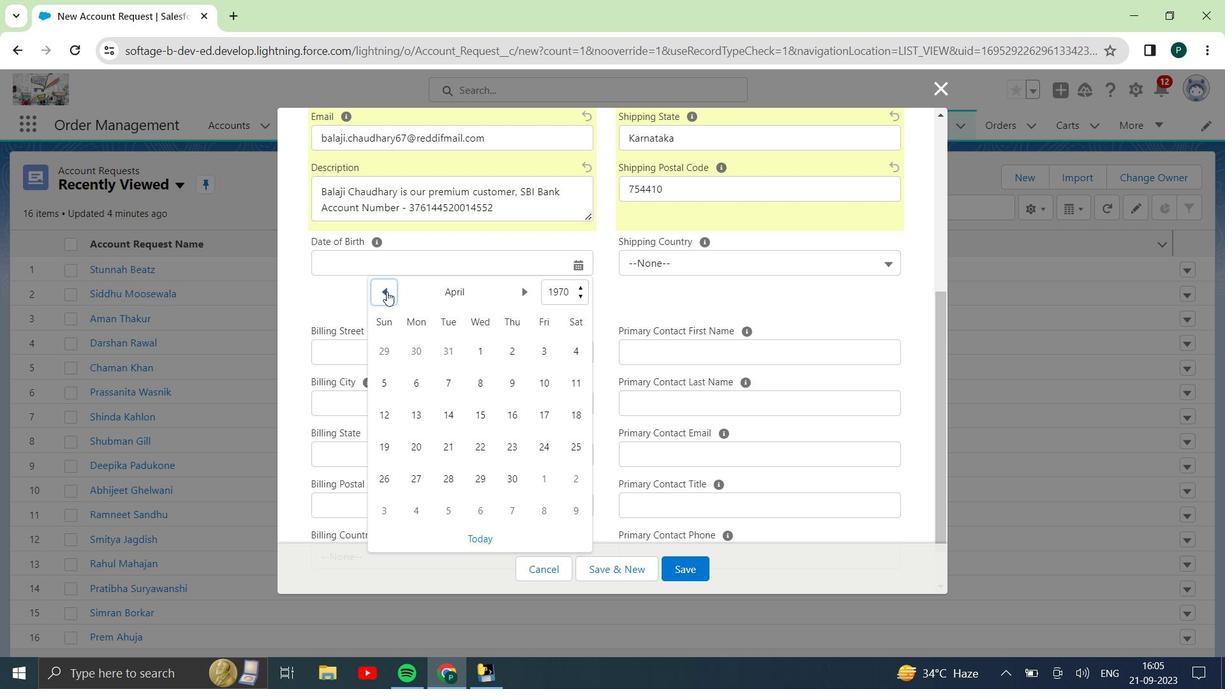 
Action: Mouse pressed left at (386, 291)
Screenshot: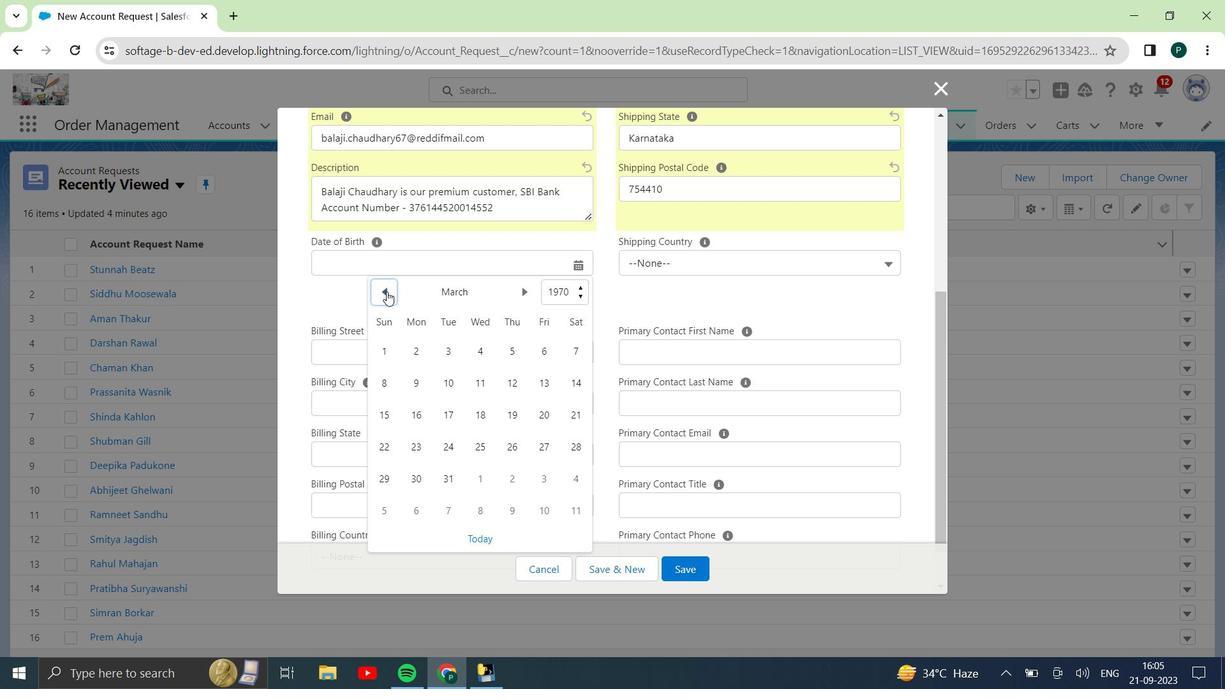 
Action: Mouse moved to (502, 351)
Screenshot: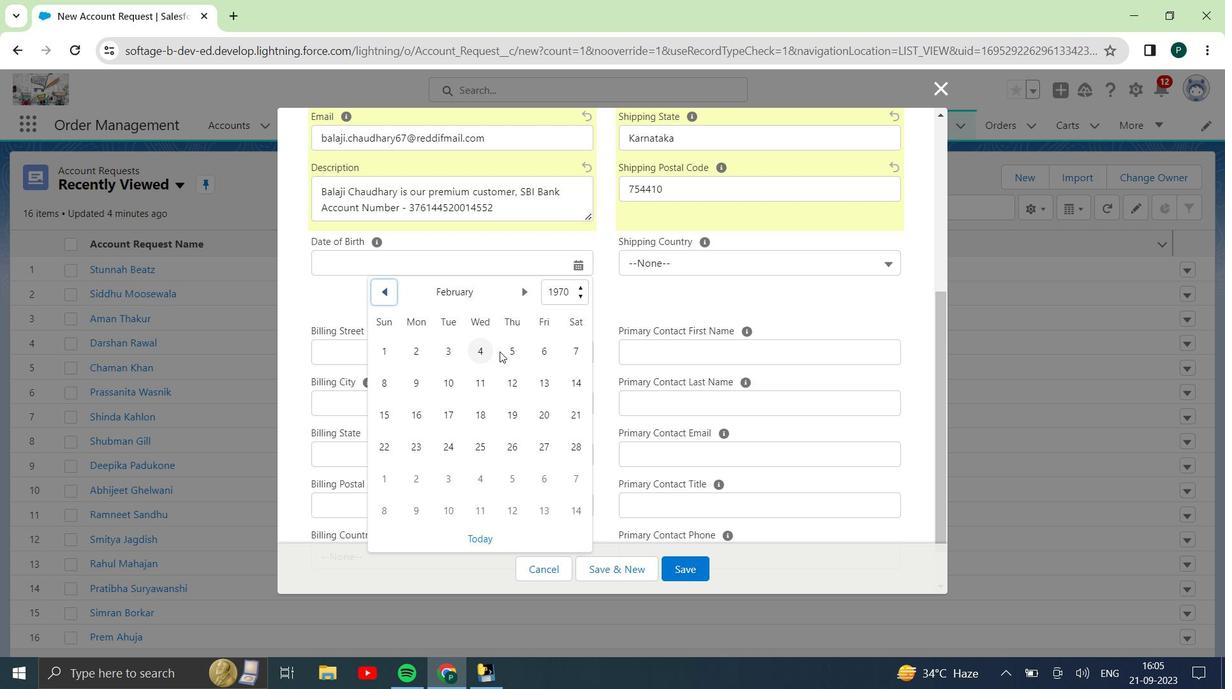 
Action: Mouse pressed left at (502, 351)
Screenshot: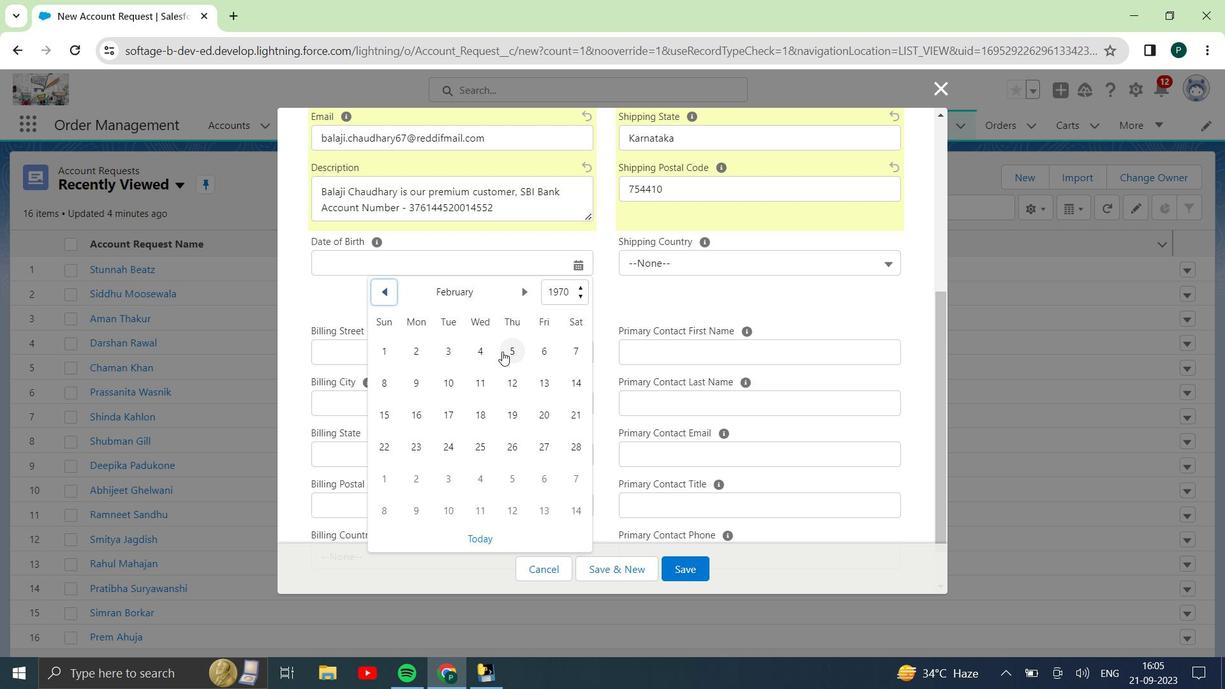 
Action: Mouse moved to (749, 257)
Screenshot: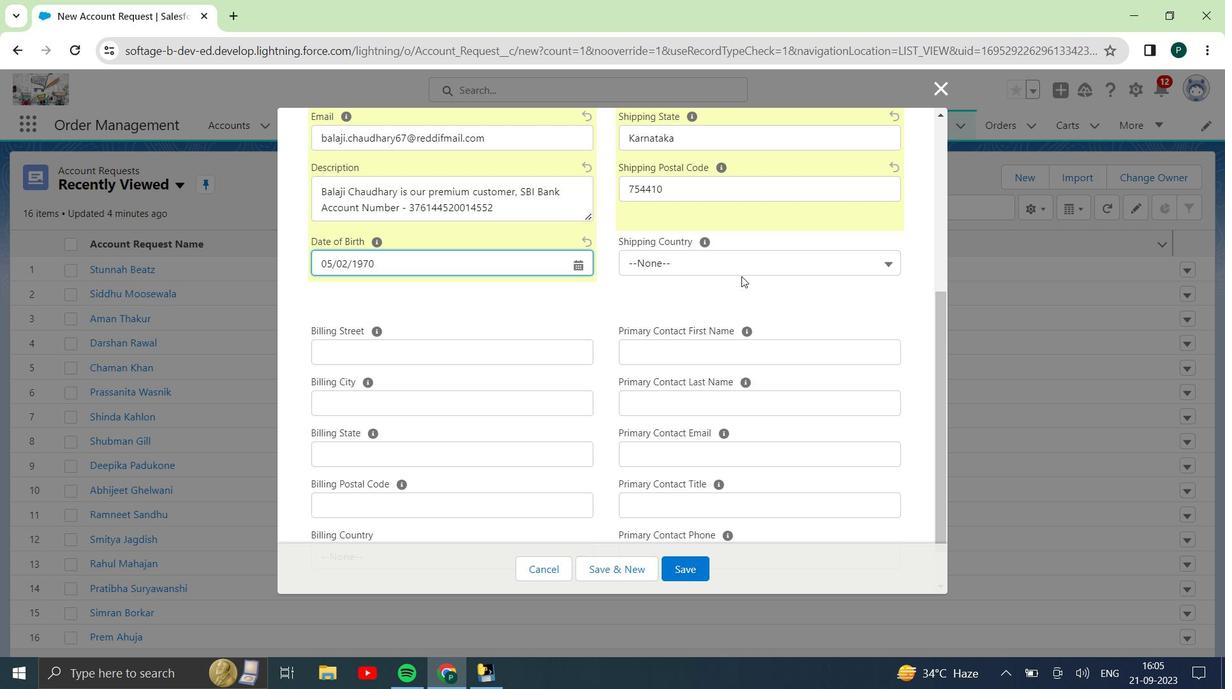 
Action: Mouse pressed left at (749, 257)
Screenshot: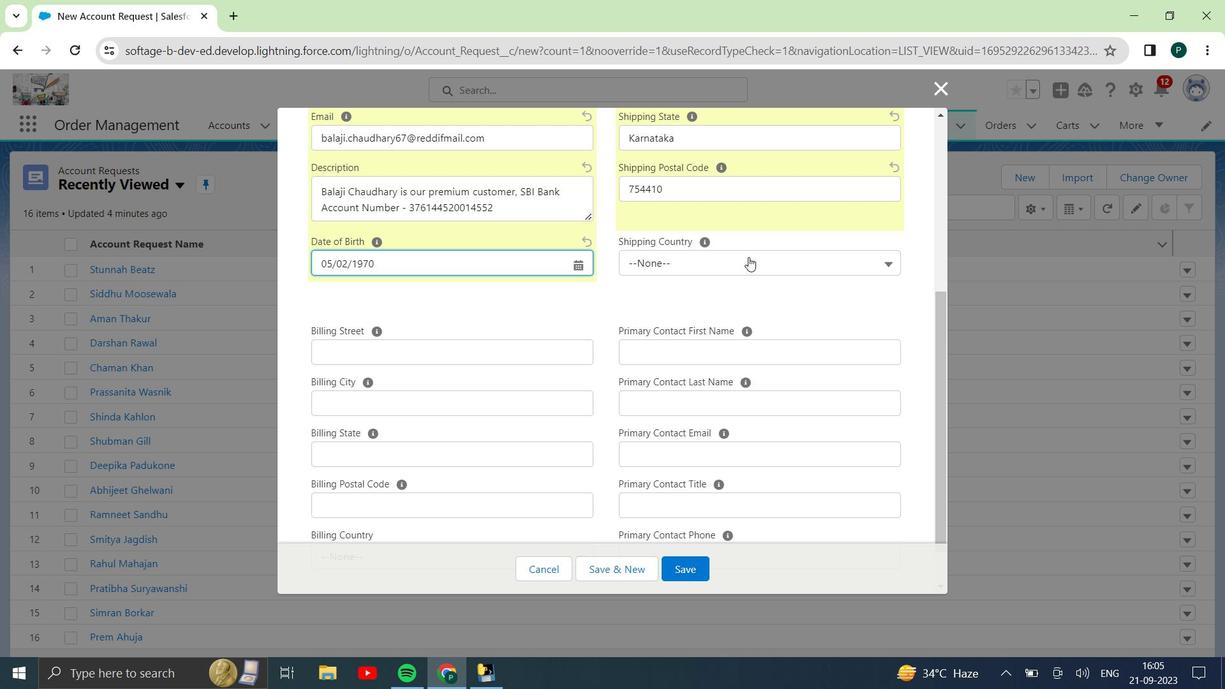 
Action: Key pressed <Key.down><Key.down><Key.down><Key.down><Key.down><Key.down><Key.down><Key.down><Key.down><Key.down><Key.down><Key.down><Key.down><Key.down><Key.down><Key.down><Key.down><Key.down><Key.down><Key.down><Key.down><Key.down><Key.down><Key.down><Key.down><Key.down><Key.down><Key.down><Key.down><Key.down><Key.down><Key.down><Key.down><Key.down><Key.down><Key.down><Key.down><Key.down><Key.down><Key.down><Key.down><Key.down><Key.down><Key.down><Key.down><Key.down><Key.down><Key.down><Key.down><Key.down><Key.down><Key.down><Key.down><Key.down><Key.down><Key.down><Key.down><Key.down><Key.down><Key.down><Key.down><Key.down><Key.down><Key.down><Key.down><Key.down><Key.down><Key.down><Key.down><Key.down><Key.down><Key.down><Key.down><Key.down><Key.down><Key.down><Key.down><Key.down><Key.down><Key.down><Key.down><Key.down><Key.down><Key.down><Key.down><Key.down><Key.down><Key.down><Key.down><Key.down><Key.down><Key.down><Key.down><Key.down><Key.down><Key.down><Key.down><Key.down><Key.down><Key.down><Key.down><Key.down><Key.down><Key.down><Key.down><Key.enter>
Screenshot: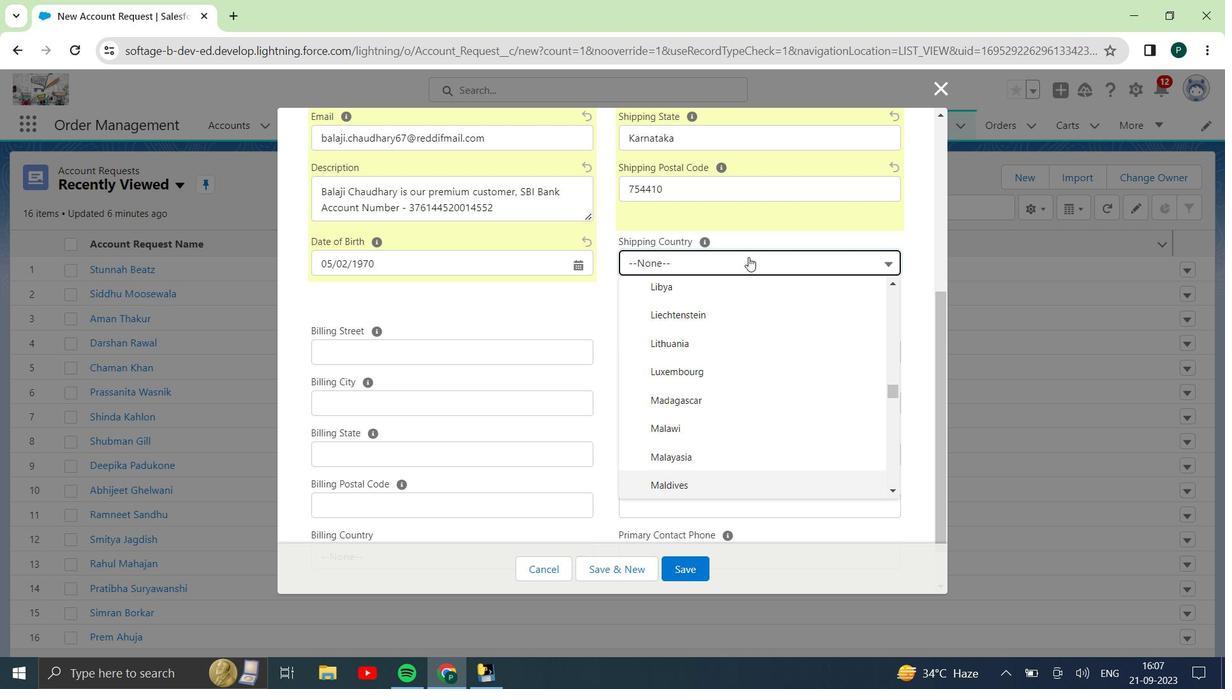 
Action: Mouse moved to (460, 345)
Screenshot: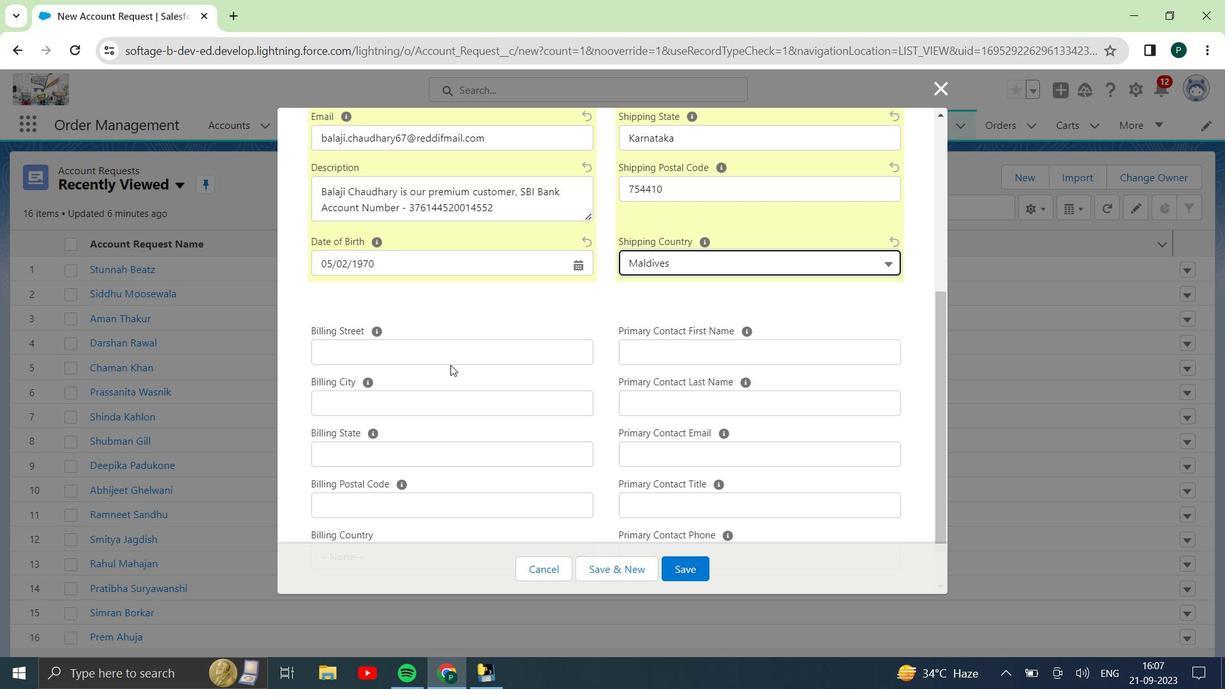 
Action: Mouse pressed left at (460, 345)
Screenshot: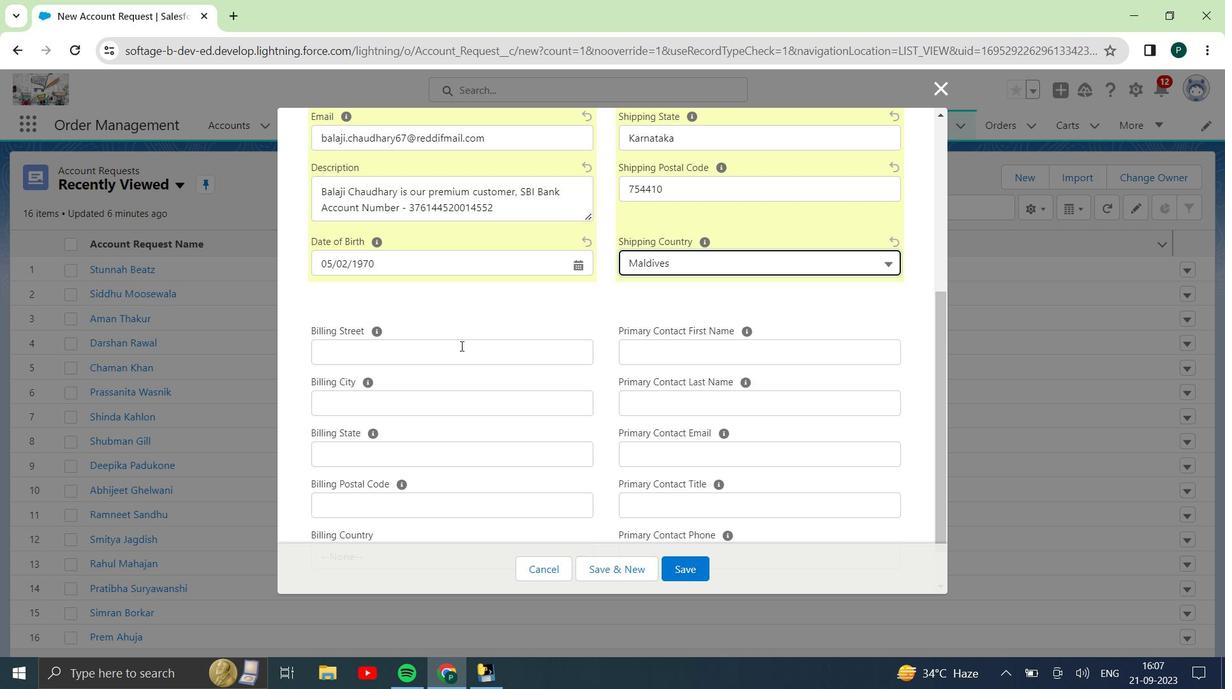 
Action: Key pressed 18/<Key.shift><Key.shift><Key.shift><Key.shift><Key.shift><Key.shift><Key.shift><Key.shift><Key.shift><Key.shift><Key.shift><Key.shift><Key.shift>N<Key.space><Key.shift>Nehru<Key.space><Key.shift><Key.shift><Key.shift><Key.shift><Key.shift><Key.shift><Key.shift>Layout,<Key.space><Key.shift>Opposite<Key.space><Key.shift>G<Key.backspace><Key.shift>Indian<Key.space><Key.shift>Gas<Key.space><Key.shift>Godown.
Screenshot: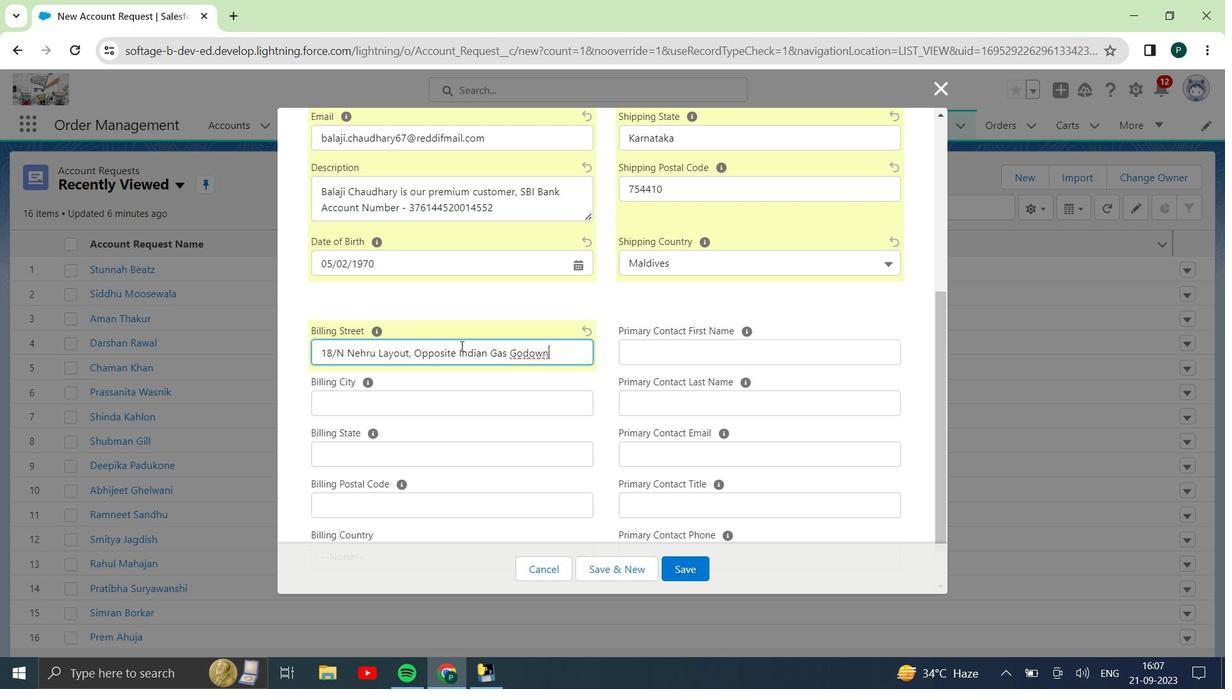 
Action: Mouse moved to (433, 407)
Screenshot: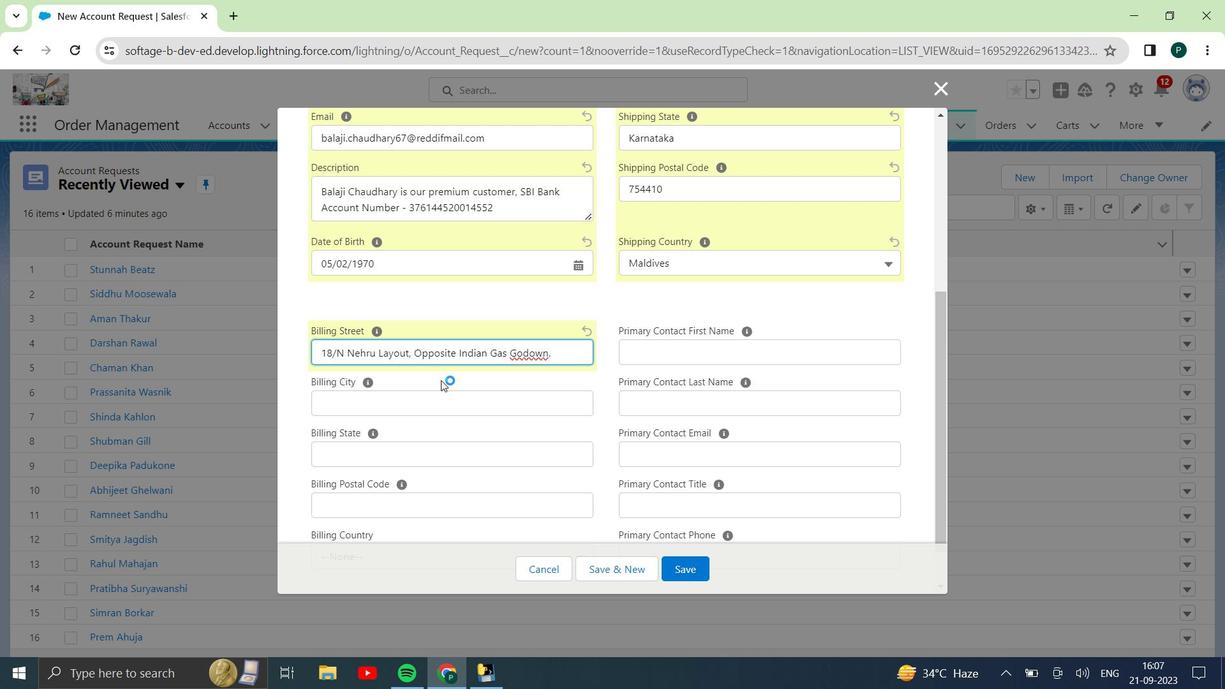 
Action: Mouse pressed left at (433, 407)
Screenshot: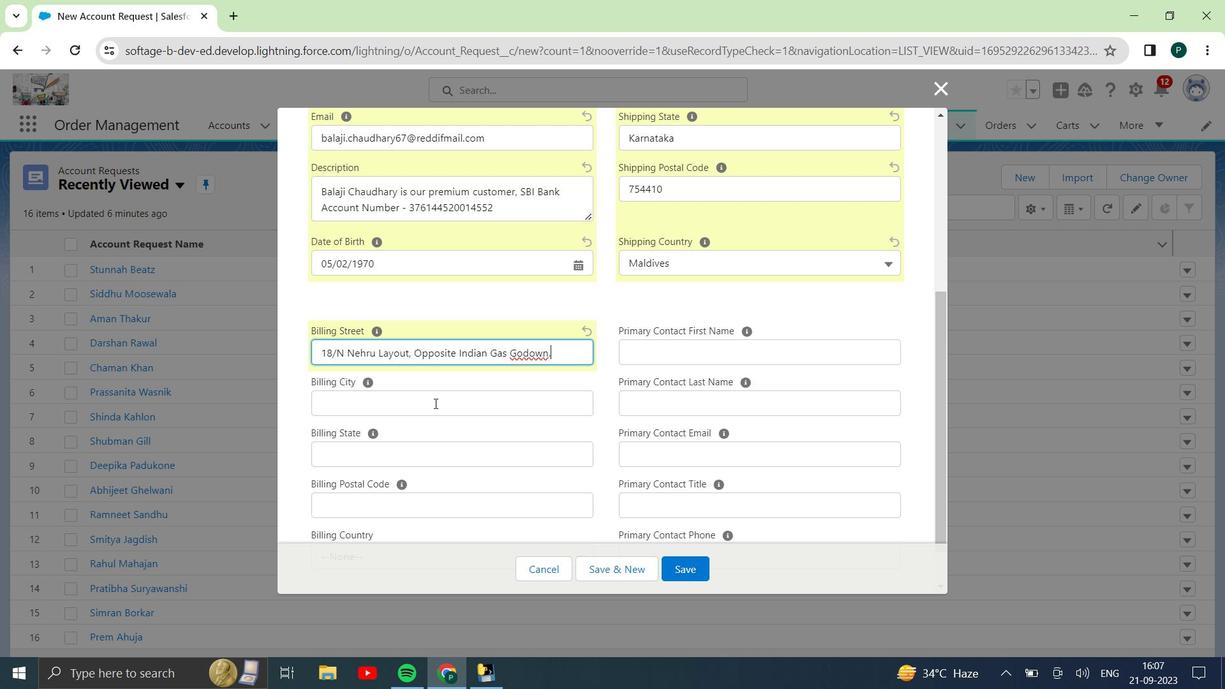 
Action: Key pressed <Key.shift>Kolhapur
Screenshot: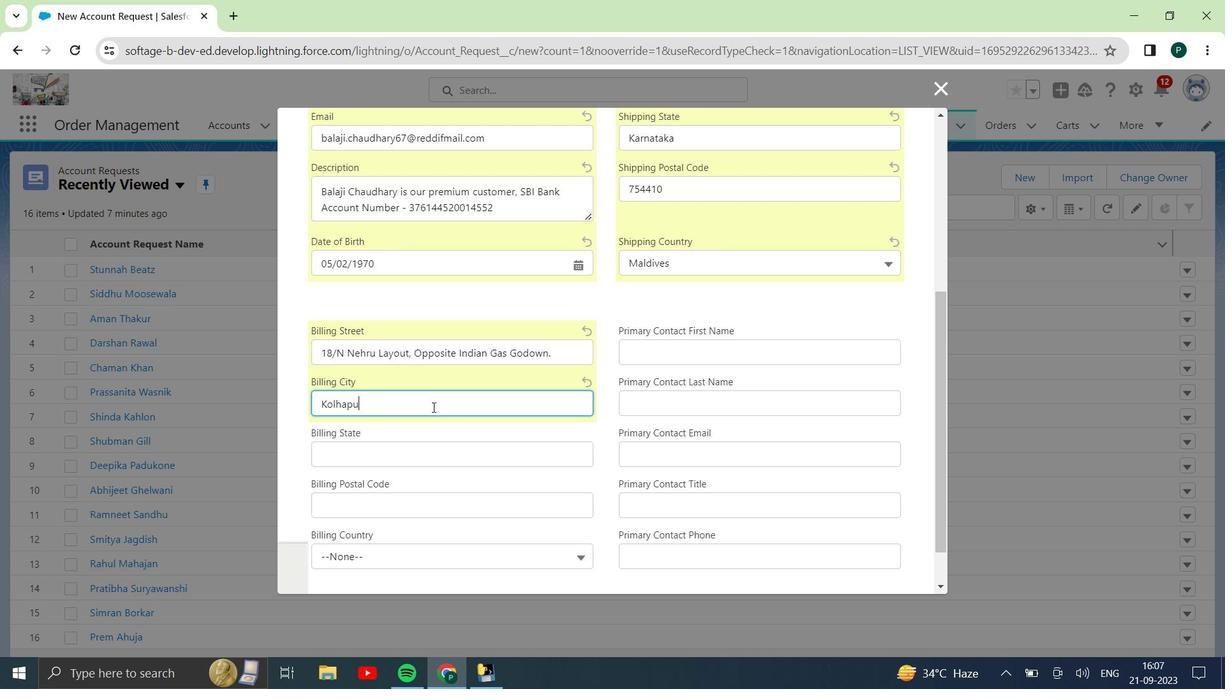 
Action: Mouse moved to (355, 369)
Screenshot: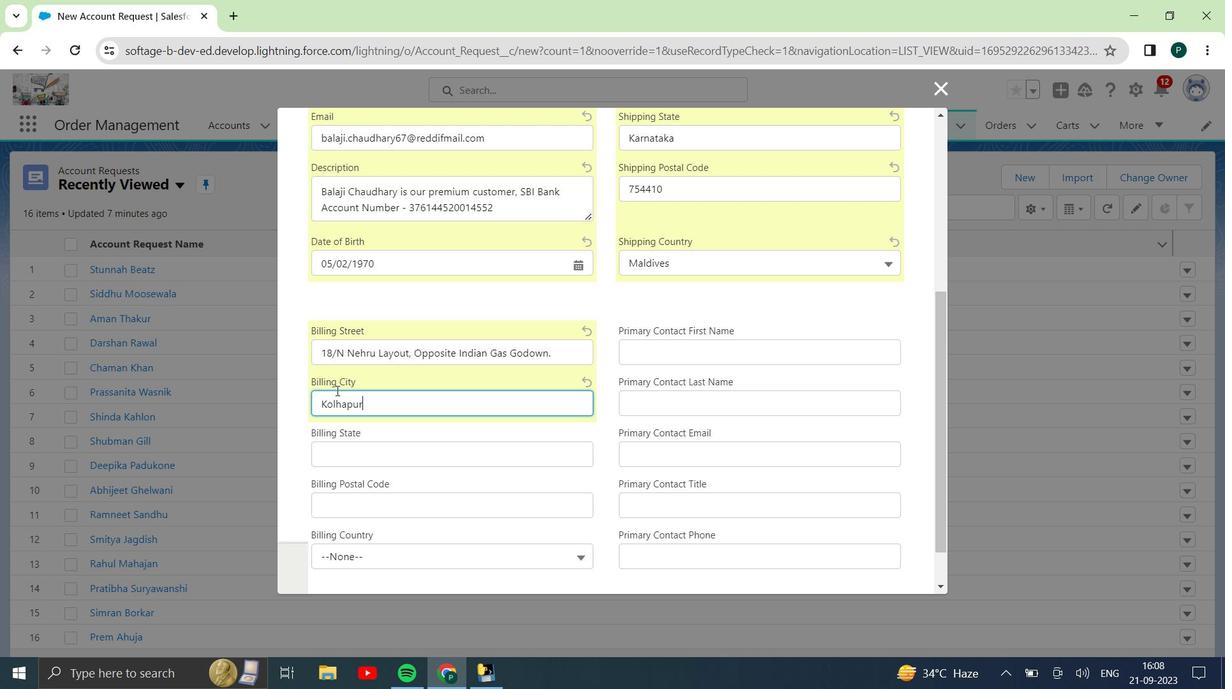
Action: Mouse scrolled (355, 368) with delta (0, 0)
Screenshot: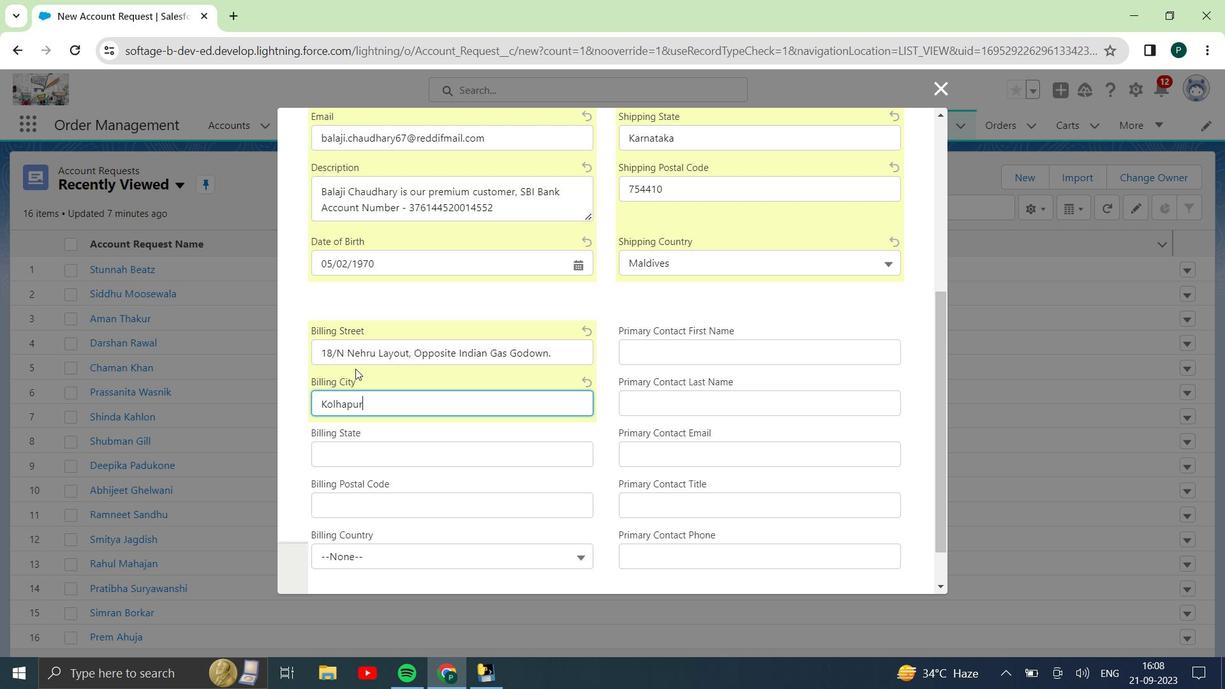 
Action: Mouse moved to (378, 401)
Screenshot: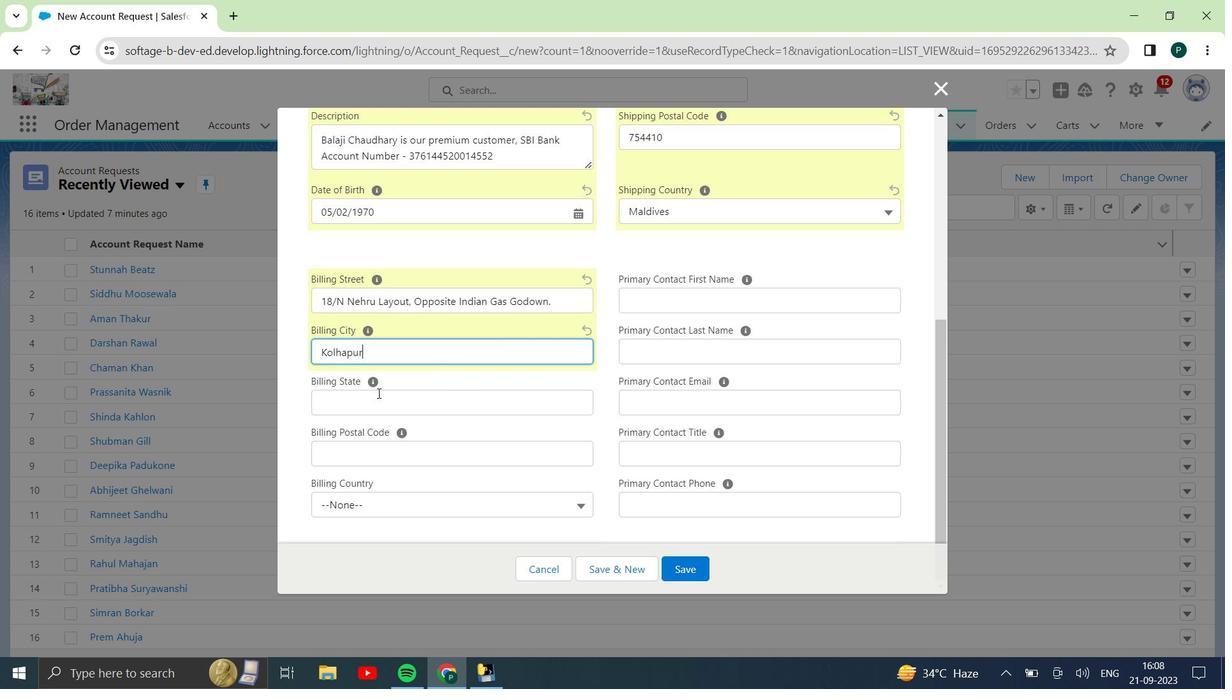 
Action: Mouse pressed left at (378, 401)
Screenshot: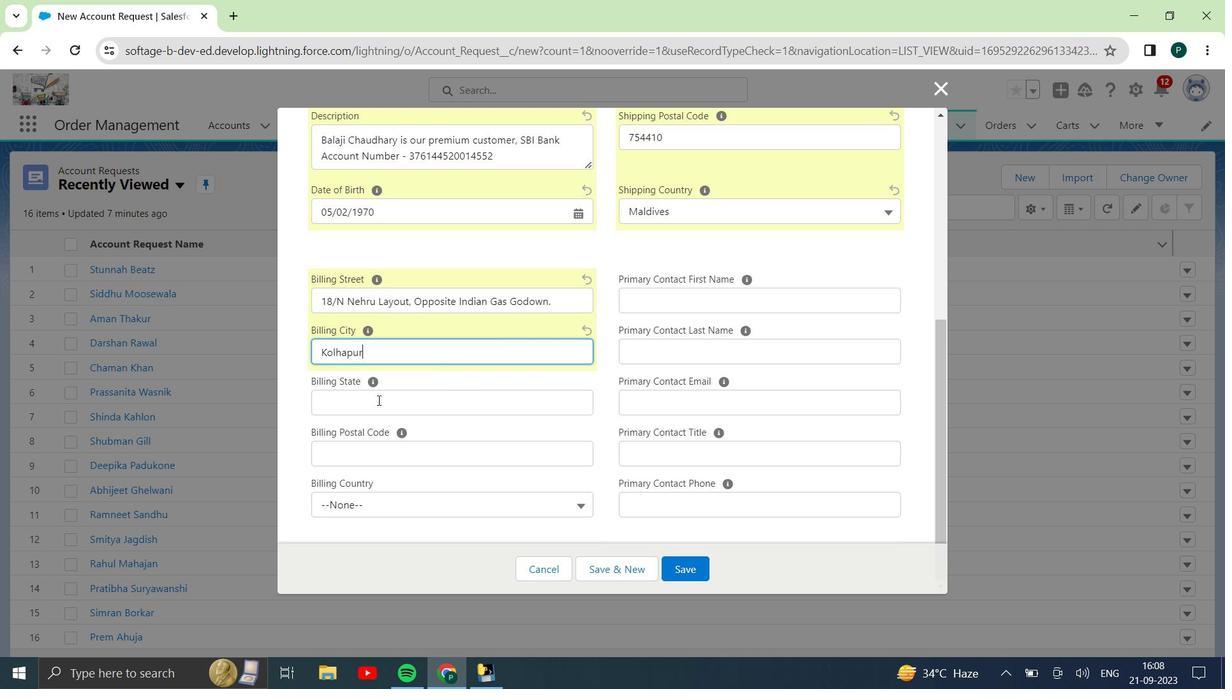 
Action: Key pressed <Key.shift><Key.shift><Key.shift><Key.shift><Key.shift><Key.shift><Key.shift><Key.shift><Key.shift><Key.shift><Key.shift><Key.shift><Key.shift>Maharashra
Screenshot: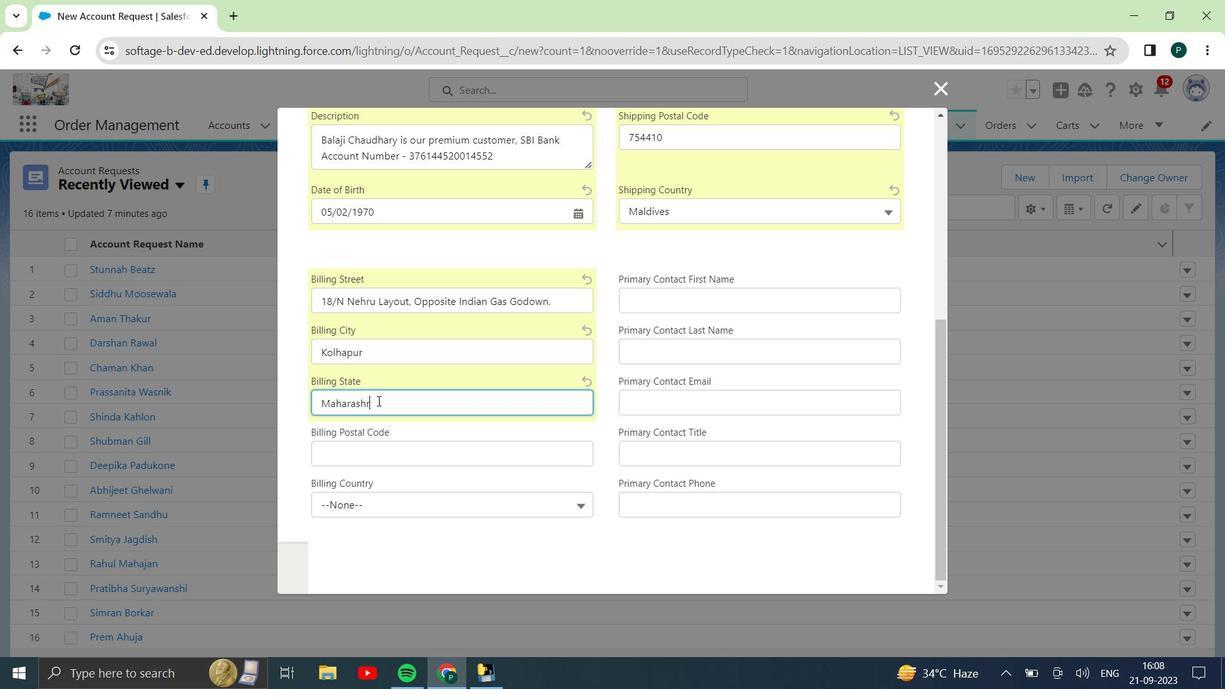
Action: Mouse moved to (442, 454)
Screenshot: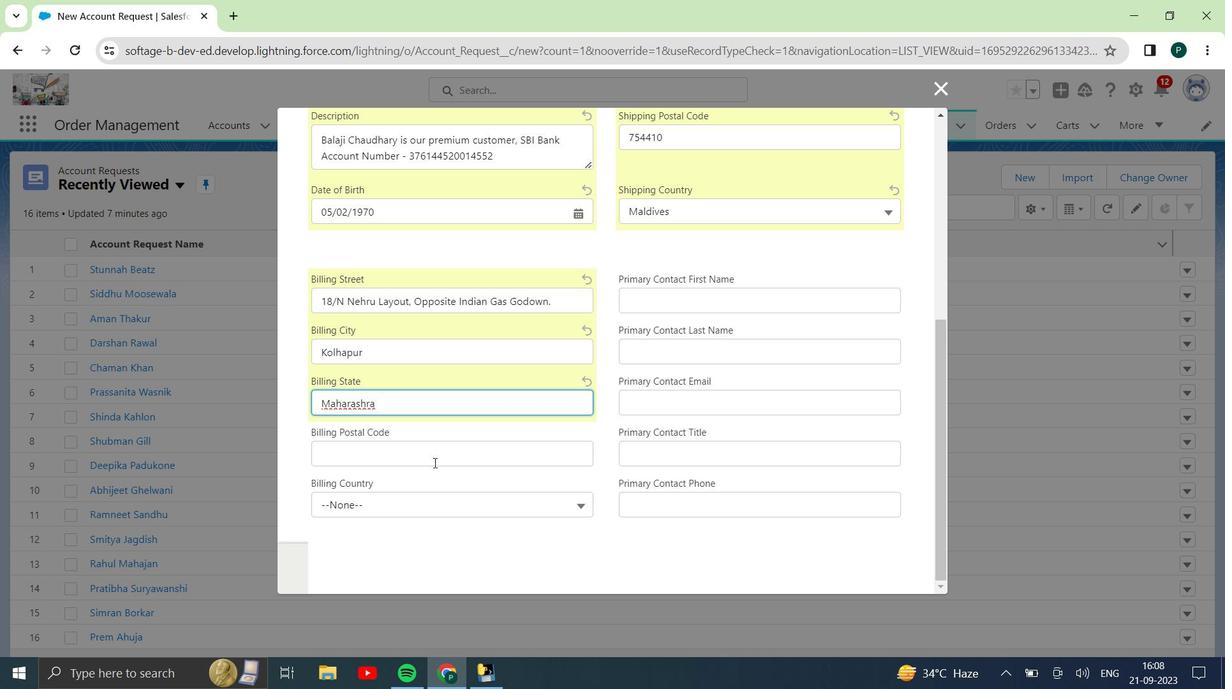 
Action: Mouse pressed left at (442, 454)
Screenshot: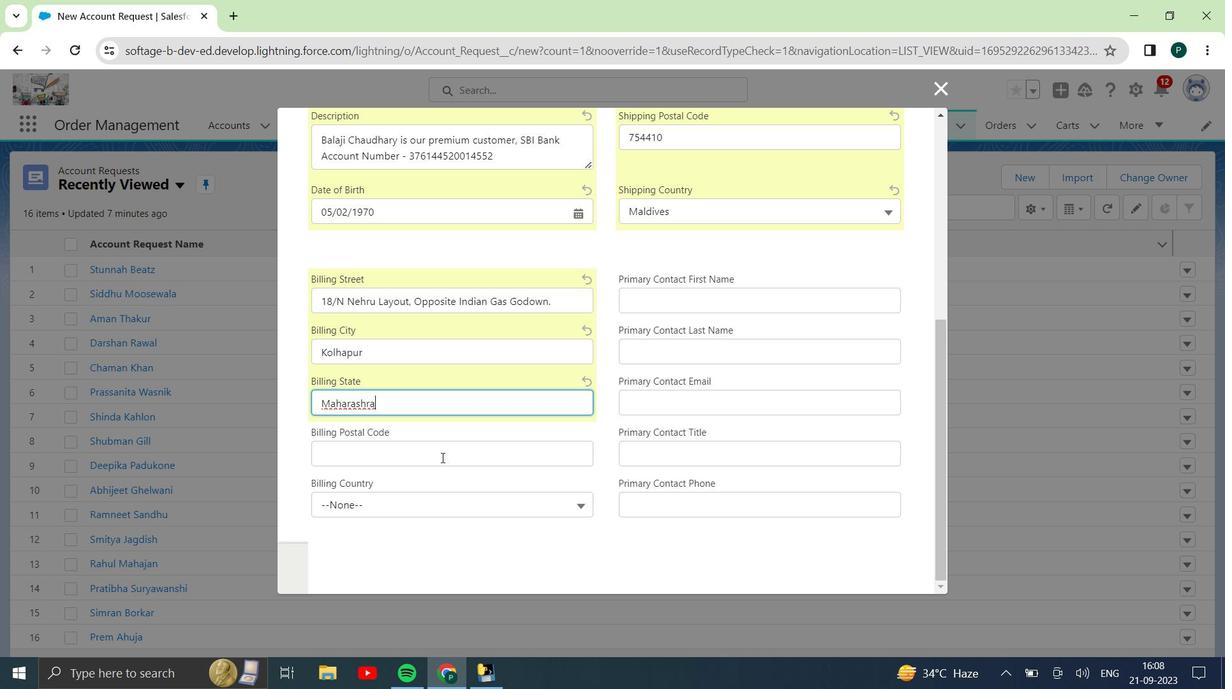 
Action: Mouse moved to (442, 454)
Screenshot: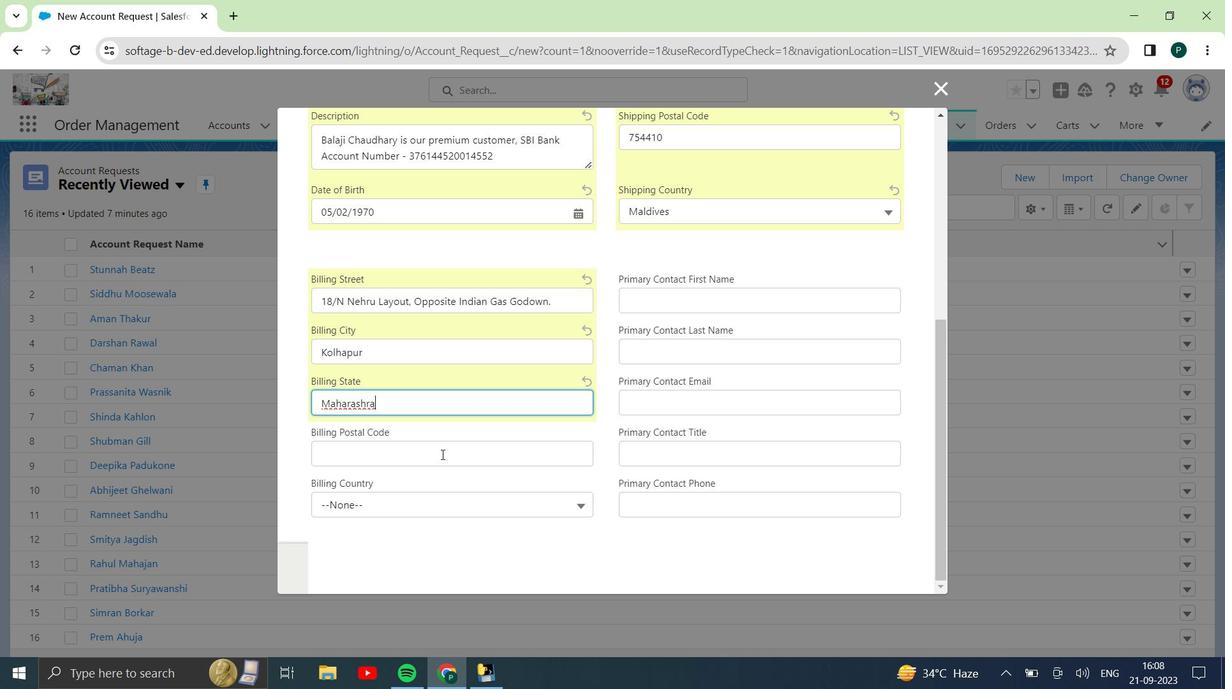 
Action: Key pressed 774511
Screenshot: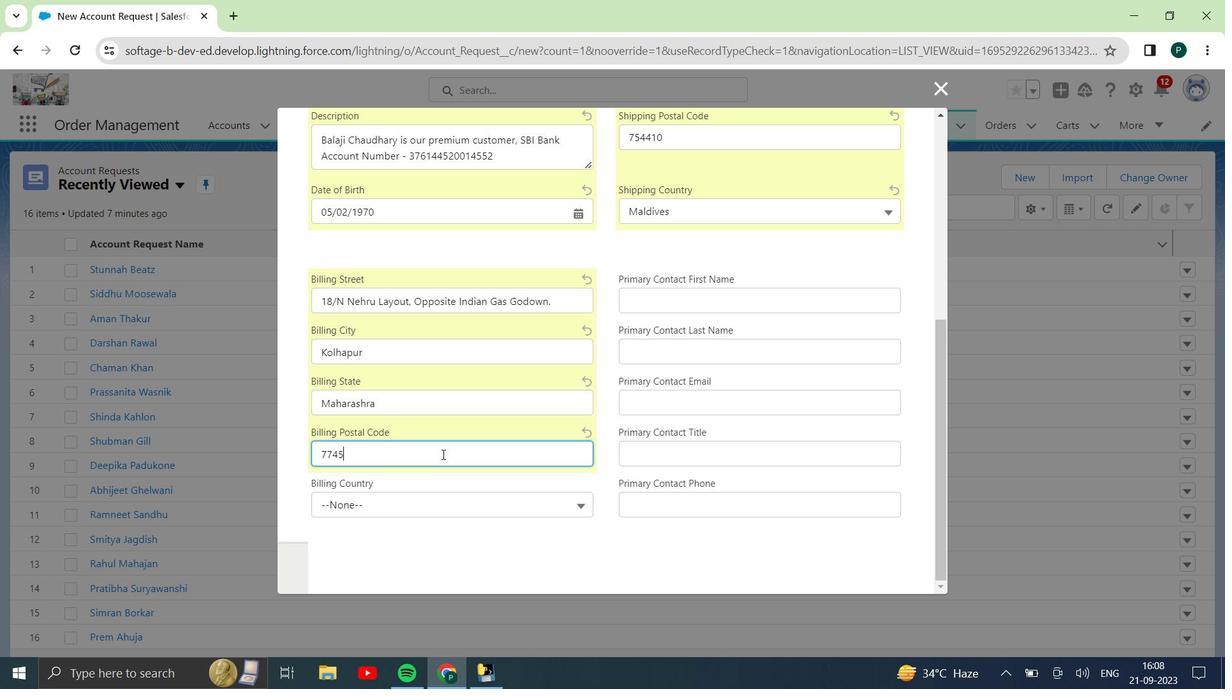 
Action: Mouse moved to (758, 343)
Screenshot: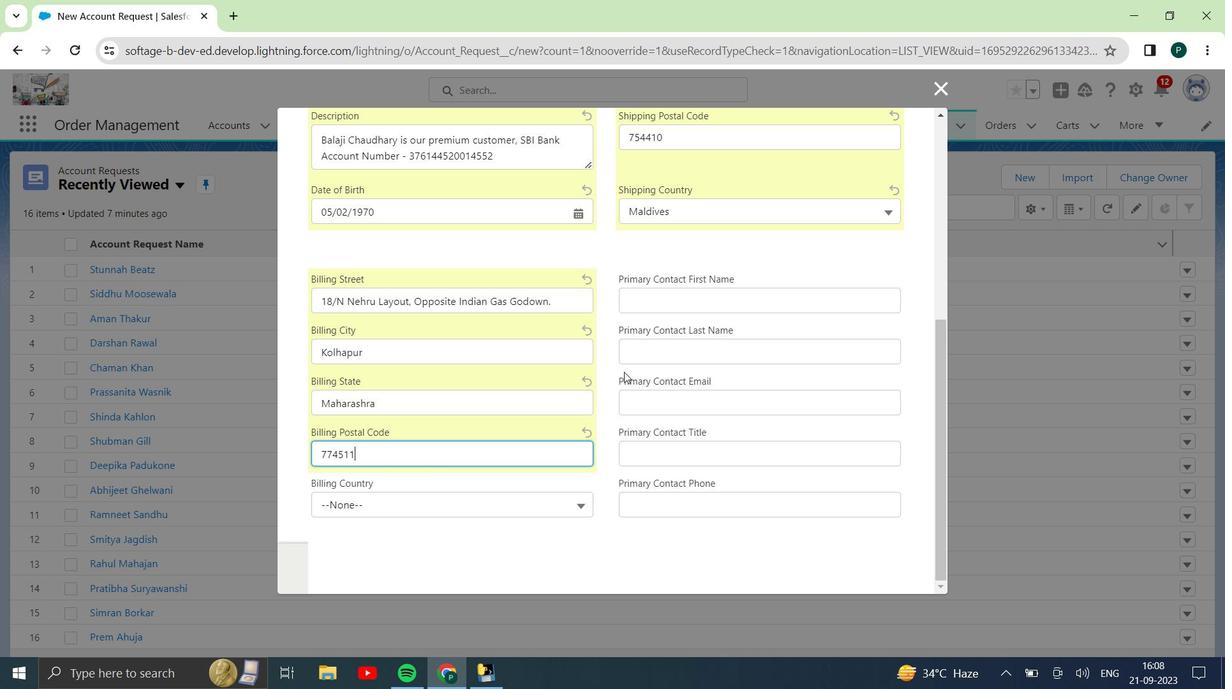 
Action: Mouse scrolled (758, 342) with delta (0, 0)
Screenshot: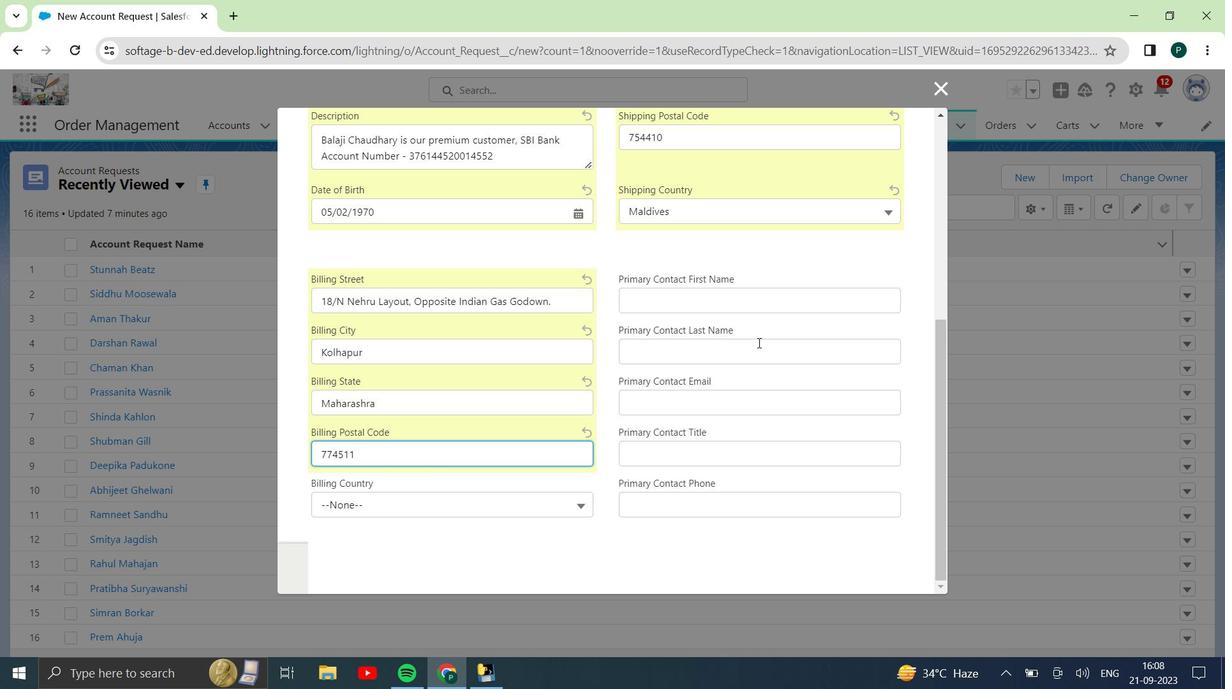 
Action: Mouse moved to (760, 349)
Screenshot: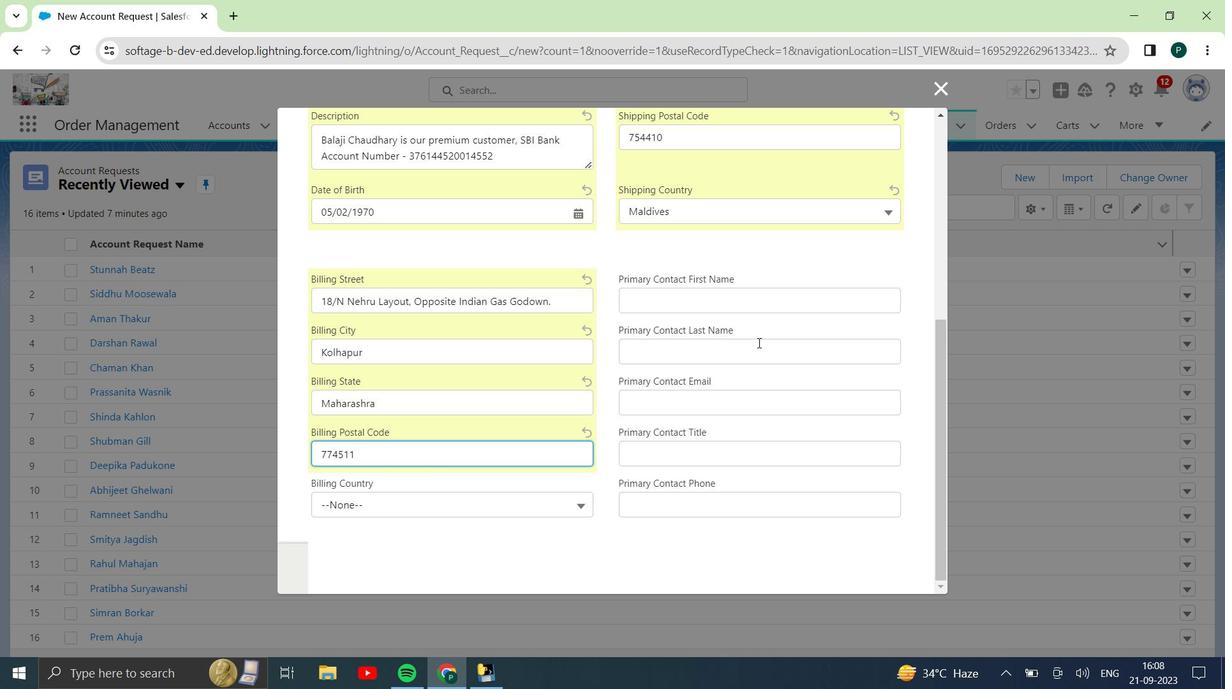 
Action: Mouse scrolled (760, 348) with delta (0, 0)
Screenshot: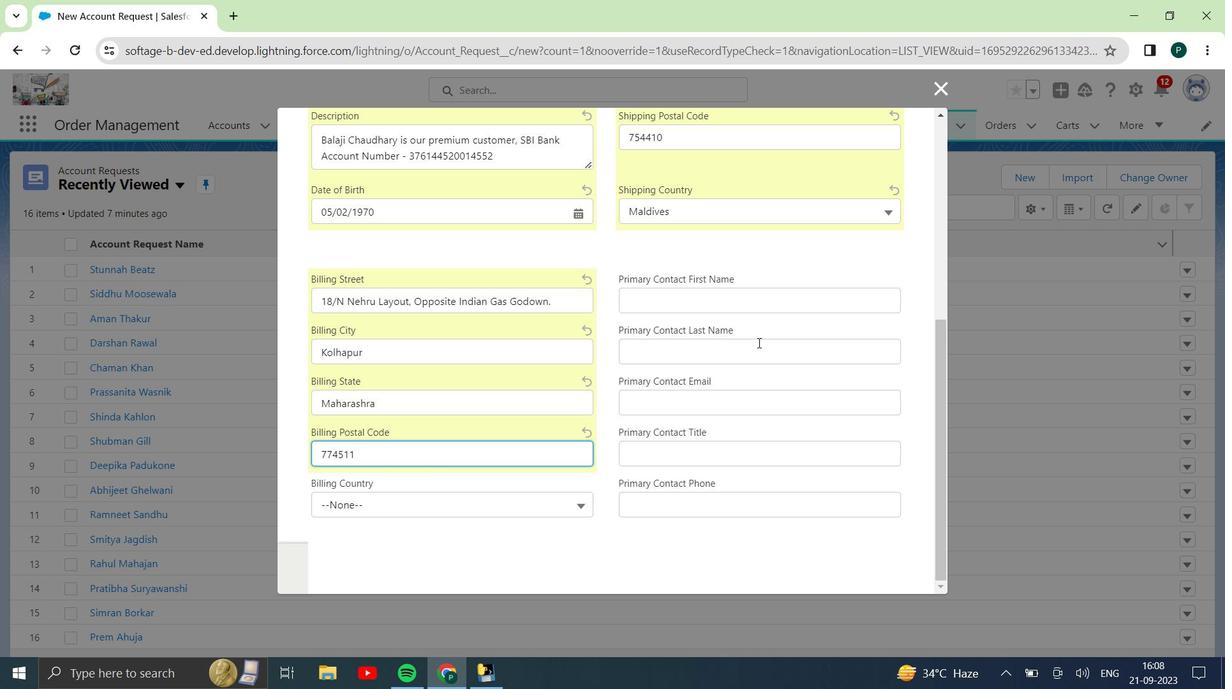 
Action: Mouse scrolled (760, 348) with delta (0, 0)
Screenshot: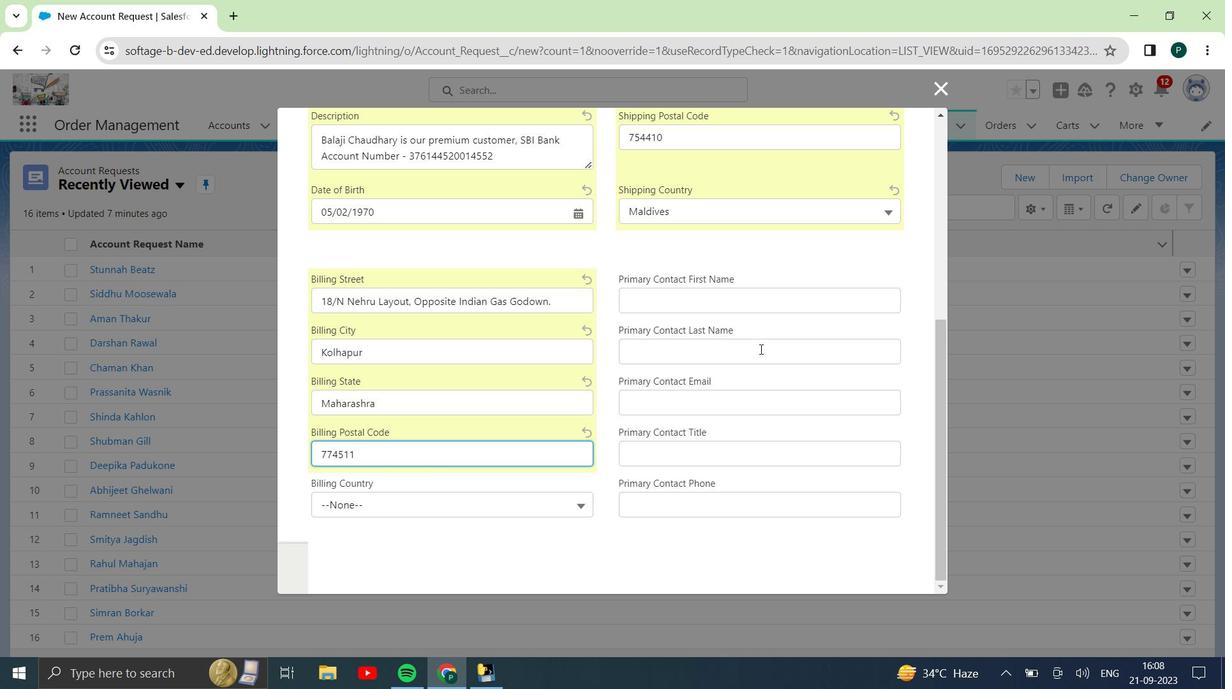 
Action: Mouse scrolled (760, 348) with delta (0, 0)
Screenshot: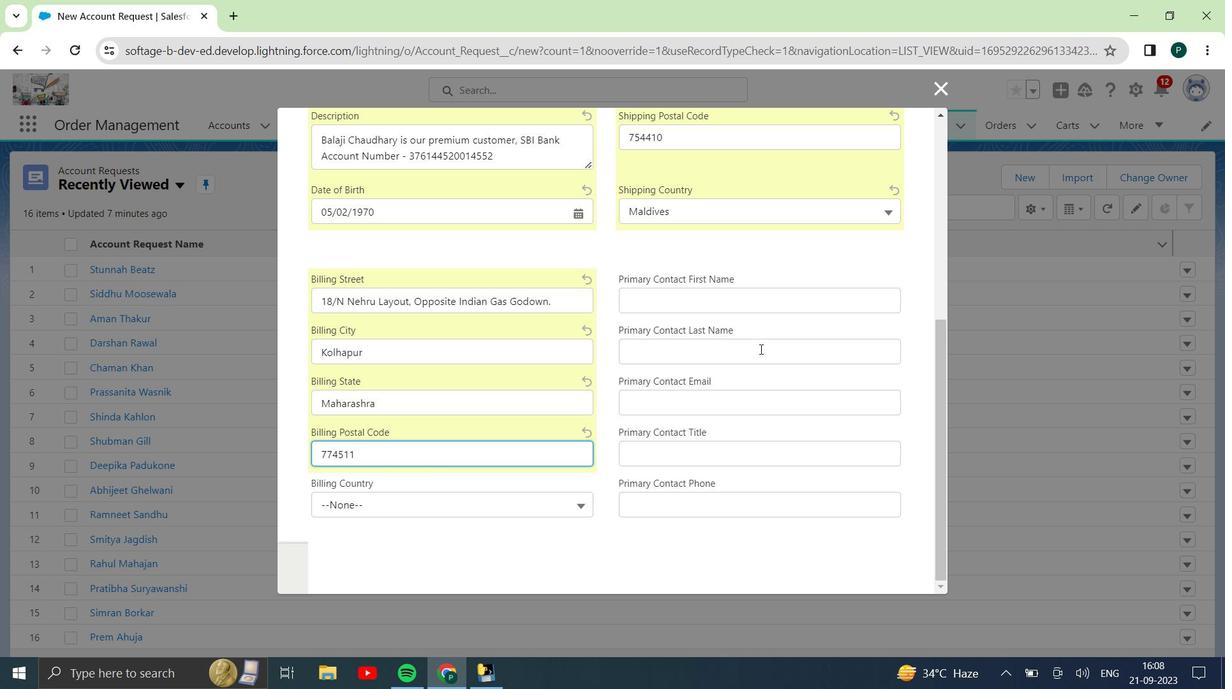 
Action: Mouse scrolled (760, 348) with delta (0, 0)
Screenshot: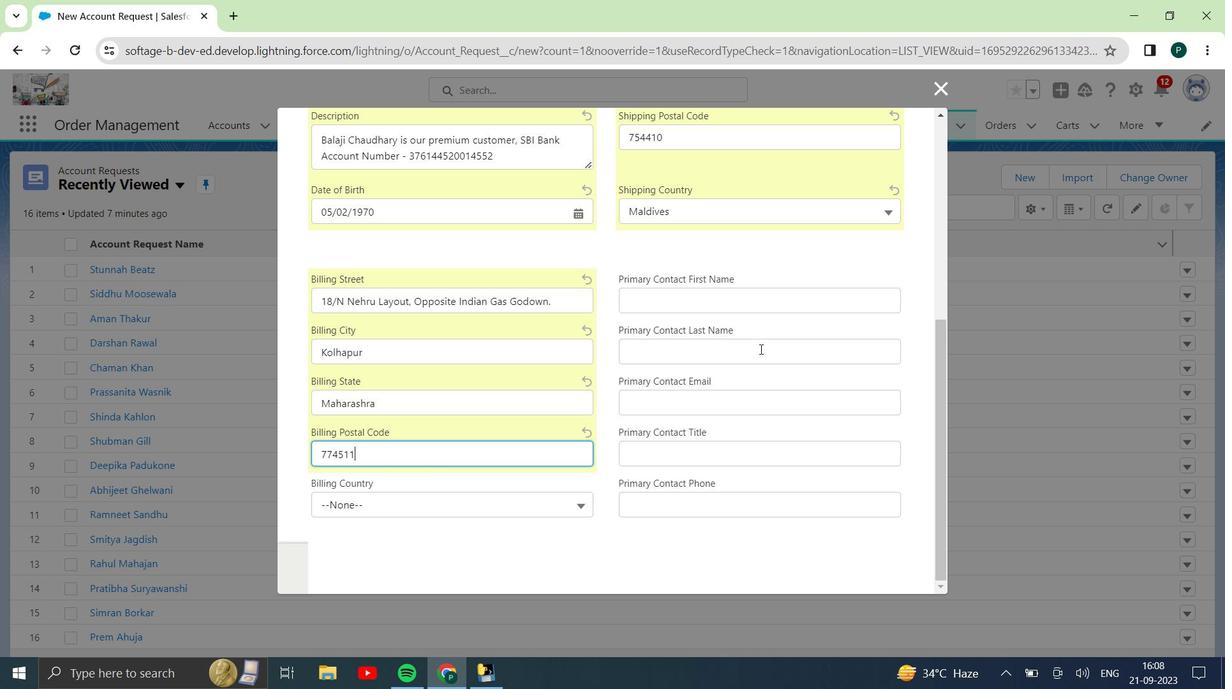 
Action: Mouse moved to (424, 510)
Screenshot: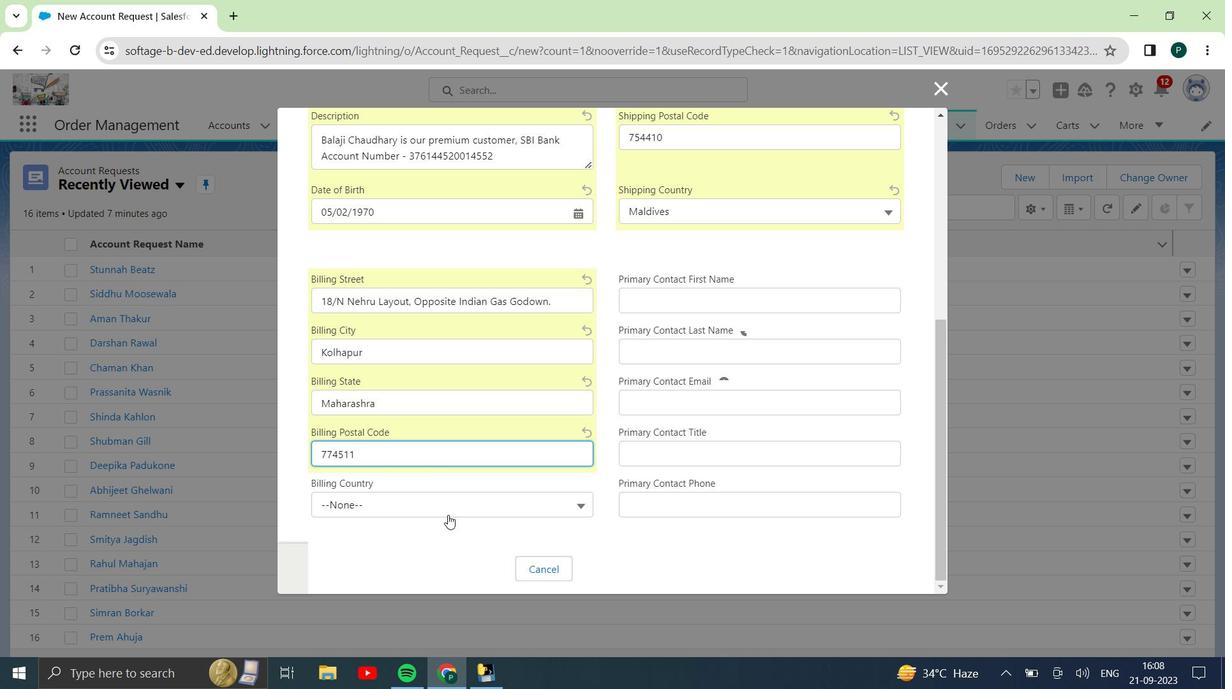 
Action: Mouse pressed left at (424, 510)
Screenshot: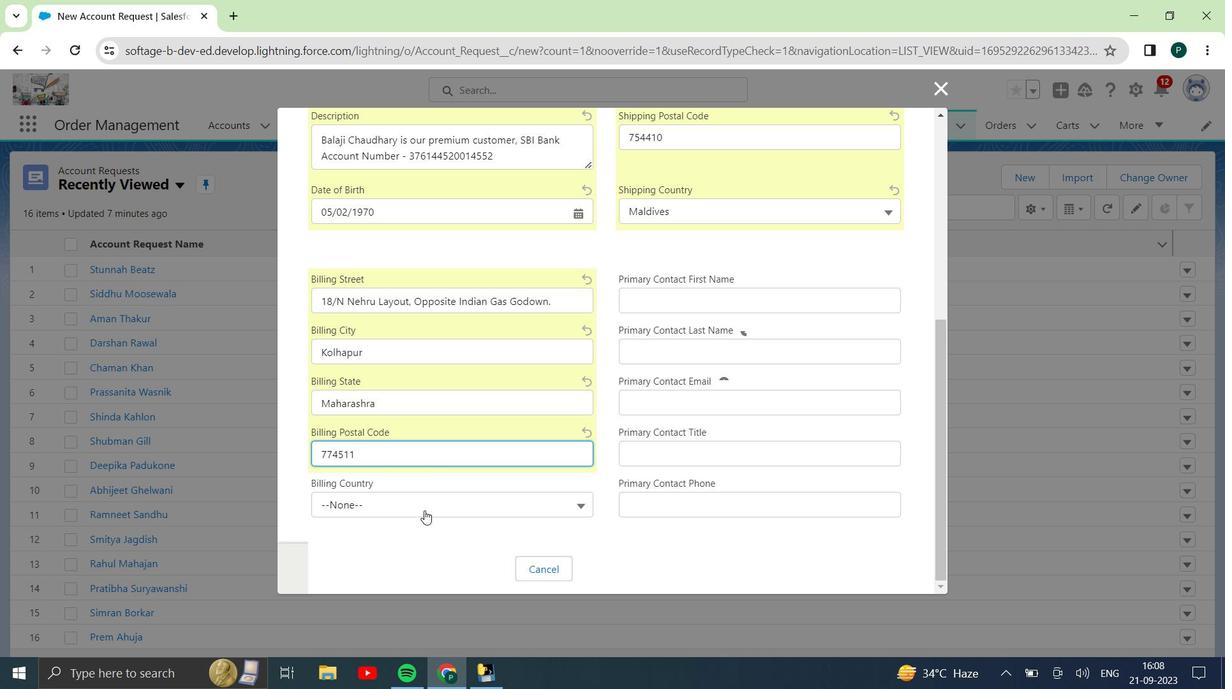
Action: Mouse moved to (441, 286)
Screenshot: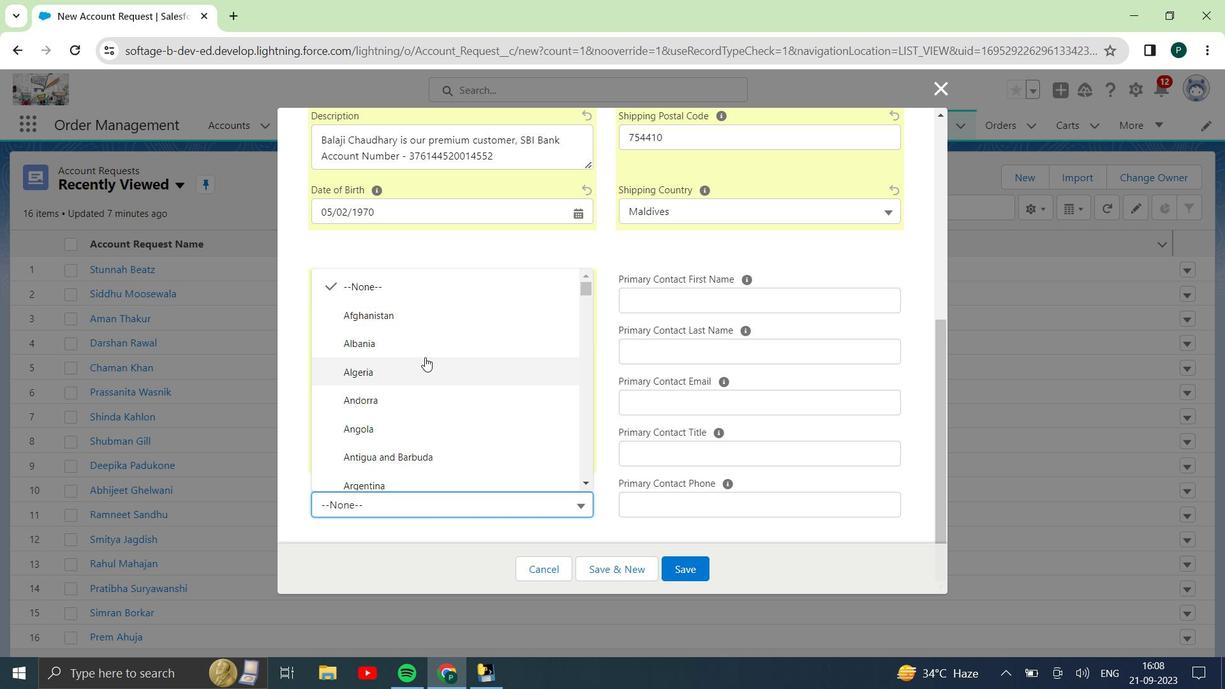 
Action: Key pressed <Key.down><Key.down><Key.down><Key.down><Key.down><Key.down><Key.down><Key.down><Key.down><Key.down>
Screenshot: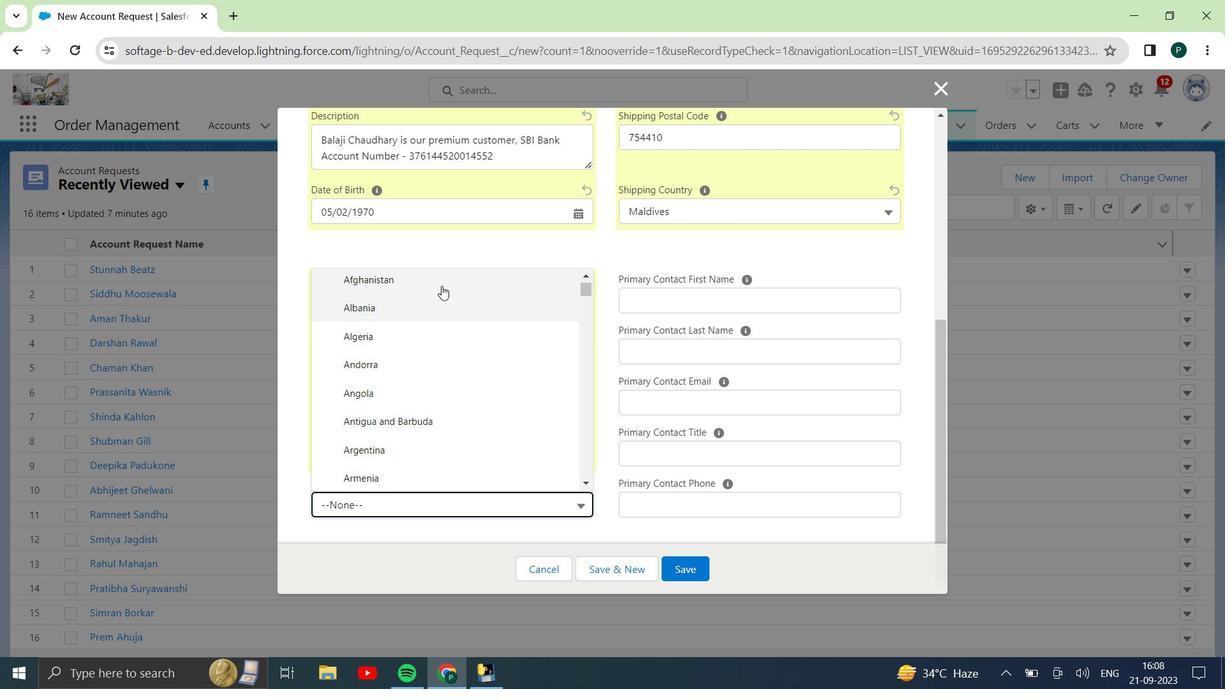 
Action: Mouse moved to (498, 255)
Screenshot: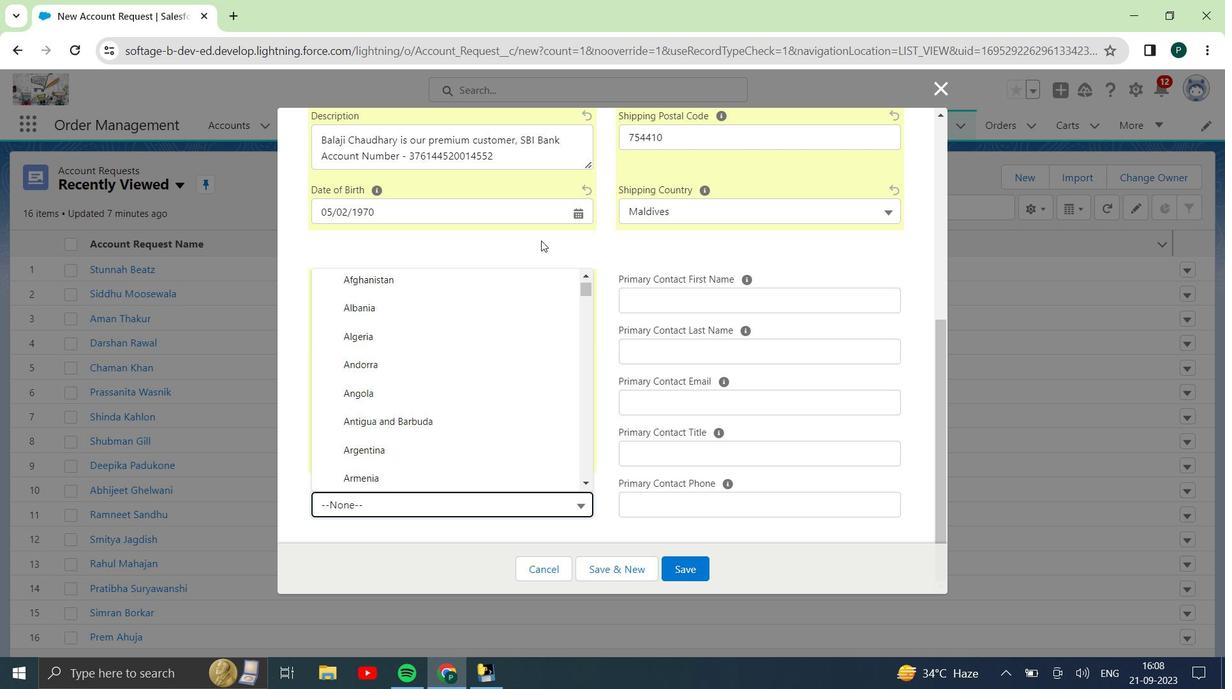 
Action: Key pressed <Key.down><Key.down><Key.down><Key.down><Key.down><Key.down><Key.down><Key.down><Key.down><Key.down><Key.down><Key.down><Key.down><Key.down><Key.down><Key.down><Key.down><Key.down><Key.down><Key.down><Key.down><Key.down><Key.down><Key.down><Key.down><Key.down><Key.down><Key.down><Key.down><Key.down><Key.down><Key.down><Key.down><Key.down><Key.down><Key.down><Key.down><Key.down><Key.down><Key.down><Key.down><Key.down><Key.down><Key.down><Key.down><Key.down><Key.down><Key.down><Key.down><Key.down><Key.down><Key.down><Key.down><Key.down><Key.down><Key.down><Key.down><Key.down><Key.down><Key.down><Key.down><Key.down><Key.down><Key.down><Key.down><Key.down><Key.down><Key.down><Key.down><Key.down><Key.down><Key.down><Key.down><Key.down><Key.down><Key.down><Key.down><Key.down><Key.down><Key.down><Key.down><Key.down><Key.down><Key.down><Key.down><Key.down><Key.down><Key.down><Key.down><Key.down><Key.down><Key.down><Key.down><Key.down><Key.down><Key.down><Key.down><Key.down><Key.down><Key.down><Key.down><Key.down><Key.down><Key.down><Key.down><Key.down><Key.down><Key.down><Key.down><Key.down><Key.down><Key.down><Key.down><Key.down><Key.down><Key.down><Key.down><Key.down><Key.down><Key.down><Key.down><Key.down><Key.down><Key.down><Key.down><Key.down><Key.down><Key.down><Key.down><Key.down><Key.down><Key.down><Key.down><Key.down><Key.down><Key.down><Key.down><Key.down><Key.down><Key.down><Key.down><Key.down><Key.down><Key.down><Key.down><Key.down><Key.down><Key.down><Key.down><Key.down><Key.down><Key.down><Key.down><Key.down><Key.down><Key.down><Key.down><Key.down><Key.down><Key.down><Key.down><Key.down><Key.down><Key.down><Key.enter>
Screenshot: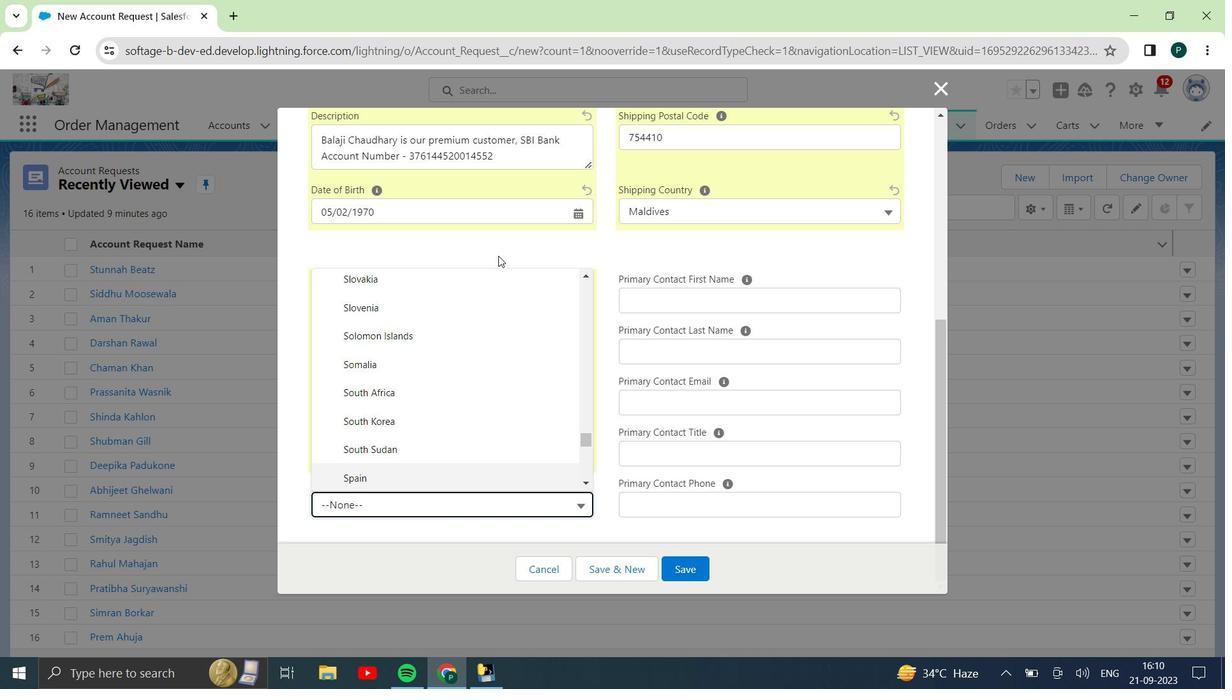 
Action: Mouse moved to (542, 282)
Screenshot: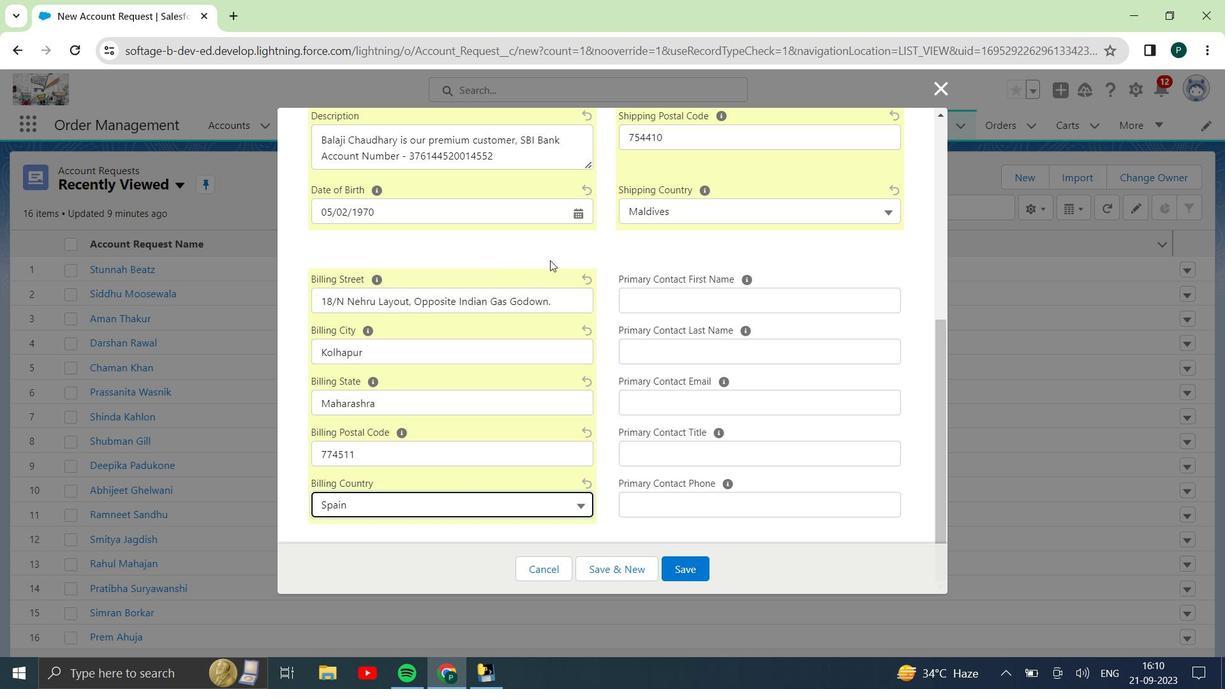 
Action: Mouse scrolled (542, 282) with delta (0, 0)
Screenshot: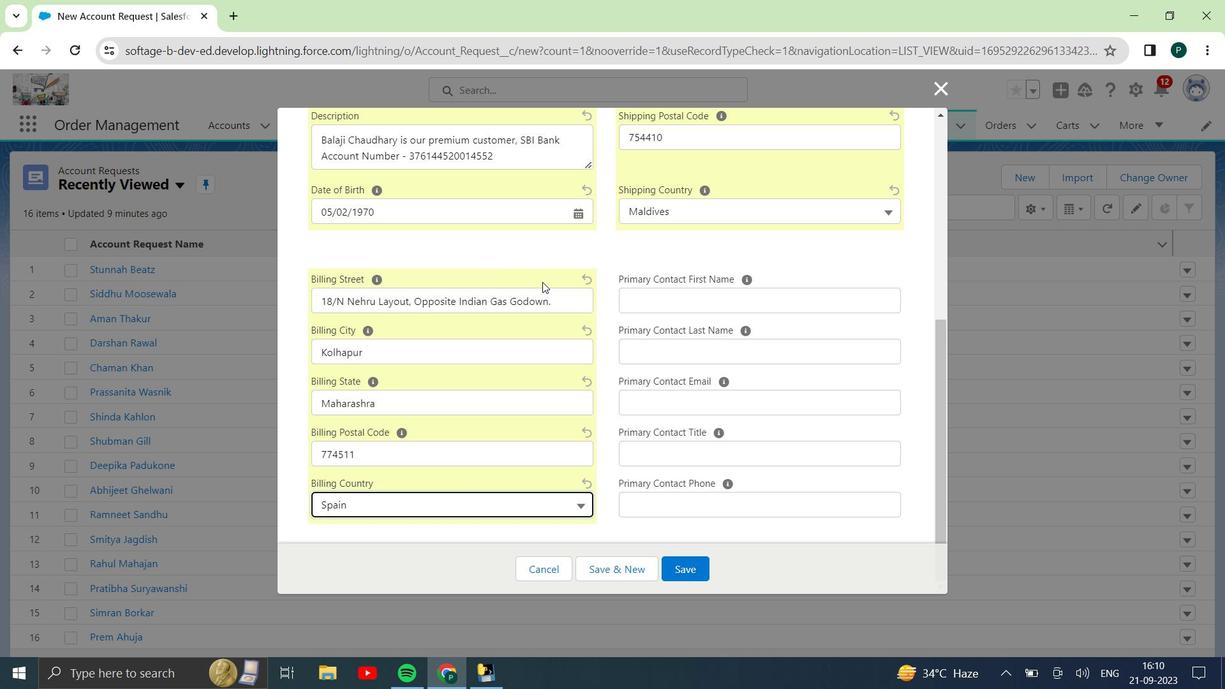 
Action: Mouse scrolled (542, 281) with delta (0, 0)
Screenshot: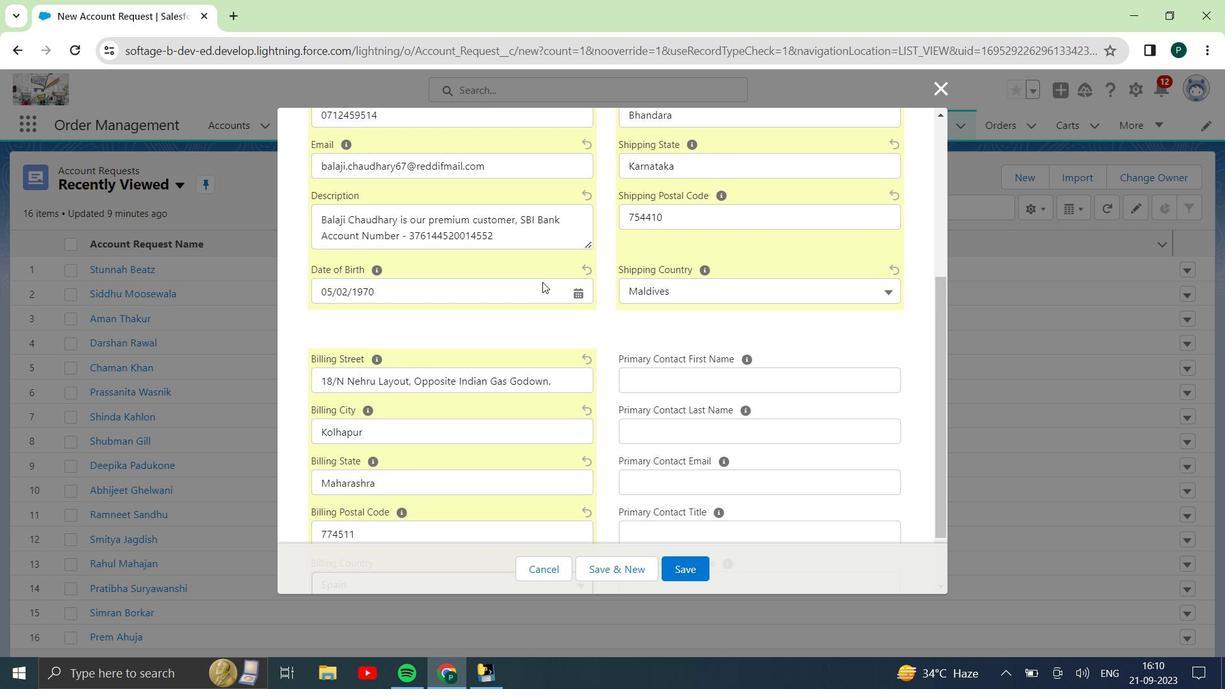 
Action: Mouse scrolled (542, 281) with delta (0, 0)
Screenshot: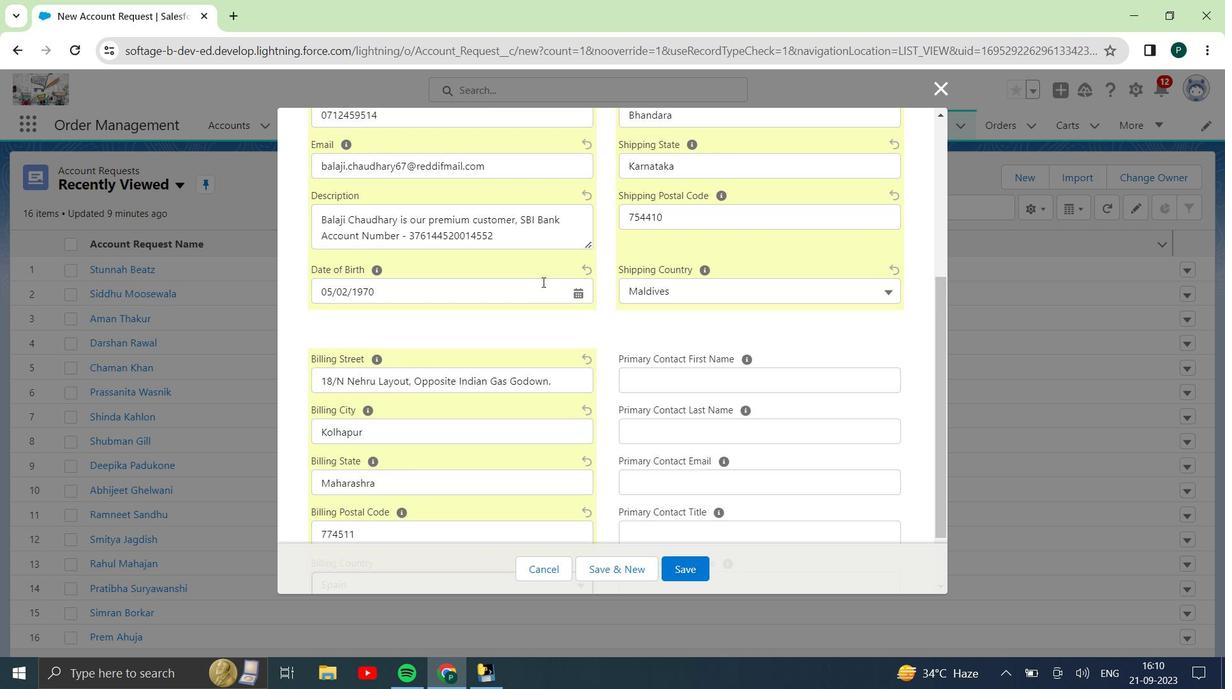 
Action: Mouse scrolled (542, 281) with delta (0, 0)
Screenshot: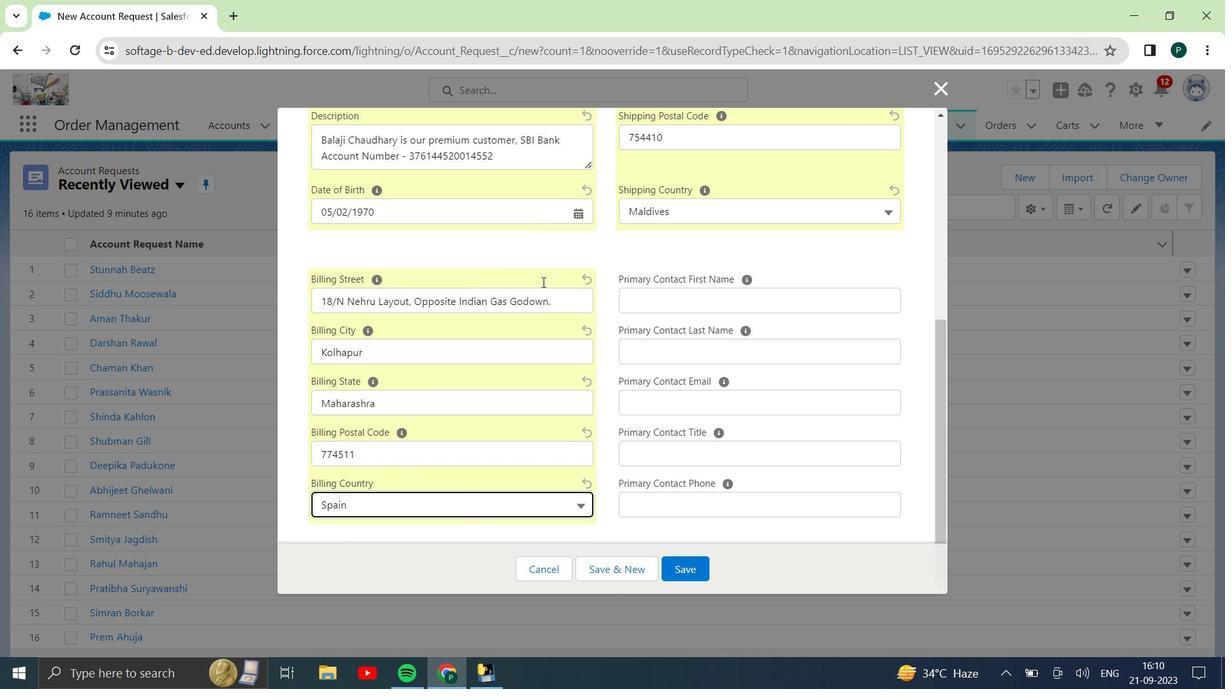 
Action: Mouse scrolled (542, 281) with delta (0, 0)
Screenshot: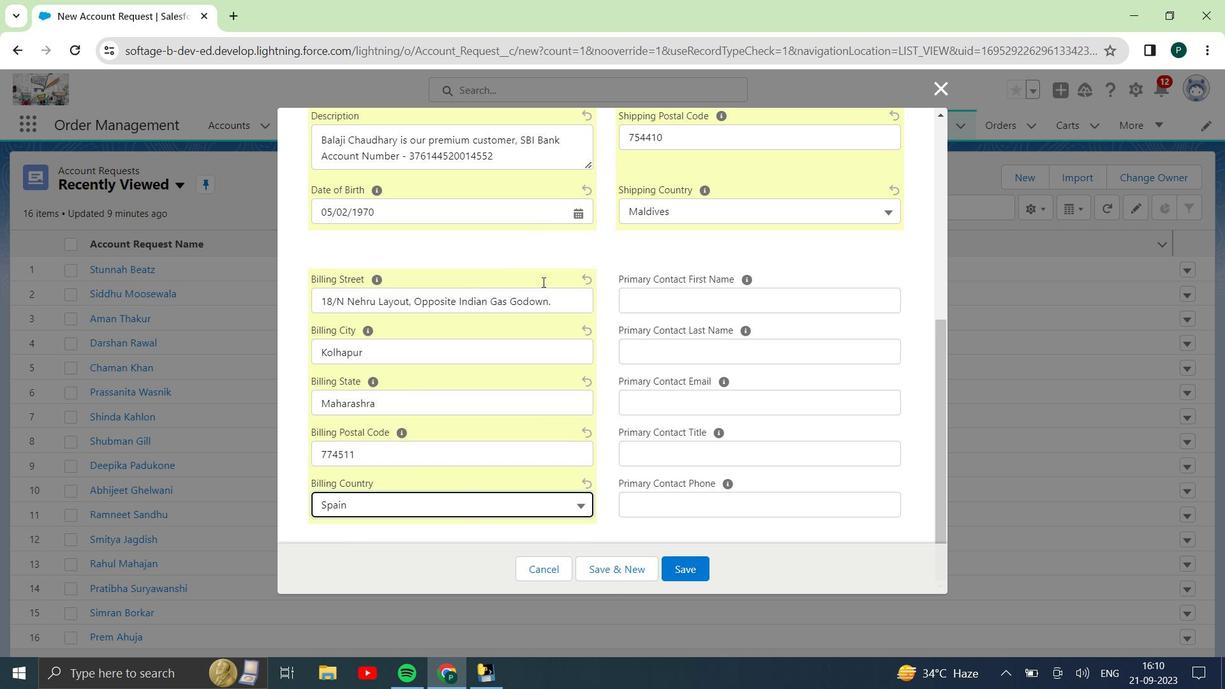 
Action: Mouse scrolled (542, 281) with delta (0, 0)
Screenshot: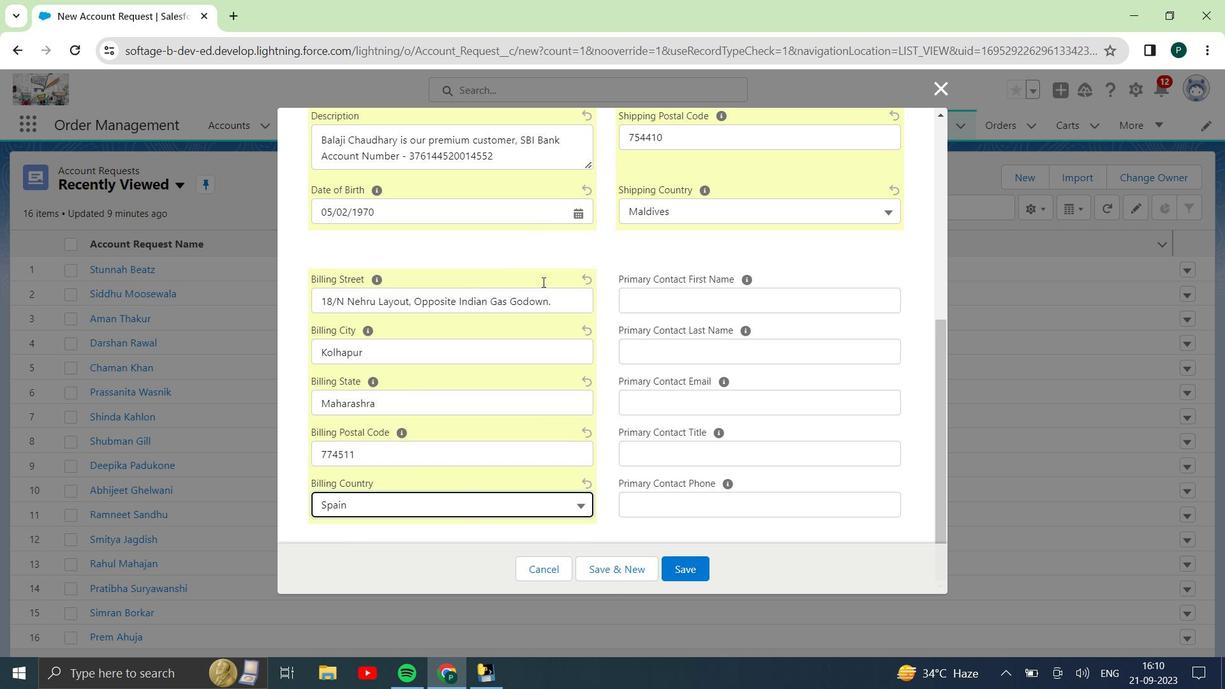 
Action: Mouse scrolled (542, 281) with delta (0, 0)
Screenshot: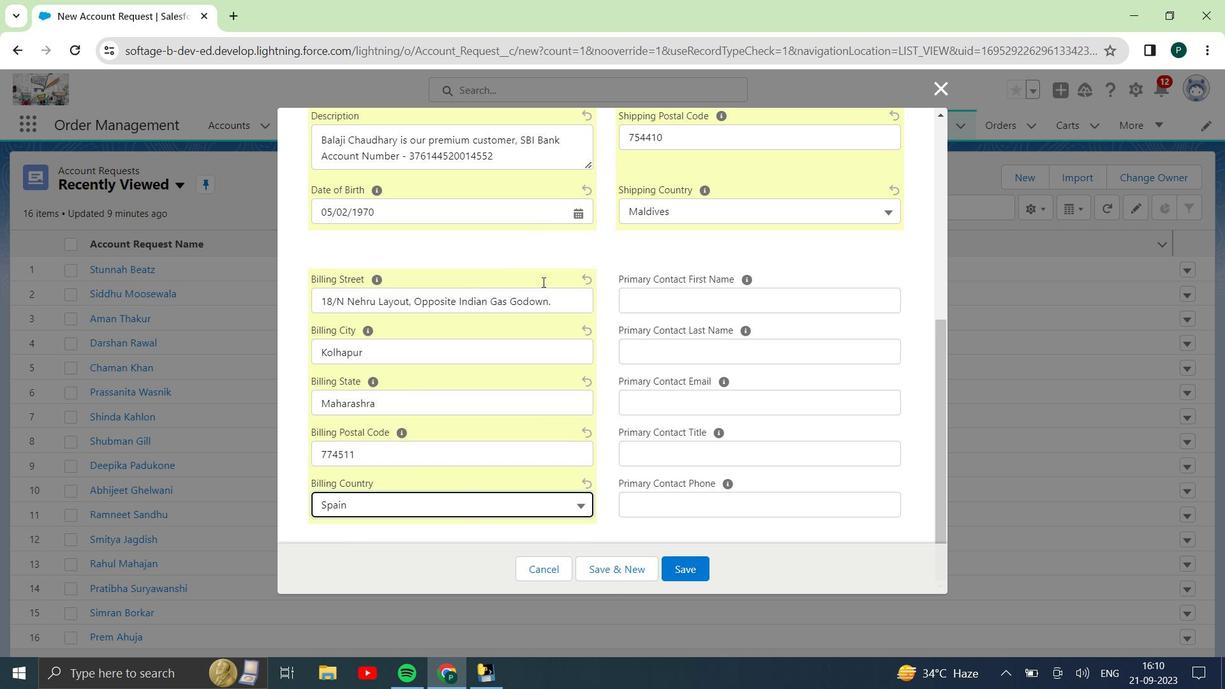 
Action: Mouse moved to (749, 298)
Screenshot: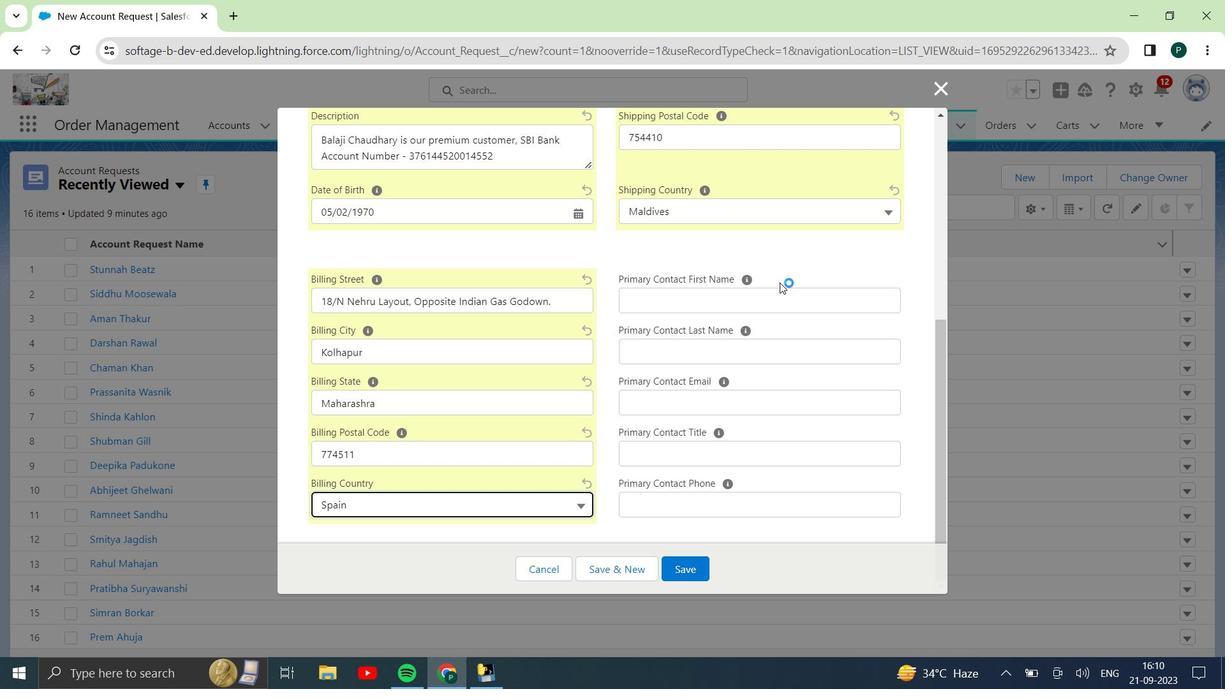
Action: Mouse pressed left at (749, 298)
Screenshot: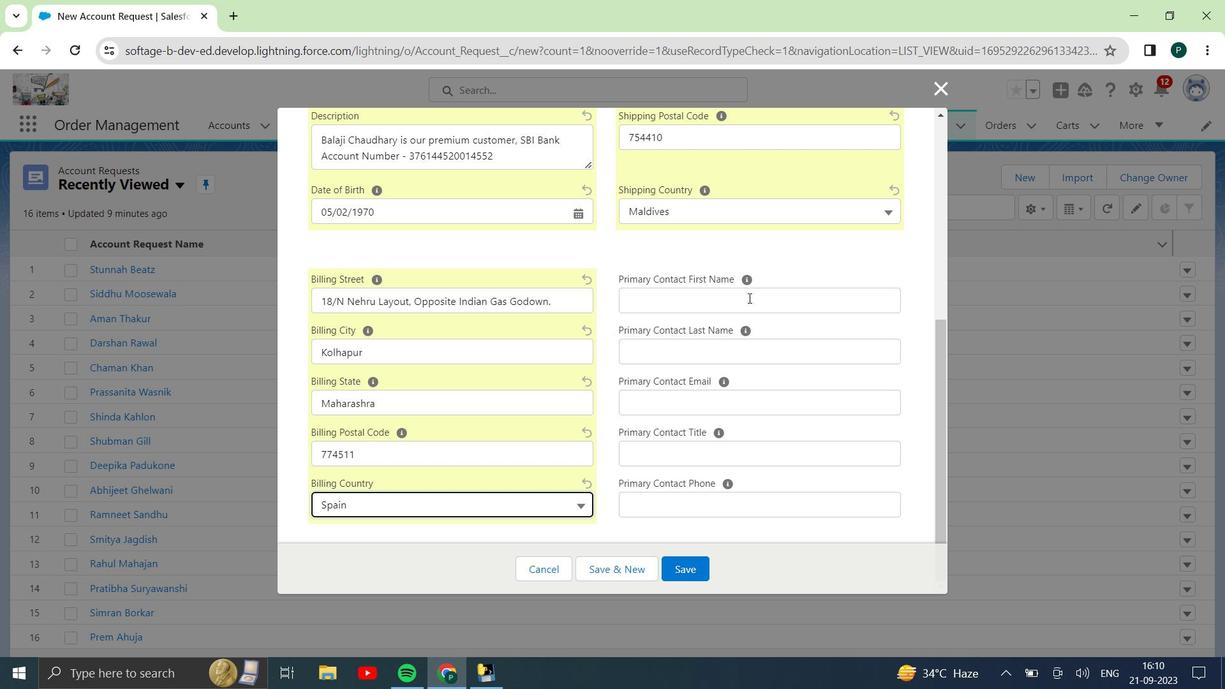 
Action: Mouse moved to (744, 297)
Screenshot: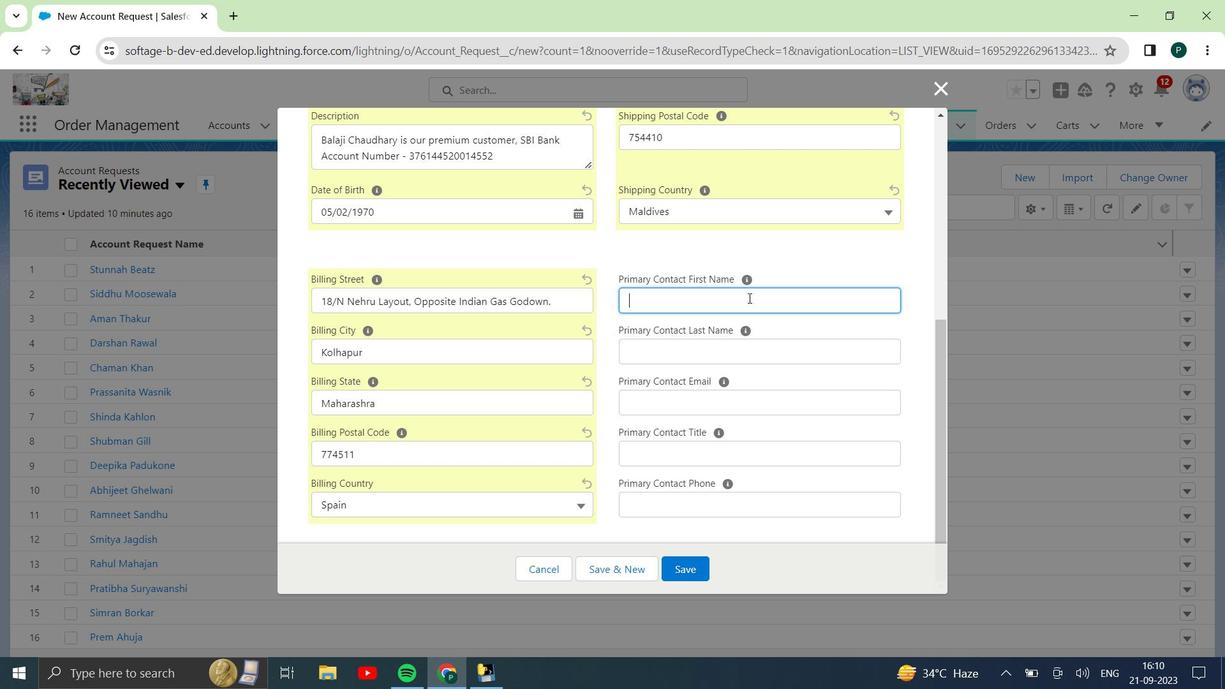
Action: Key pressed <Key.shift><Key.shift><Key.shift><Key.shift><Key.shift>Balaji
Screenshot: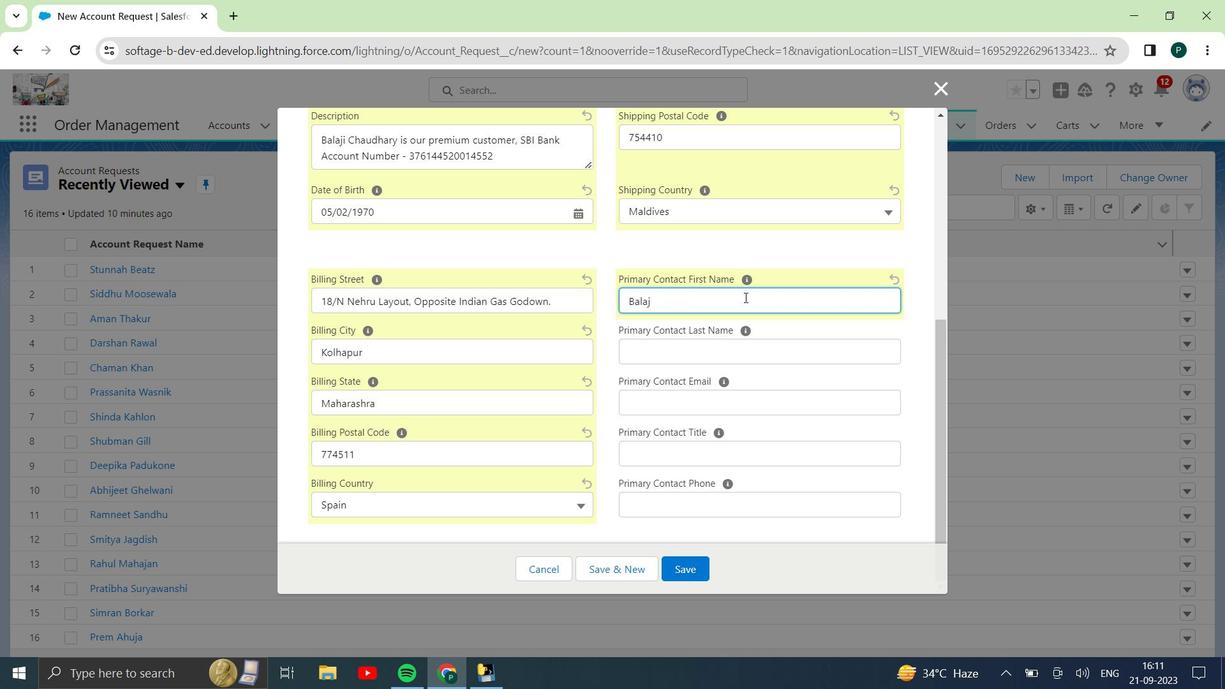 
Action: Mouse moved to (719, 354)
Screenshot: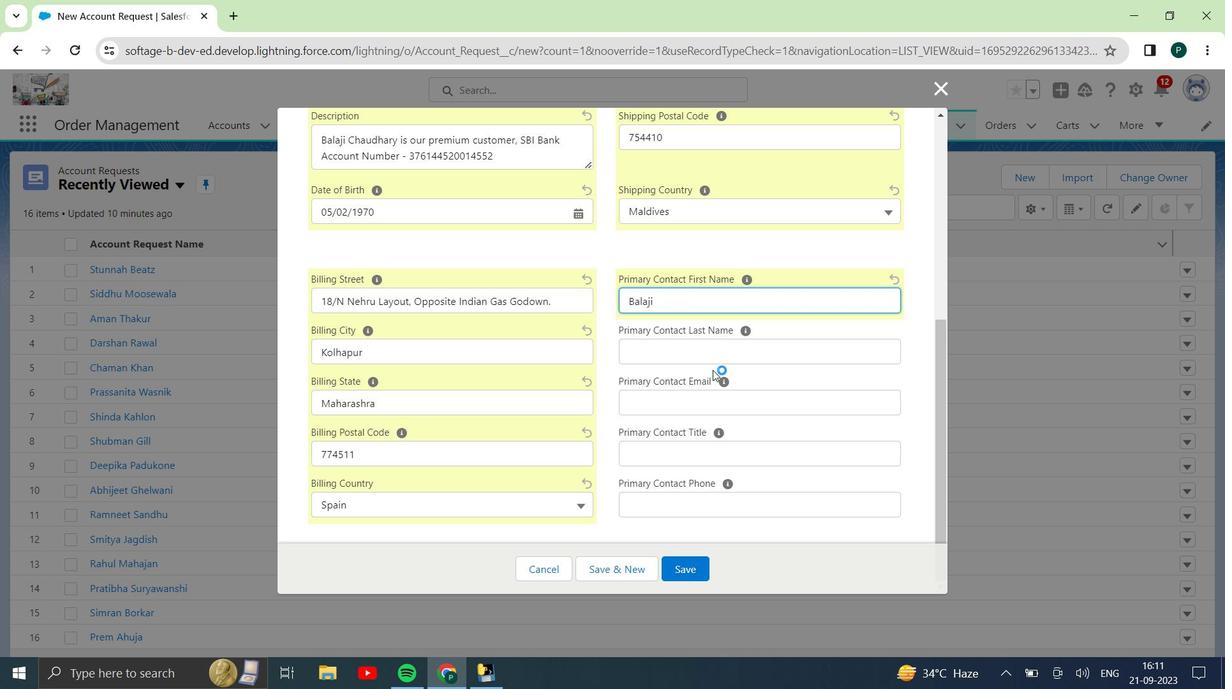 
Action: Mouse pressed left at (719, 354)
Screenshot: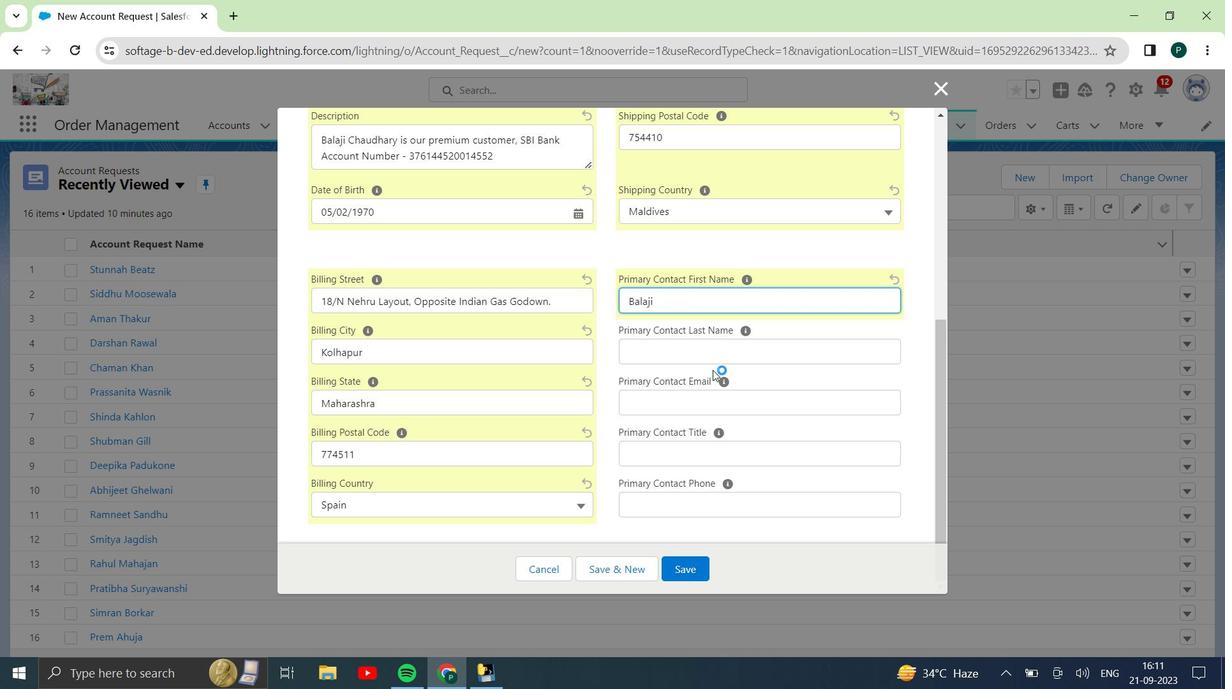 
Action: Key pressed <Key.shift>Chaudhary
Screenshot: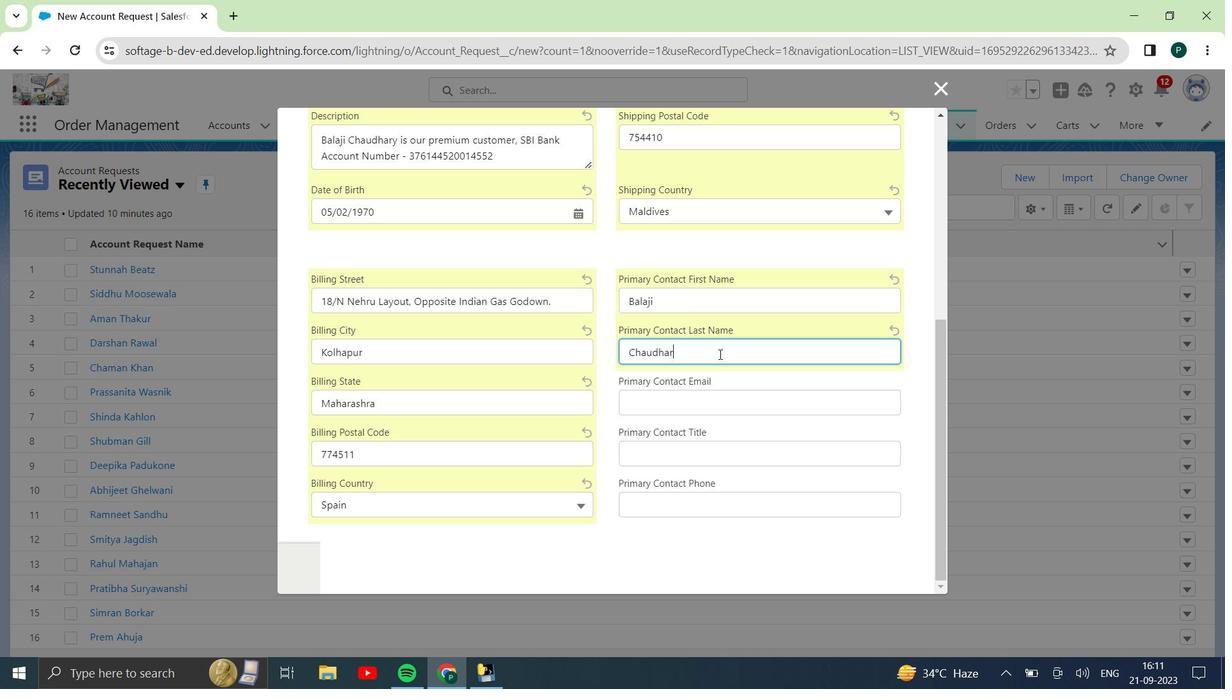 
Action: Mouse moved to (724, 401)
Screenshot: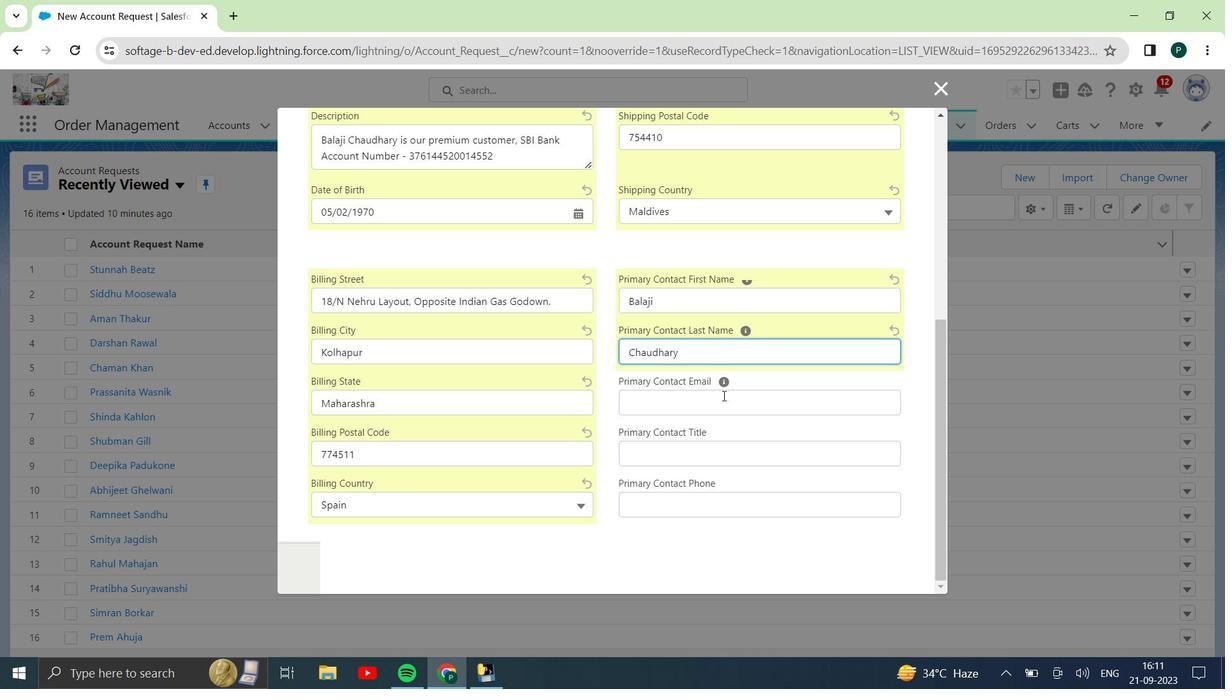 
Action: Mouse pressed left at (724, 401)
Screenshot: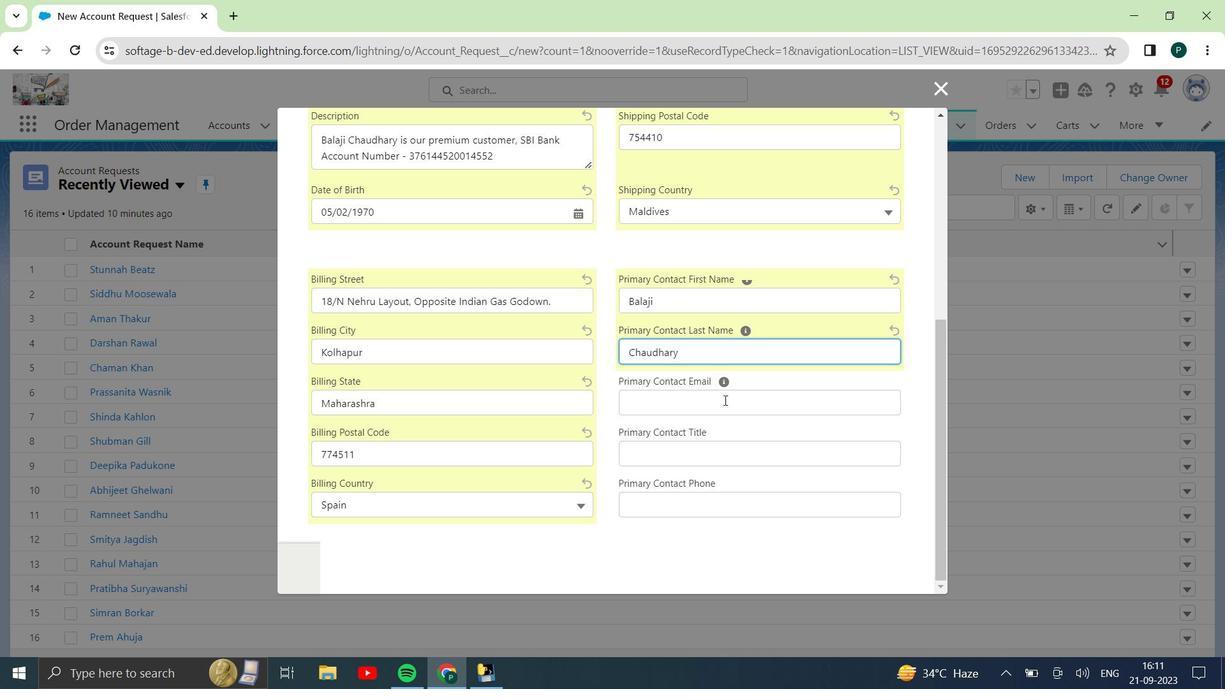 
Action: Key pressed balaji.chaudhary78<Key.shift><Key.shift><Key.shift><Key.shift><Key.shift>@ymail.com
Screenshot: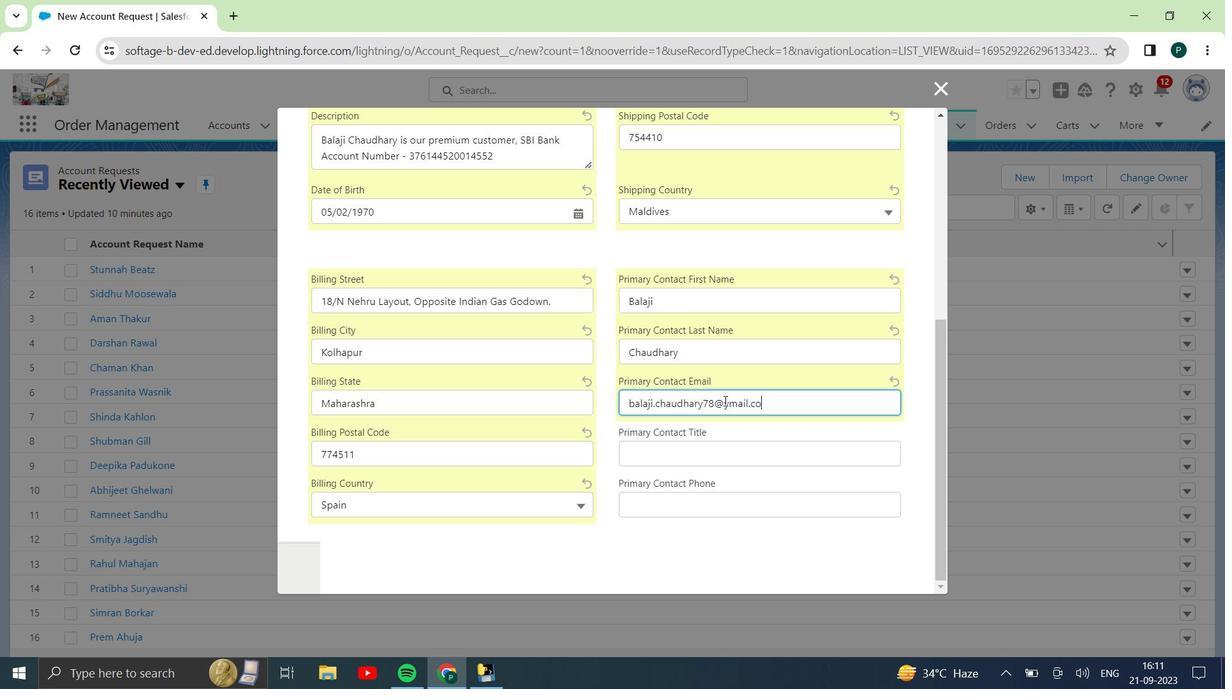 
Action: Mouse moved to (692, 419)
Screenshot: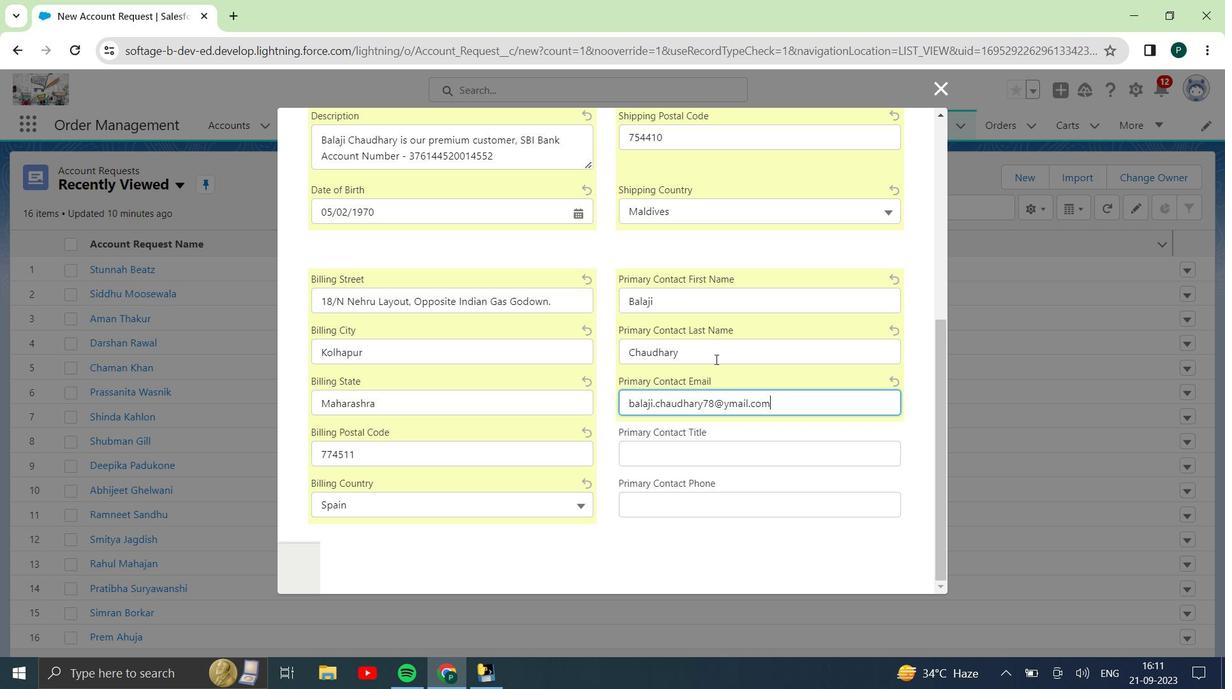 
Action: Mouse scrolled (692, 419) with delta (0, 0)
Screenshot: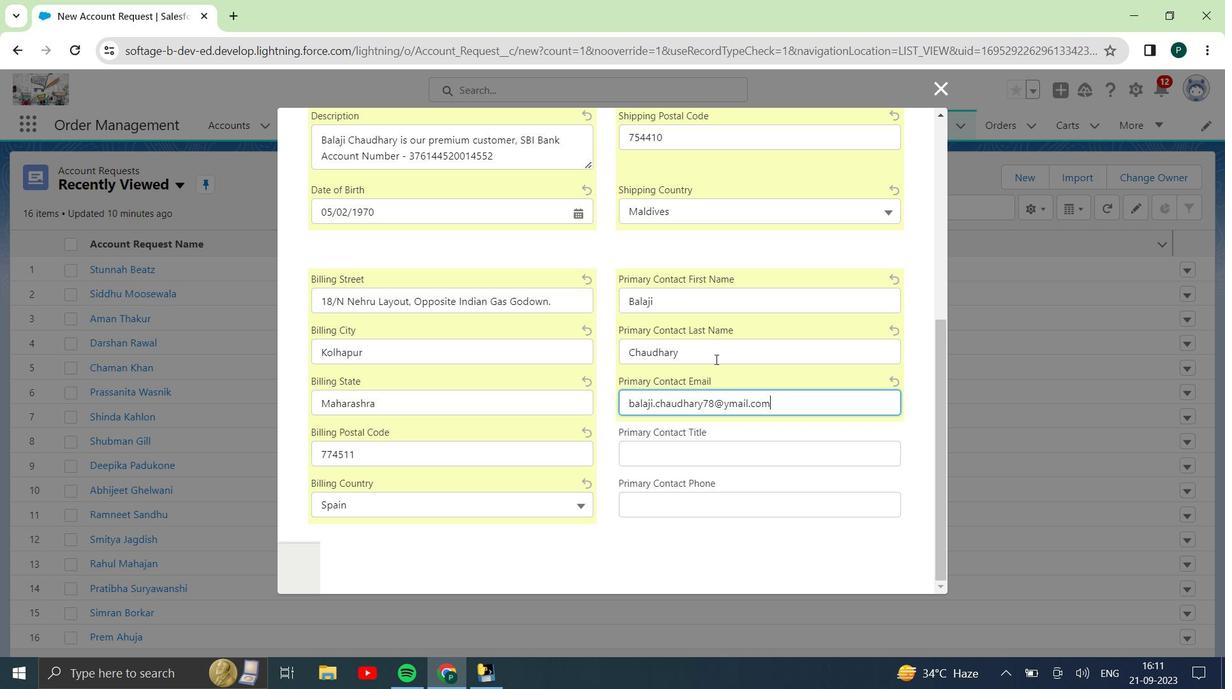 
Action: Mouse moved to (708, 464)
Screenshot: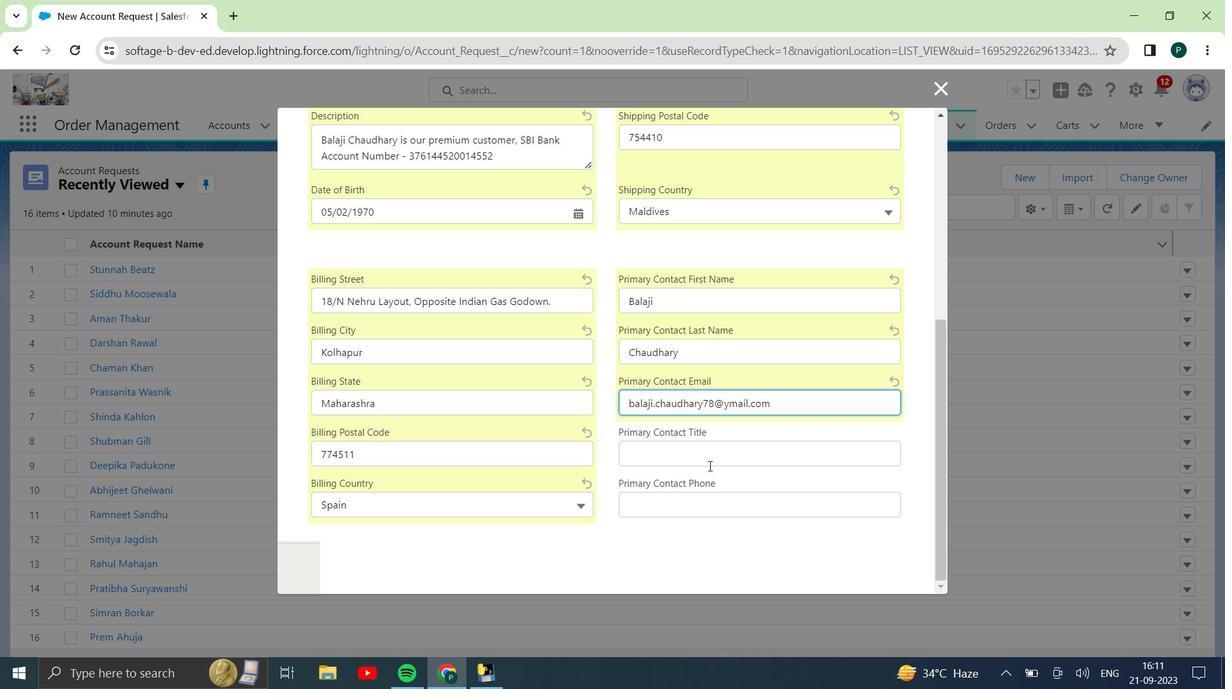 
Action: Mouse pressed left at (708, 464)
Screenshot: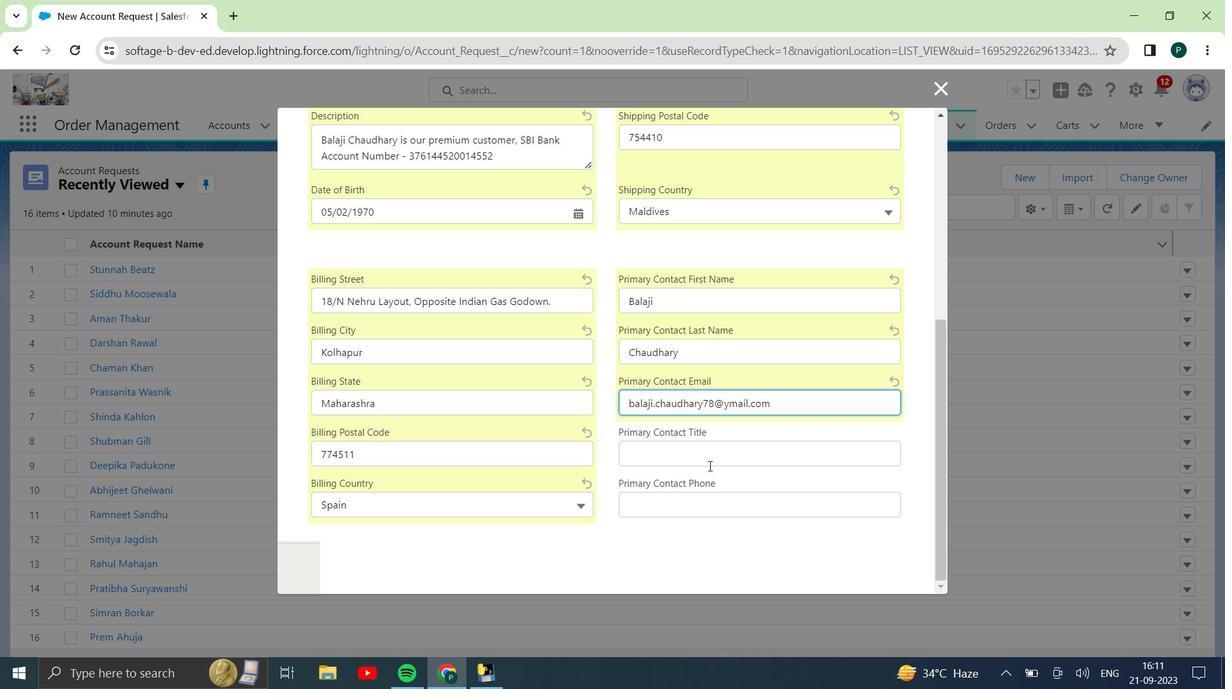 
Action: Mouse moved to (713, 460)
Screenshot: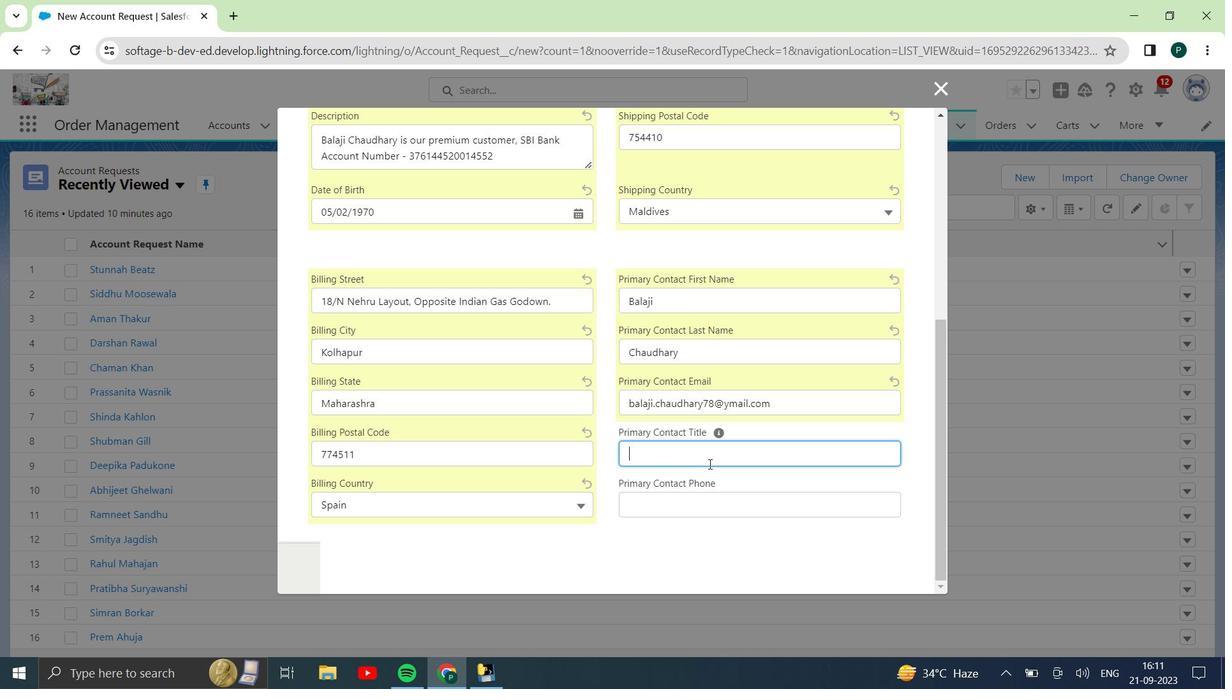 
Action: Key pressed <Key.shift><Key.shift><Key.shift><Key.shift><Key.shift><Key.shift><Key.shift><Key.shift><Key.shift><Key.shift>BC<Key.space><Key.shift_r><Key.shift_r><Key.shift_r><Key.shift_r><Key.shift_r><Key.shift_r><Key.shift_r><Key.shift_r><Key.shift_r>P
Screenshot: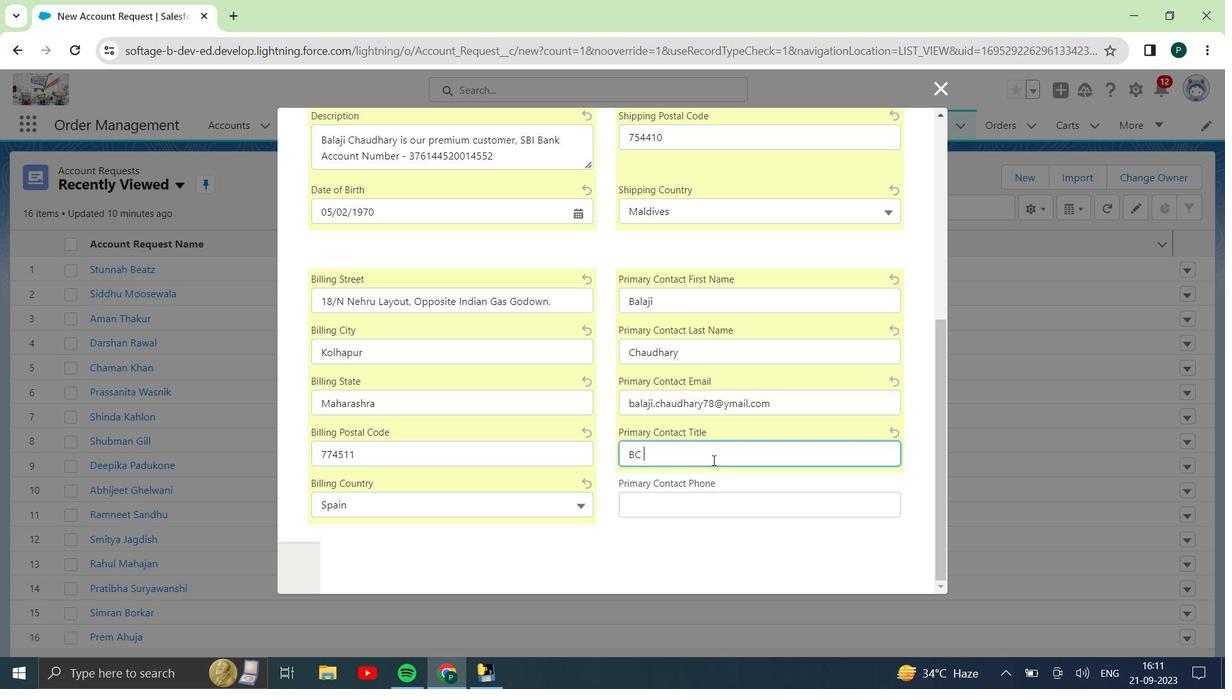 
Action: Mouse moved to (765, 506)
Screenshot: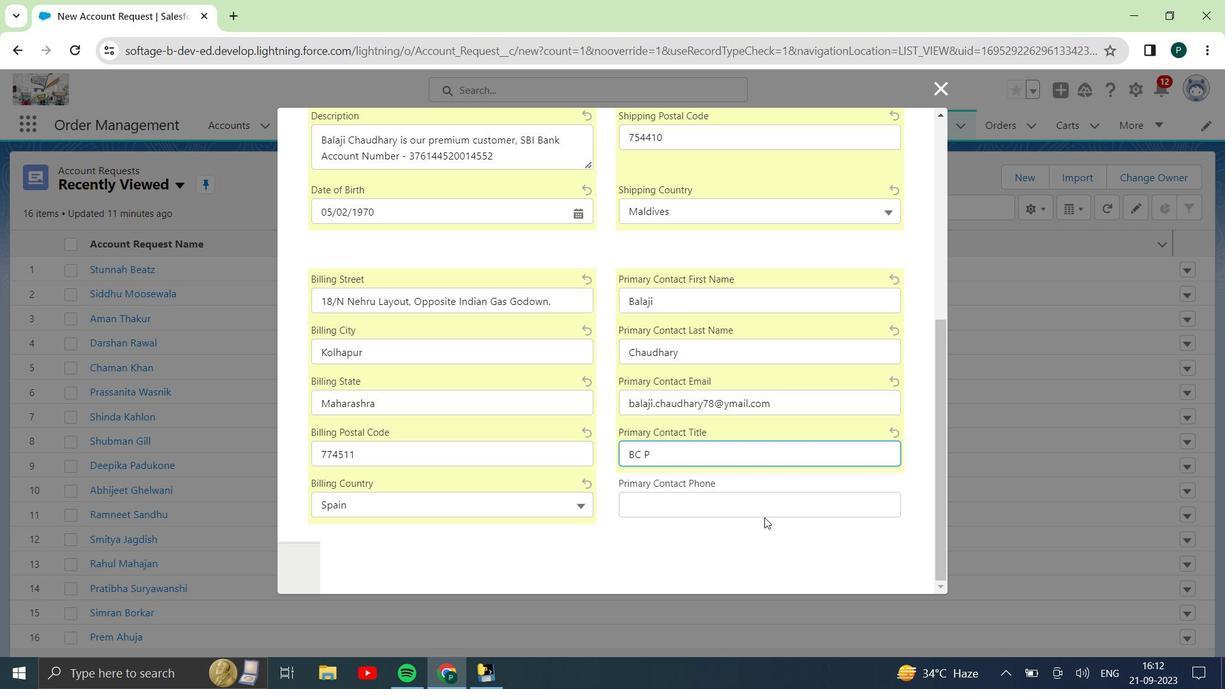 
Action: Mouse pressed left at (765, 506)
Screenshot: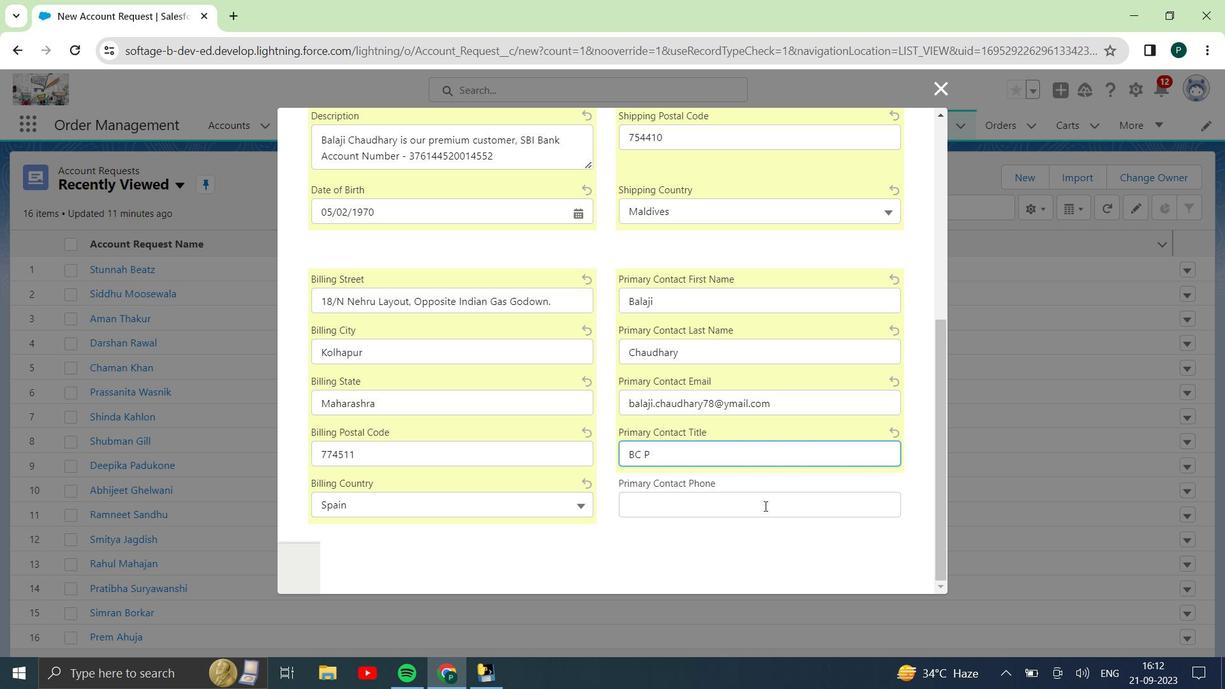 
Action: Mouse moved to (764, 505)
Screenshot: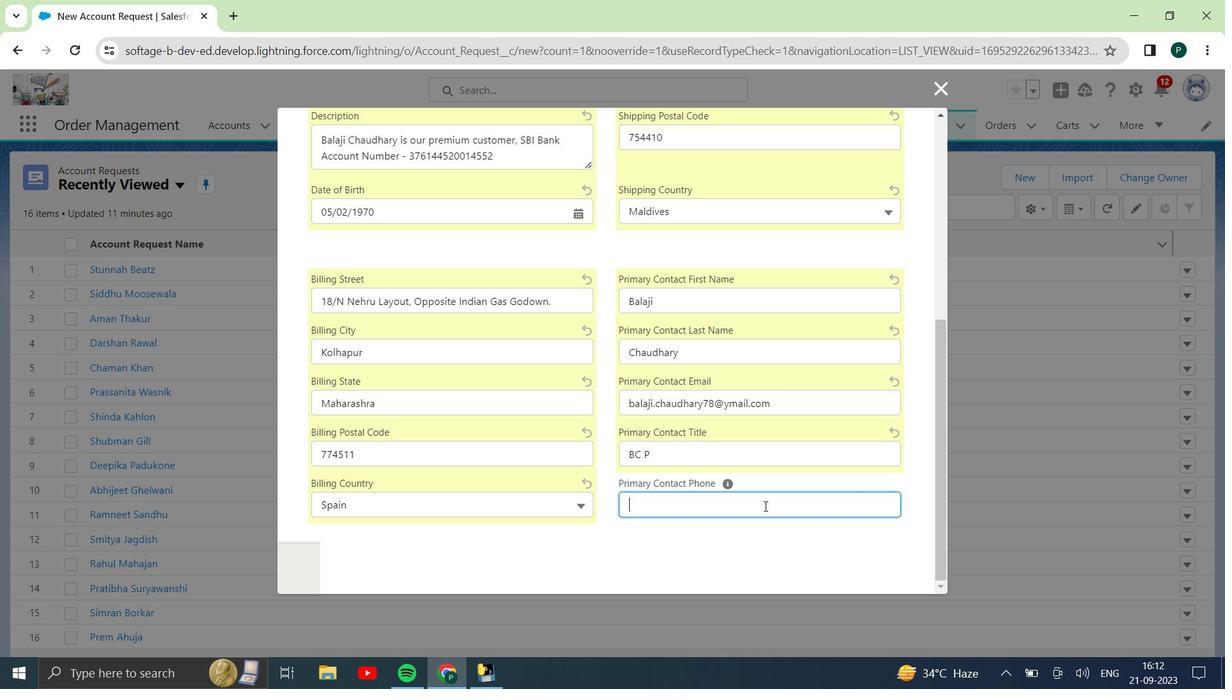 
Action: Key pressed 0712456511
Screenshot: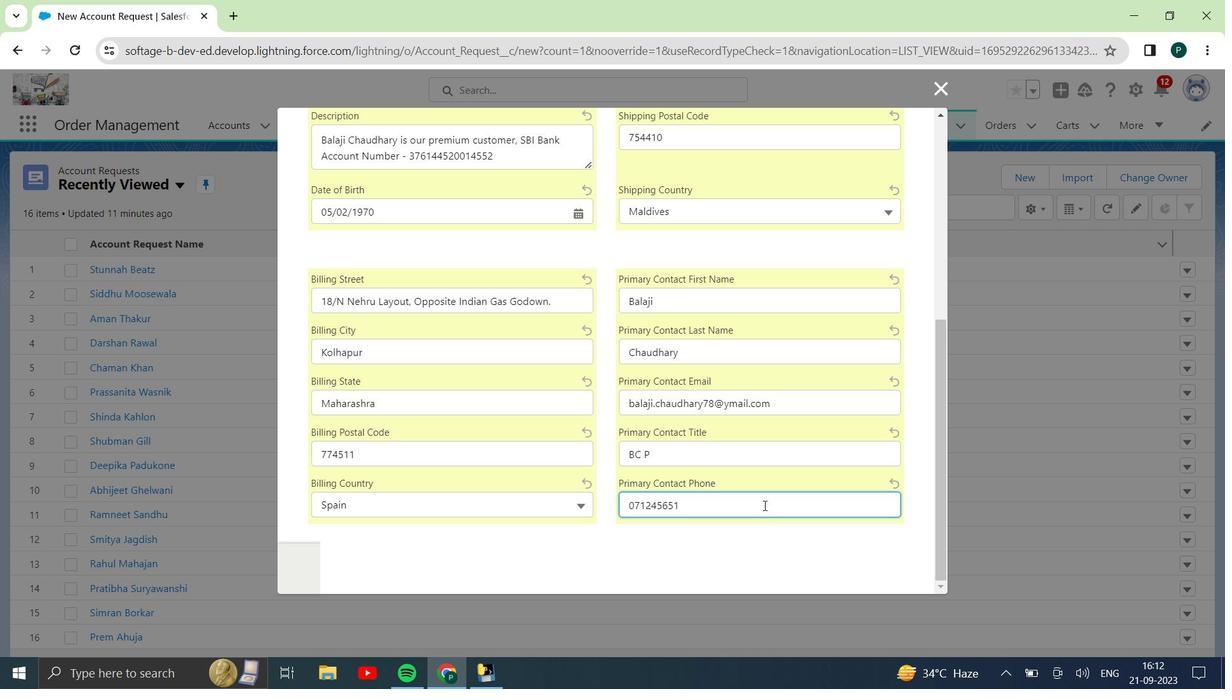 
Action: Mouse moved to (599, 486)
Screenshot: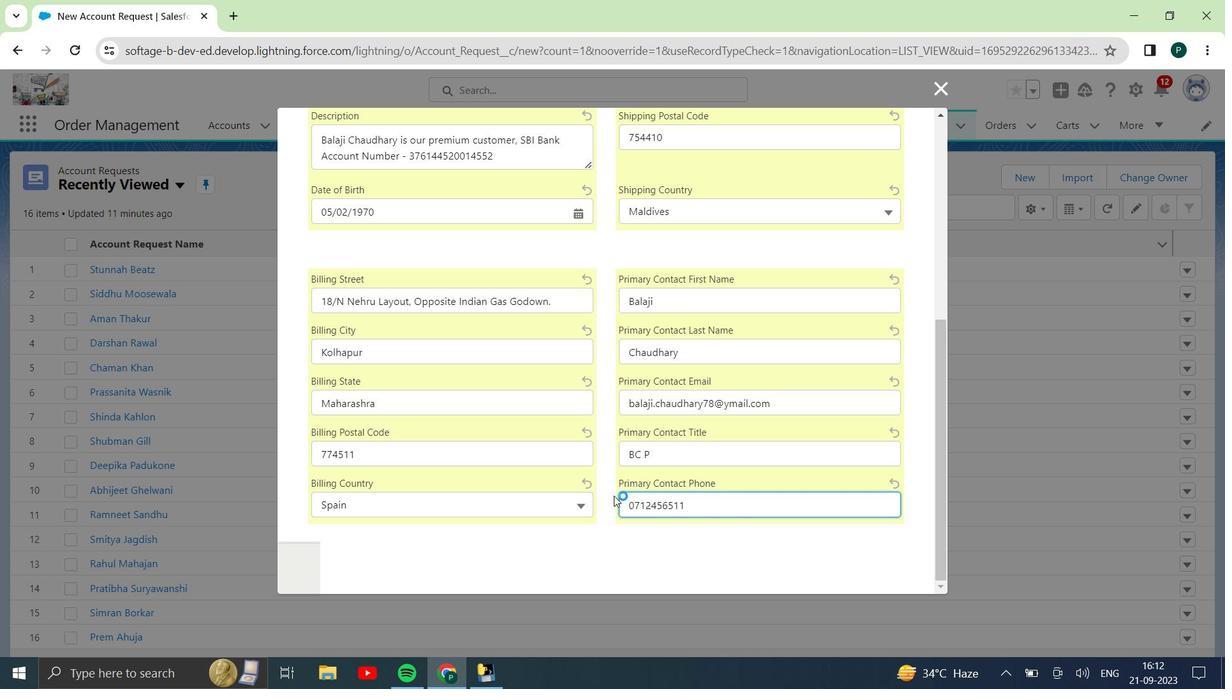 
Action: Mouse scrolled (599, 486) with delta (0, 0)
Screenshot: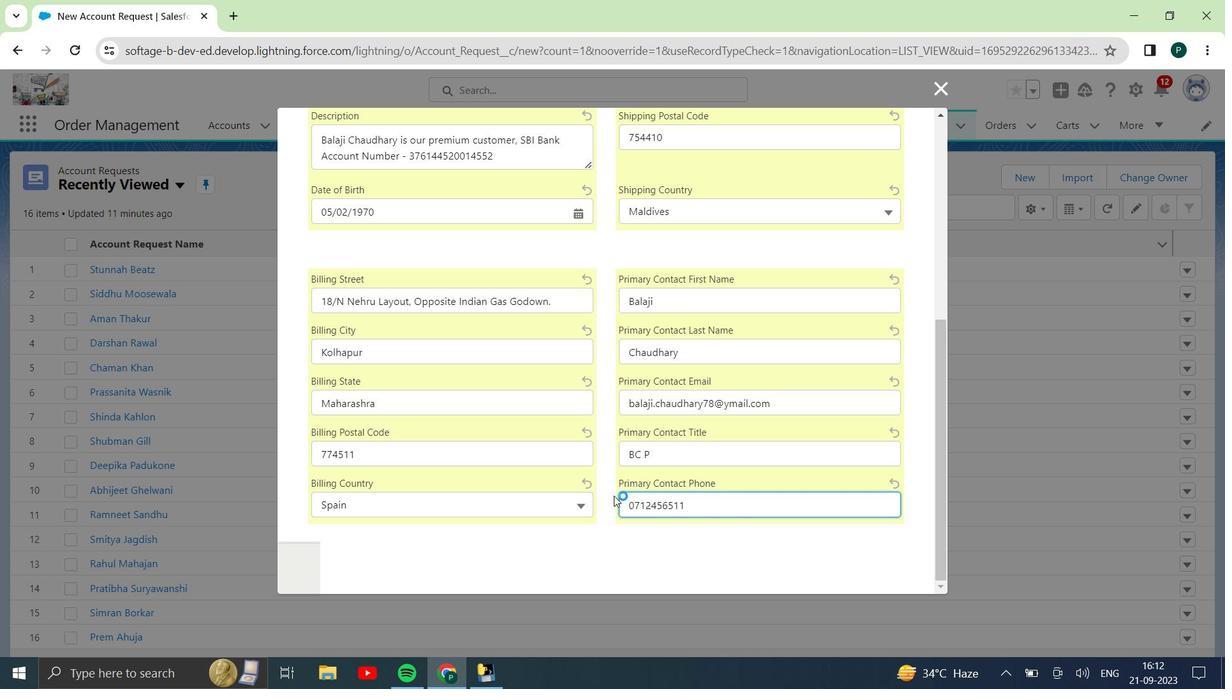 
Action: Mouse scrolled (599, 486) with delta (0, 0)
Screenshot: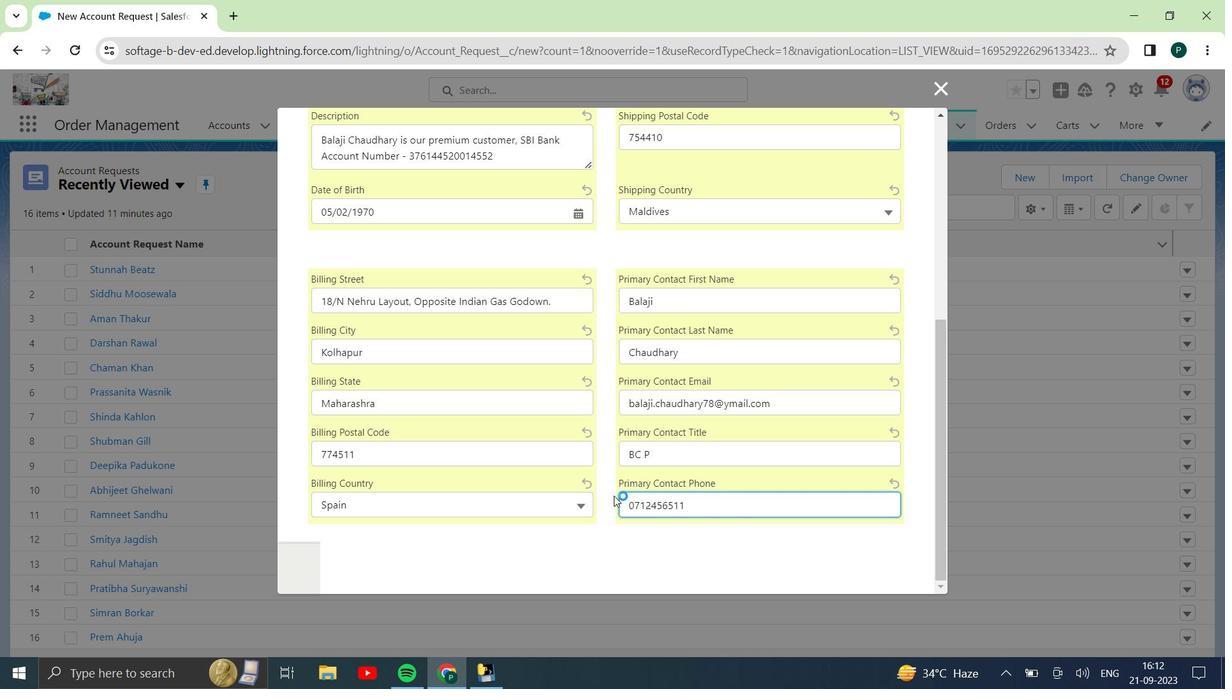
Action: Mouse scrolled (599, 486) with delta (0, 0)
Screenshot: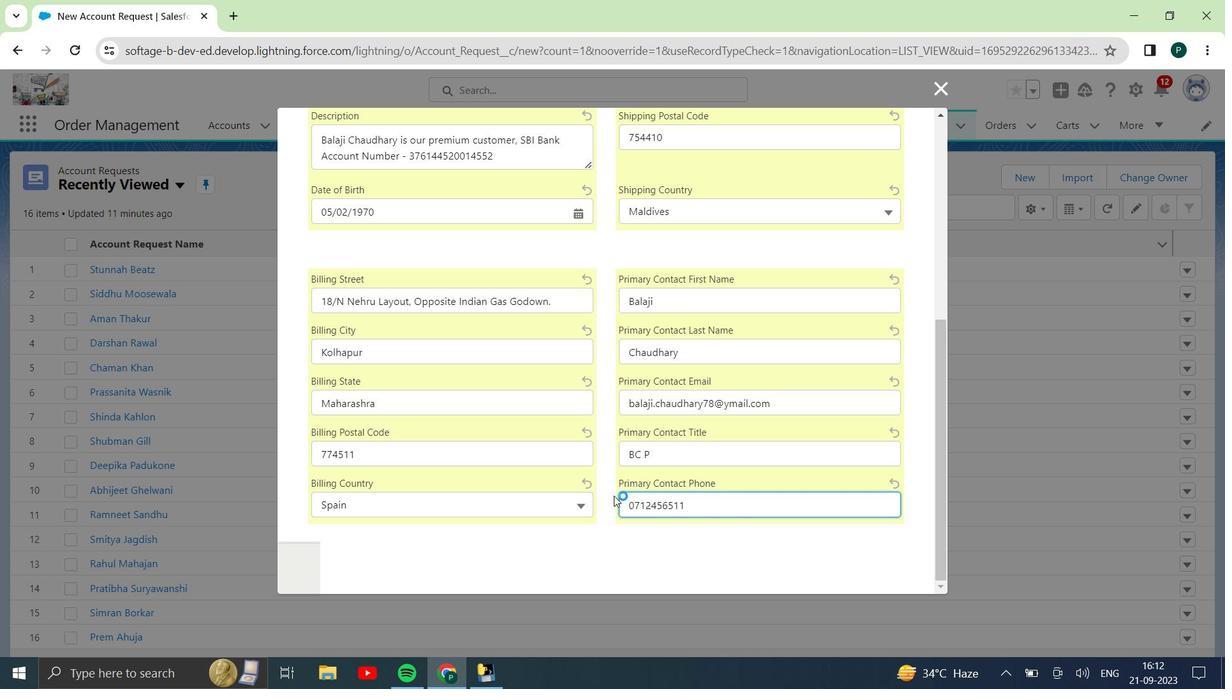 
Action: Mouse scrolled (599, 486) with delta (0, 0)
Screenshot: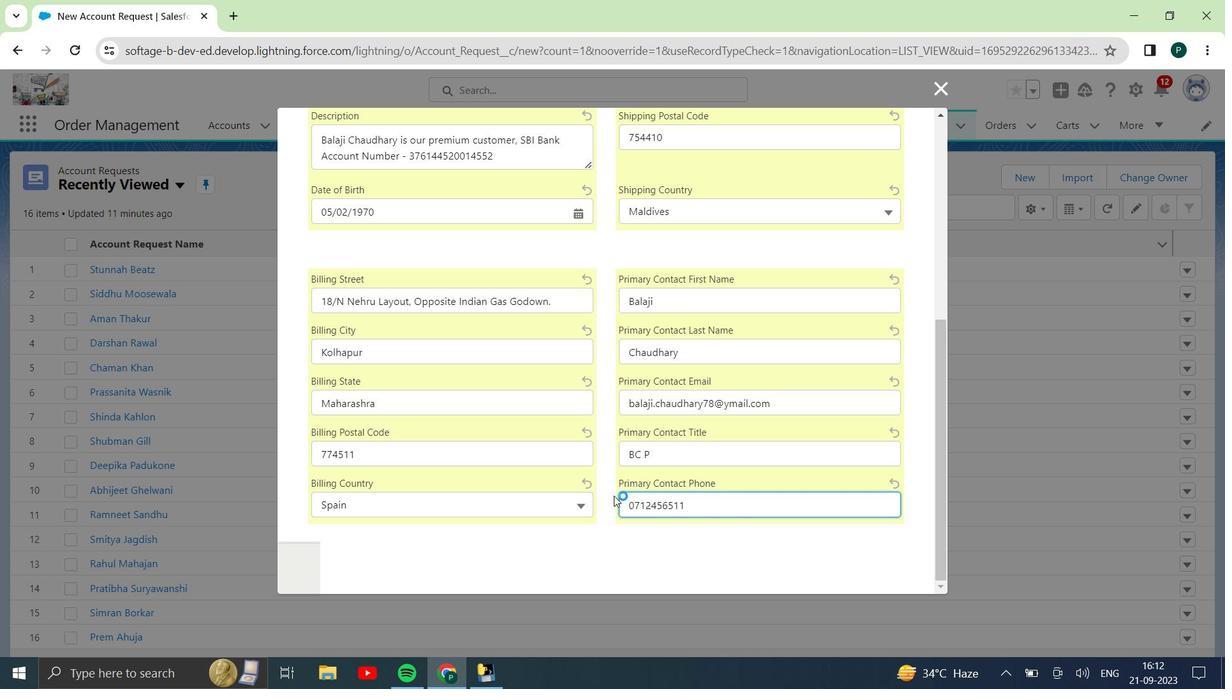 
Action: Mouse scrolled (599, 486) with delta (0, 0)
Screenshot: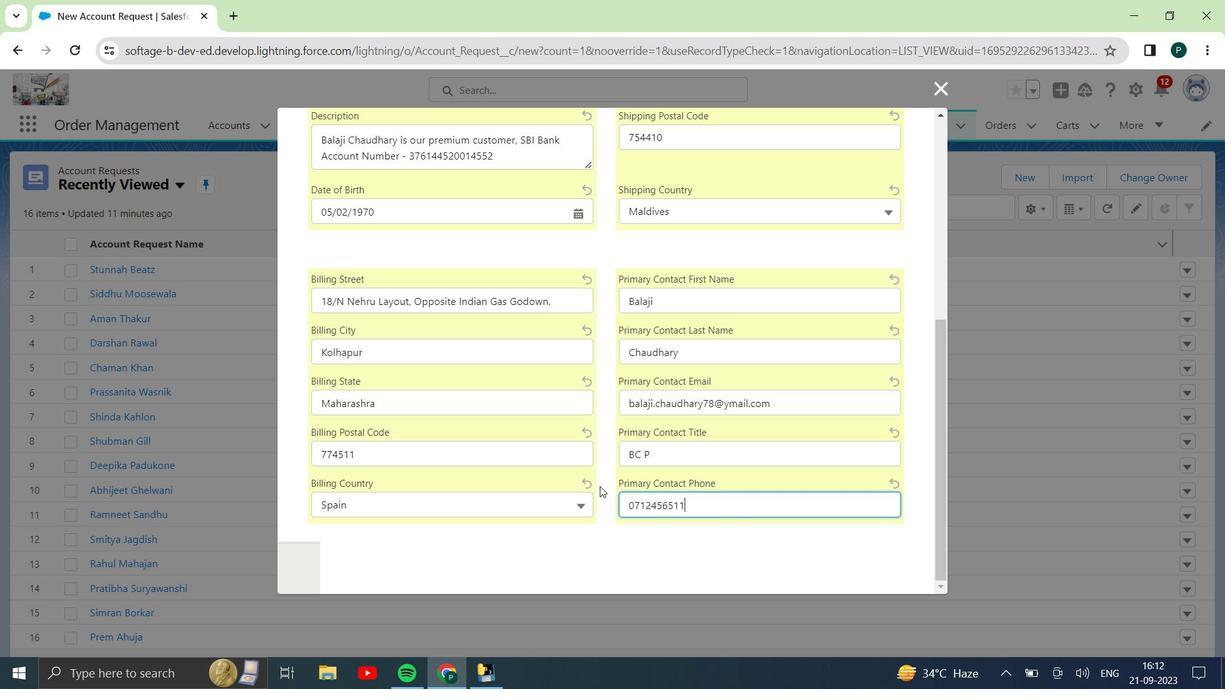 
Action: Mouse scrolled (599, 486) with delta (0, 0)
Screenshot: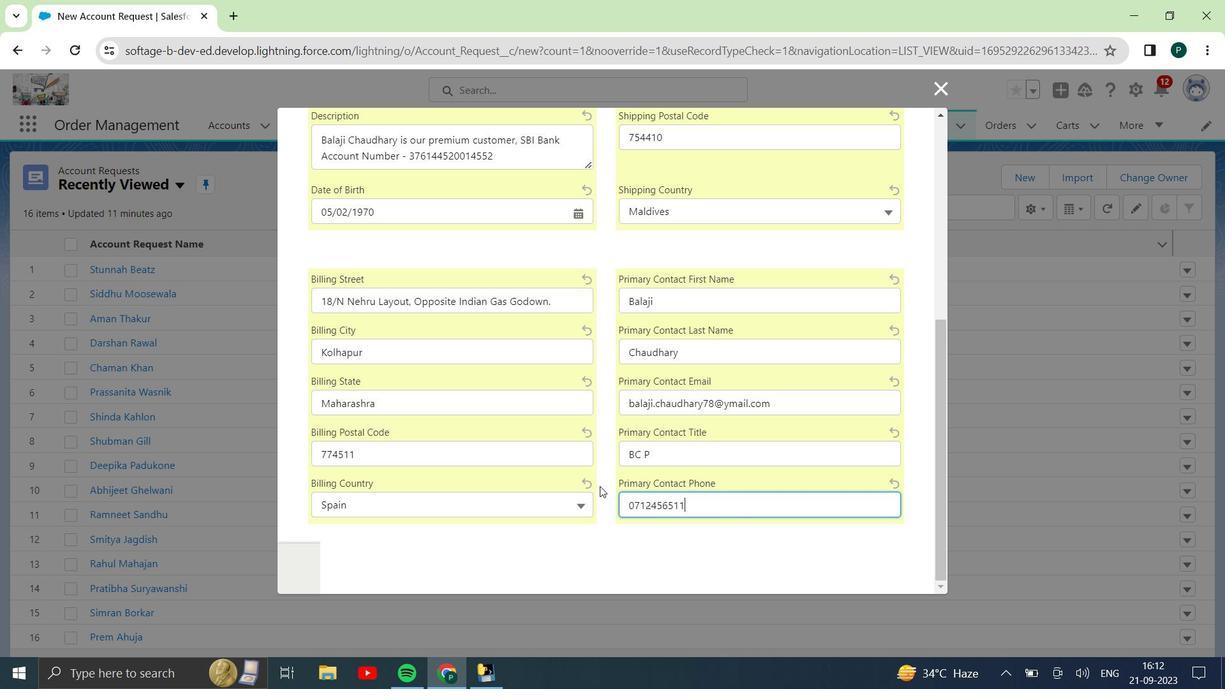 
Action: Mouse moved to (601, 442)
Screenshot: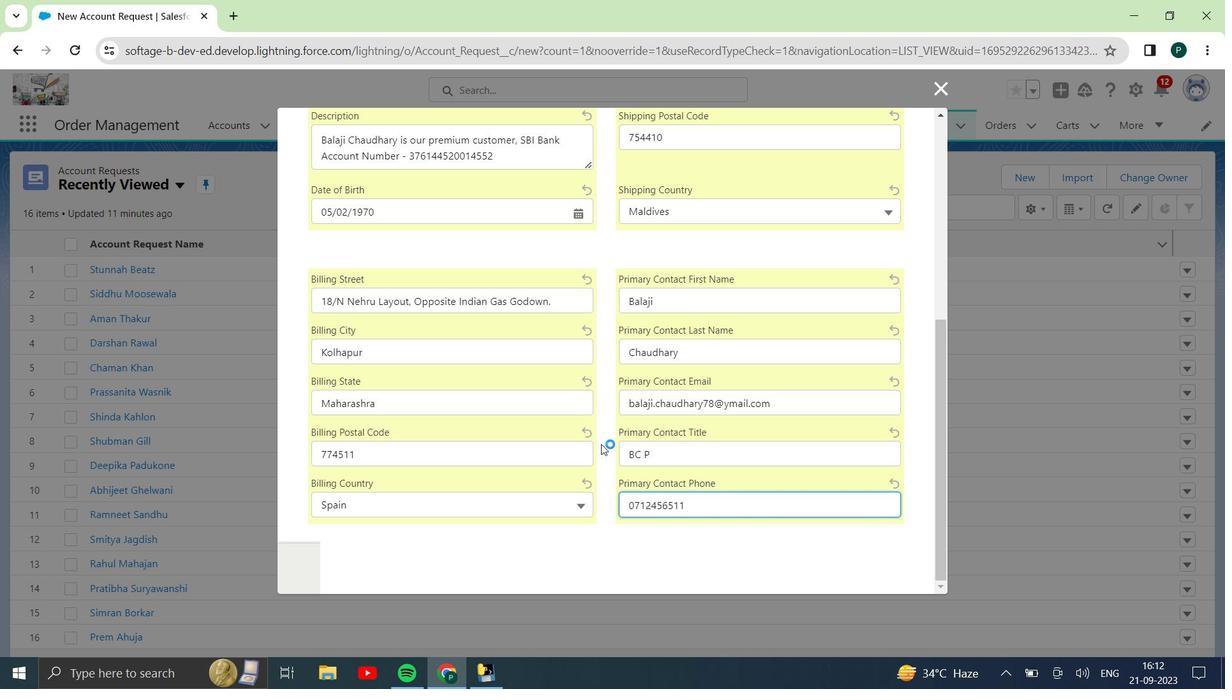 
Action: Mouse scrolled (601, 443) with delta (0, 0)
Screenshot: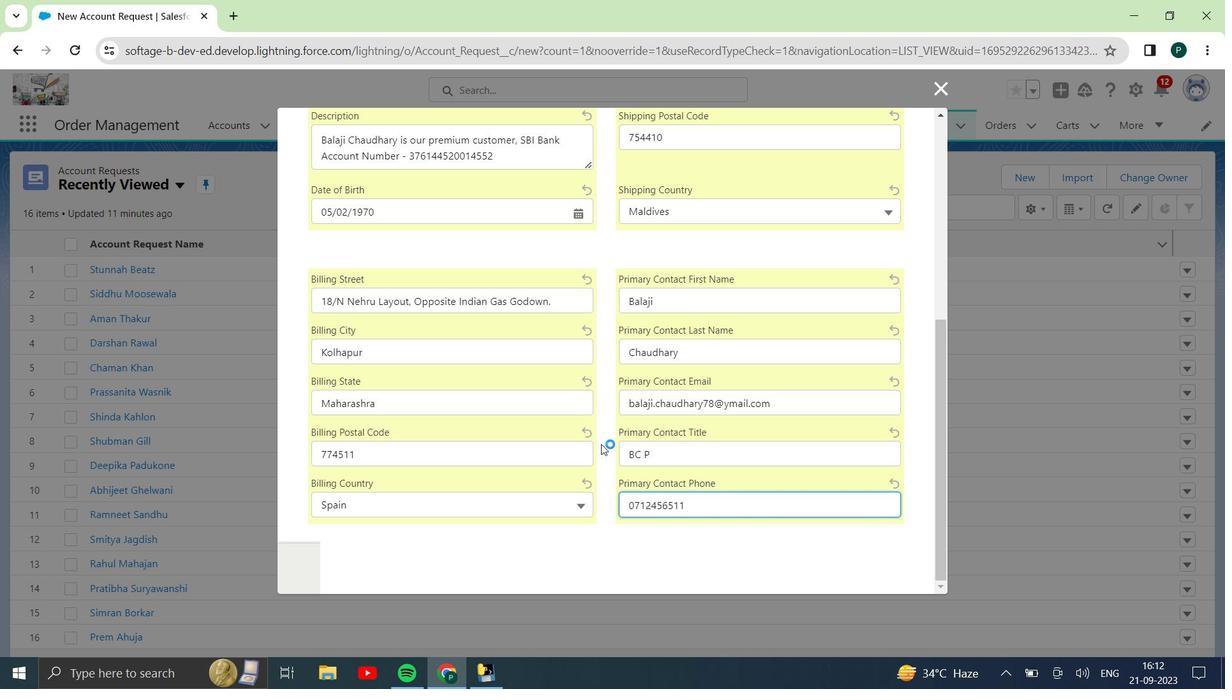 
Action: Mouse moved to (601, 441)
Screenshot: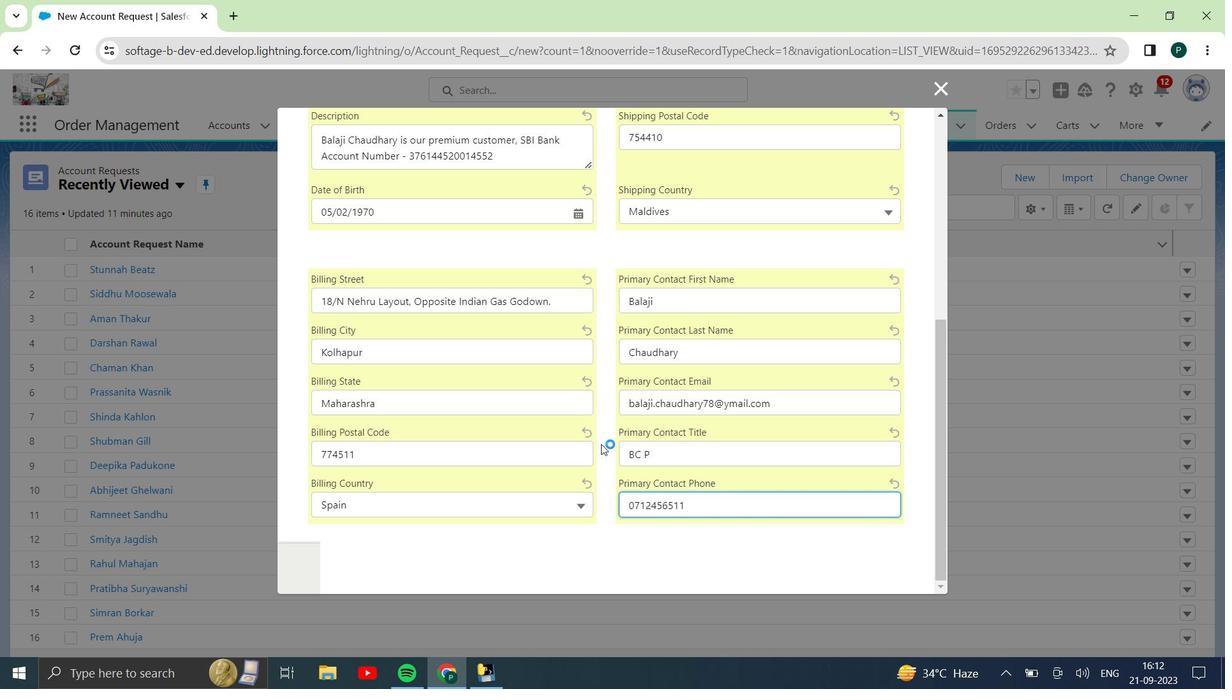 
Action: Mouse scrolled (601, 442) with delta (0, 0)
Screenshot: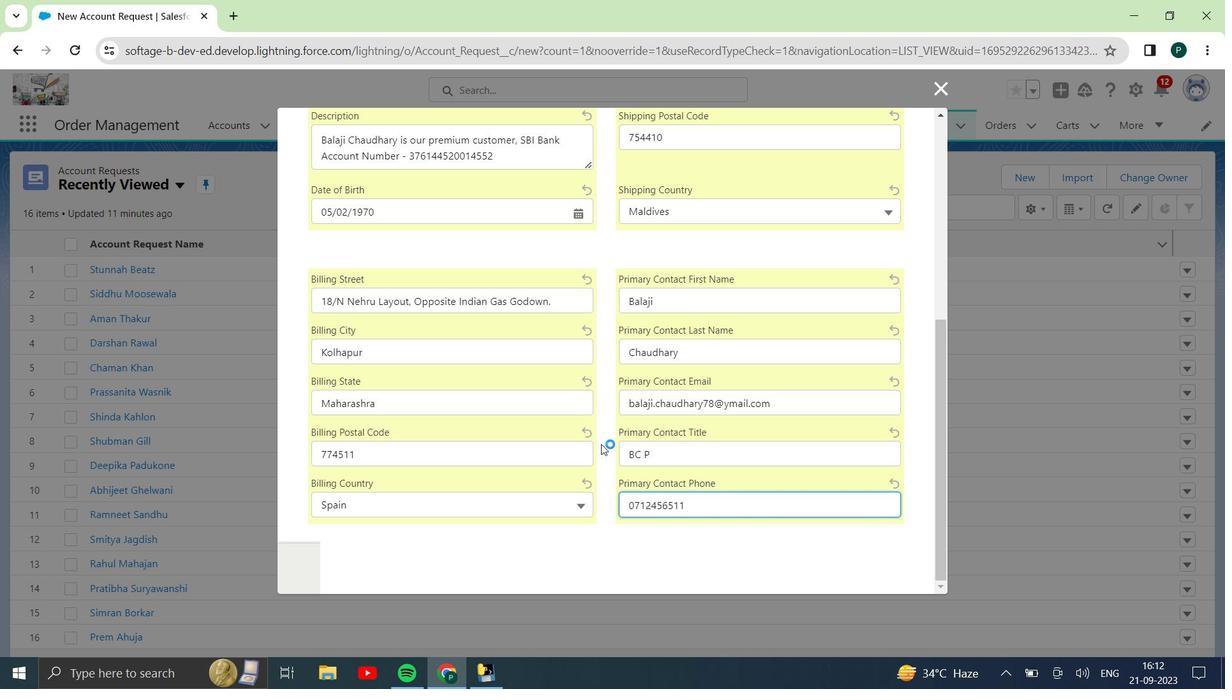 
Action: Mouse scrolled (601, 442) with delta (0, 0)
Screenshot: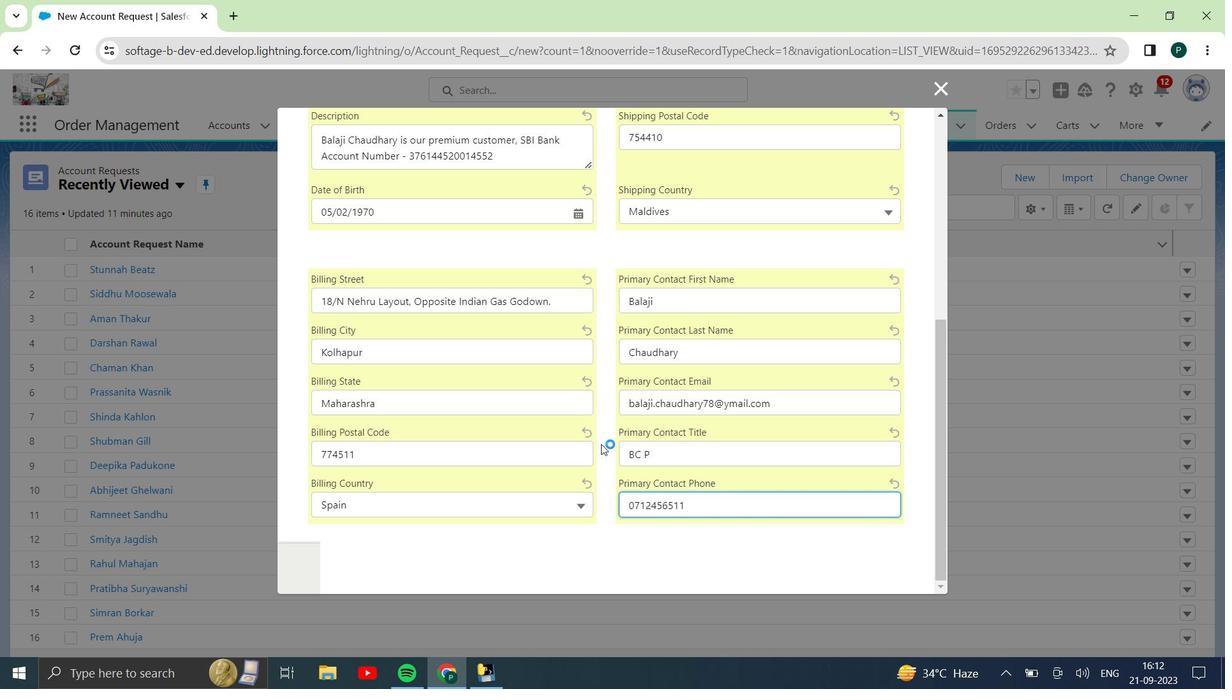 
Action: Mouse scrolled (601, 442) with delta (0, 0)
Screenshot: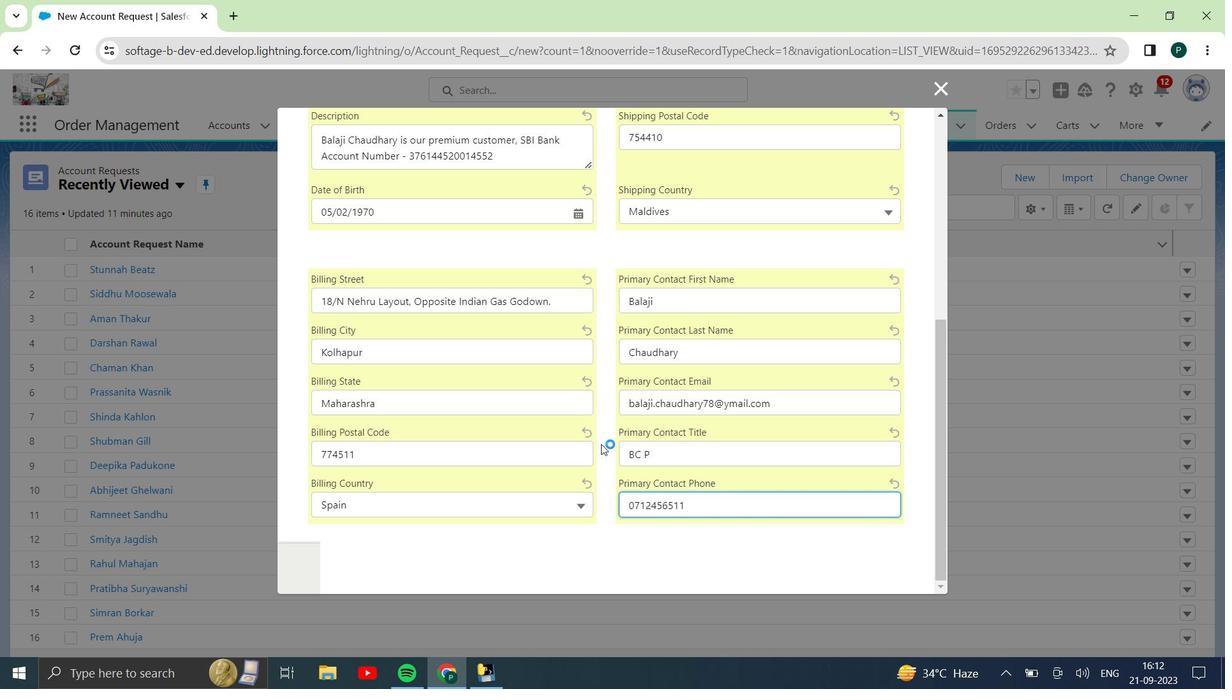 
Action: Mouse scrolled (601, 442) with delta (0, 0)
Screenshot: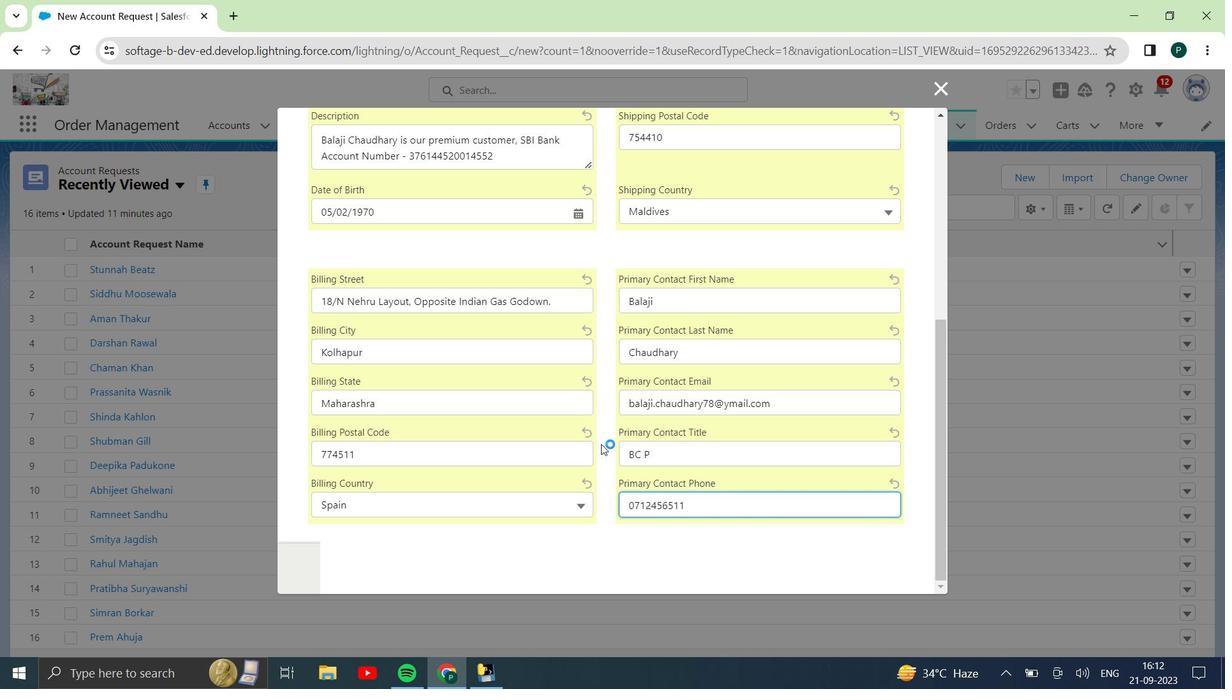 
Action: Mouse scrolled (601, 442) with delta (0, 0)
Screenshot: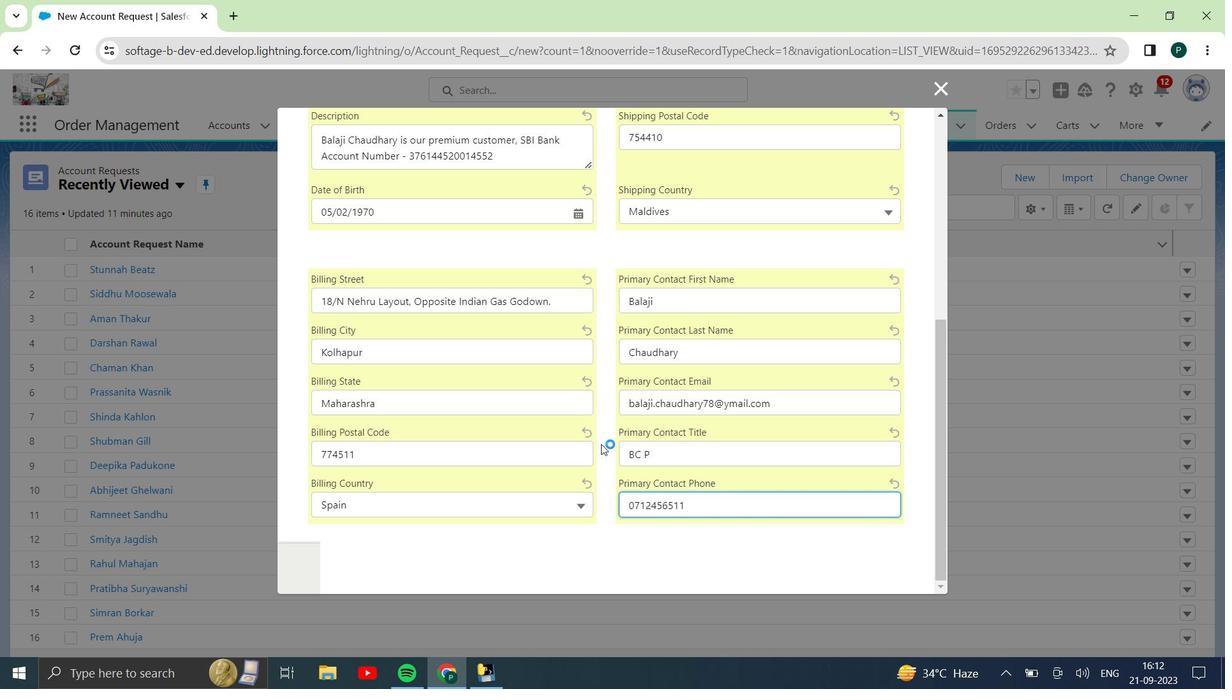 
Action: Mouse scrolled (601, 442) with delta (0, 0)
Screenshot: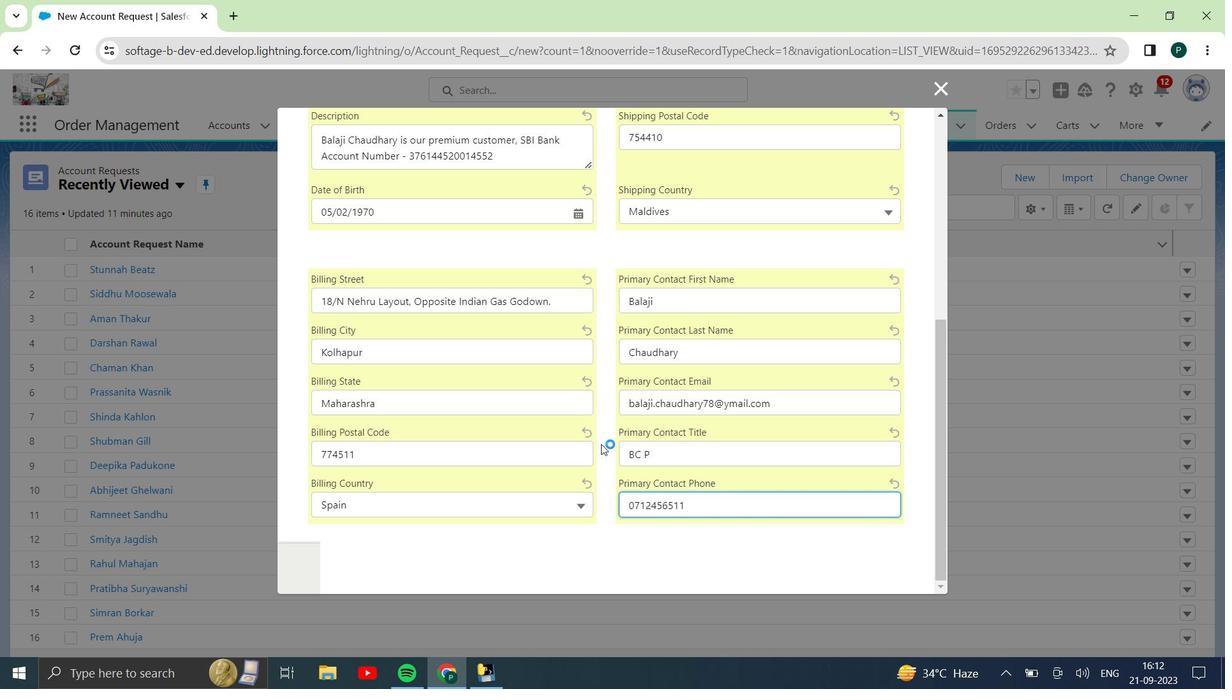
Action: Mouse scrolled (601, 442) with delta (0, 0)
